 Task: Play online Dominion games.
Action: Mouse moved to (663, 481)
Screenshot: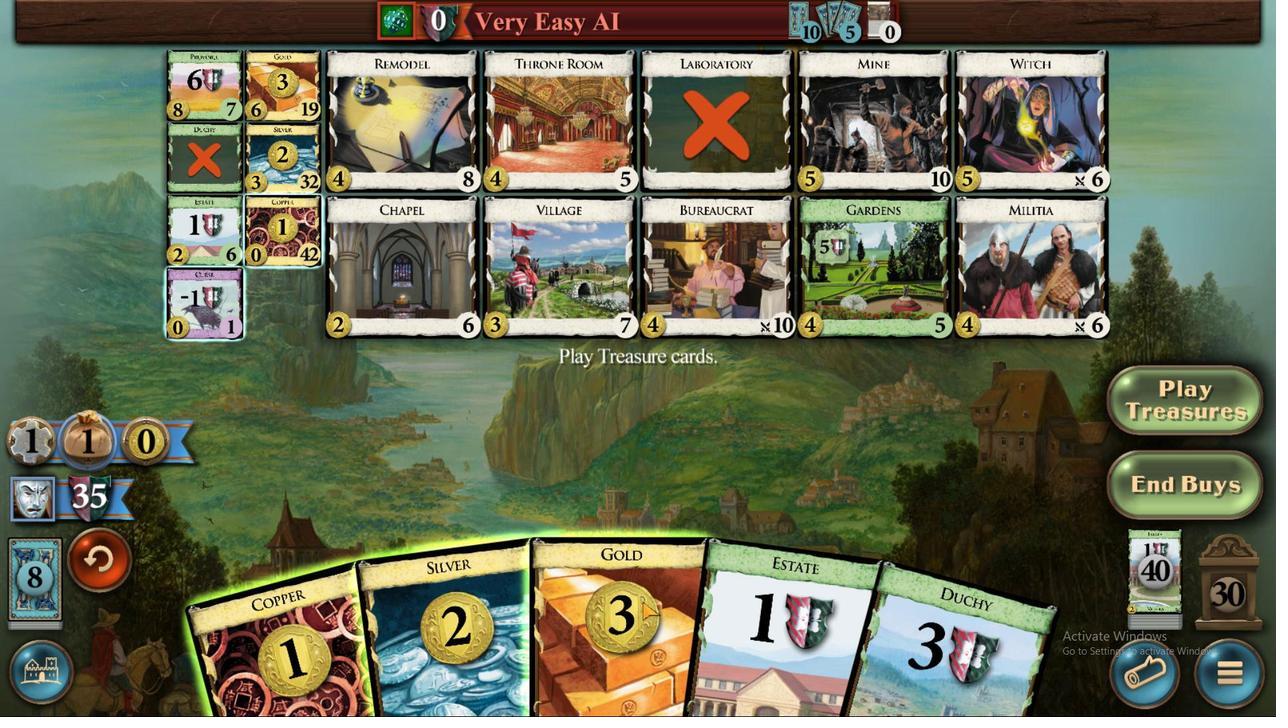 
Action: Mouse pressed left at (663, 481)
Screenshot: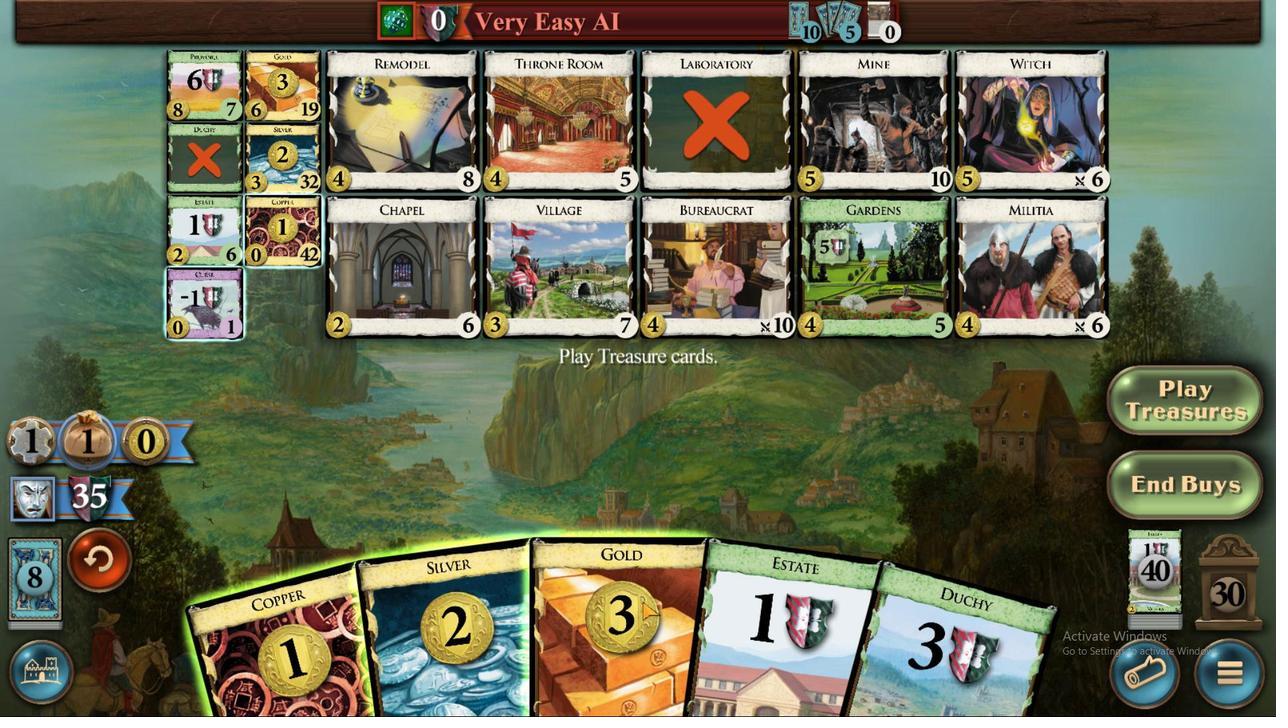 
Action: Mouse moved to (443, 323)
Screenshot: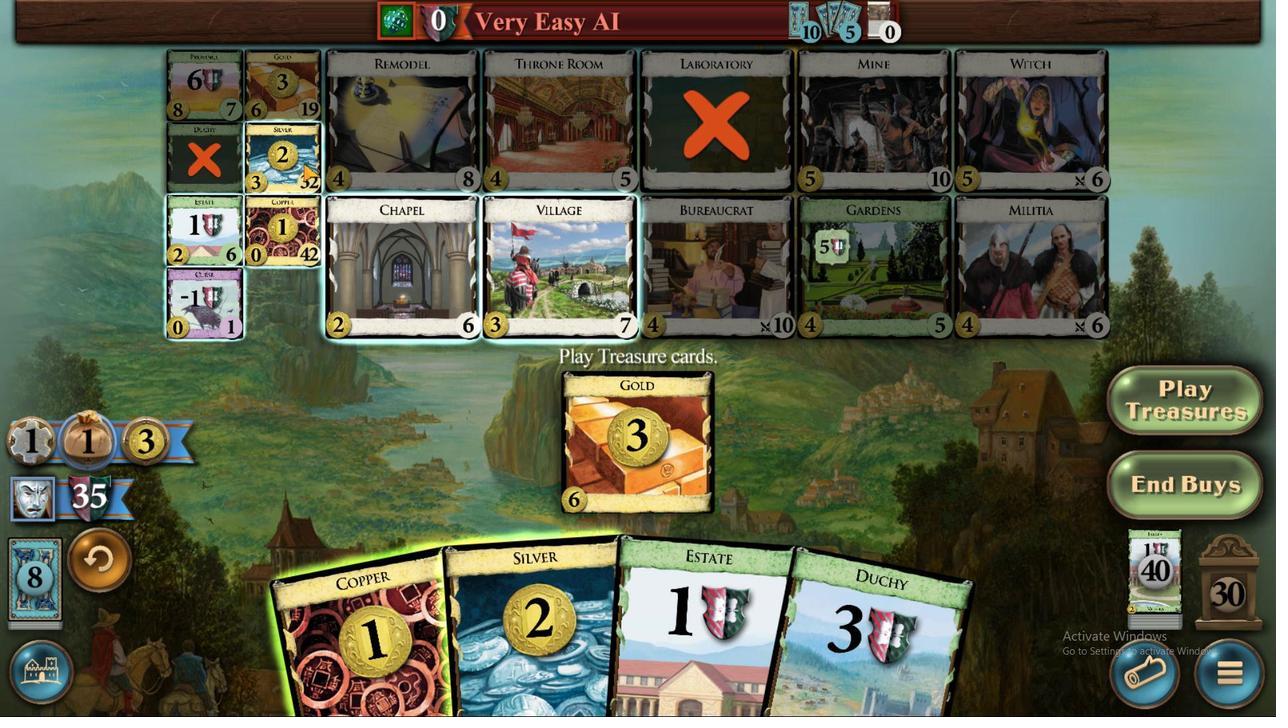
Action: Mouse pressed left at (443, 323)
Screenshot: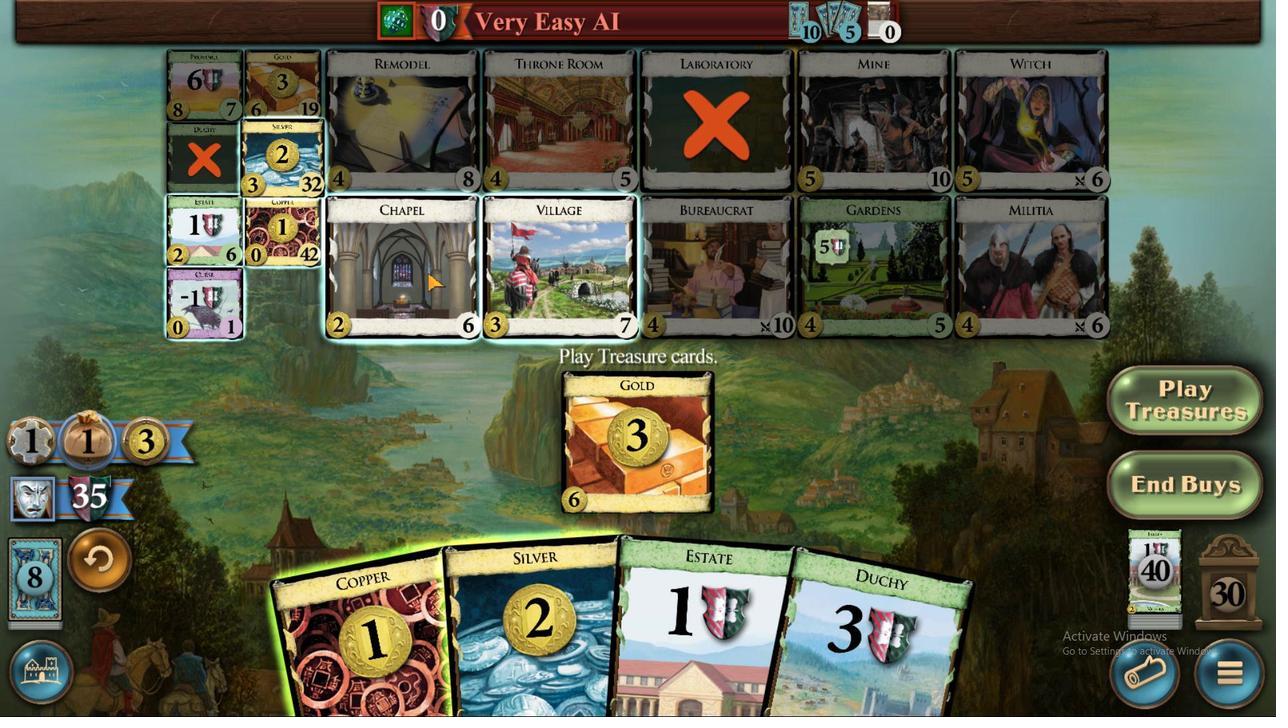 
Action: Mouse moved to (758, 490)
Screenshot: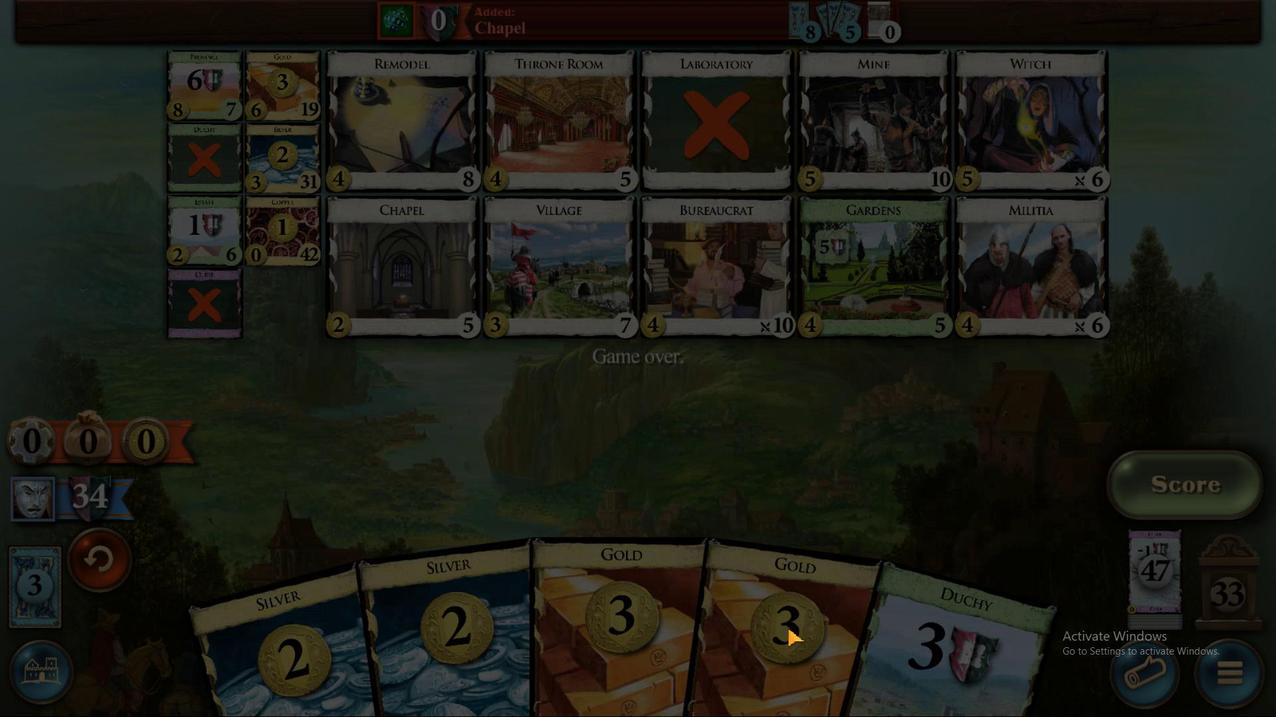 
Action: Mouse pressed left at (758, 490)
Screenshot: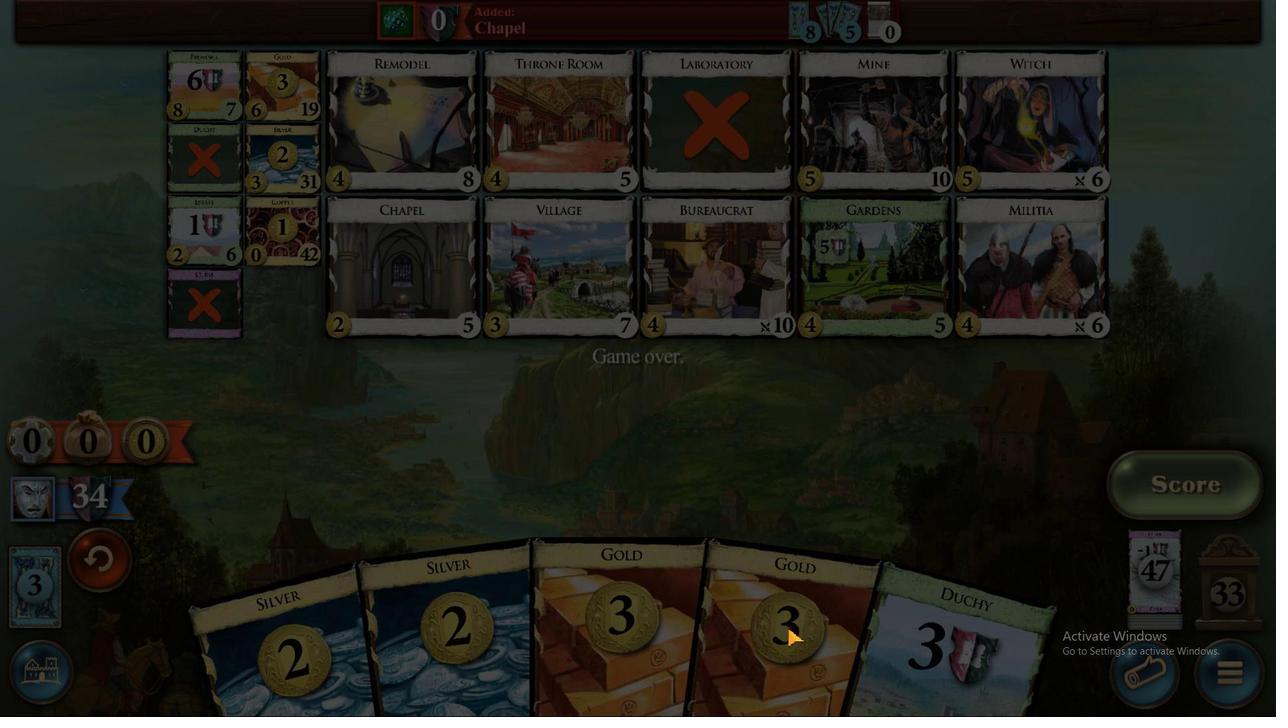 
Action: Mouse moved to (679, 475)
Screenshot: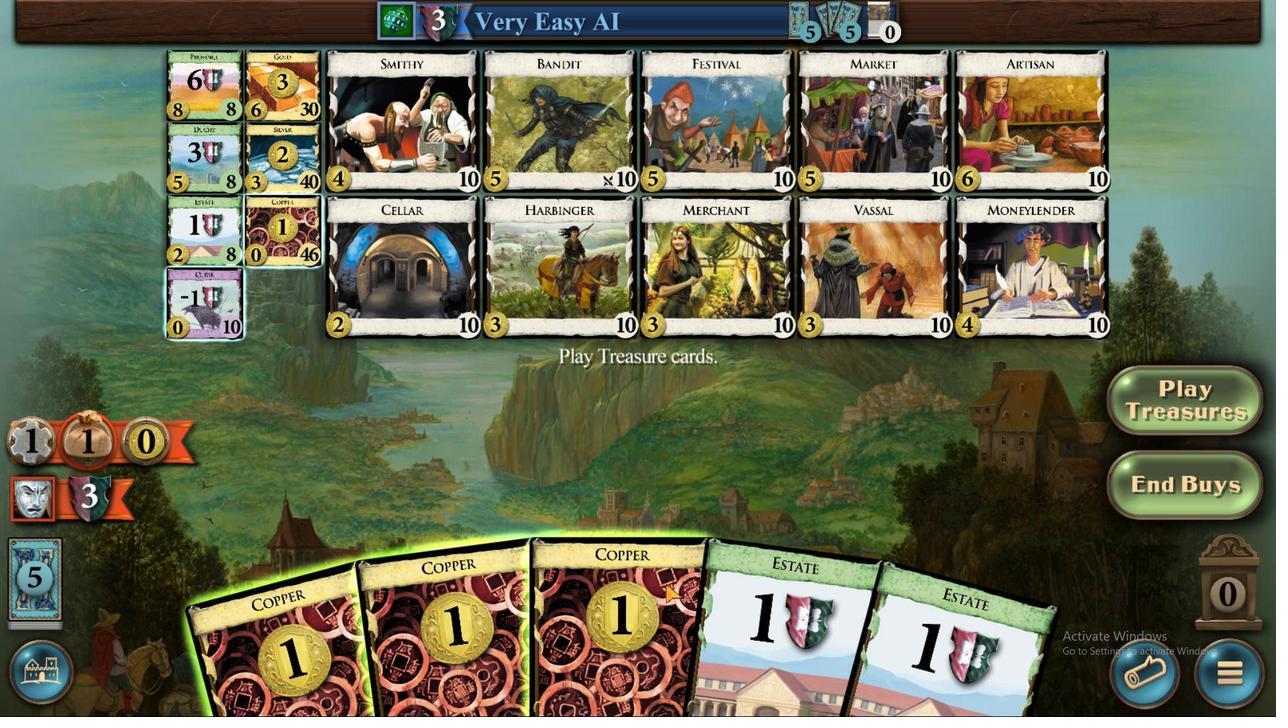 
Action: Mouse pressed left at (679, 475)
Screenshot: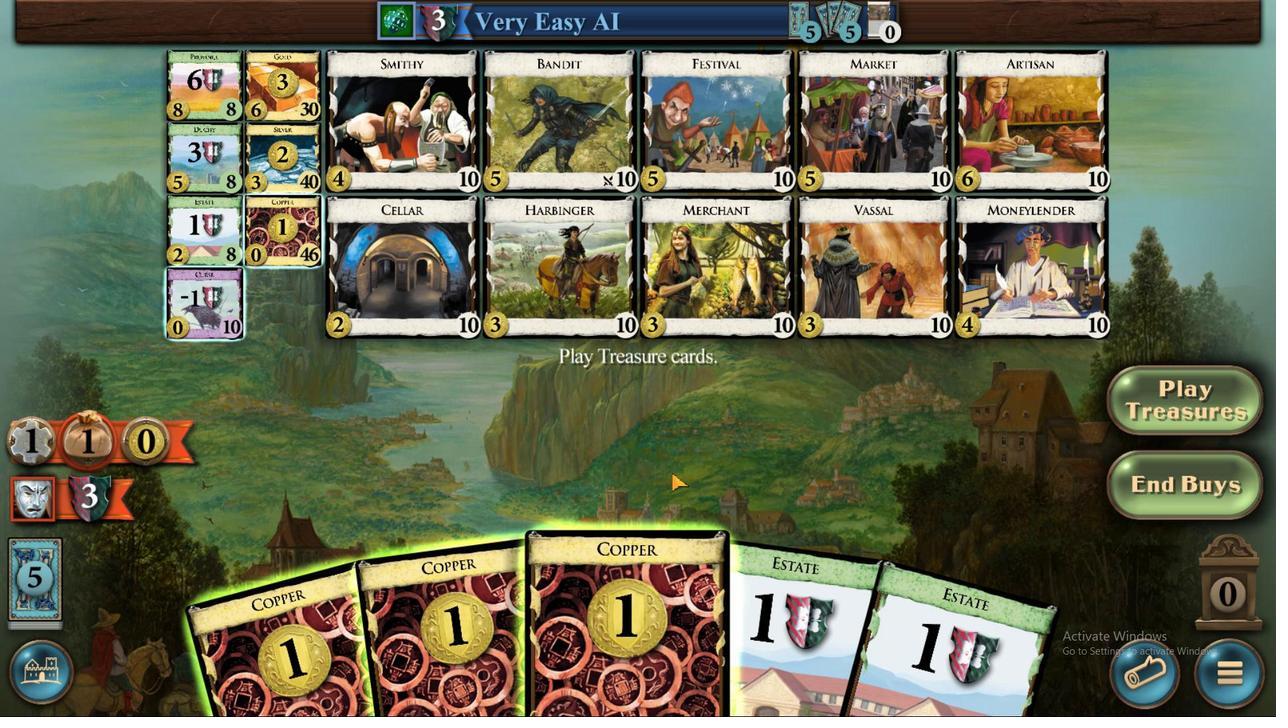 
Action: Mouse moved to (608, 481)
Screenshot: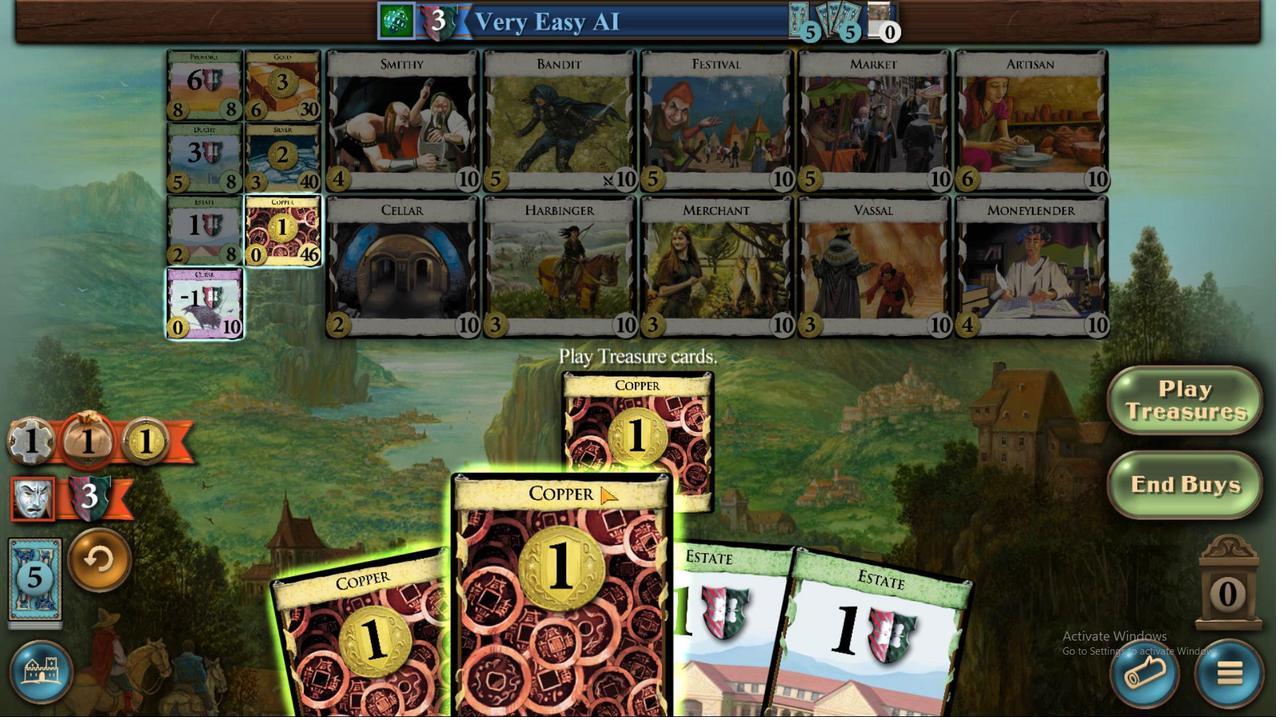 
Action: Mouse pressed left at (608, 481)
Screenshot: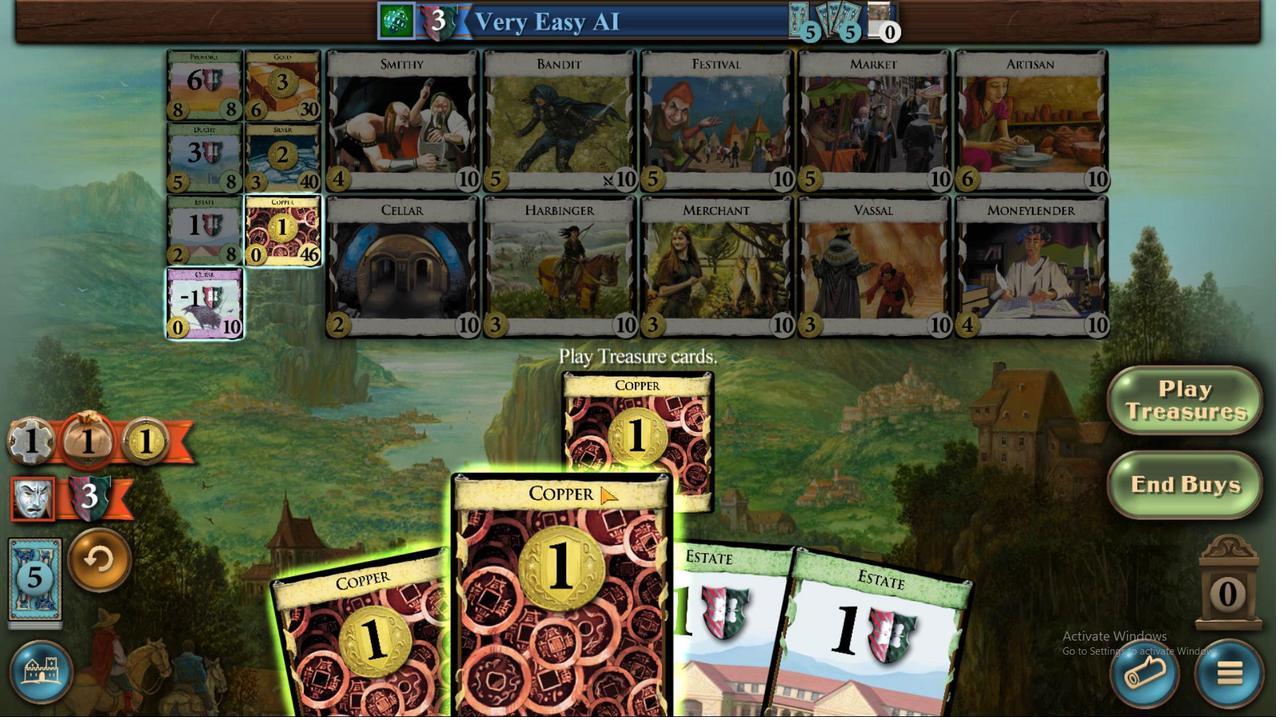
Action: Mouse moved to (569, 482)
Screenshot: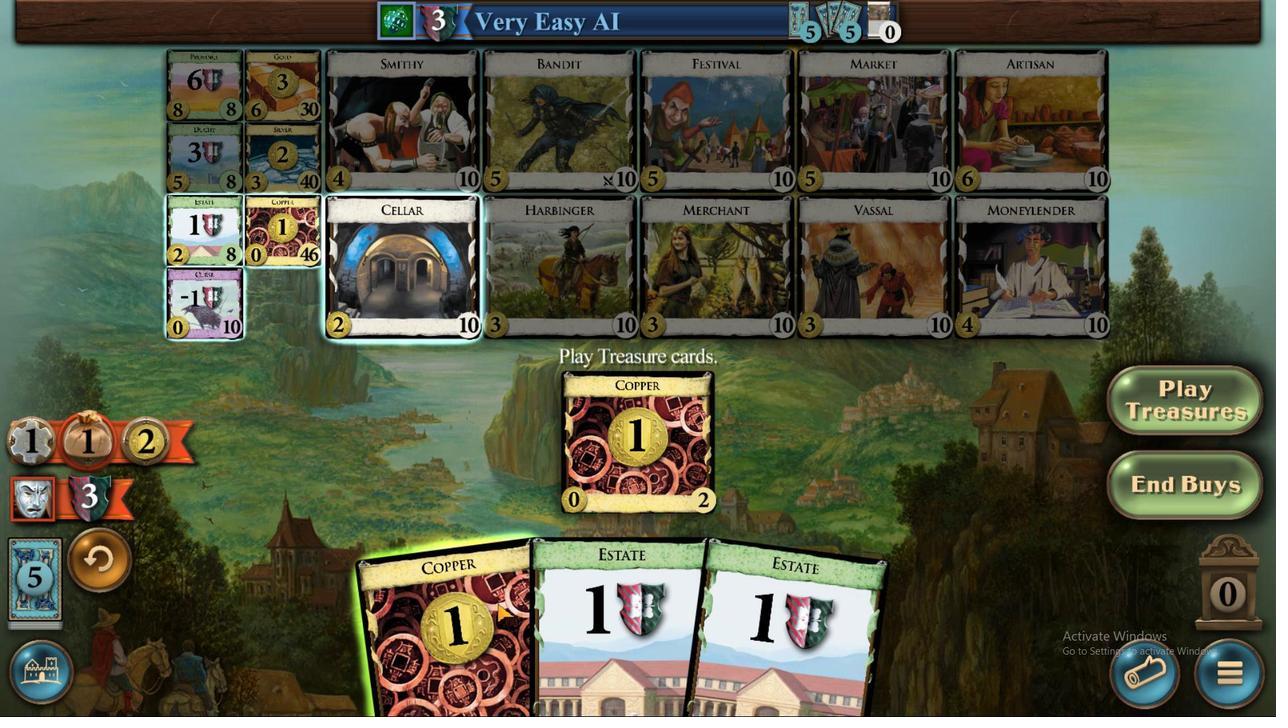 
Action: Mouse pressed left at (569, 482)
Screenshot: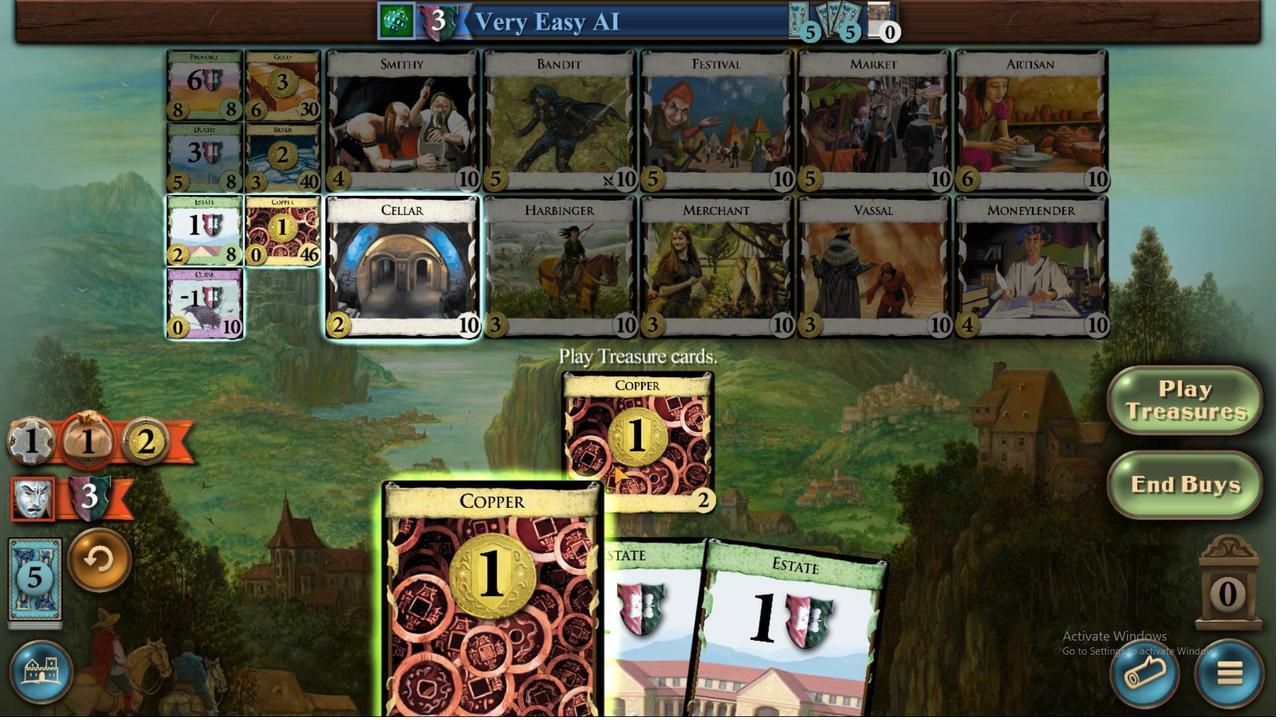 
Action: Mouse moved to (444, 321)
Screenshot: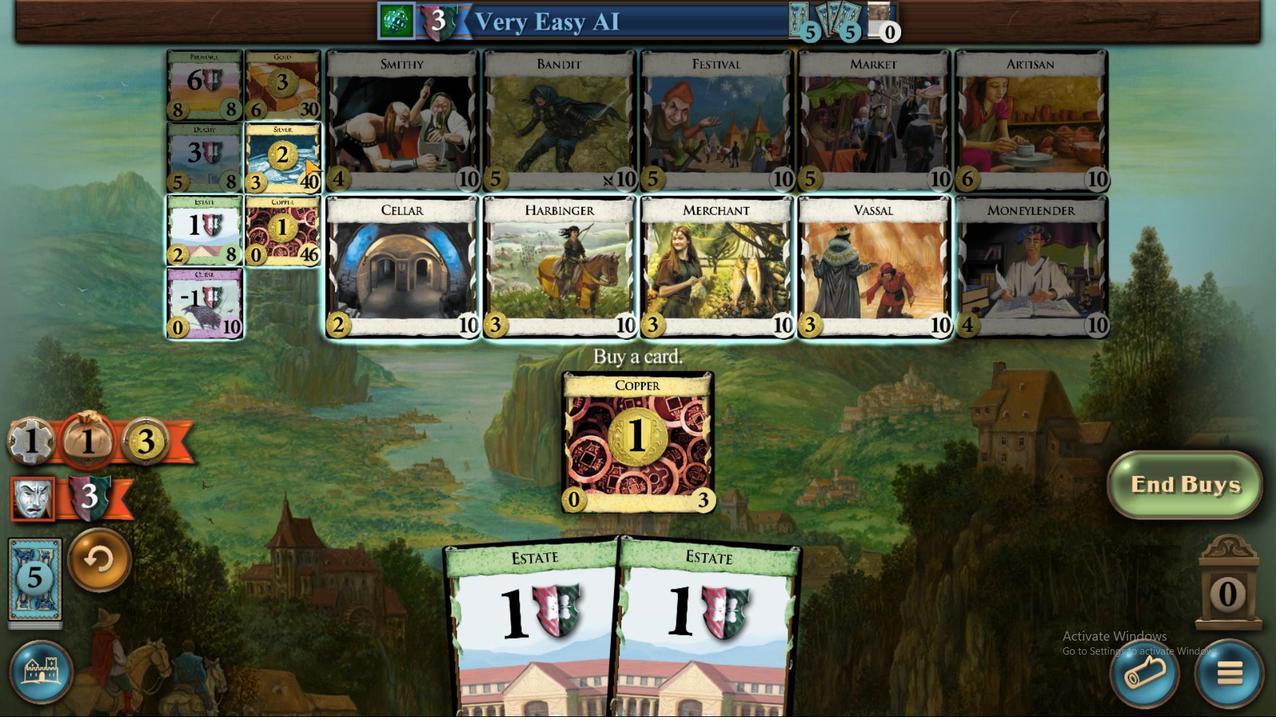 
Action: Mouse pressed left at (444, 321)
Screenshot: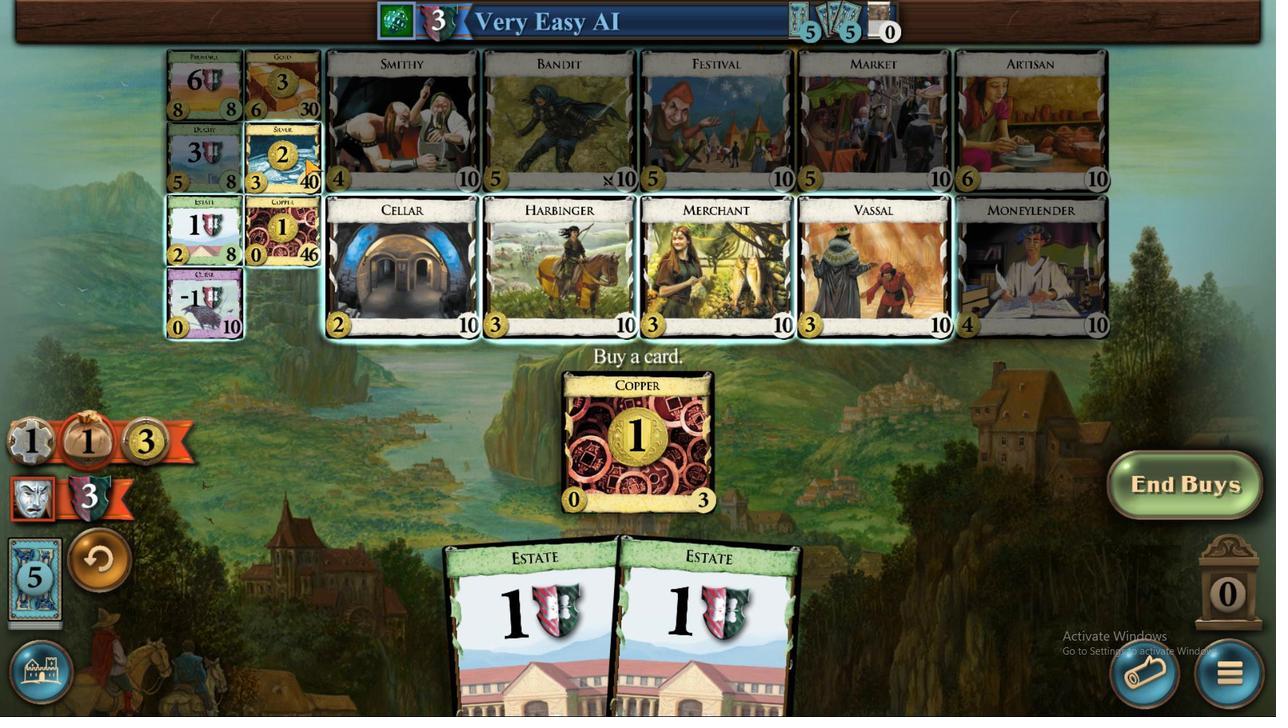 
Action: Mouse moved to (752, 489)
Screenshot: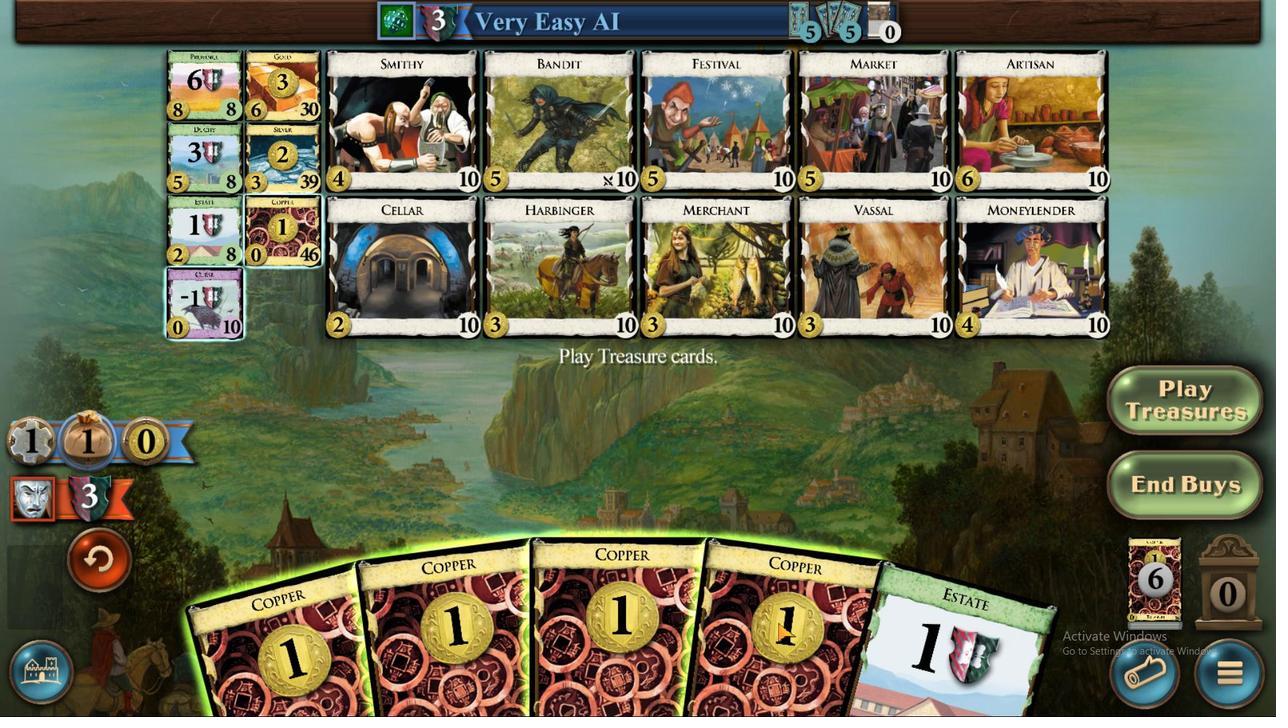 
Action: Mouse pressed left at (752, 489)
Screenshot: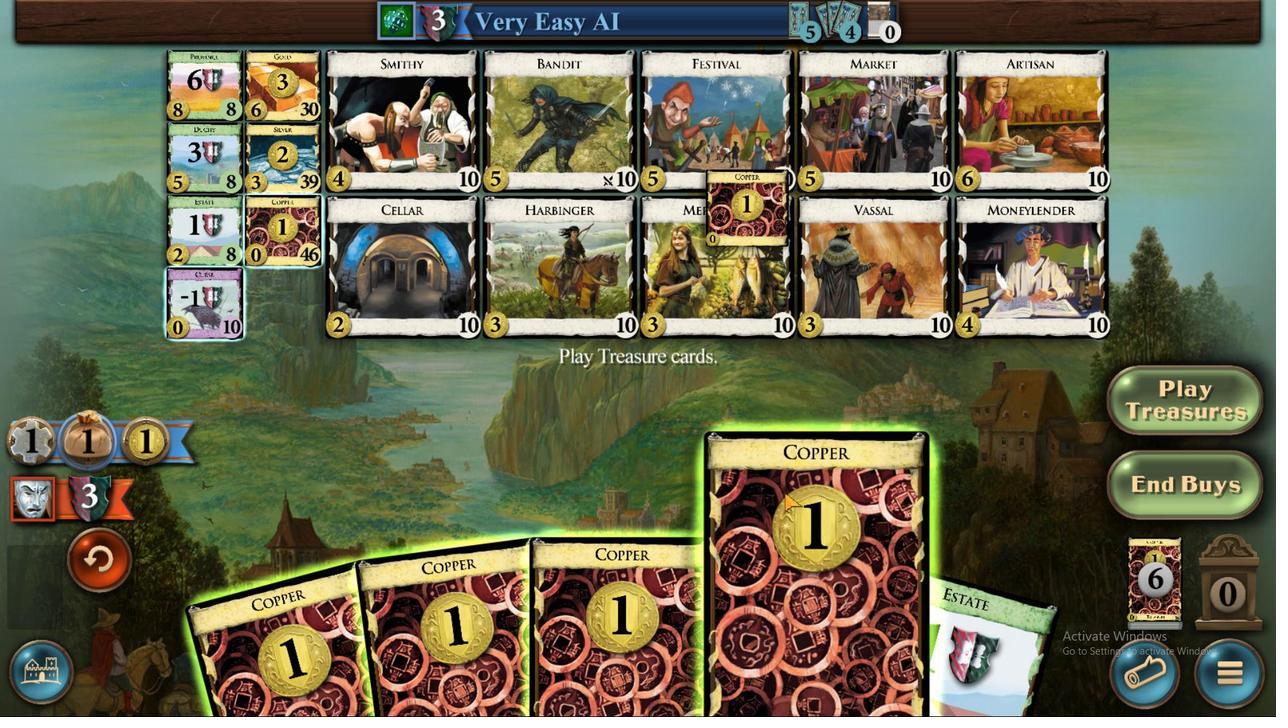 
Action: Mouse moved to (673, 479)
Screenshot: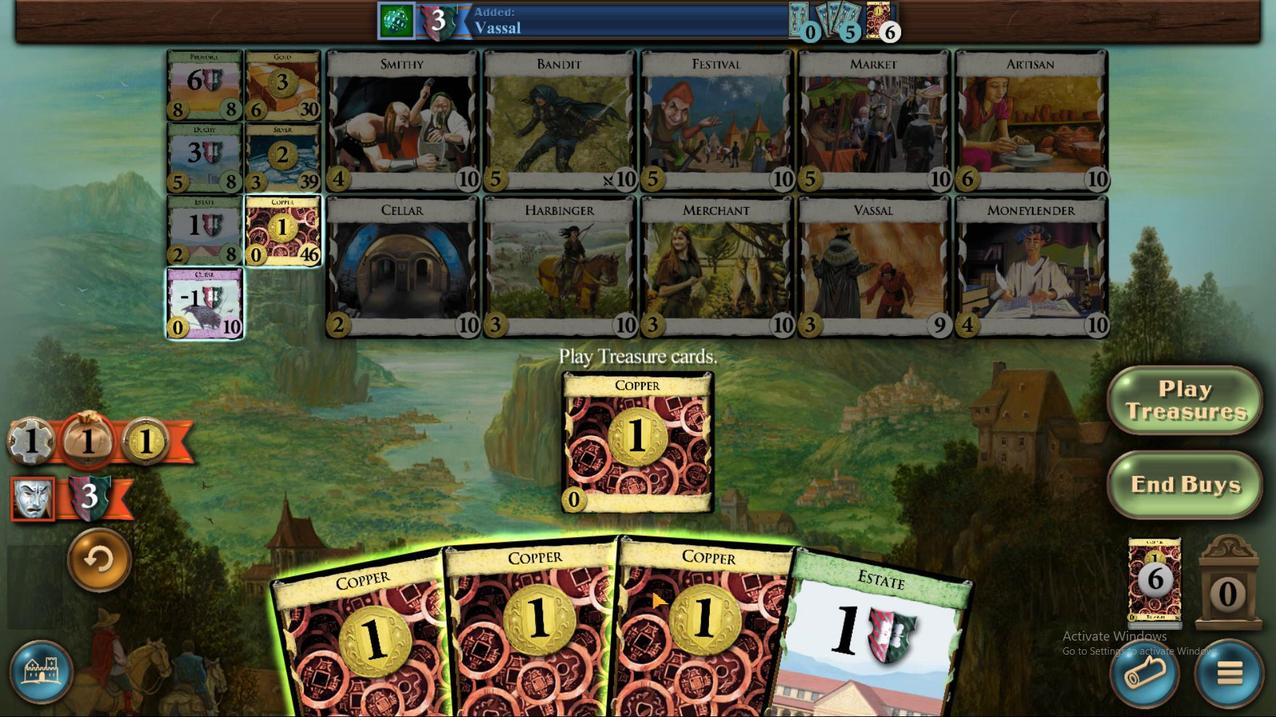 
Action: Mouse pressed left at (673, 479)
Screenshot: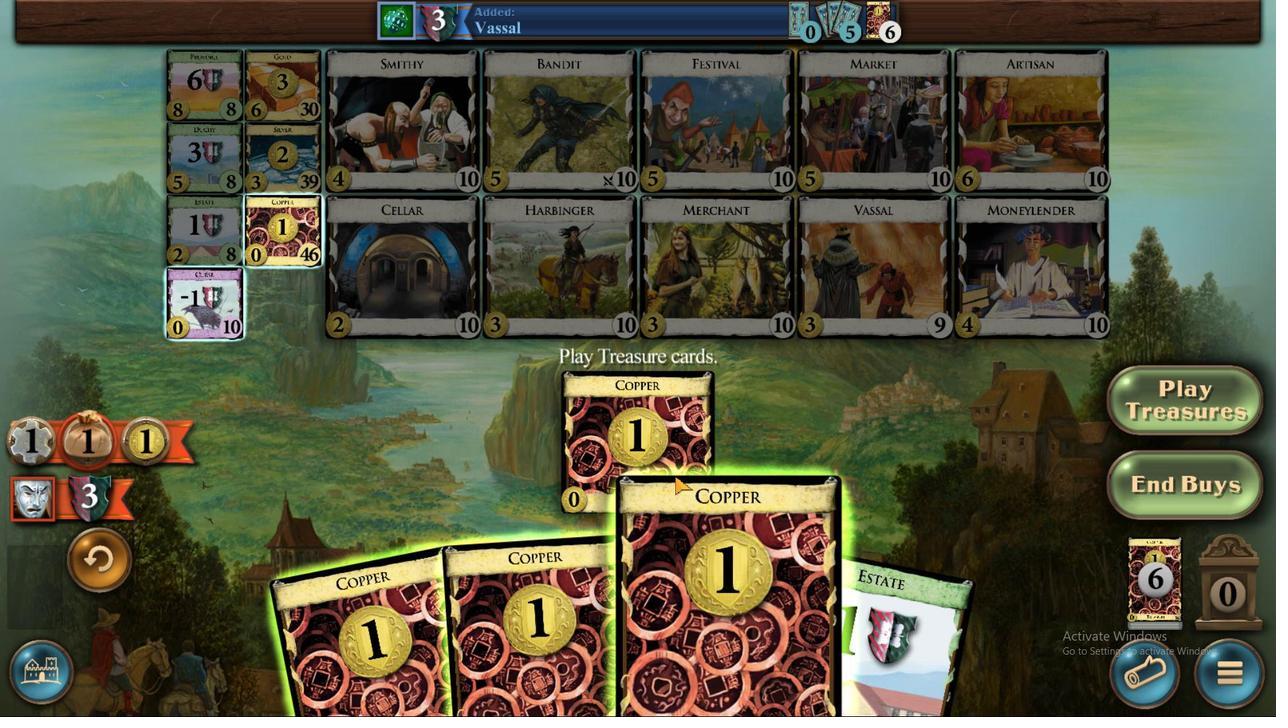 
Action: Mouse moved to (657, 471)
Screenshot: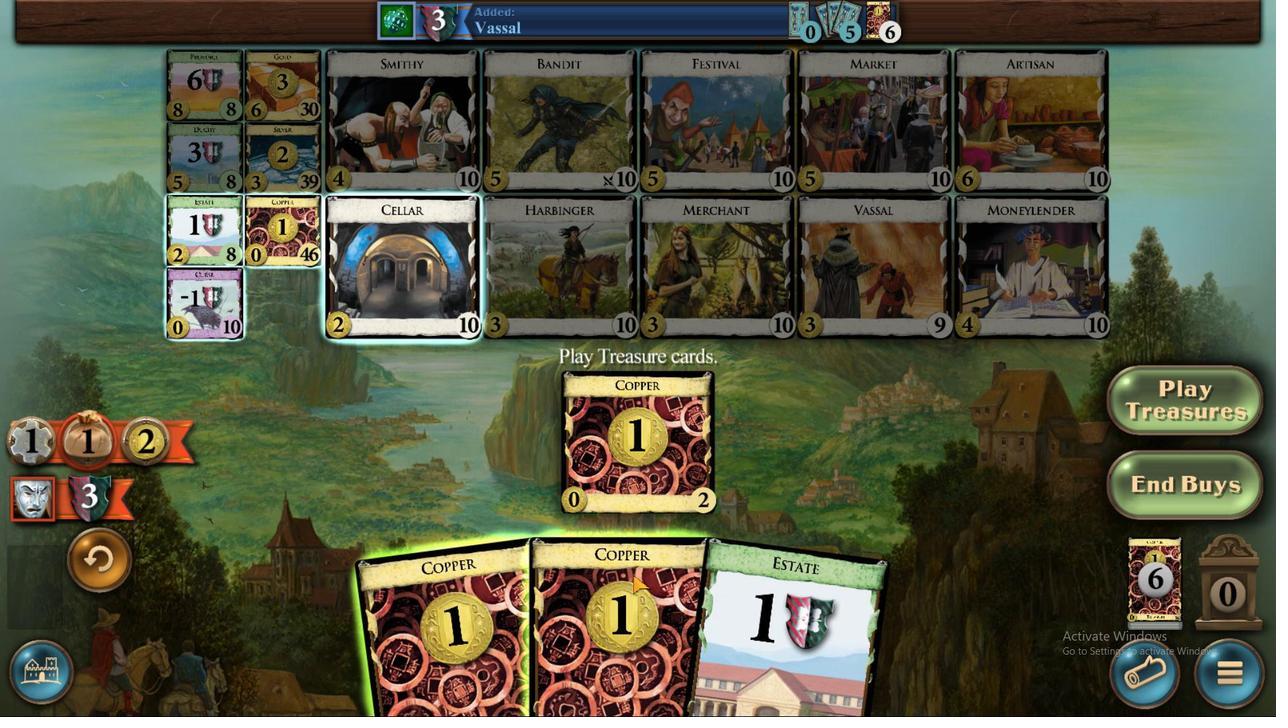 
Action: Mouse pressed left at (657, 471)
Screenshot: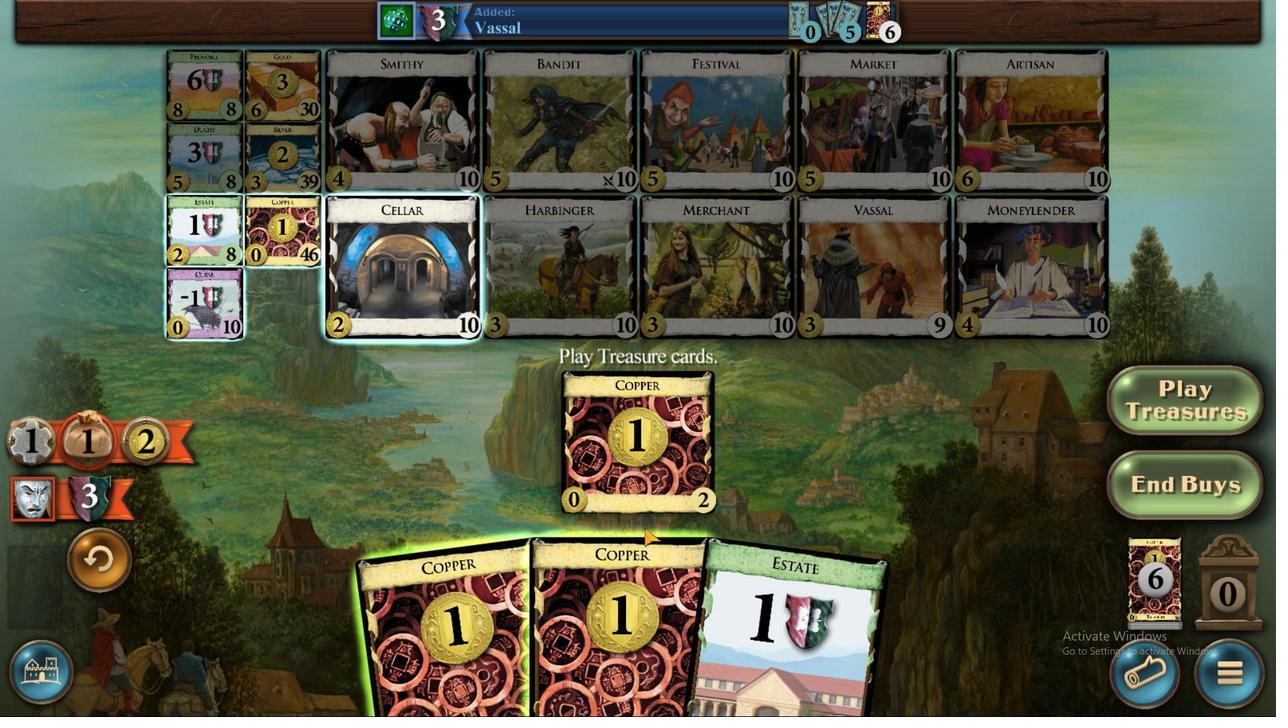 
Action: Mouse moved to (602, 483)
Screenshot: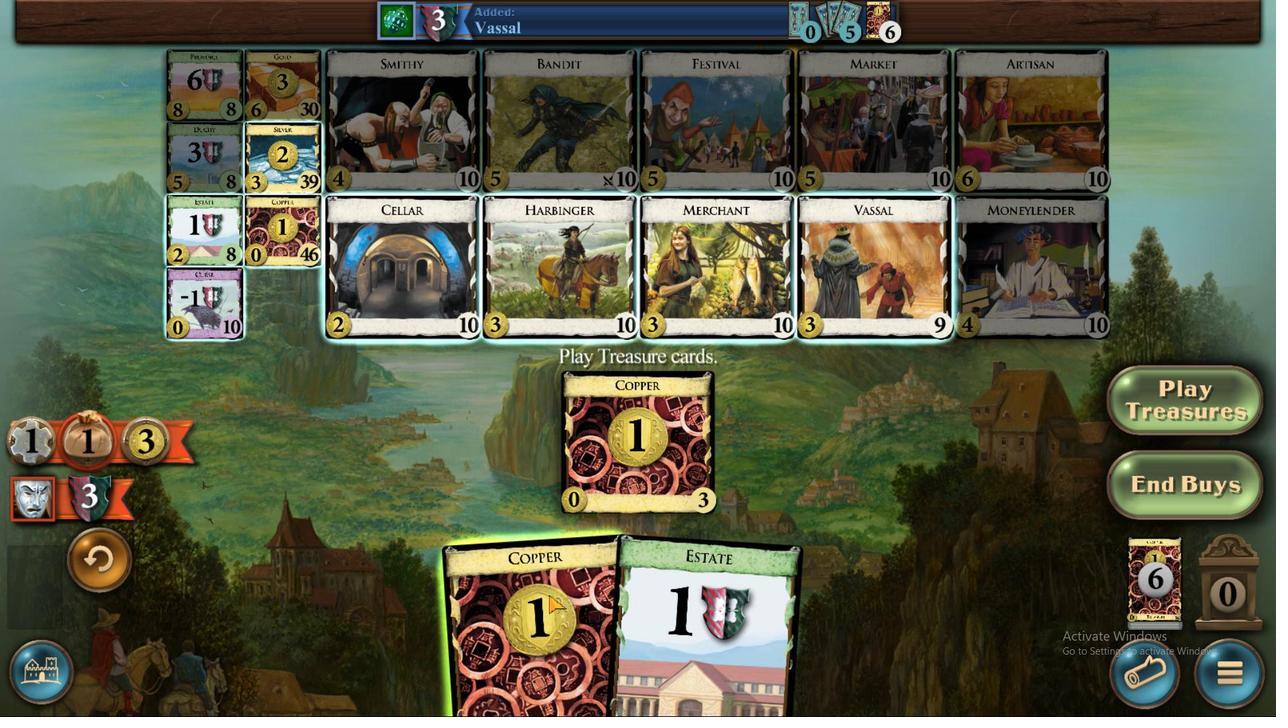 
Action: Mouse pressed left at (602, 483)
Screenshot: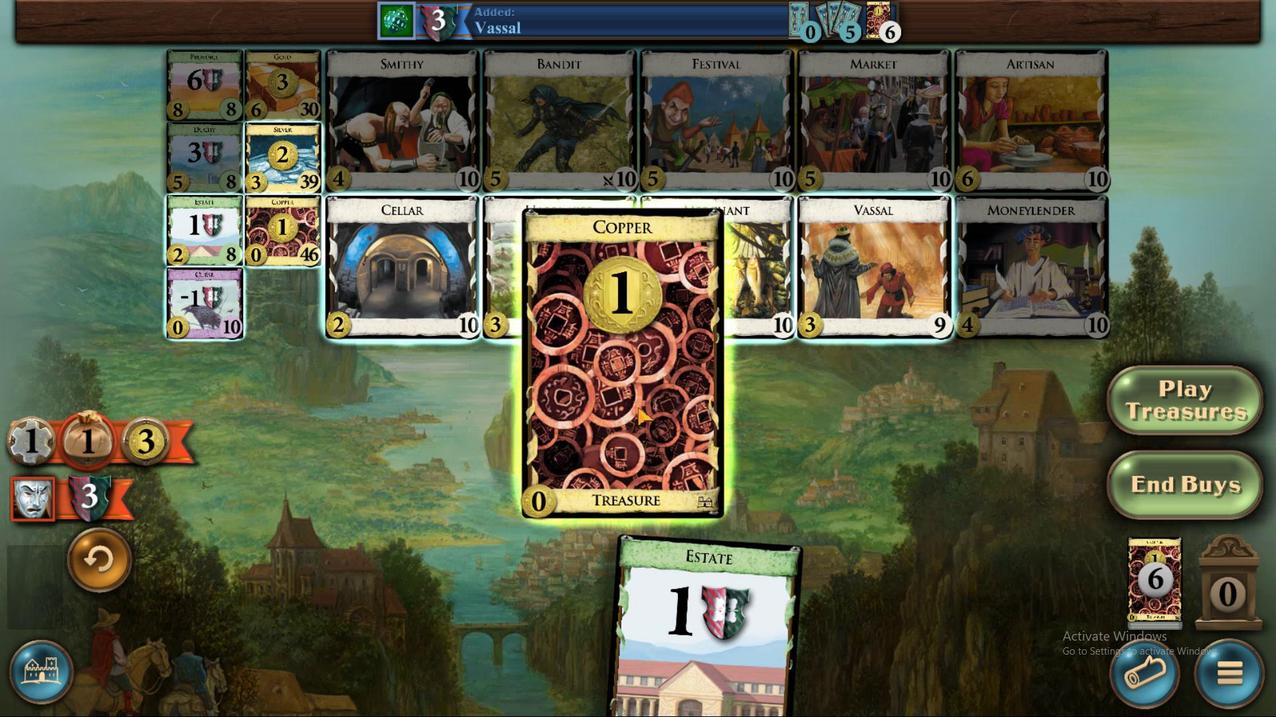 
Action: Mouse moved to (431, 321)
Screenshot: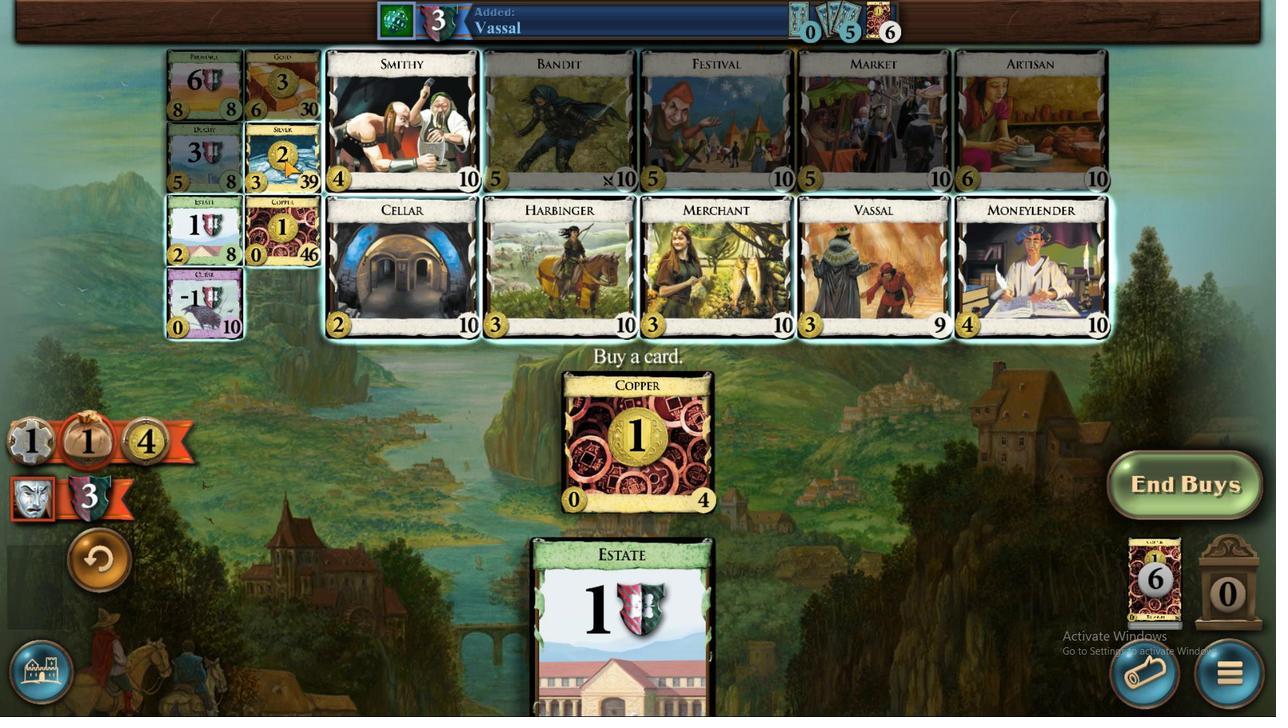 
Action: Mouse pressed left at (431, 321)
Screenshot: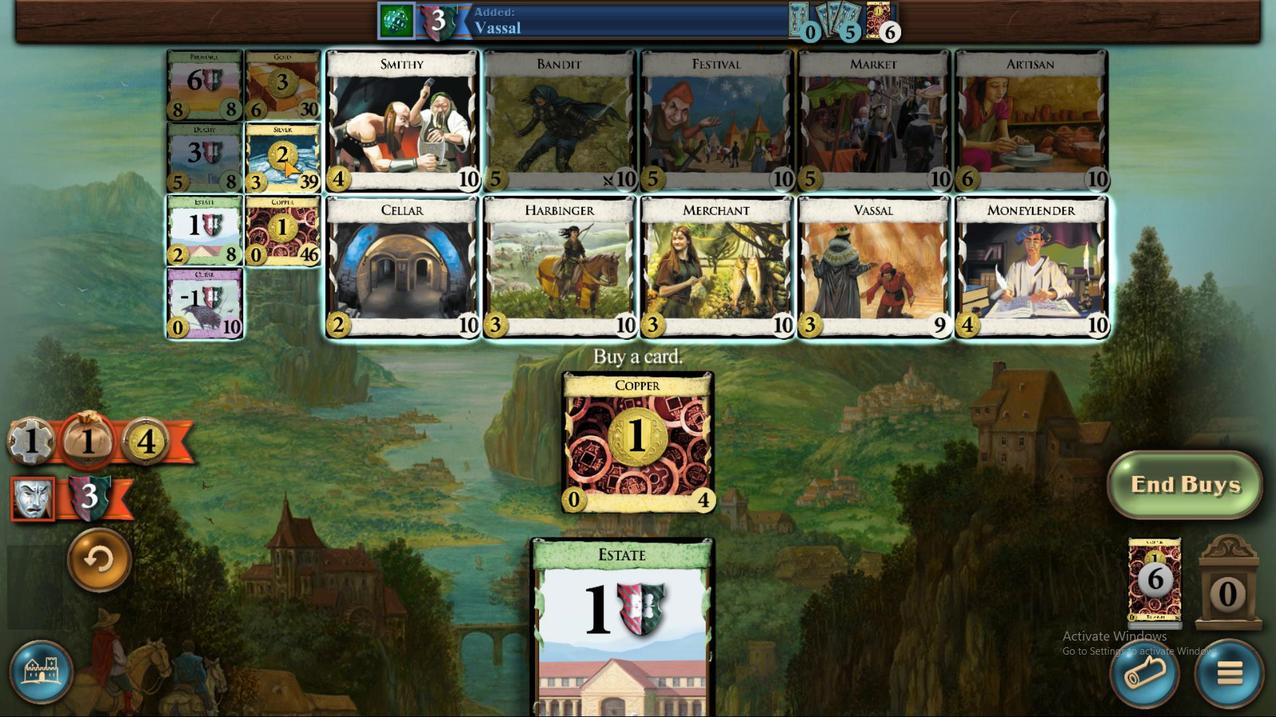 
Action: Mouse moved to (625, 481)
Screenshot: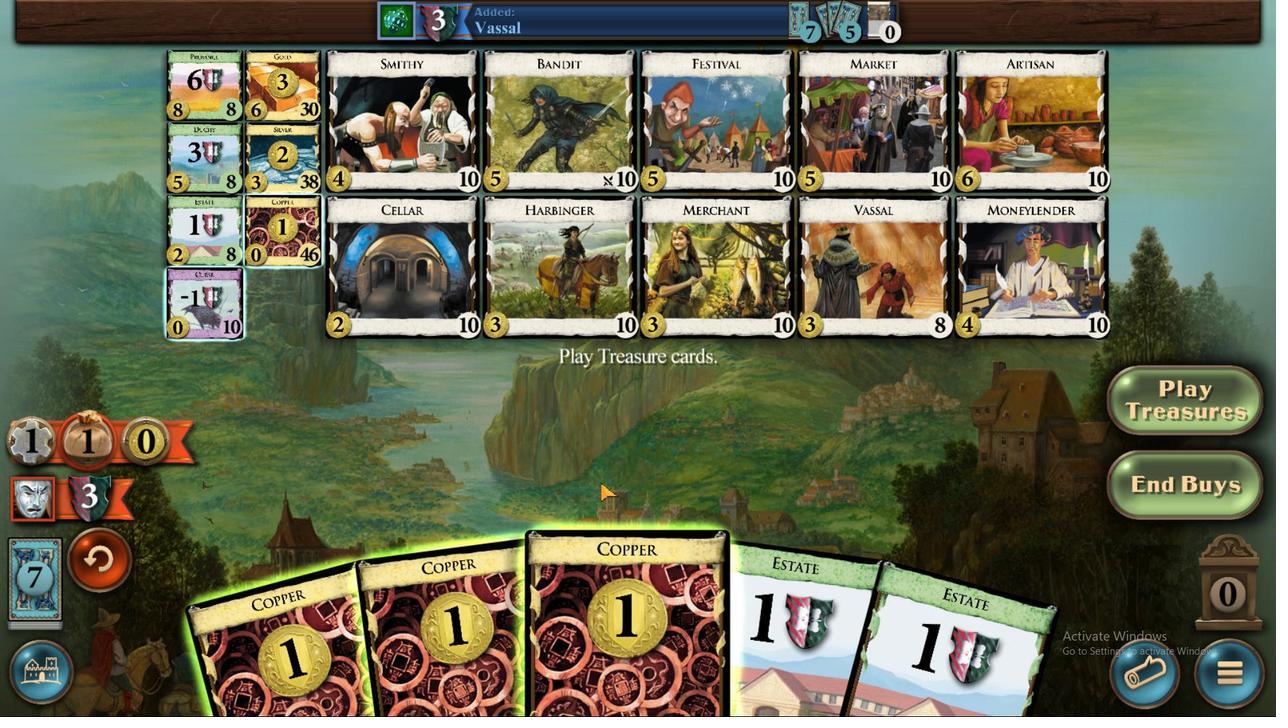 
Action: Mouse pressed left at (625, 481)
Screenshot: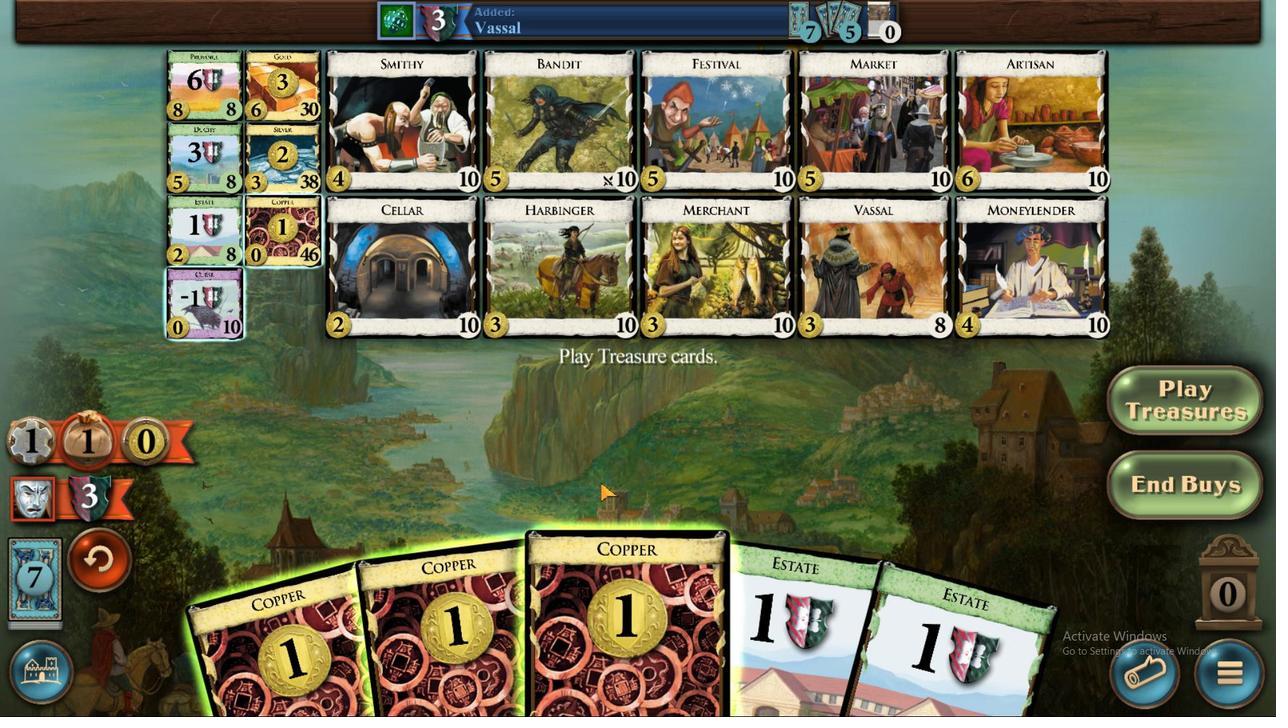 
Action: Mouse moved to (598, 481)
Screenshot: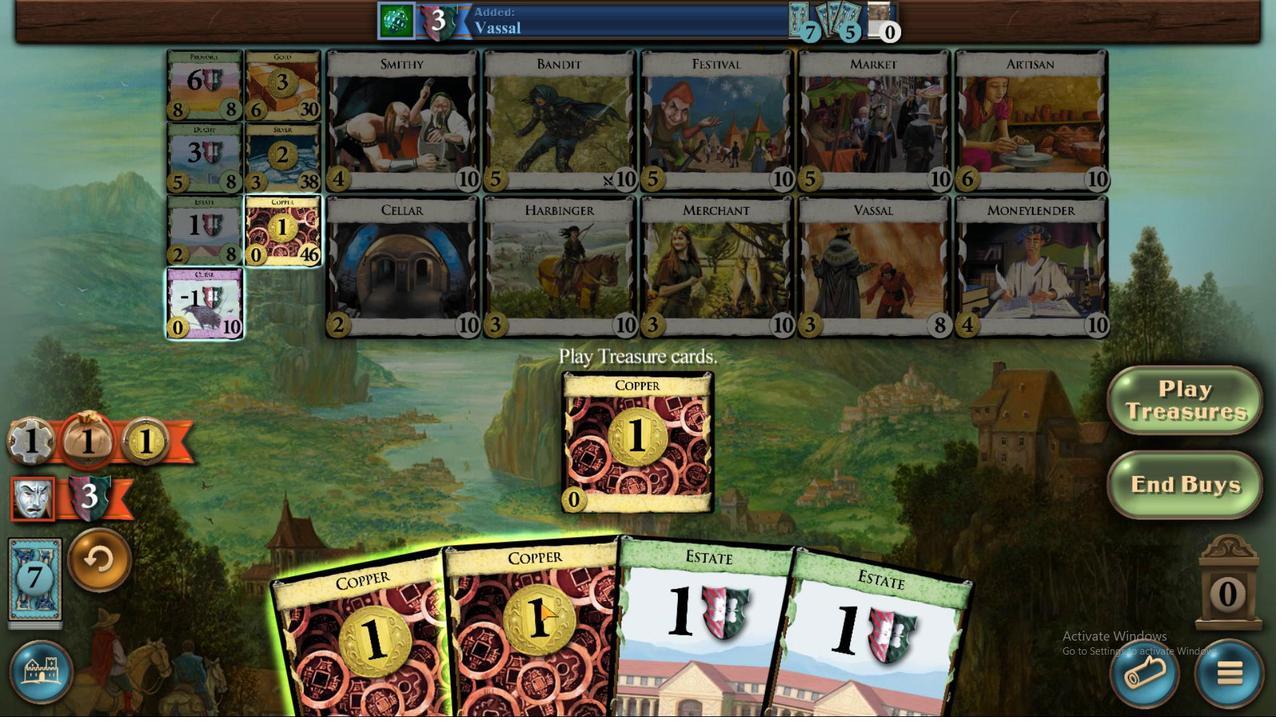 
Action: Mouse pressed left at (598, 481)
Screenshot: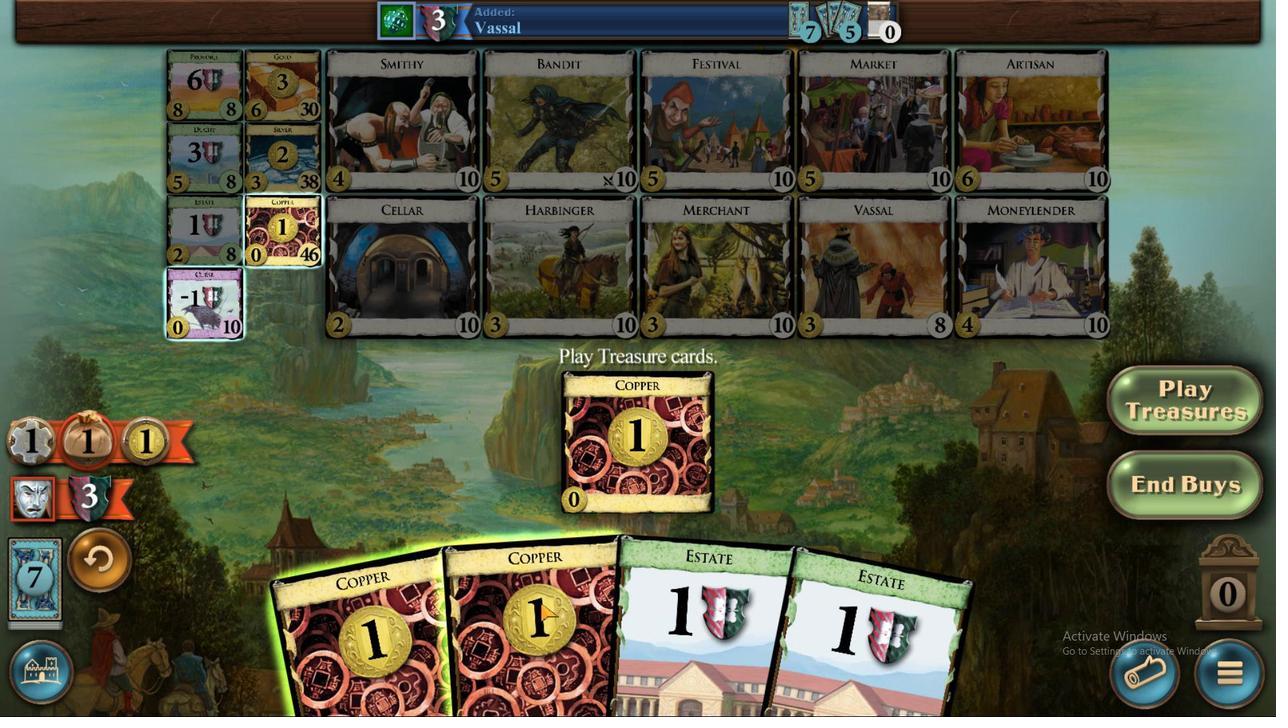 
Action: Mouse moved to (566, 481)
Screenshot: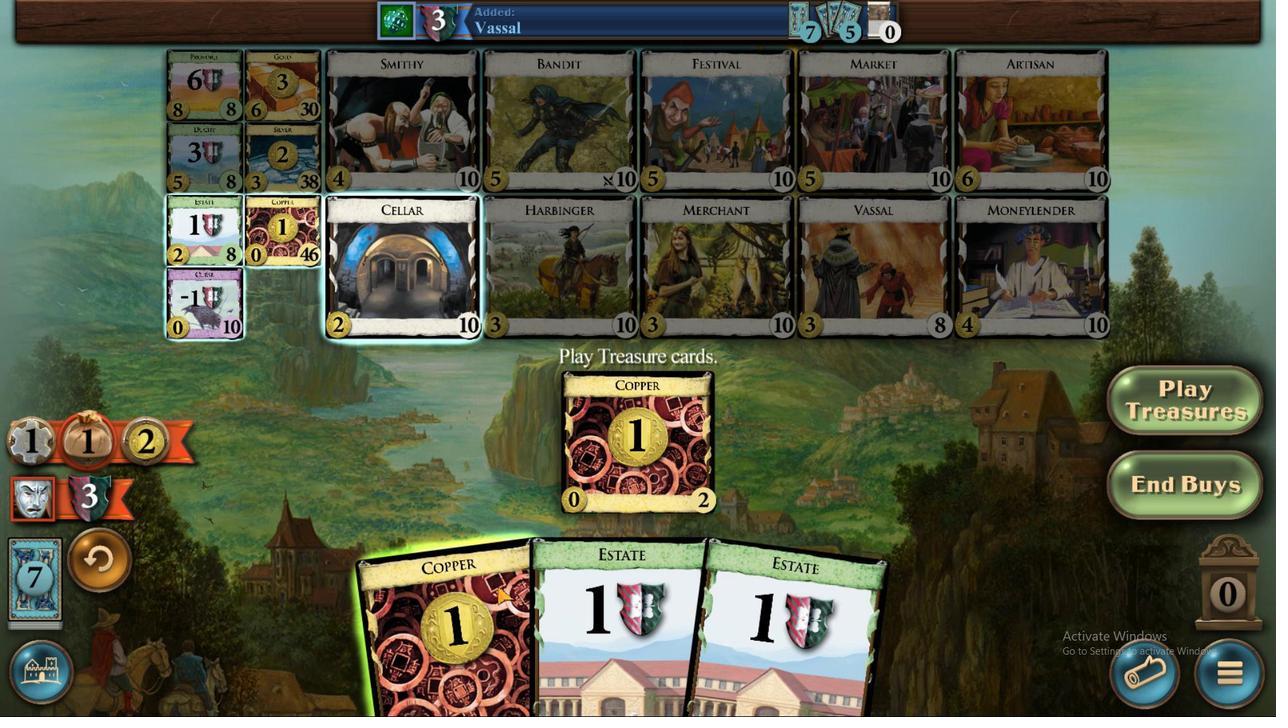 
Action: Mouse pressed left at (566, 481)
Screenshot: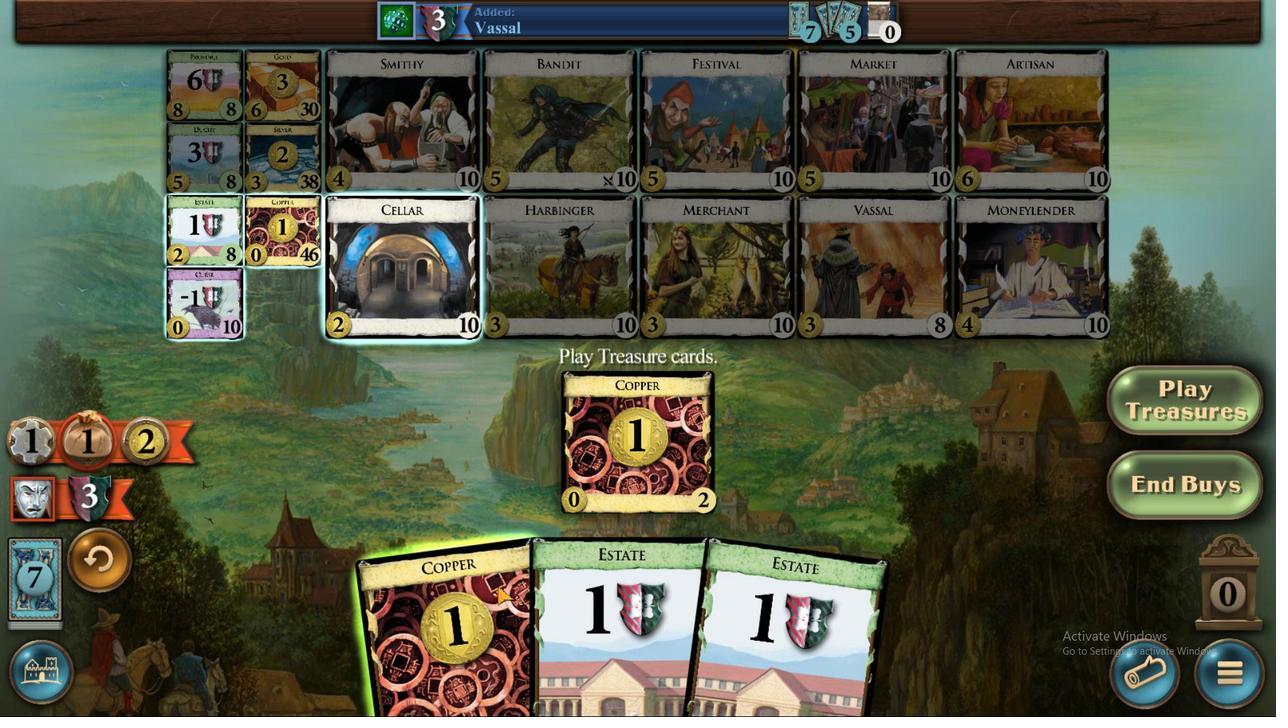 
Action: Mouse moved to (441, 313)
Screenshot: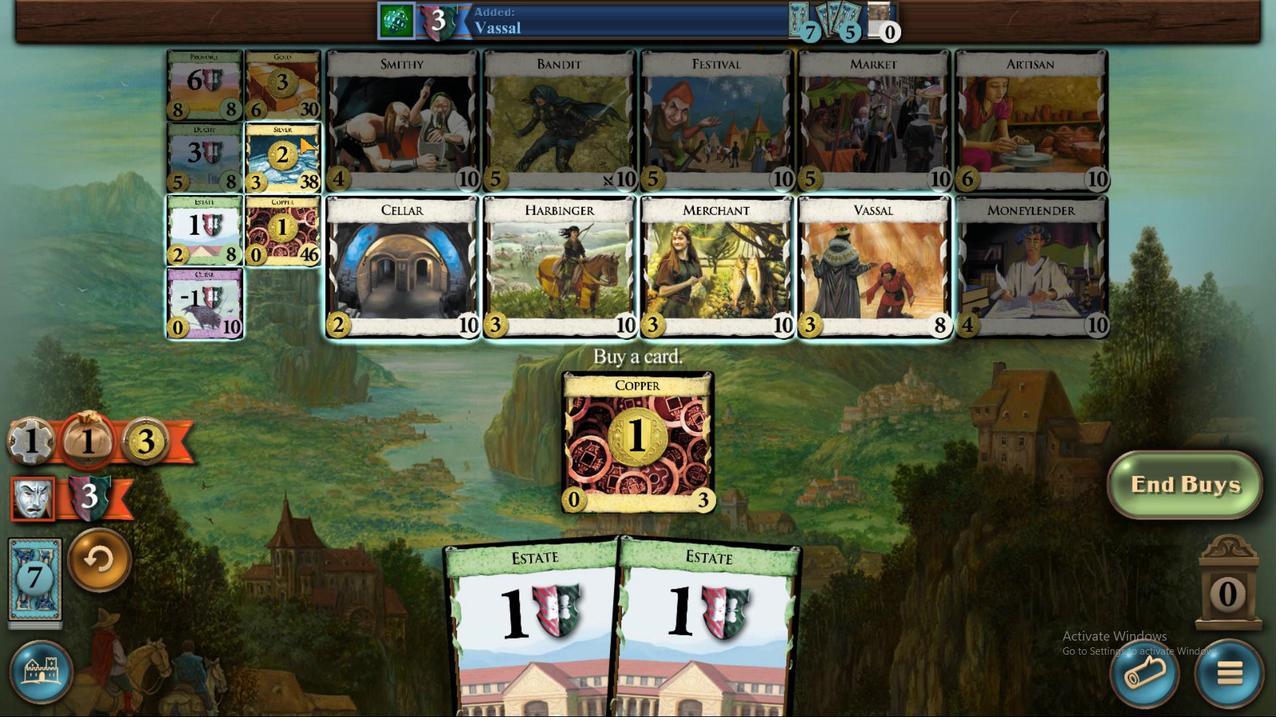 
Action: Mouse pressed left at (441, 313)
Screenshot: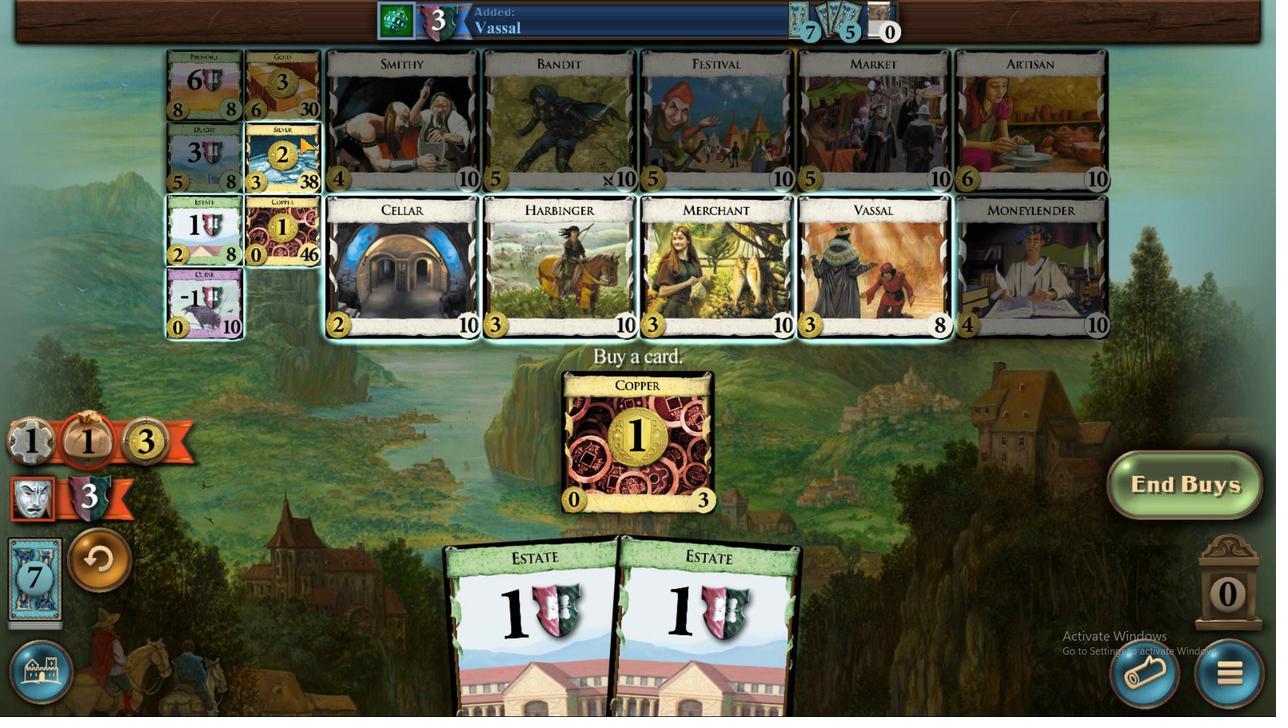 
Action: Mouse moved to (794, 489)
Screenshot: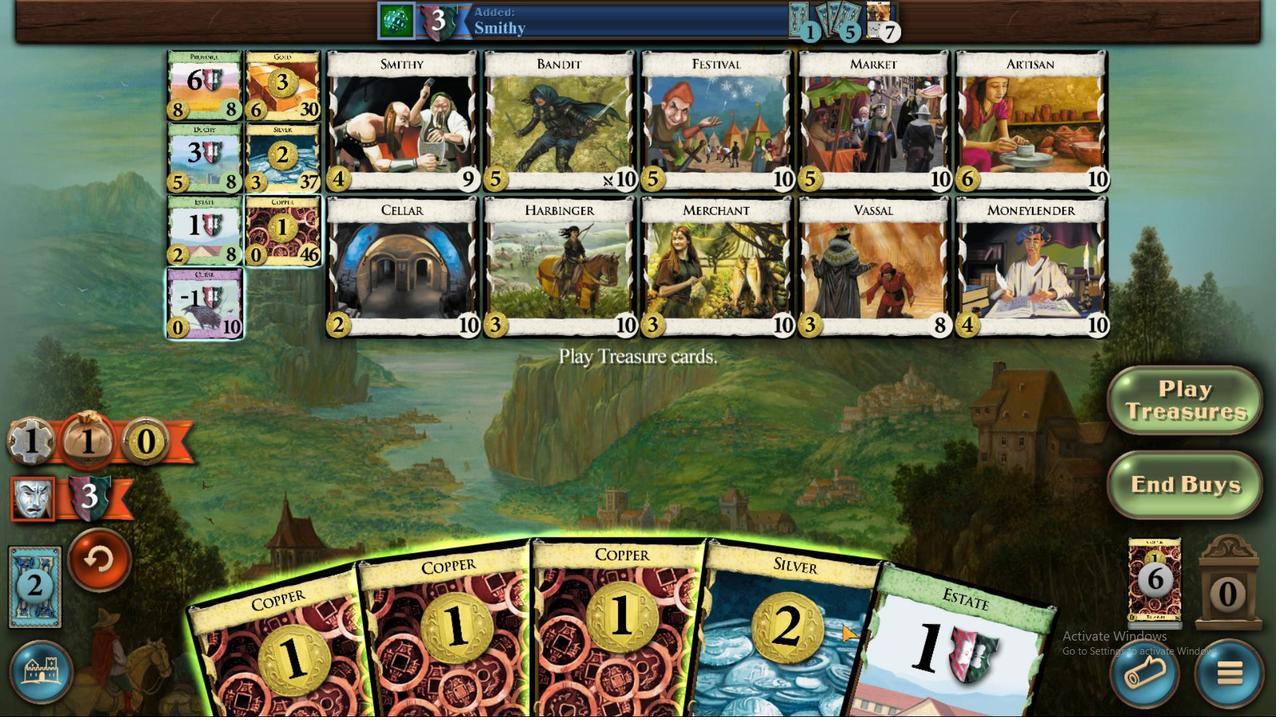 
Action: Mouse pressed left at (794, 489)
Screenshot: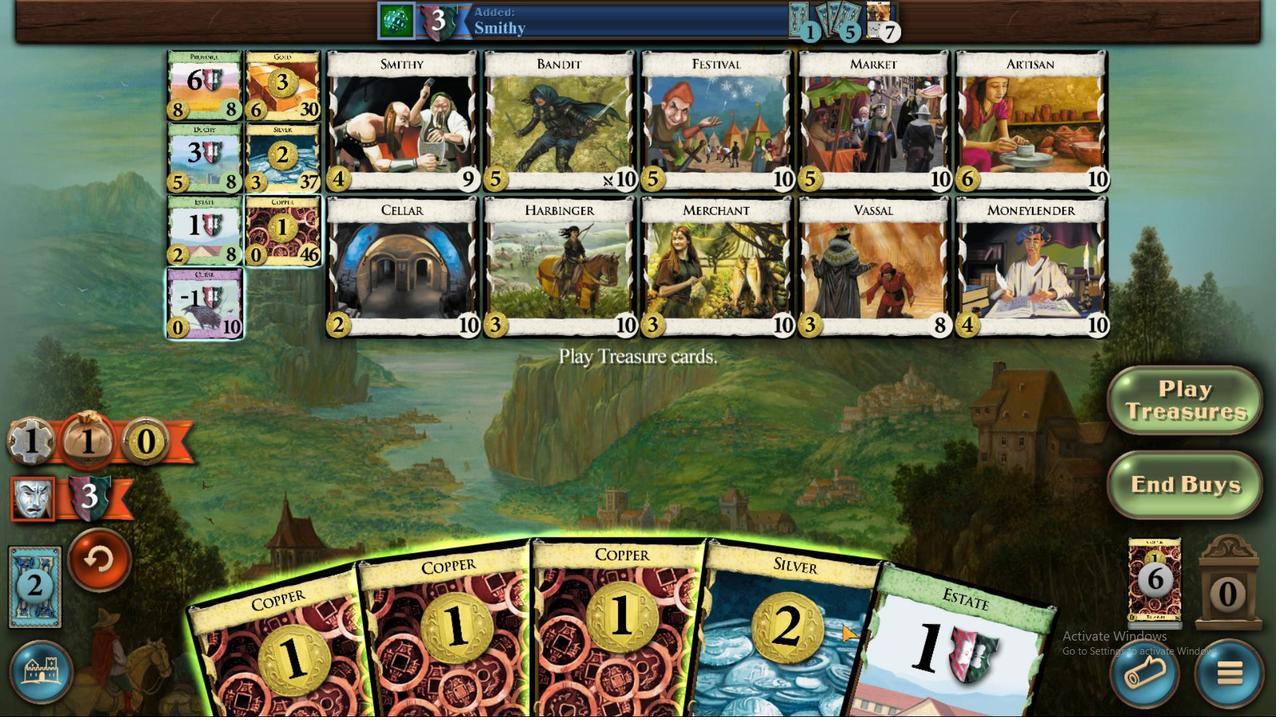 
Action: Mouse moved to (706, 489)
Screenshot: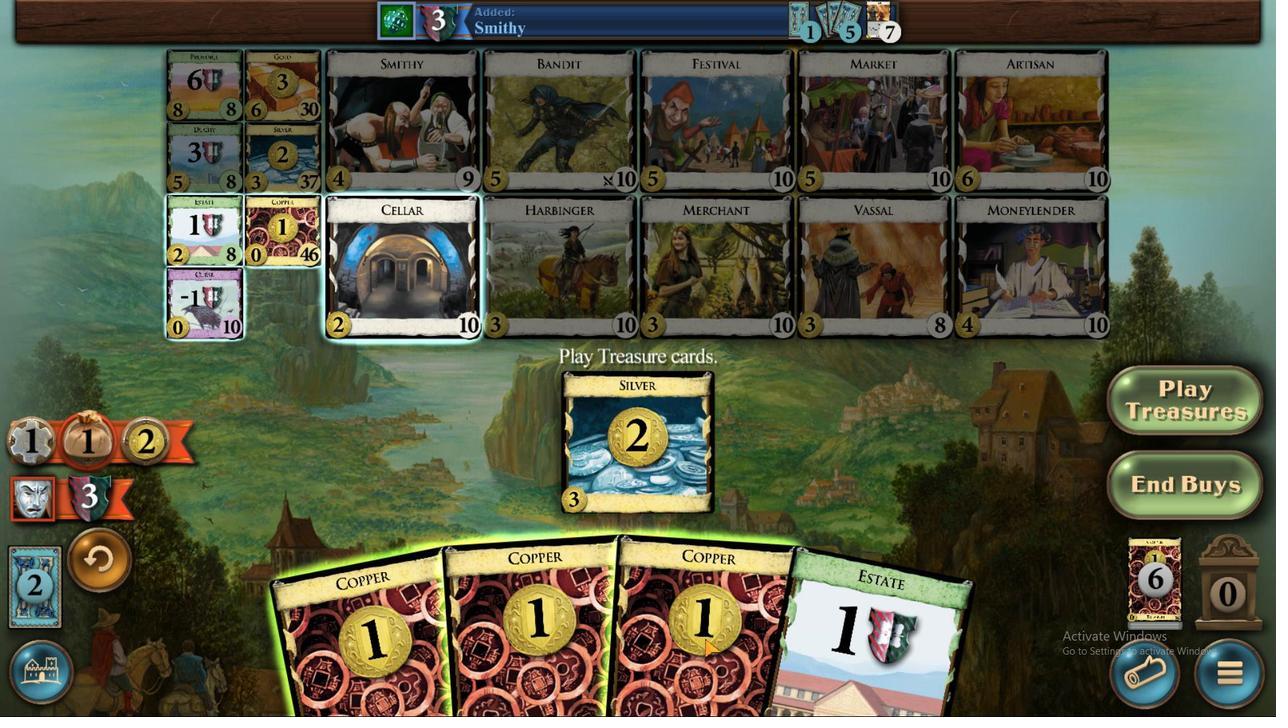
Action: Mouse pressed left at (705, 492)
Screenshot: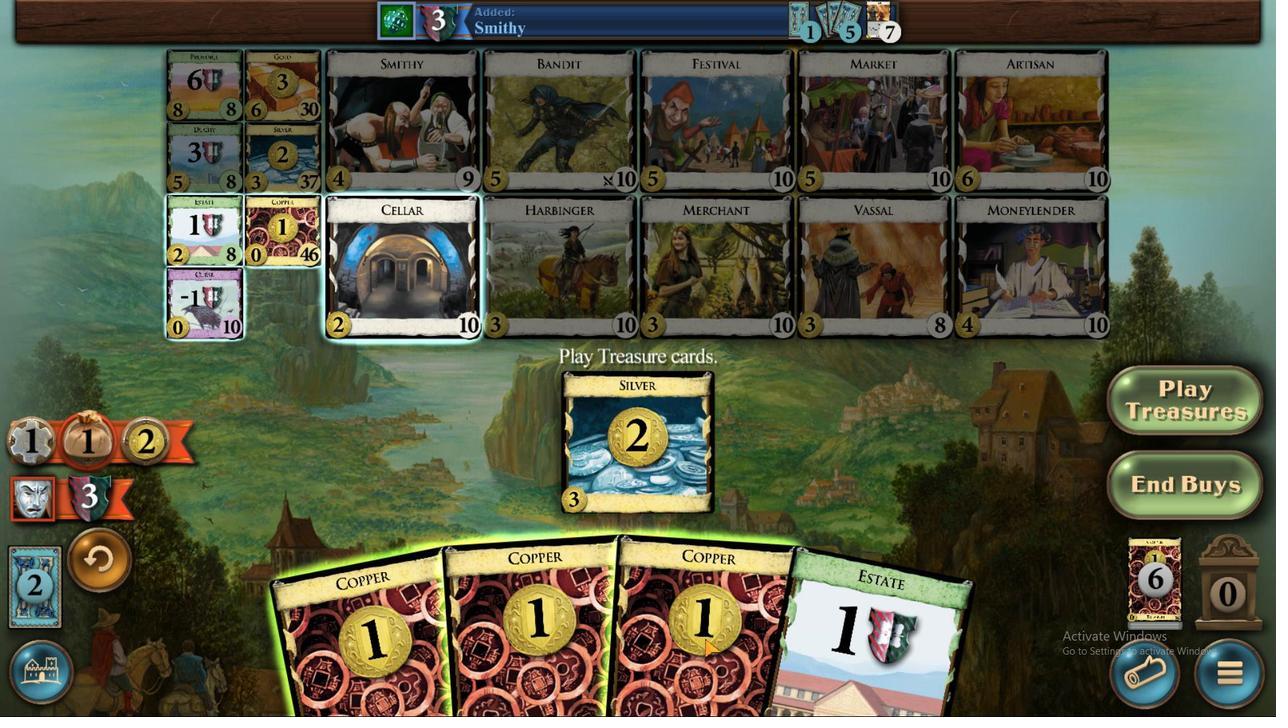 
Action: Mouse moved to (674, 479)
Screenshot: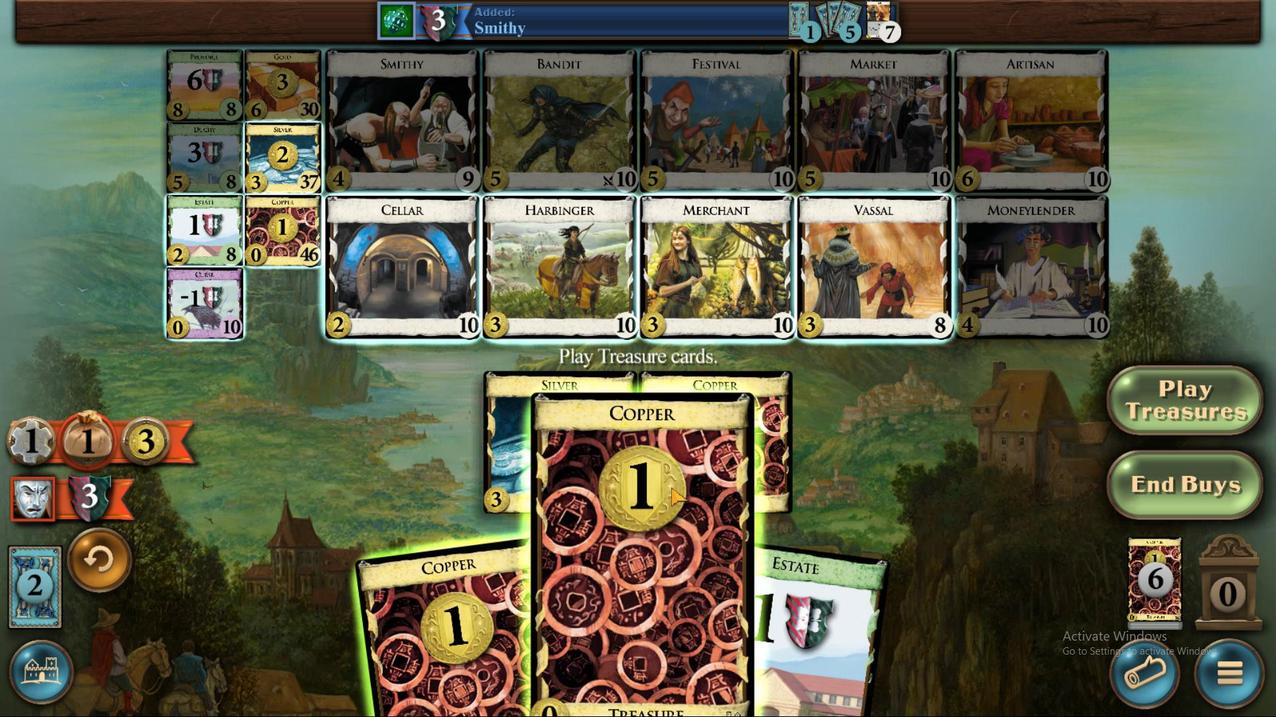 
Action: Mouse pressed left at (674, 479)
Screenshot: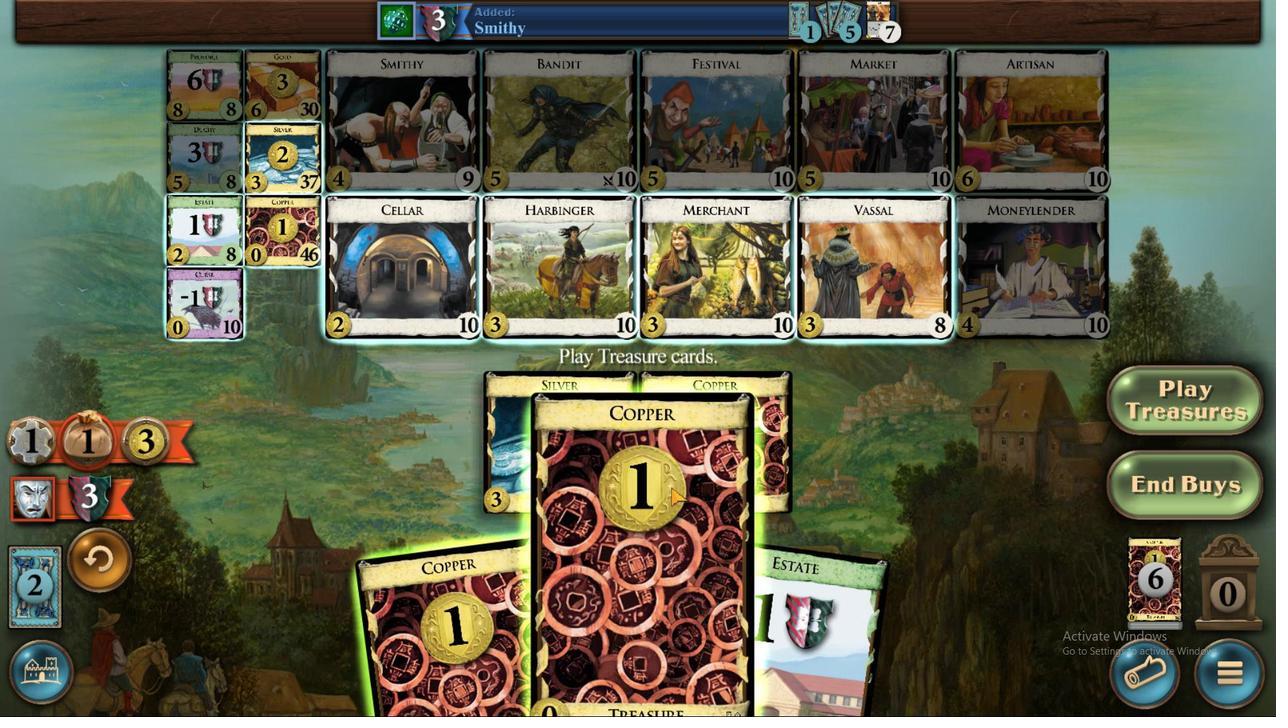 
Action: Mouse moved to (605, 501)
Screenshot: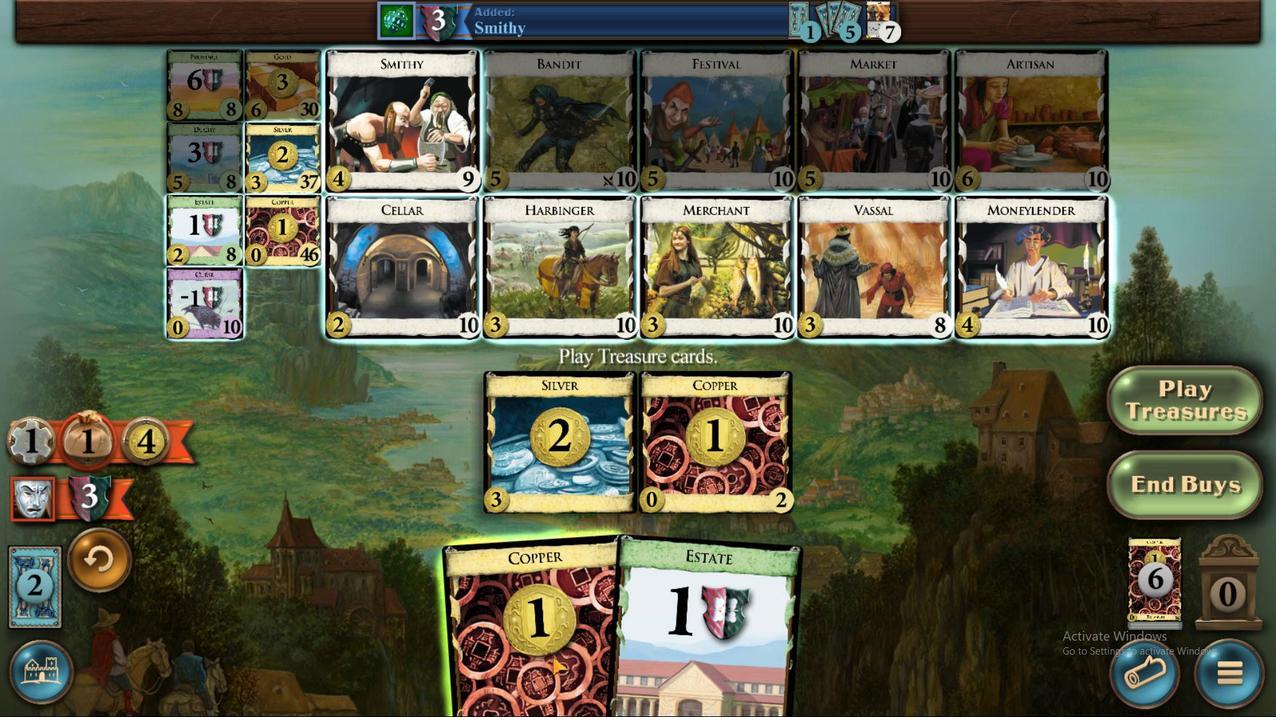 
Action: Mouse pressed left at (605, 501)
Screenshot: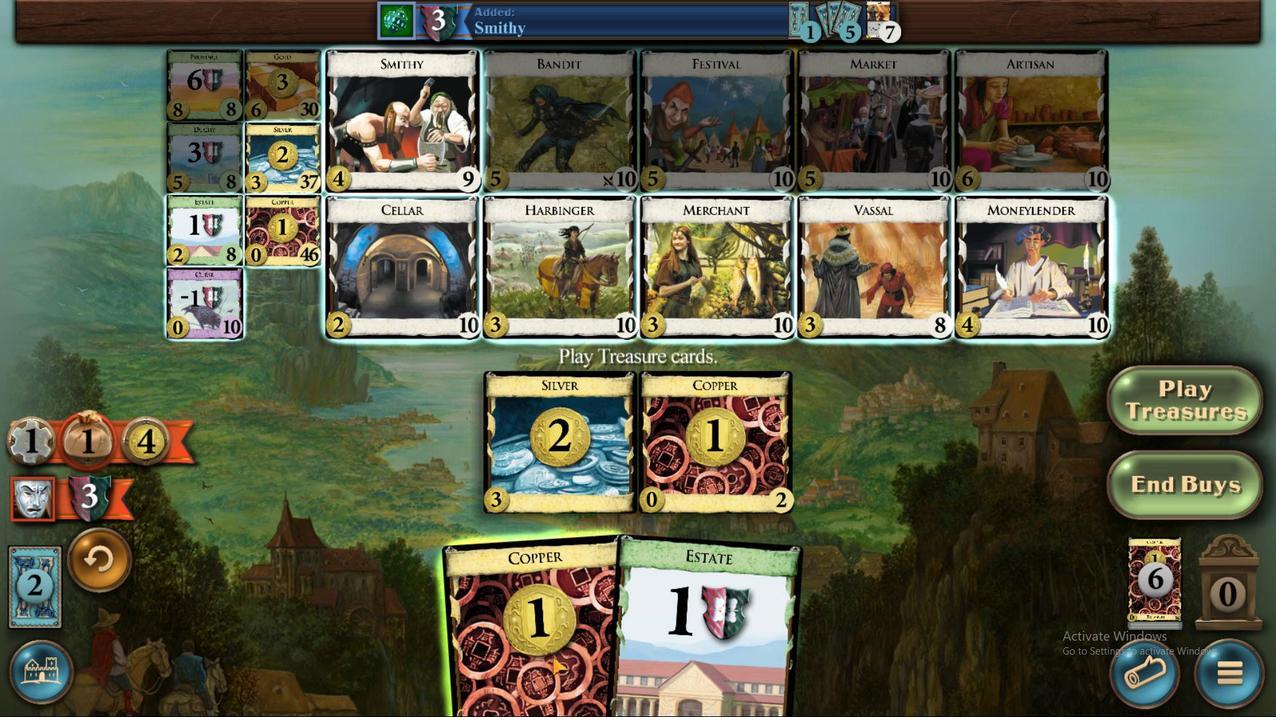 
Action: Mouse moved to (376, 314)
Screenshot: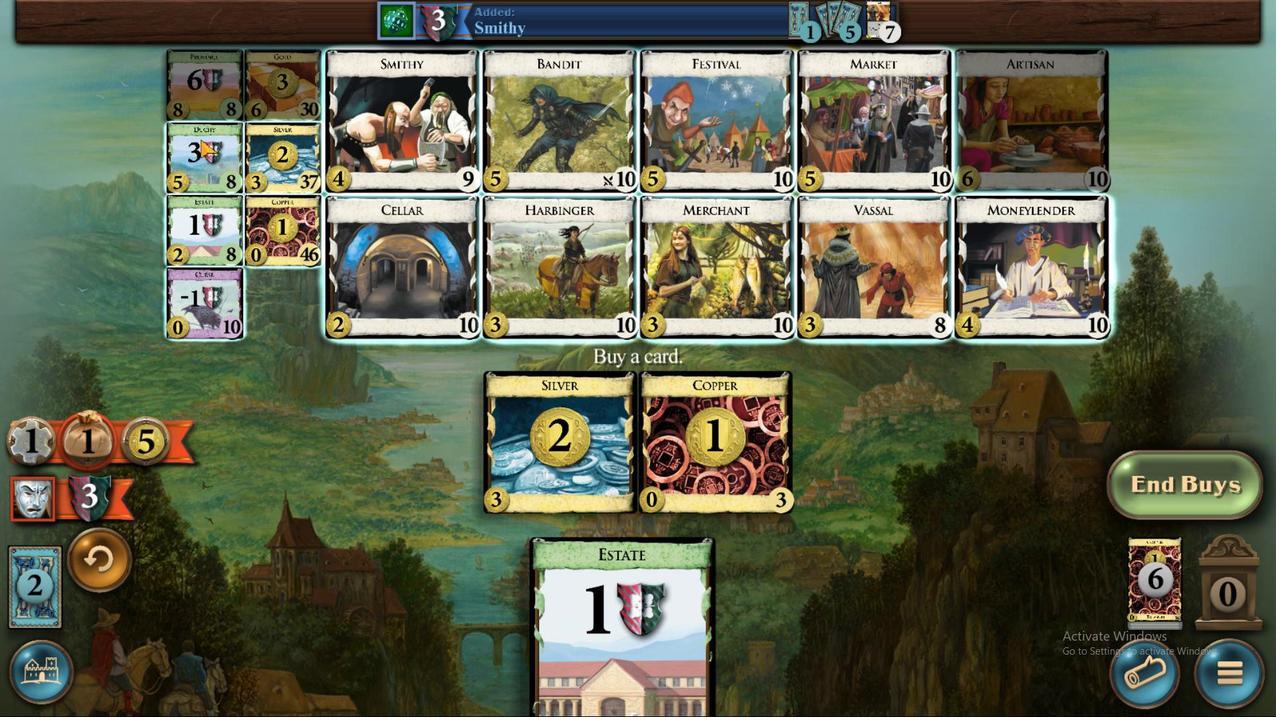 
Action: Mouse pressed left at (376, 314)
Screenshot: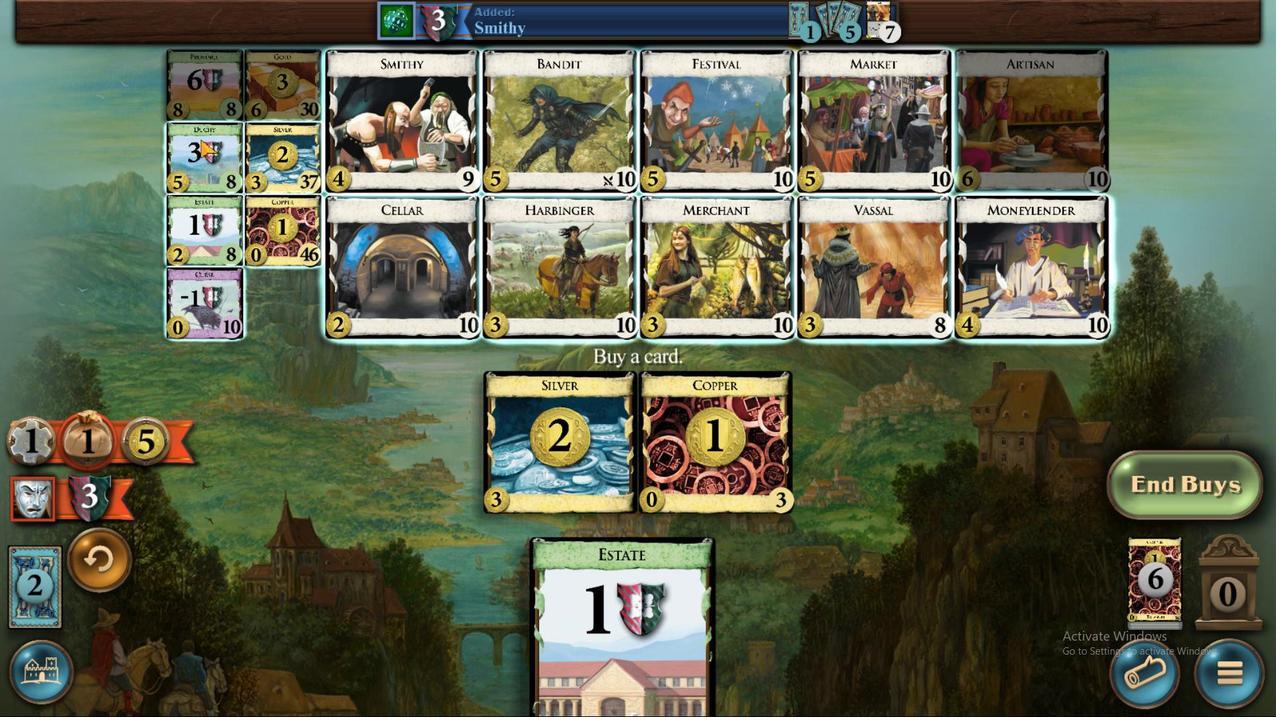 
Action: Mouse moved to (834, 499)
Screenshot: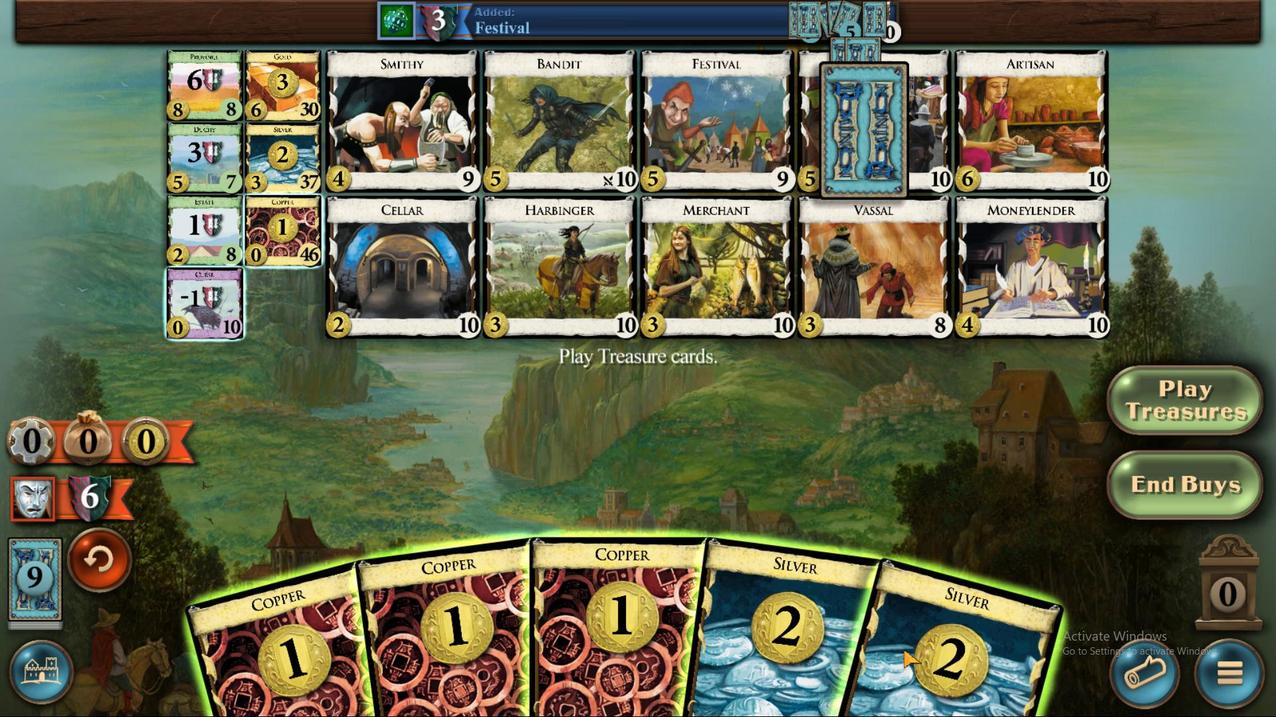 
Action: Mouse pressed left at (834, 499)
Screenshot: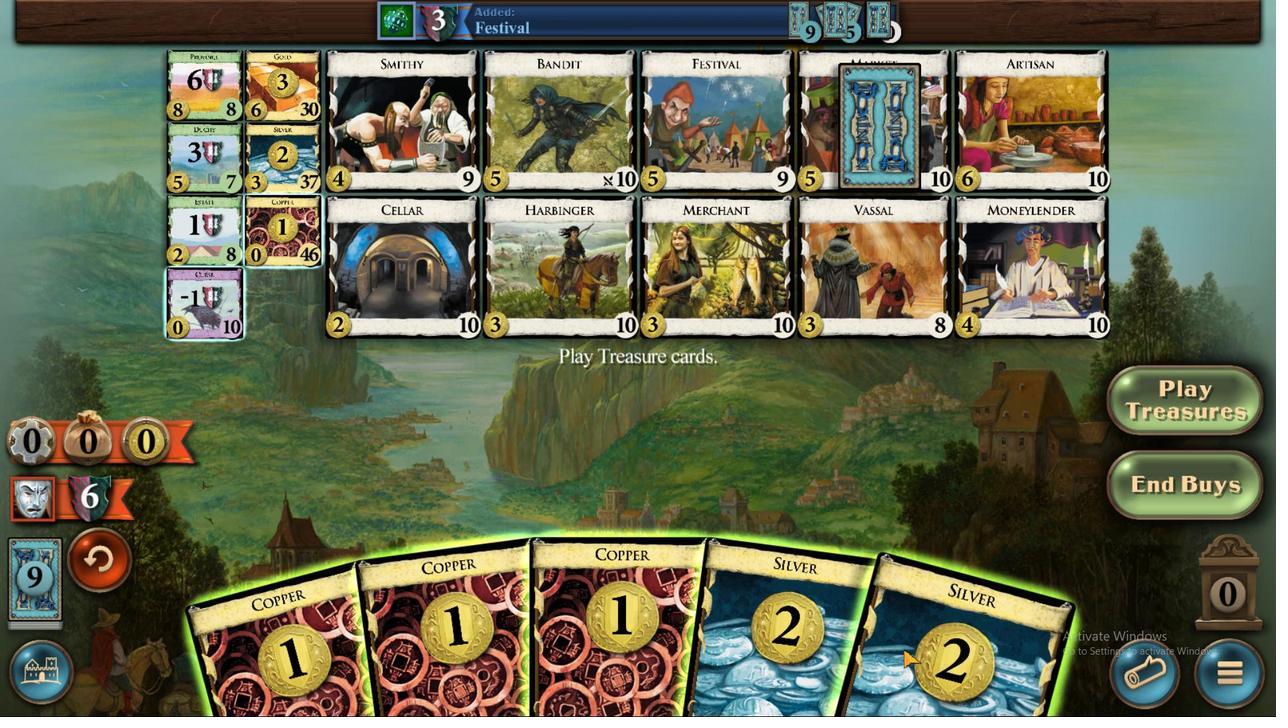
Action: Mouse moved to (784, 485)
Screenshot: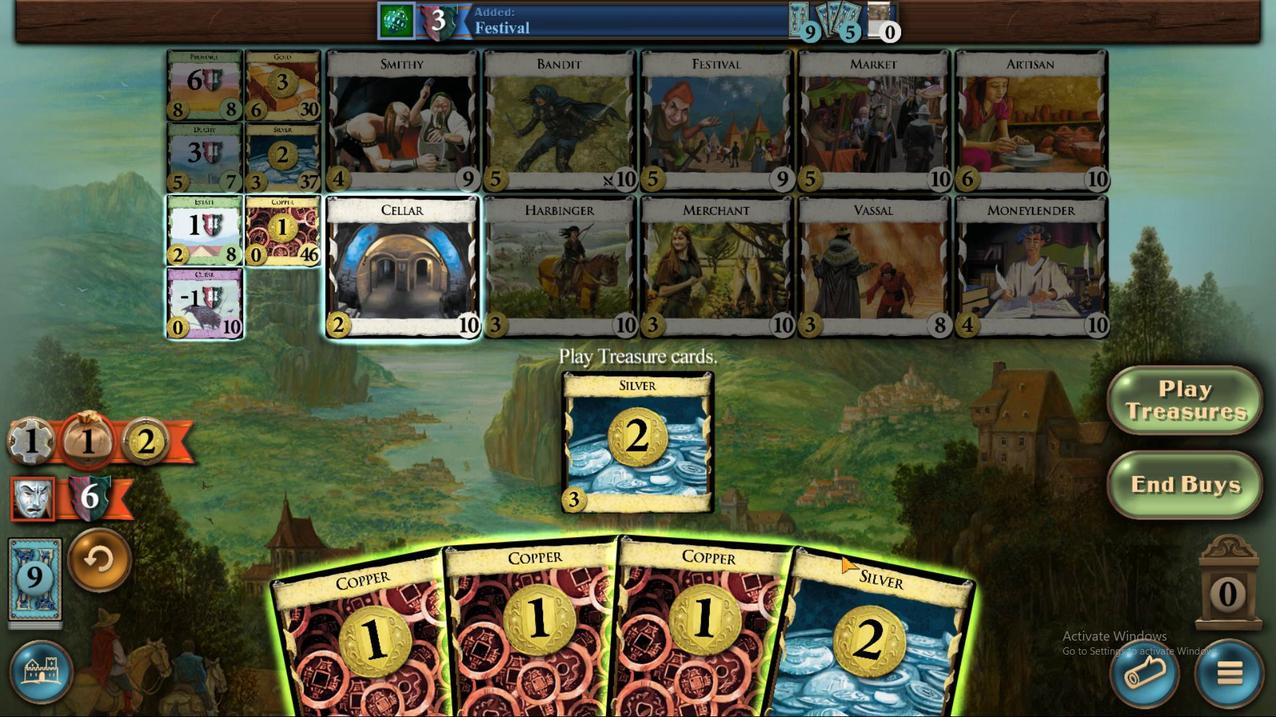 
Action: Mouse pressed left at (784, 485)
Screenshot: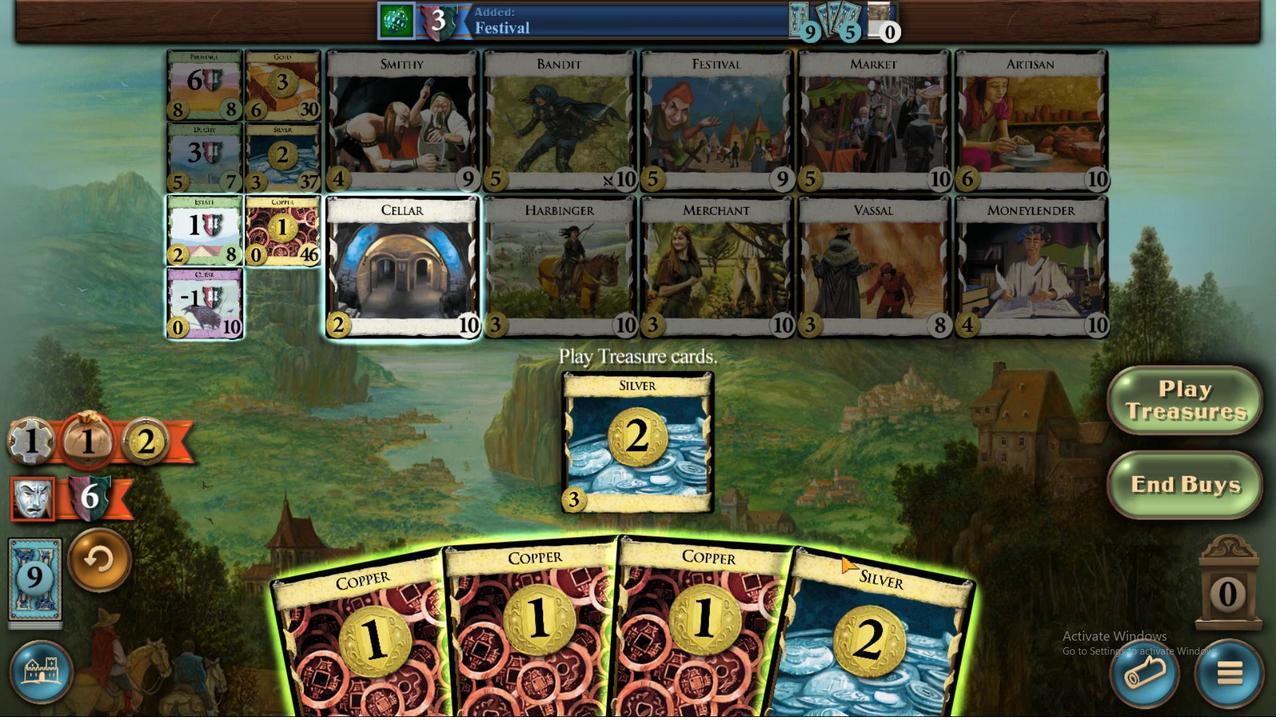 
Action: Mouse moved to (751, 474)
Screenshot: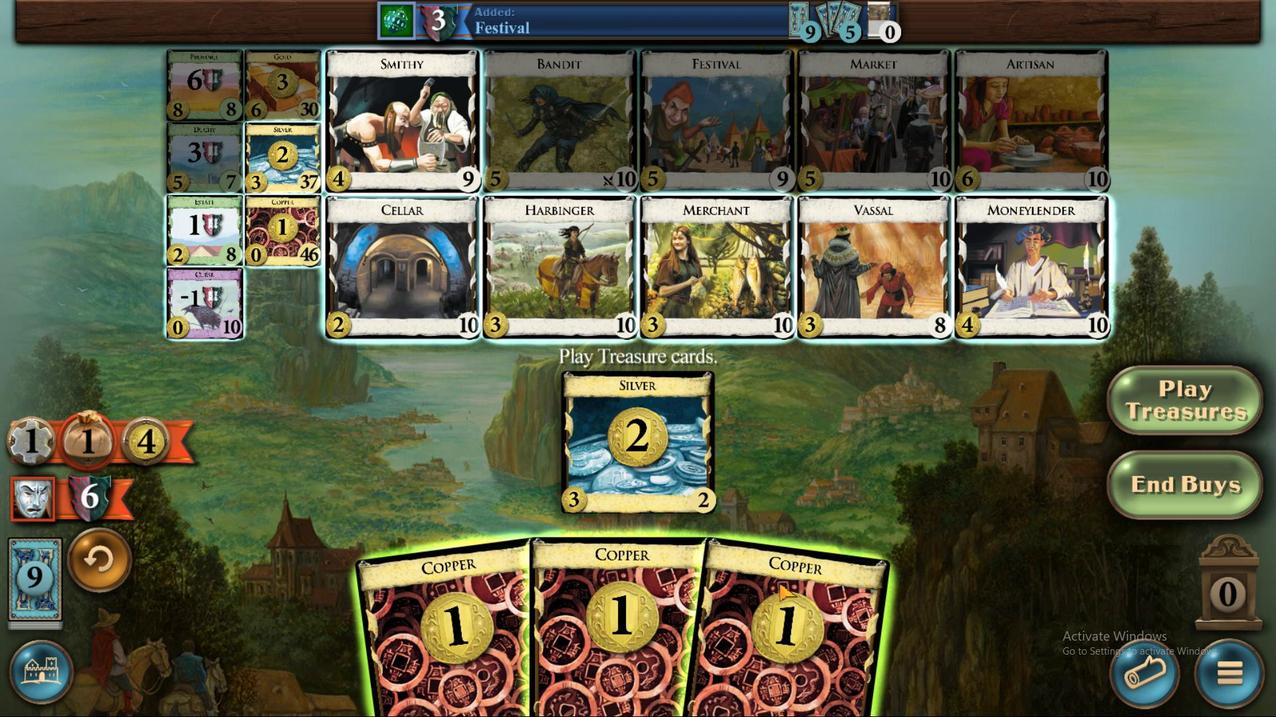 
Action: Mouse pressed left at (751, 474)
Screenshot: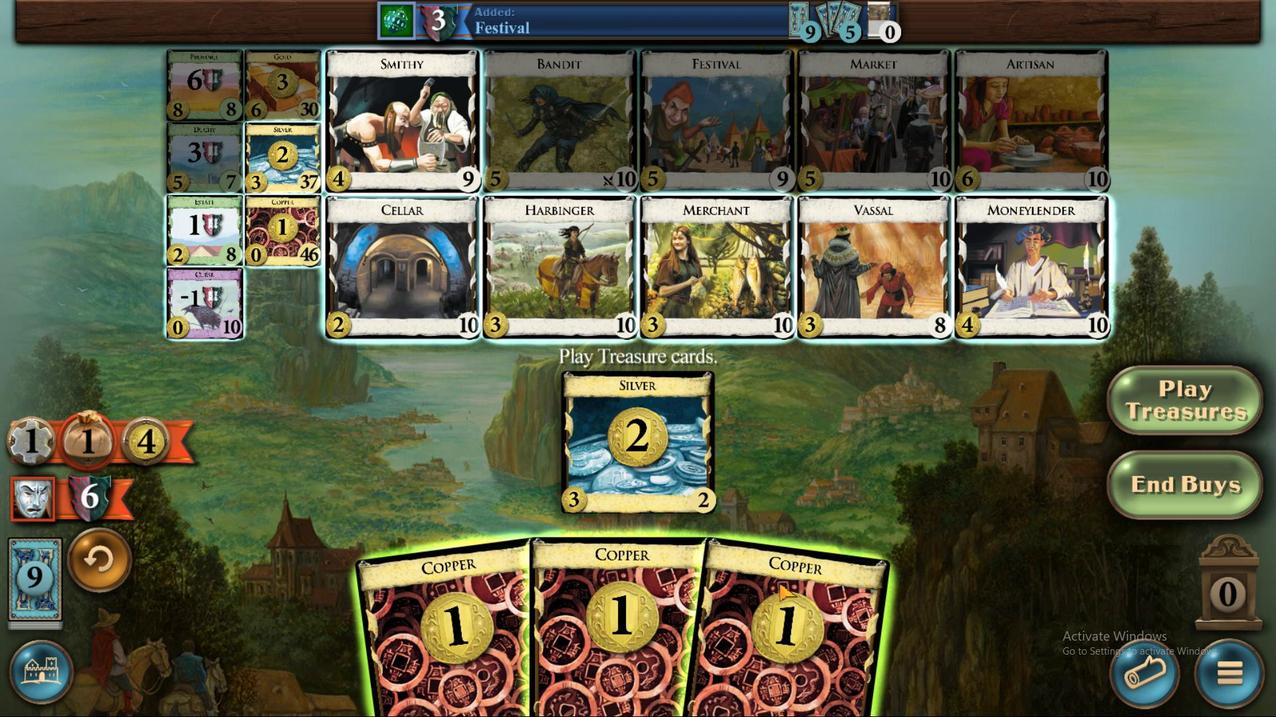 
Action: Mouse moved to (735, 485)
Screenshot: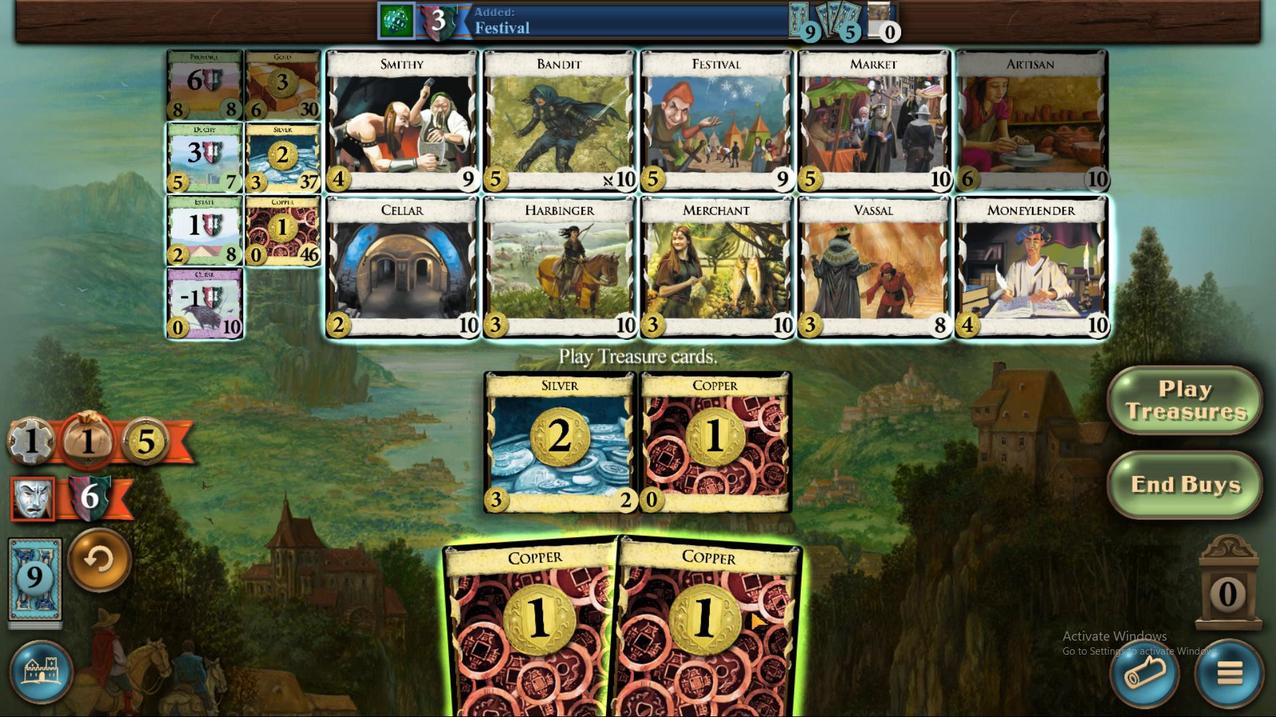 
Action: Mouse pressed left at (735, 485)
Screenshot: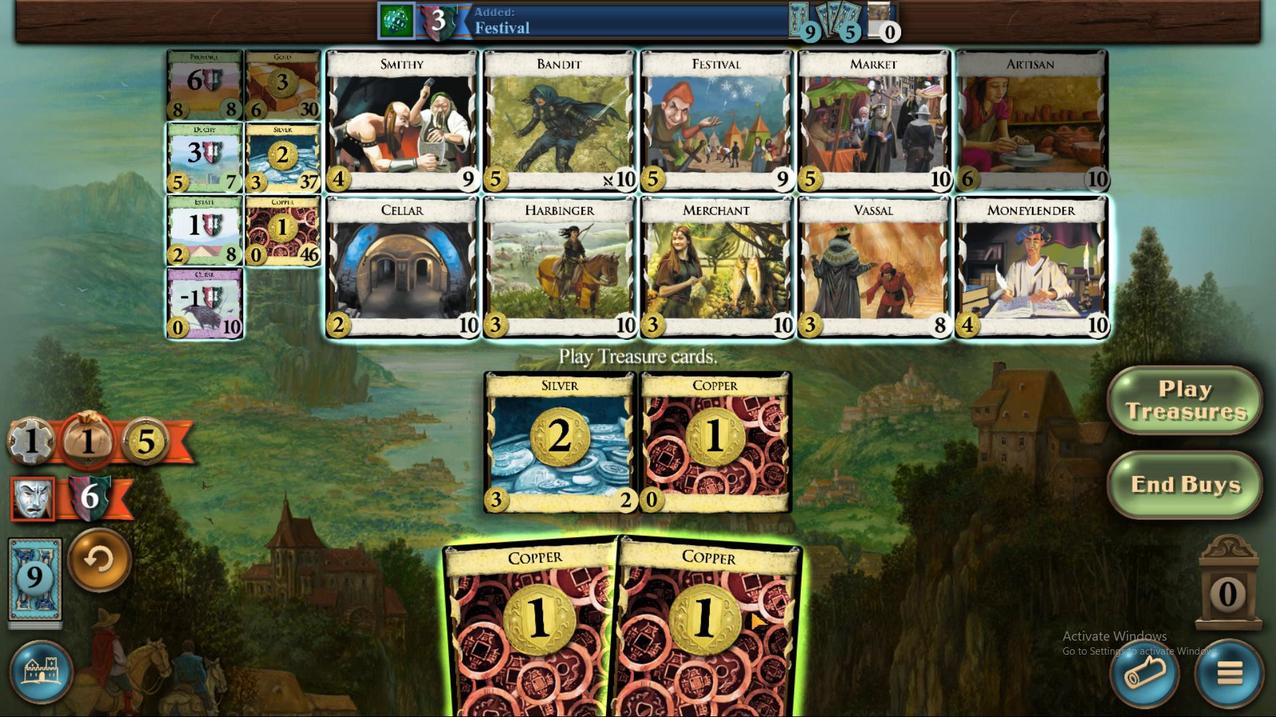 
Action: Mouse moved to (431, 293)
Screenshot: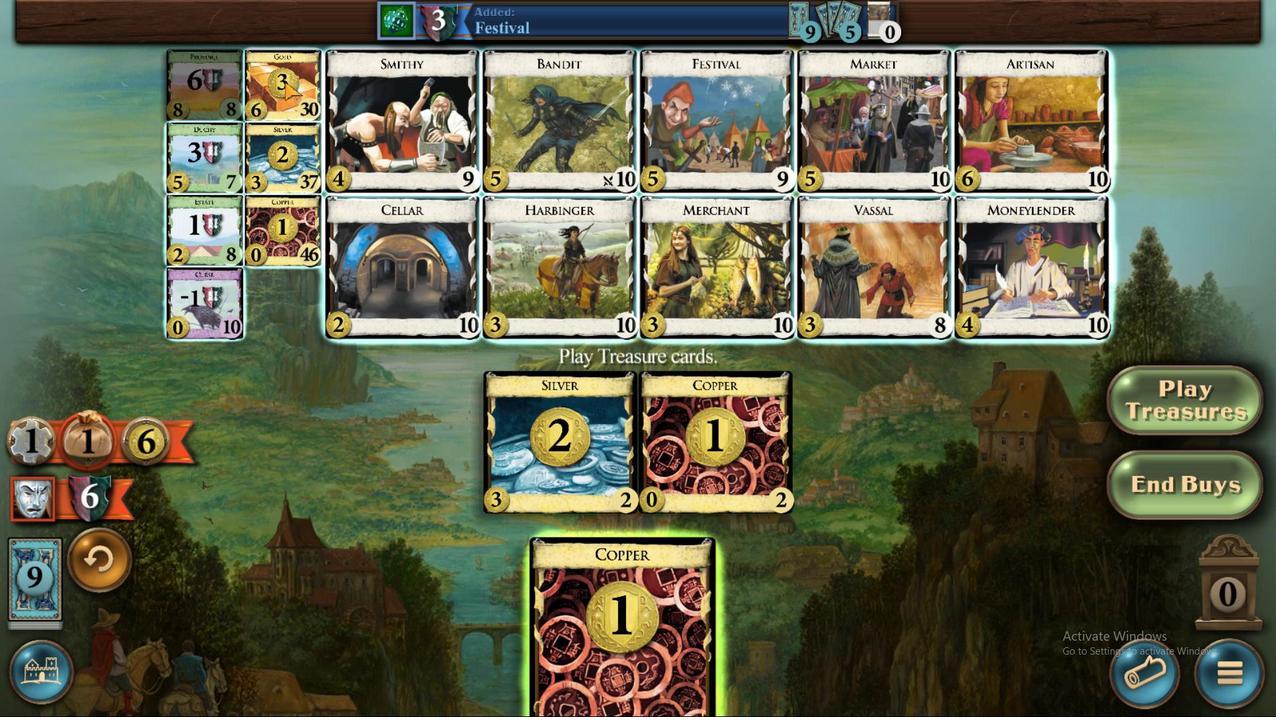 
Action: Mouse pressed left at (431, 293)
Screenshot: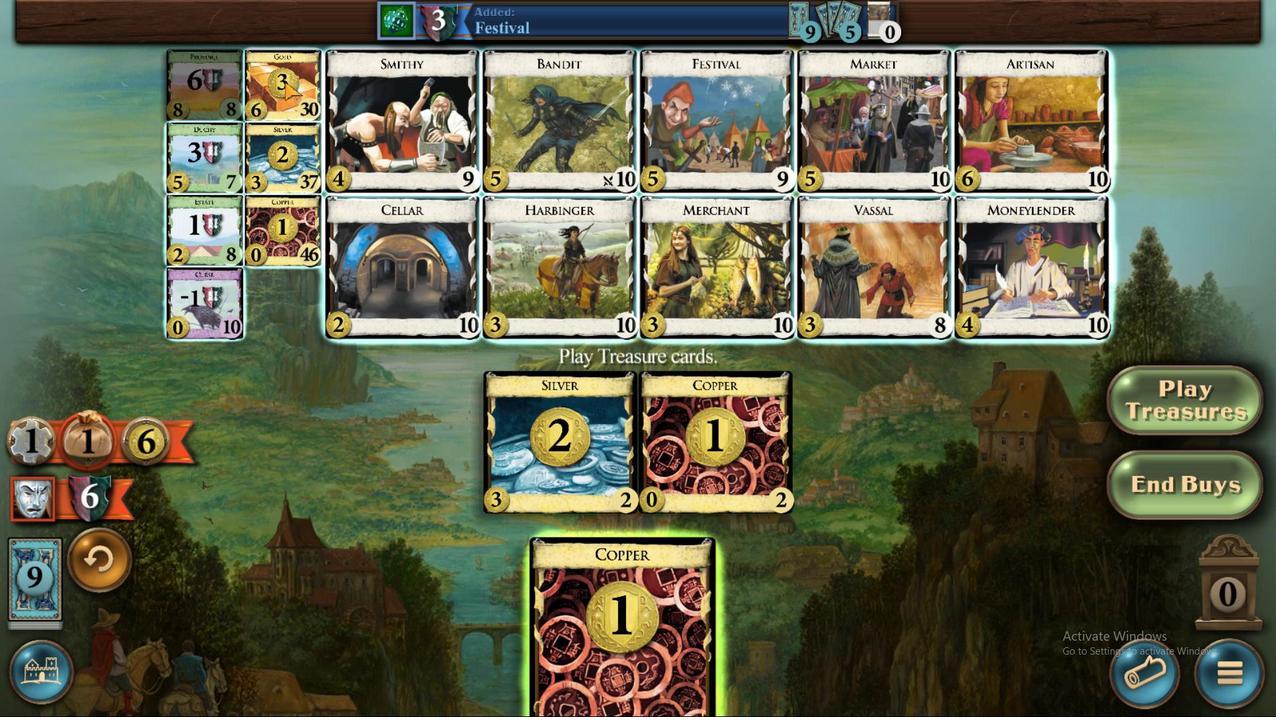 
Action: Mouse moved to (539, 503)
Screenshot: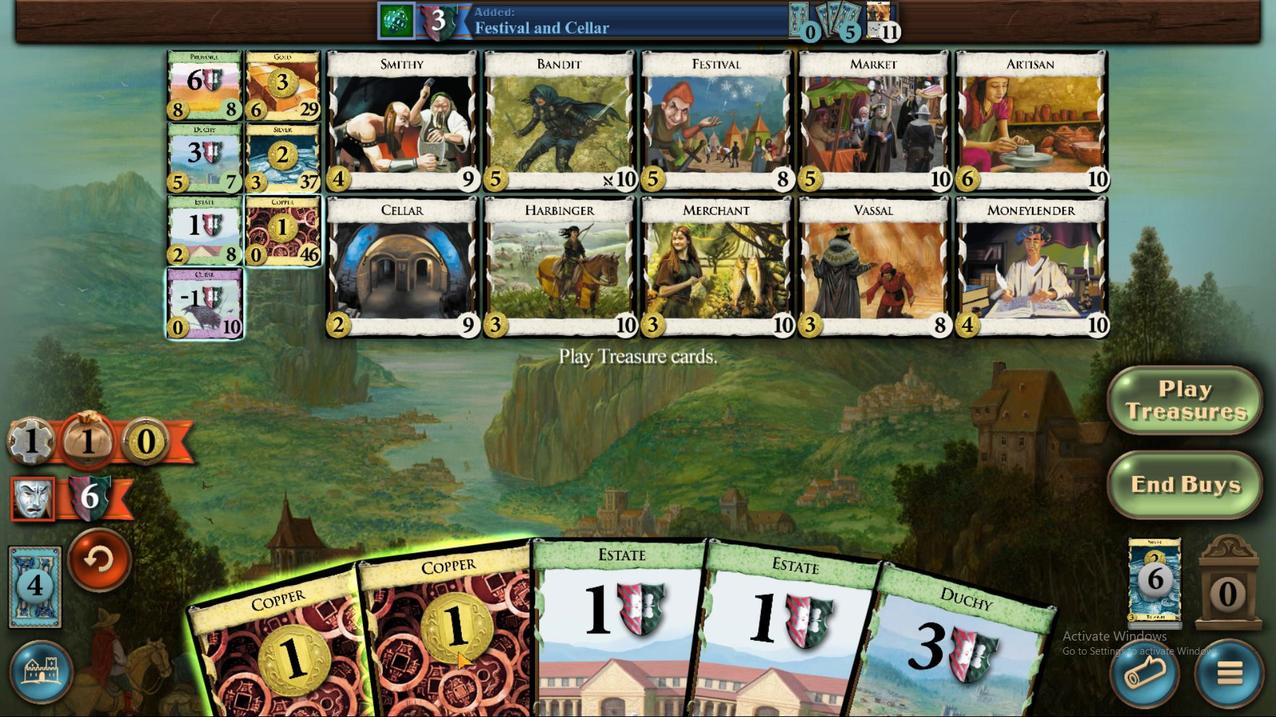 
Action: Mouse pressed left at (539, 503)
Screenshot: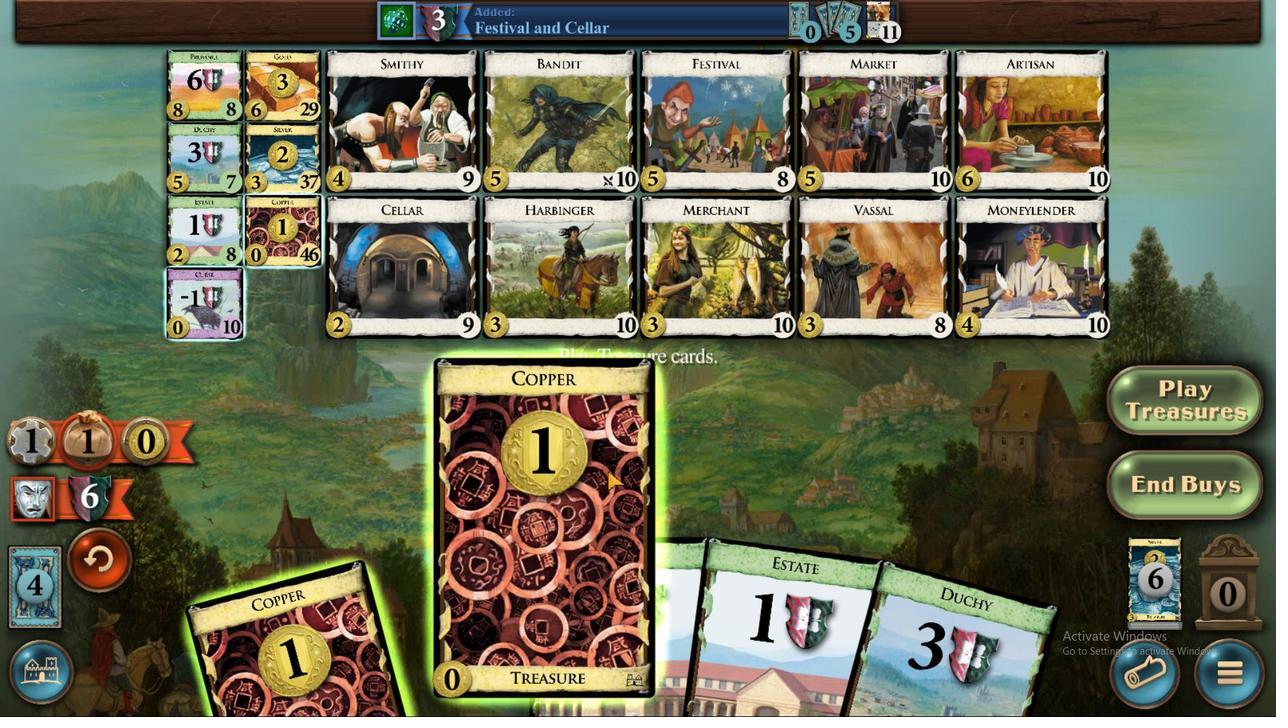 
Action: Mouse moved to (517, 490)
Screenshot: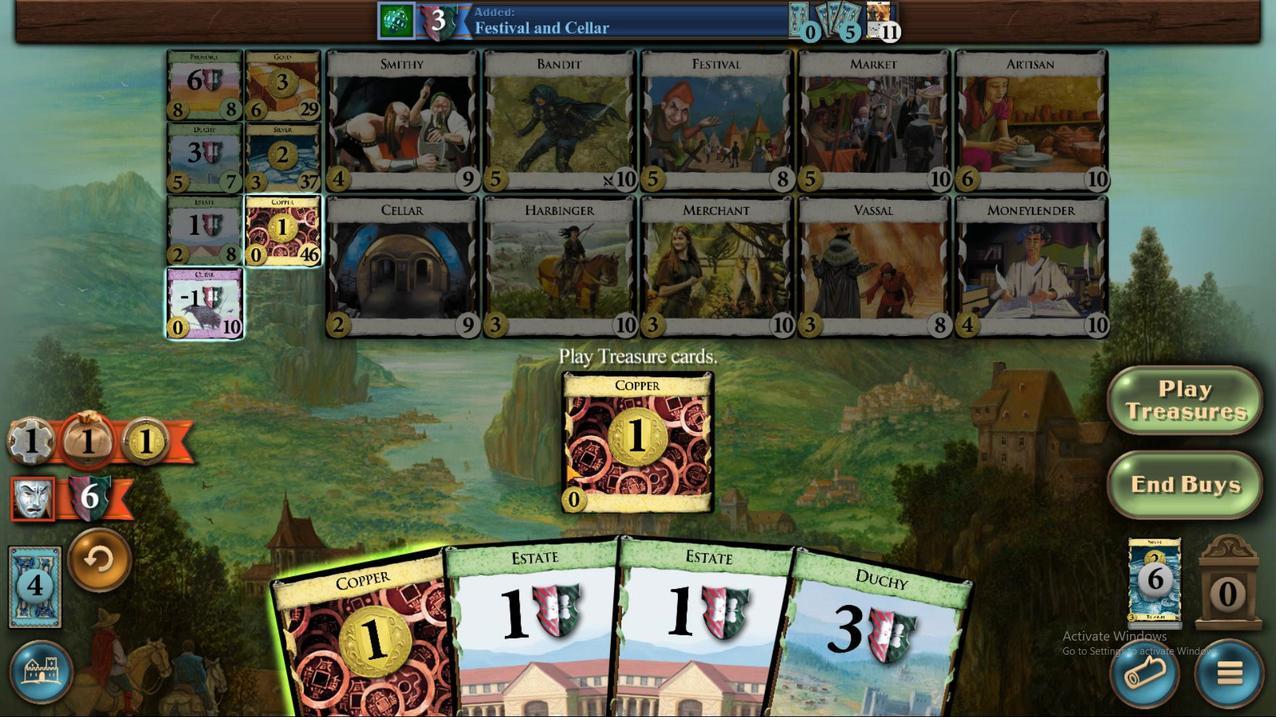 
Action: Mouse pressed left at (517, 490)
Screenshot: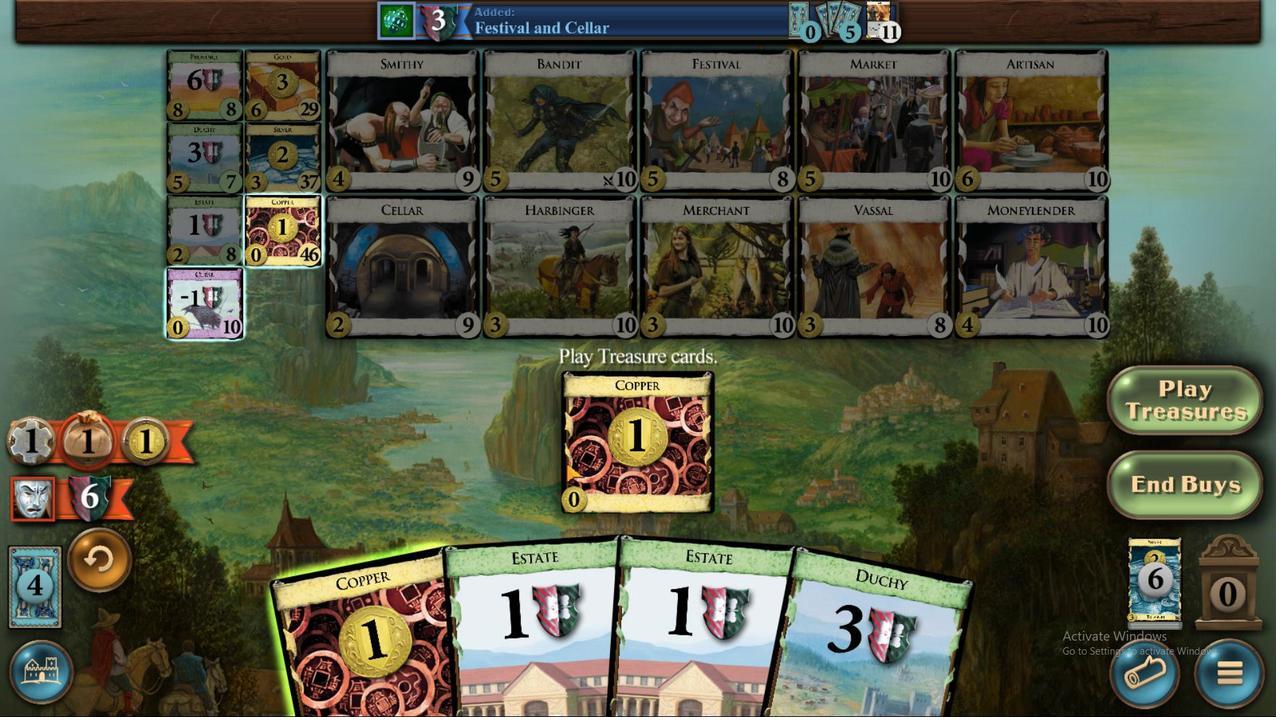 
Action: Mouse moved to (421, 348)
Screenshot: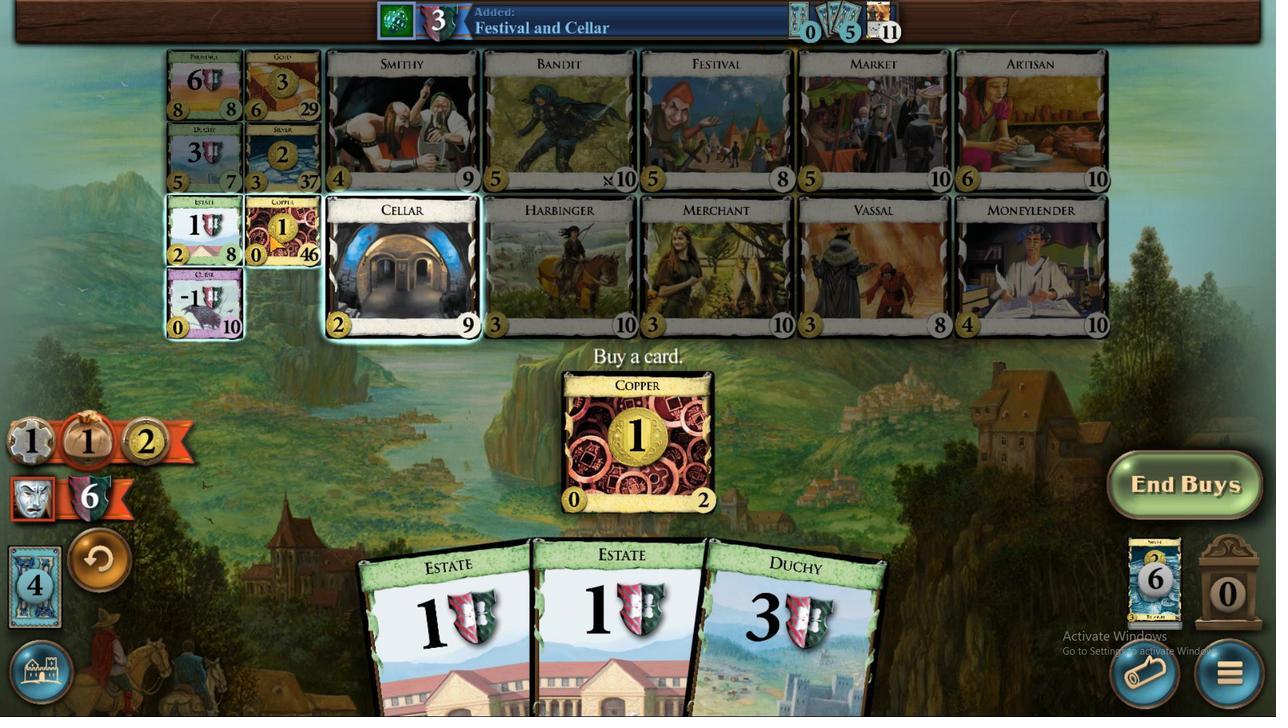 
Action: Mouse pressed left at (421, 348)
Screenshot: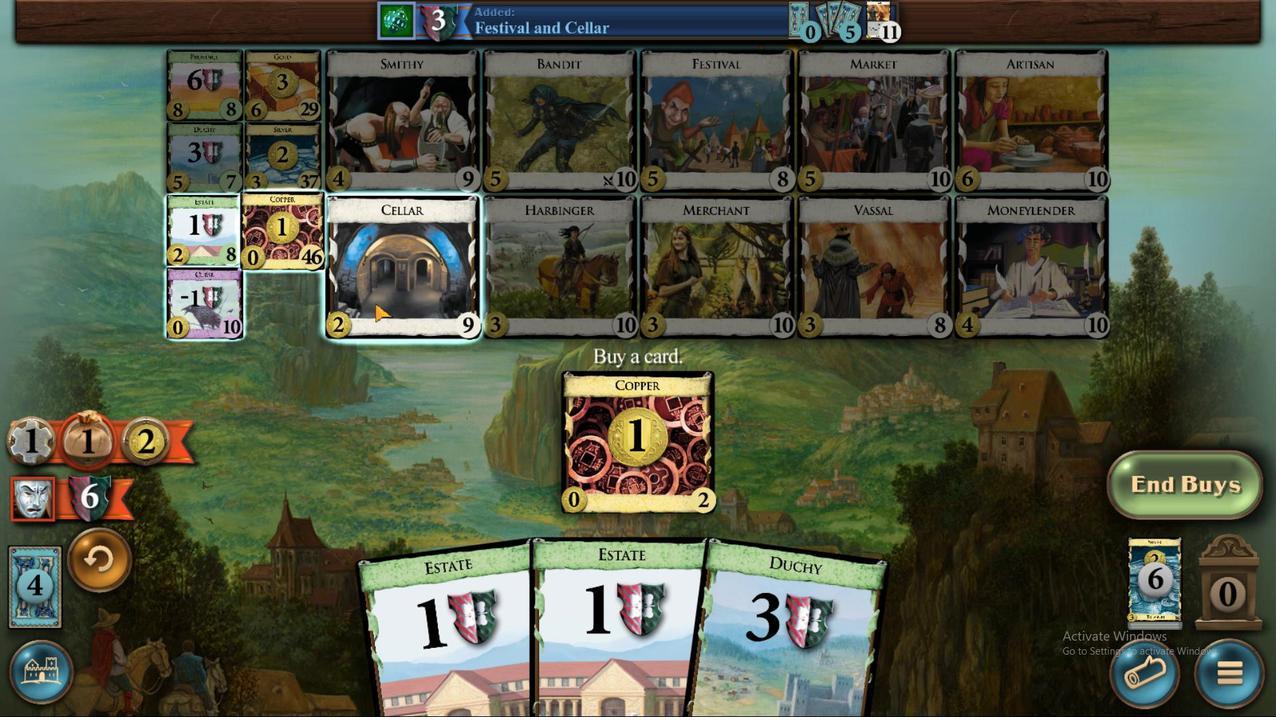 
Action: Mouse moved to (610, 459)
Screenshot: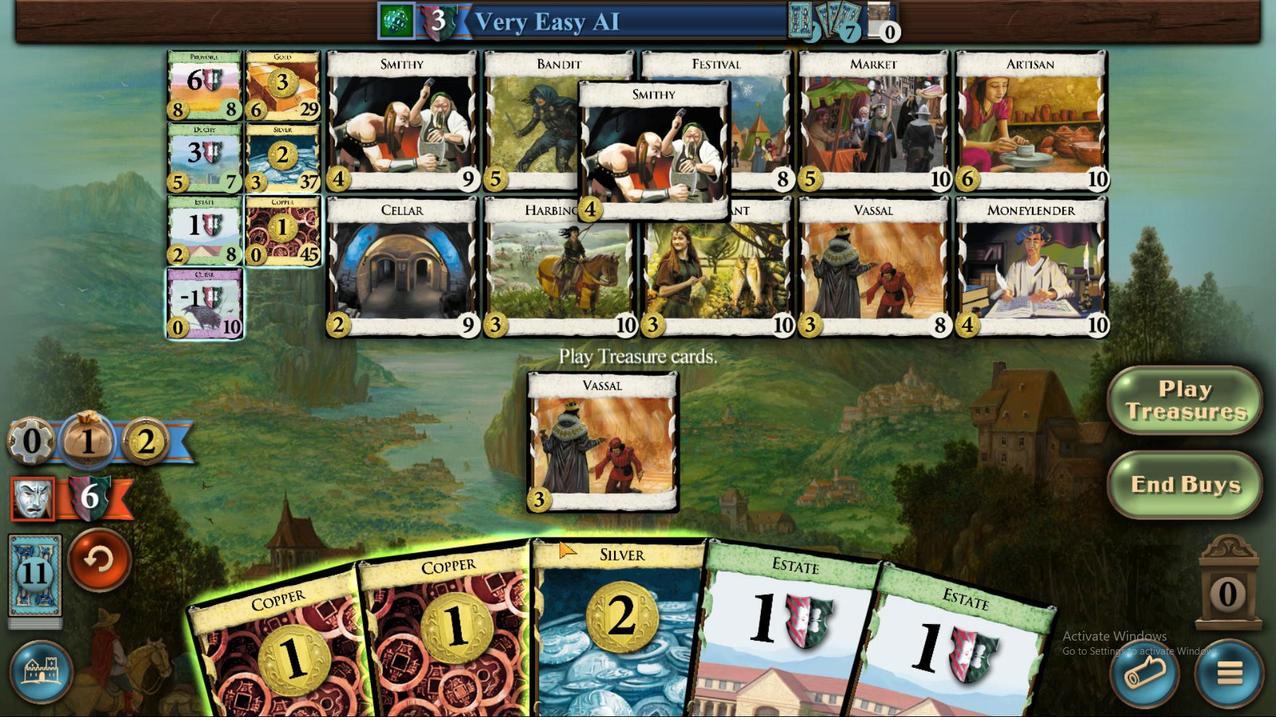 
Action: Mouse pressed left at (610, 459)
Screenshot: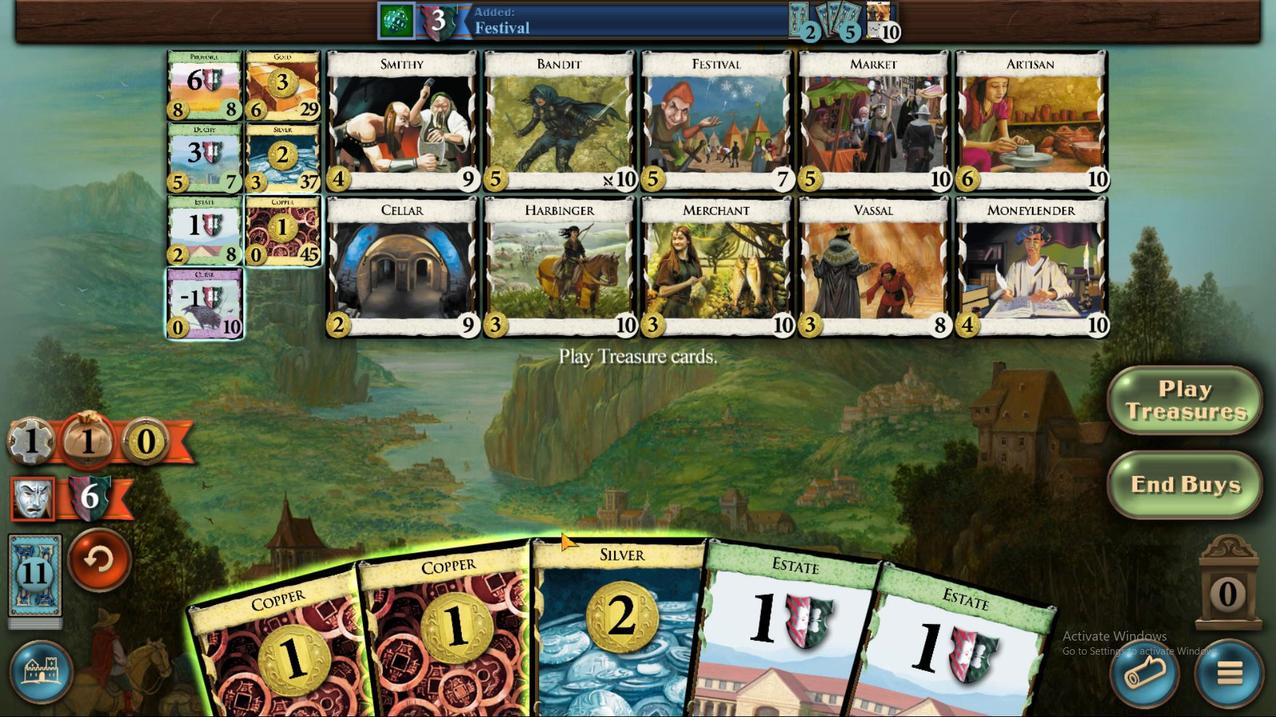 
Action: Mouse moved to (592, 481)
Screenshot: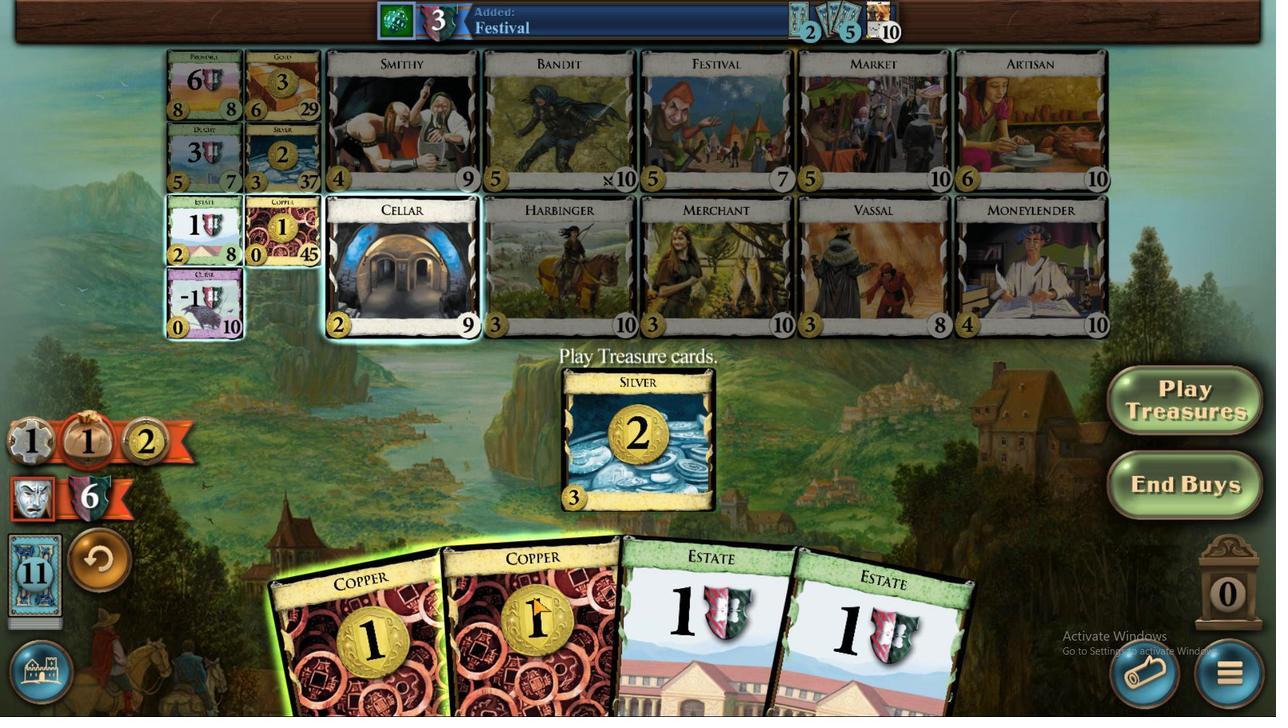 
Action: Mouse pressed left at (592, 481)
Screenshot: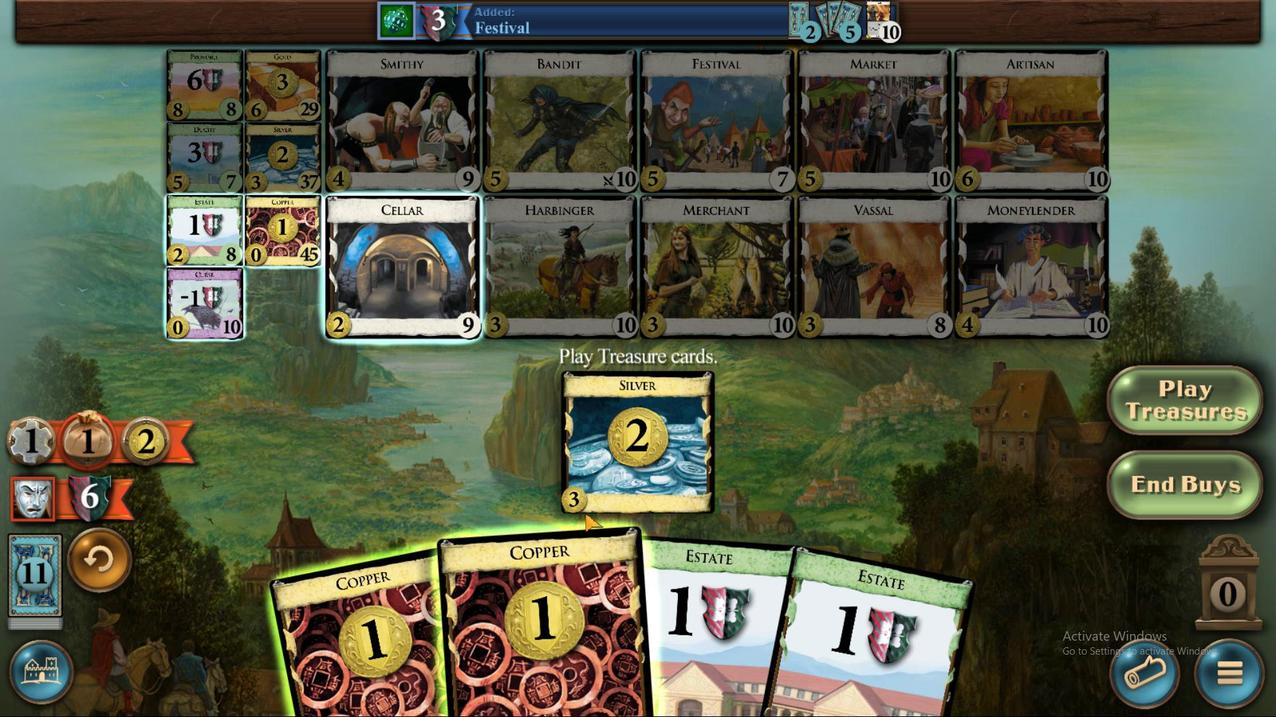 
Action: Mouse moved to (555, 477)
Screenshot: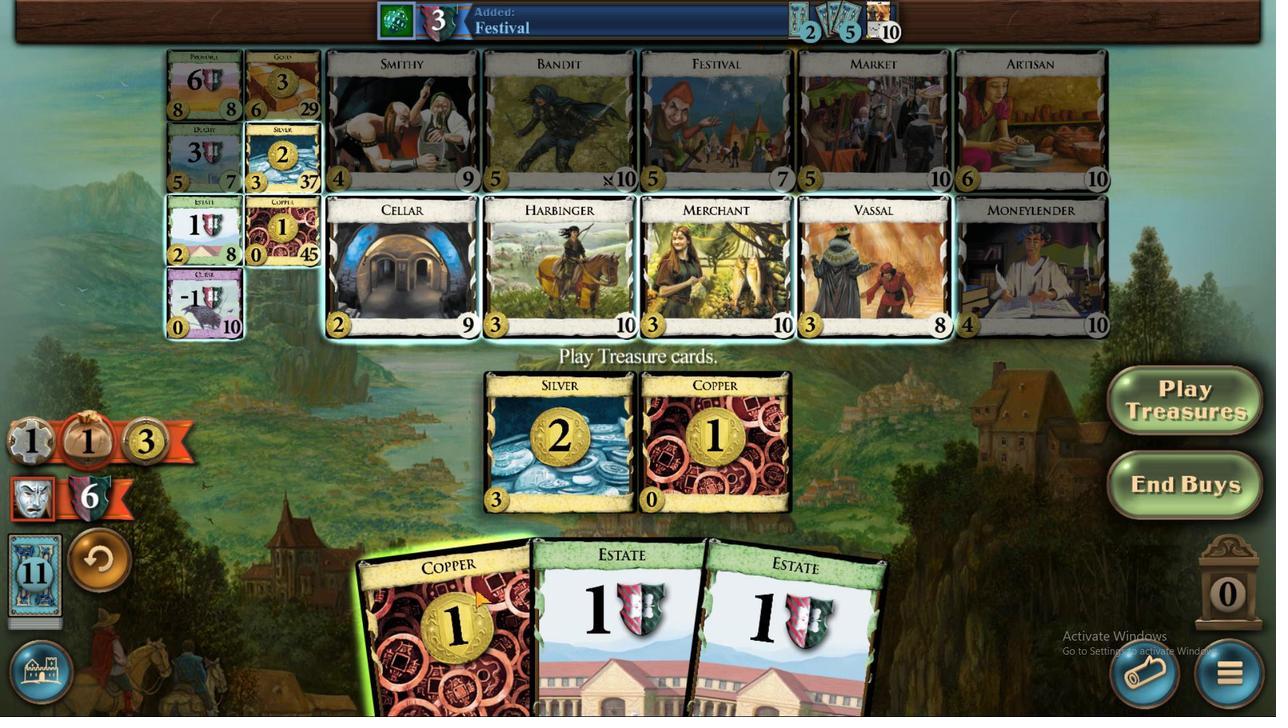 
Action: Mouse pressed left at (555, 477)
Screenshot: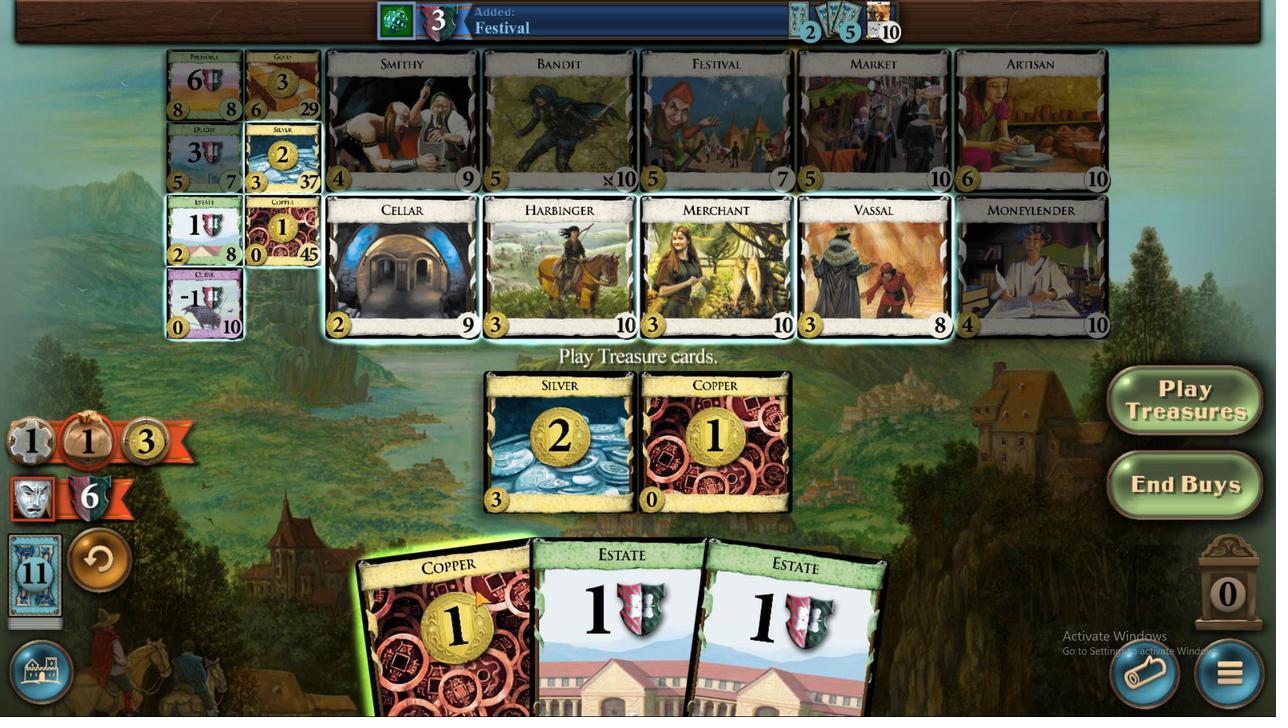 
Action: Mouse moved to (416, 314)
Screenshot: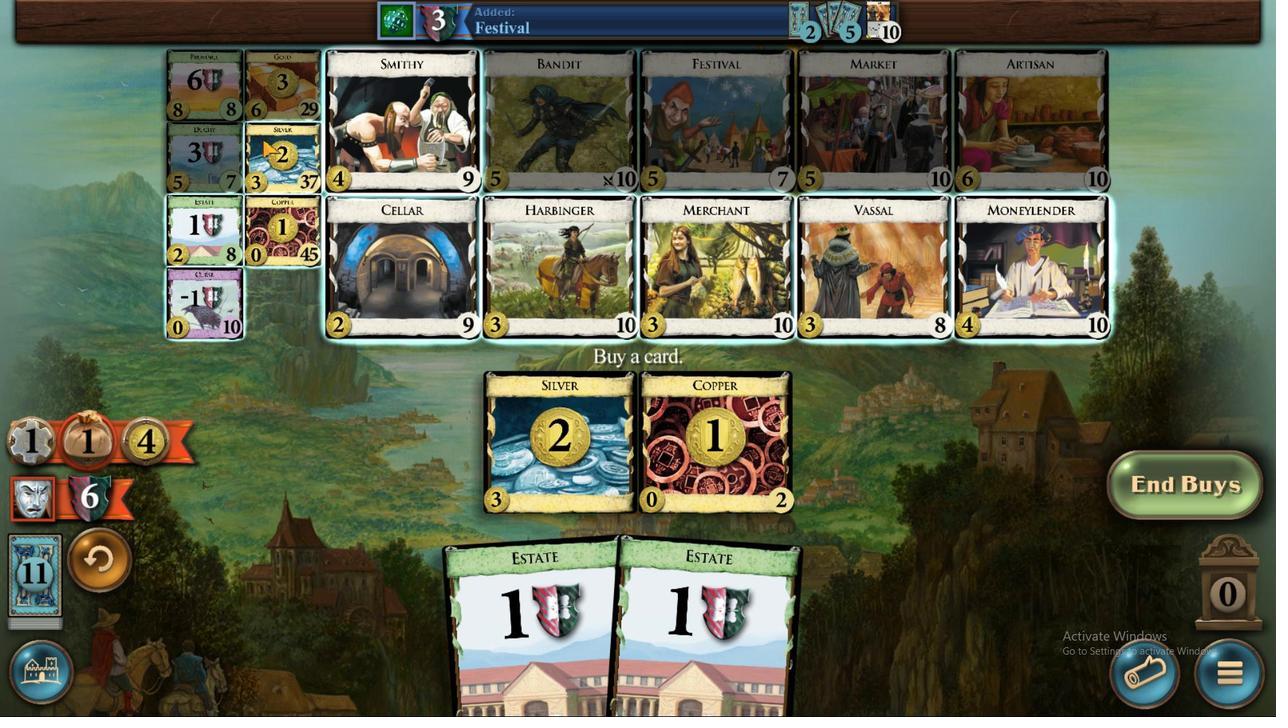 
Action: Mouse pressed left at (416, 314)
Screenshot: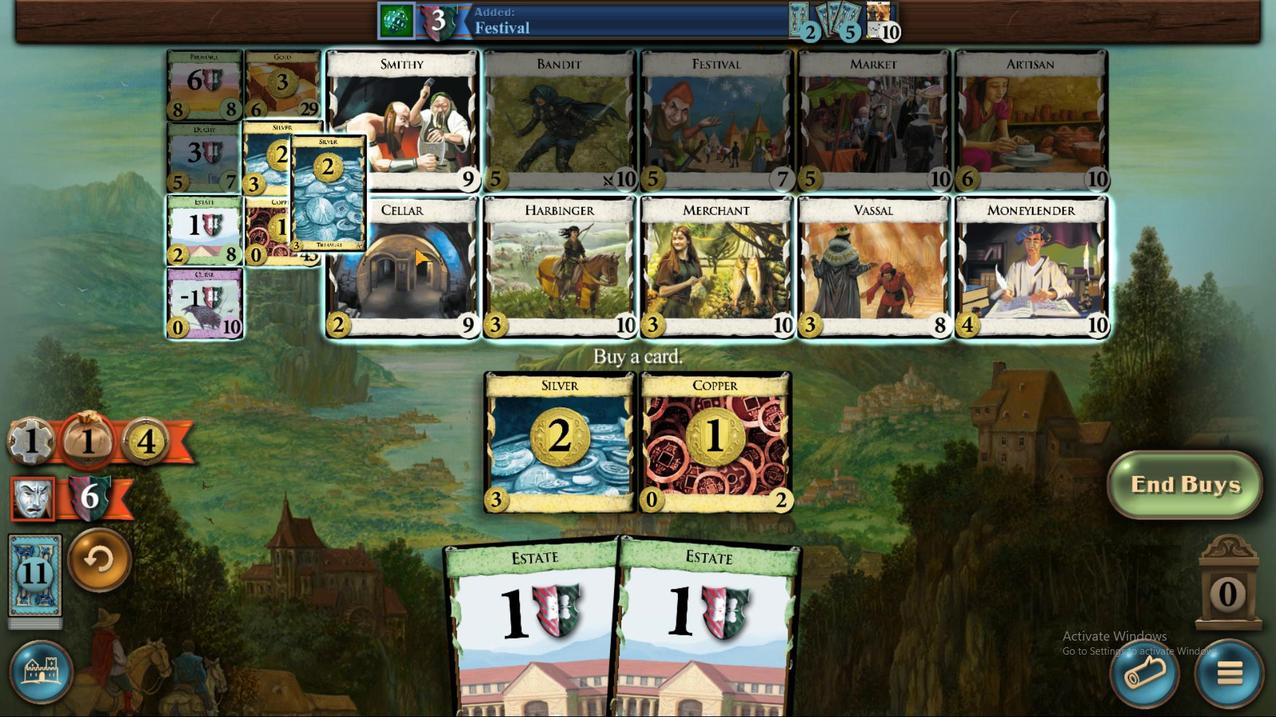
Action: Mouse moved to (867, 498)
Screenshot: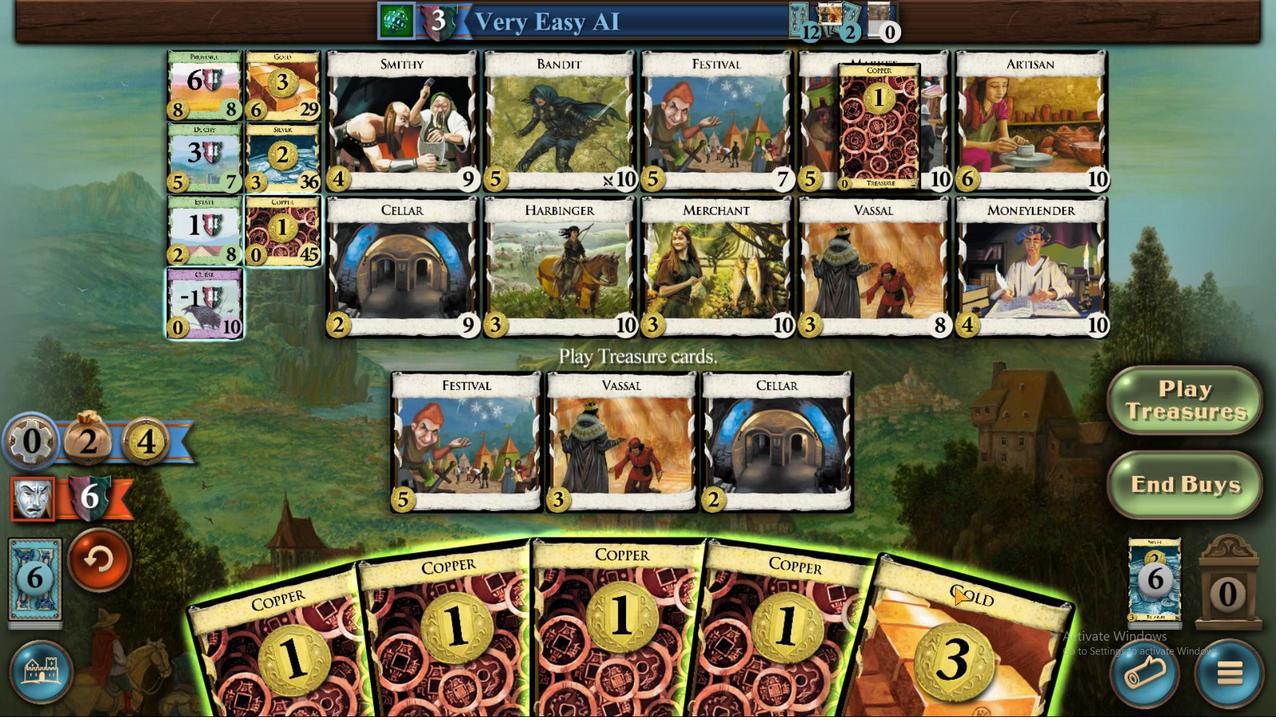 
Action: Mouse pressed left at (867, 498)
Screenshot: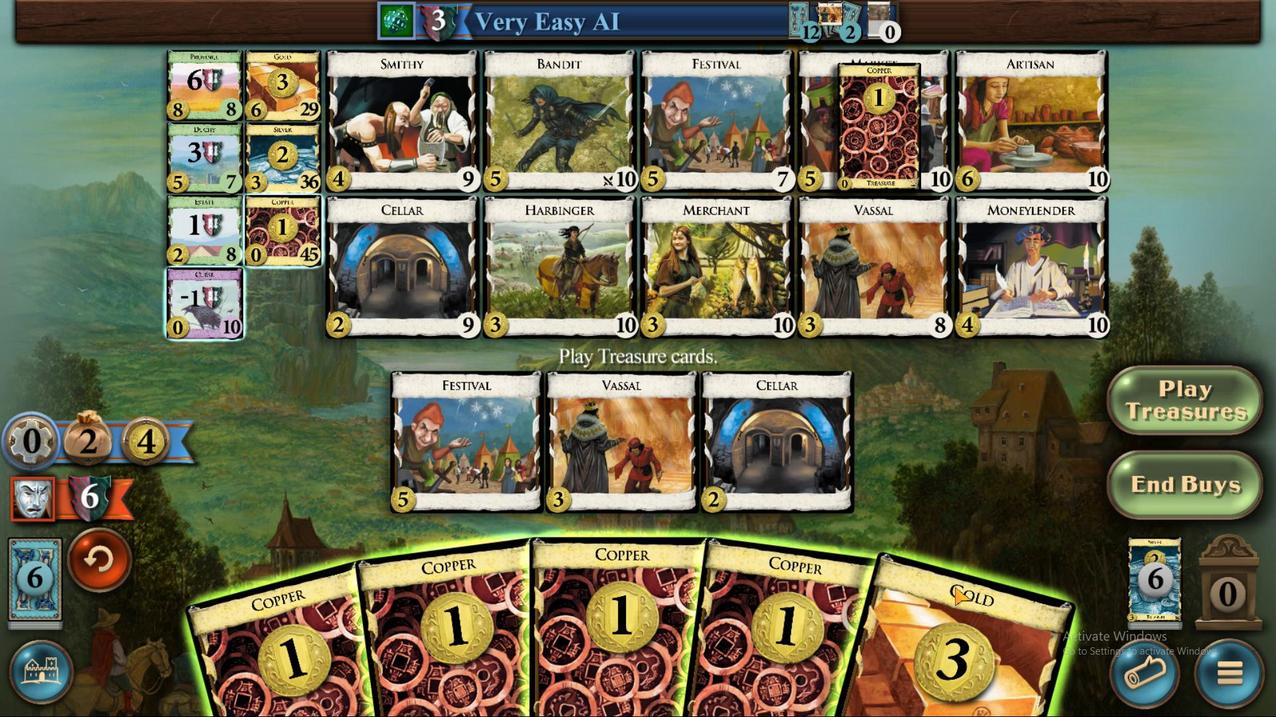 
Action: Mouse moved to (840, 505)
Screenshot: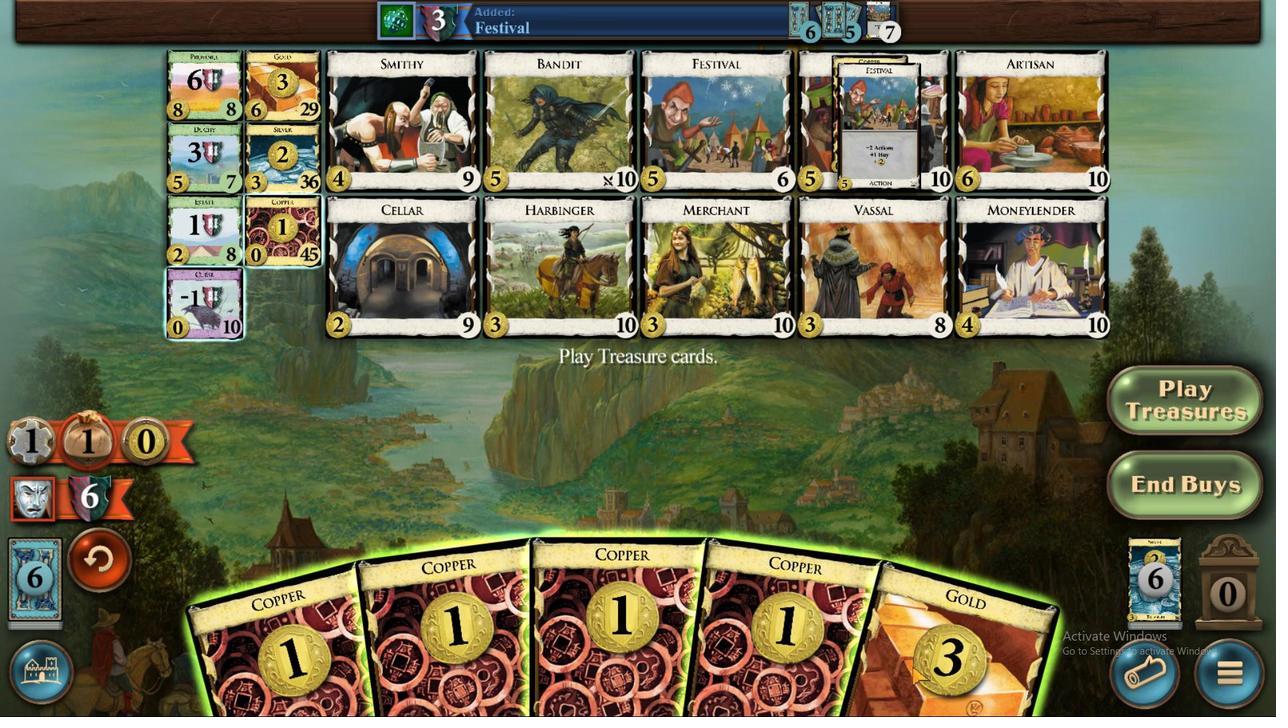 
Action: Mouse pressed left at (840, 505)
Screenshot: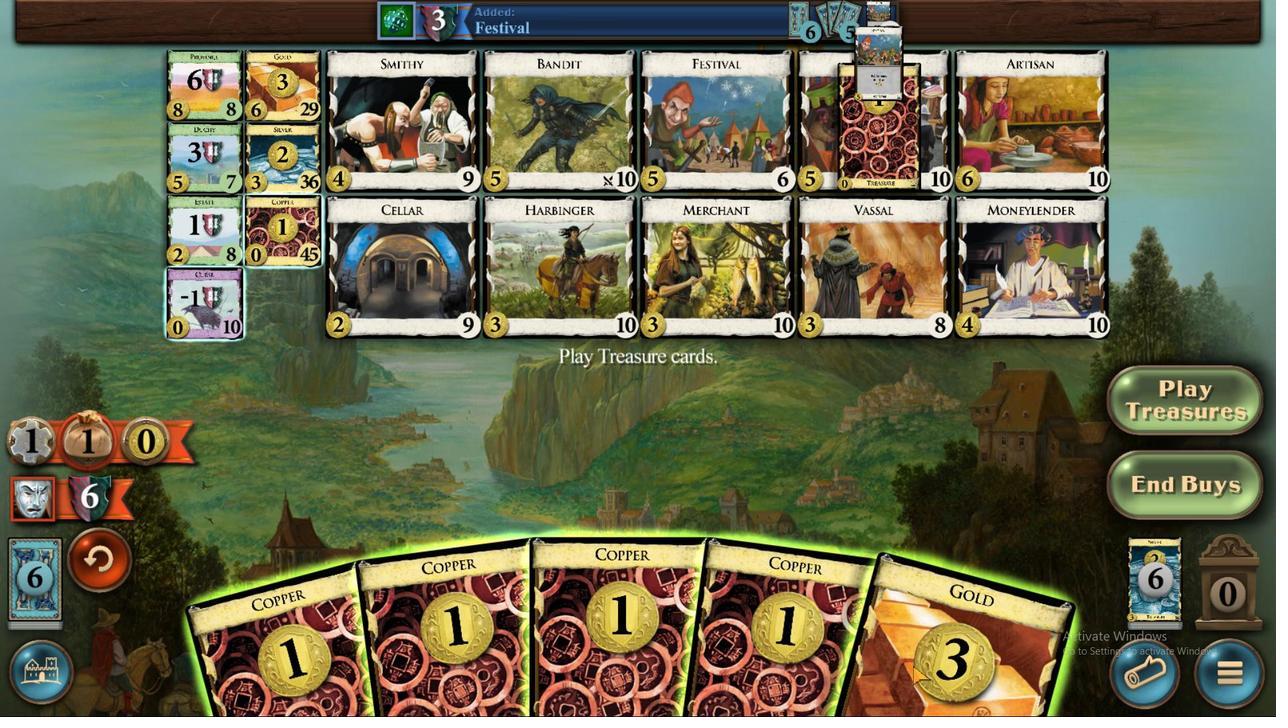 
Action: Mouse moved to (816, 493)
Screenshot: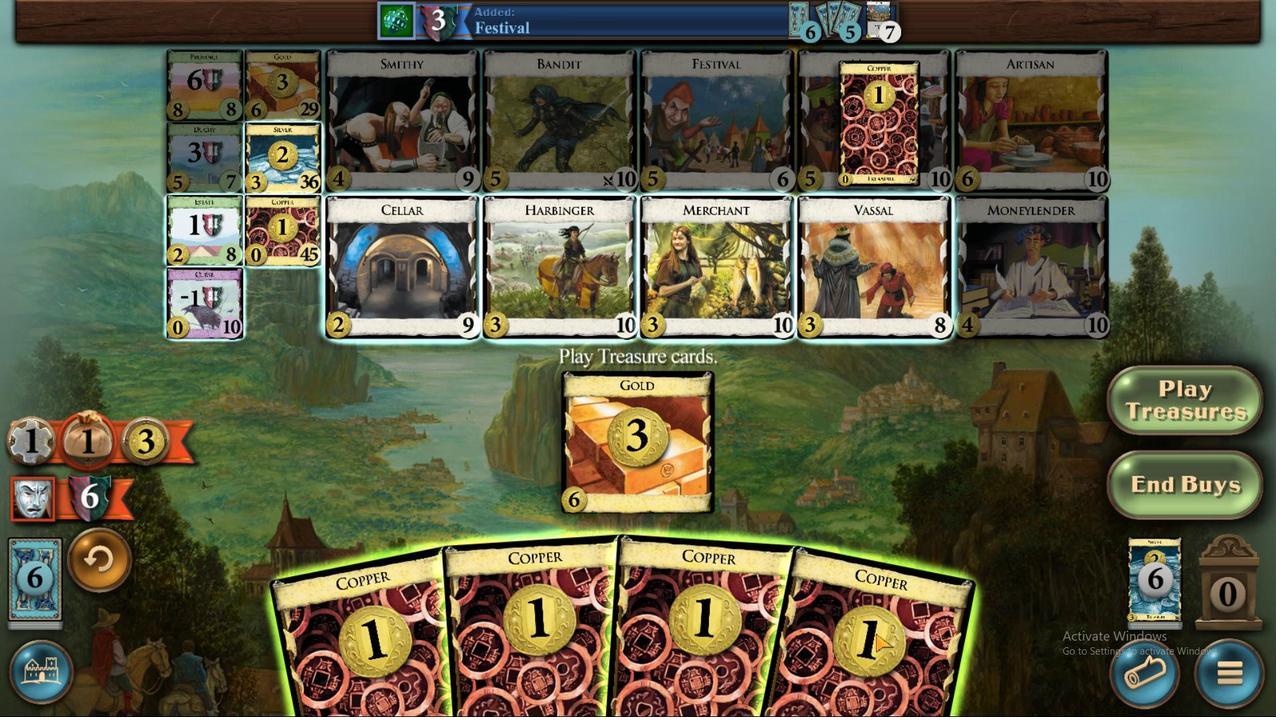 
Action: Mouse pressed left at (816, 493)
Screenshot: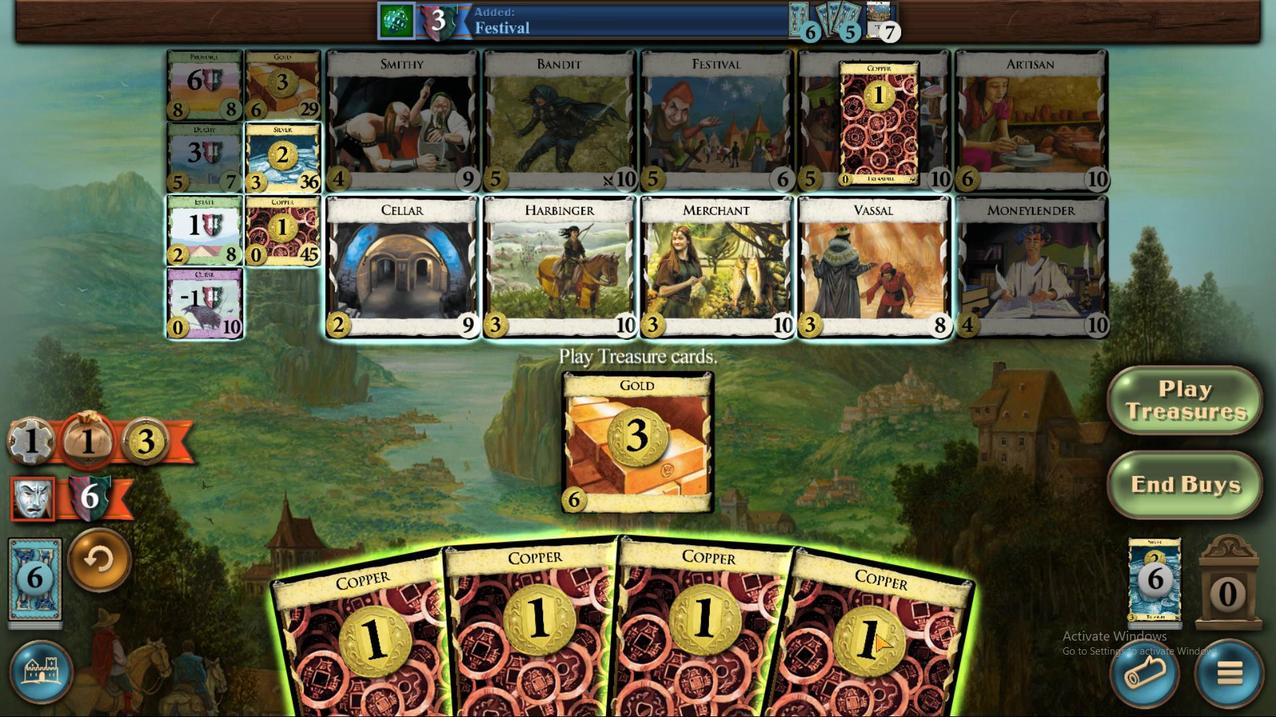 
Action: Mouse moved to (778, 491)
Screenshot: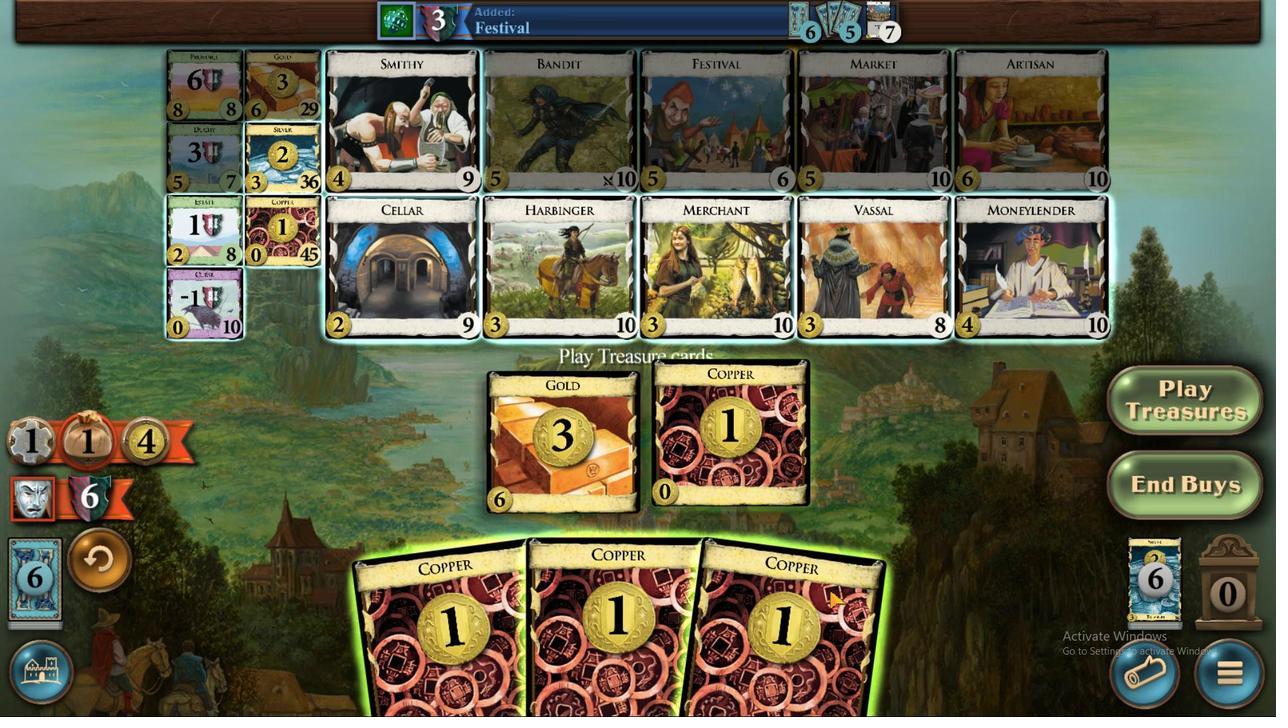 
Action: Mouse pressed left at (778, 491)
Screenshot: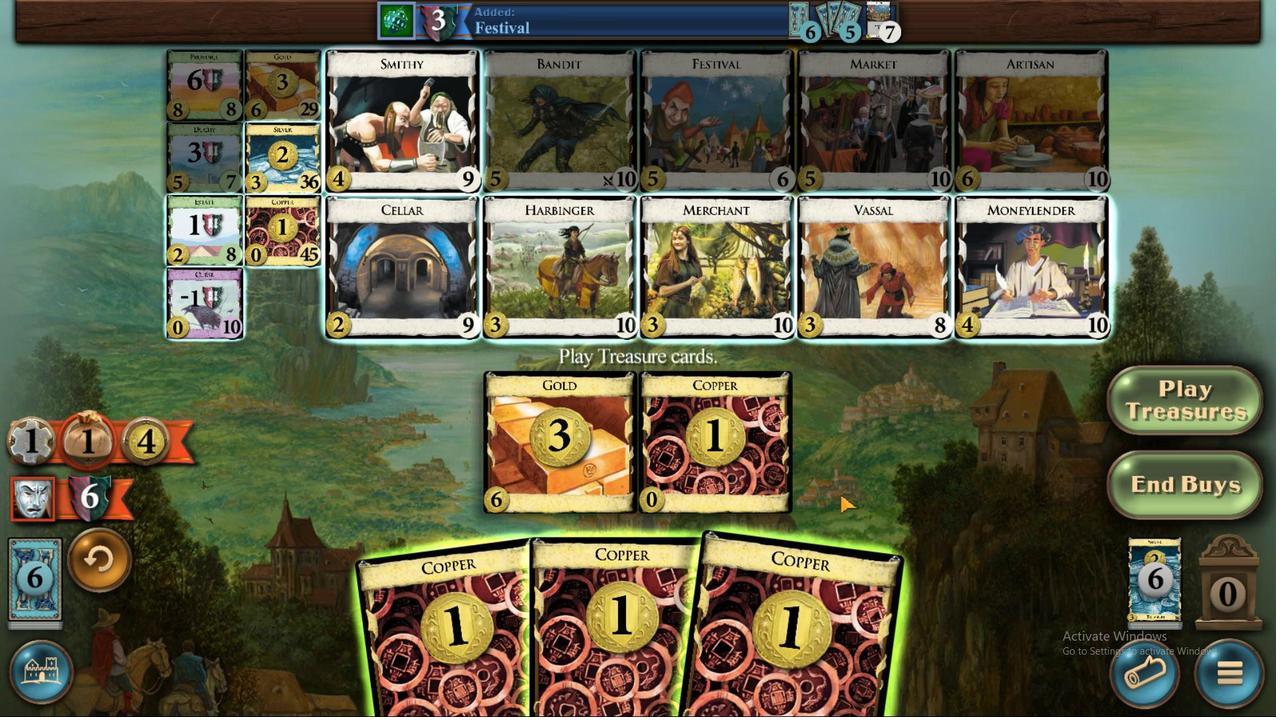 
Action: Mouse moved to (737, 476)
Screenshot: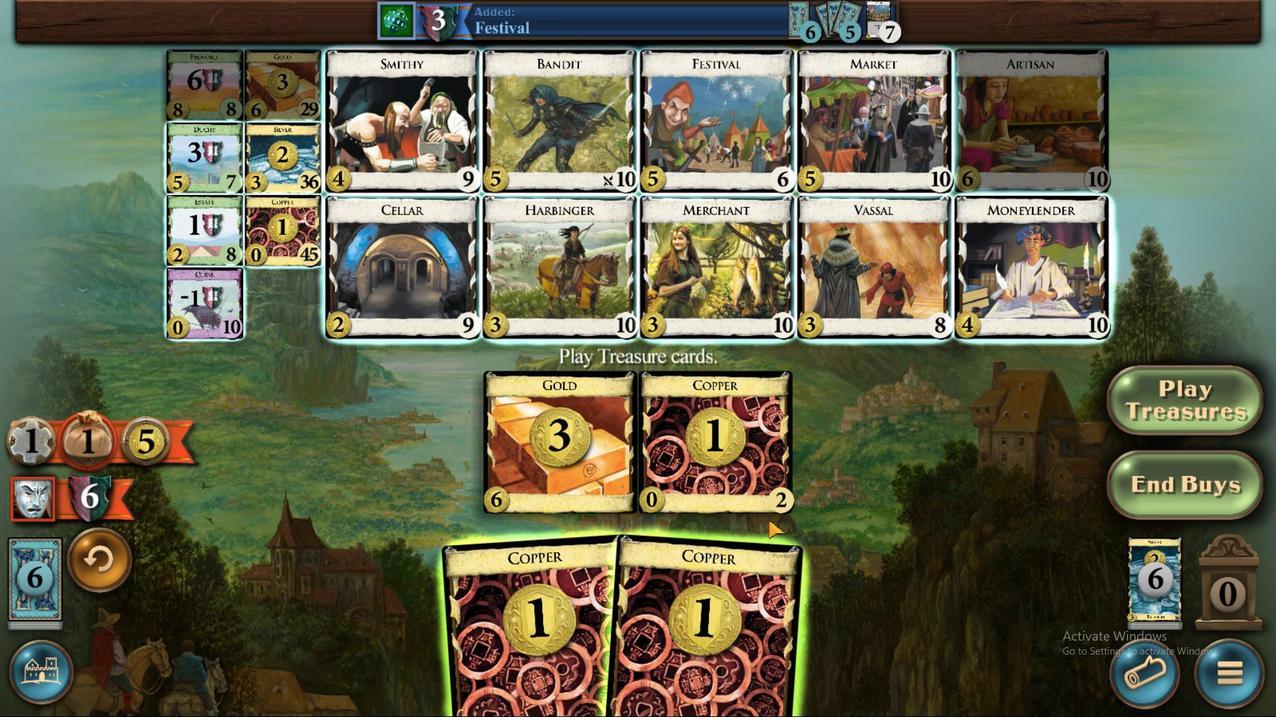 
Action: Mouse pressed left at (737, 477)
Screenshot: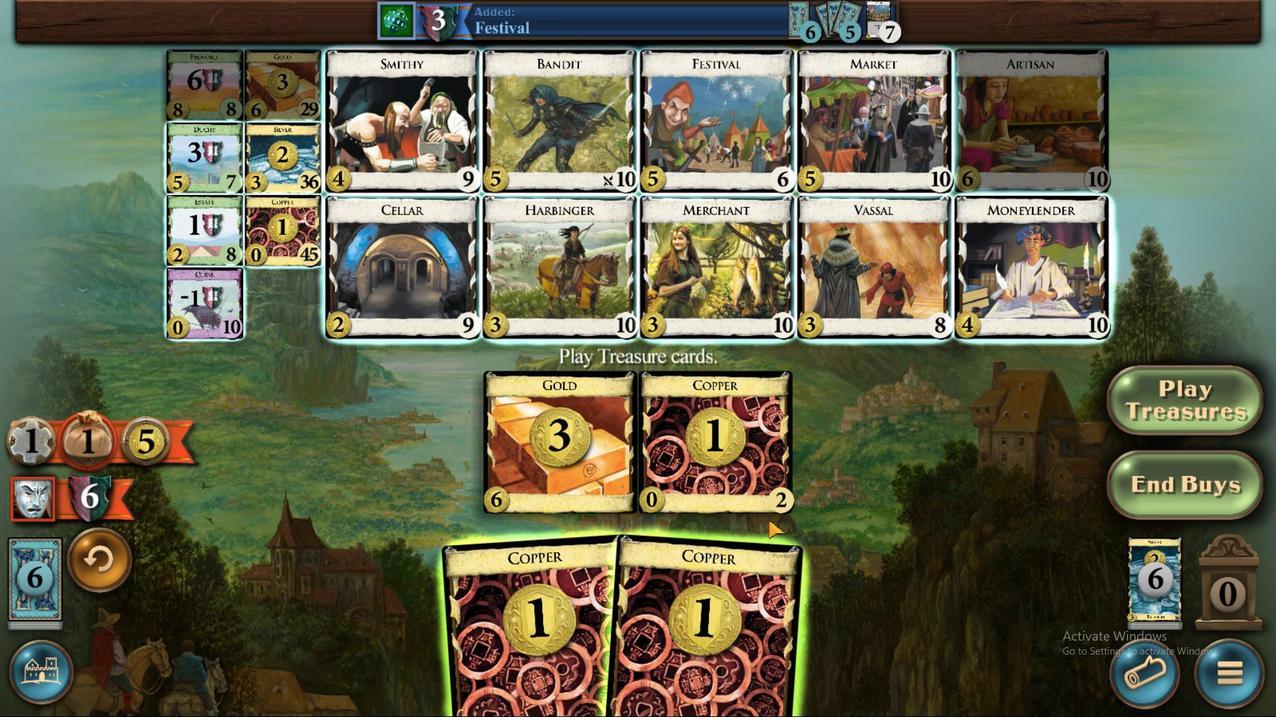 
Action: Mouse moved to (667, 487)
Screenshot: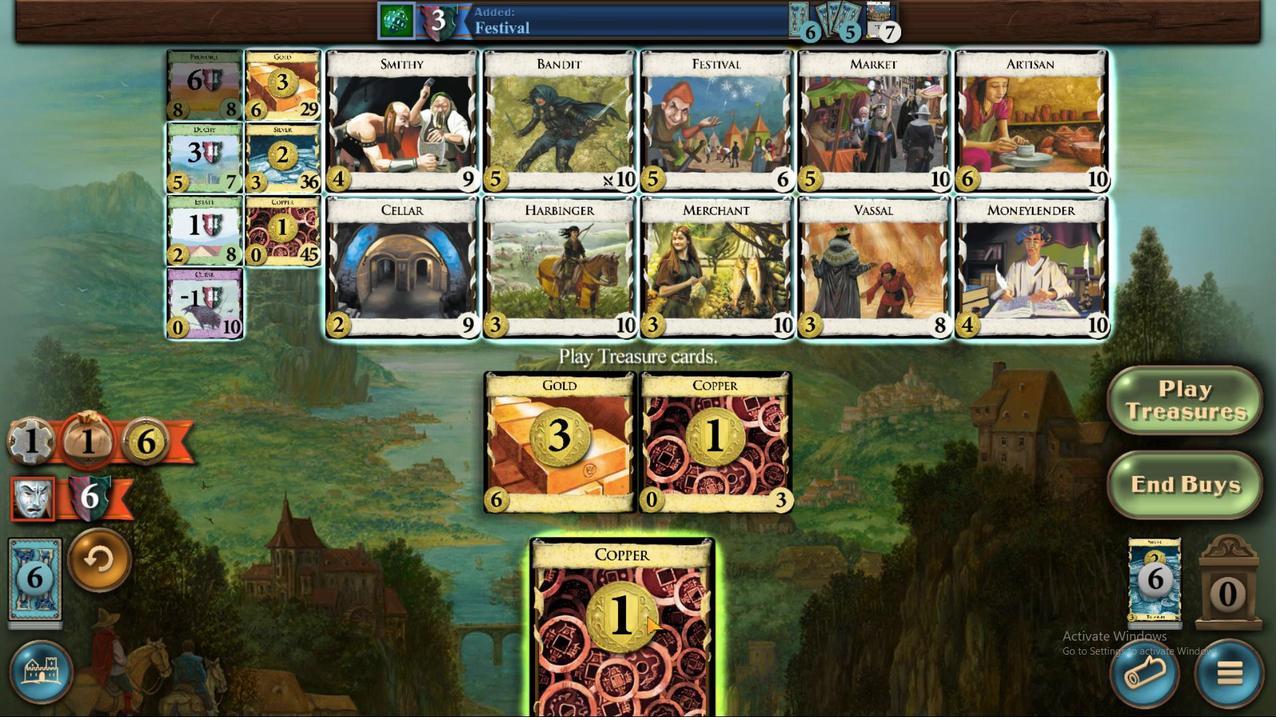
Action: Mouse pressed left at (667, 487)
Screenshot: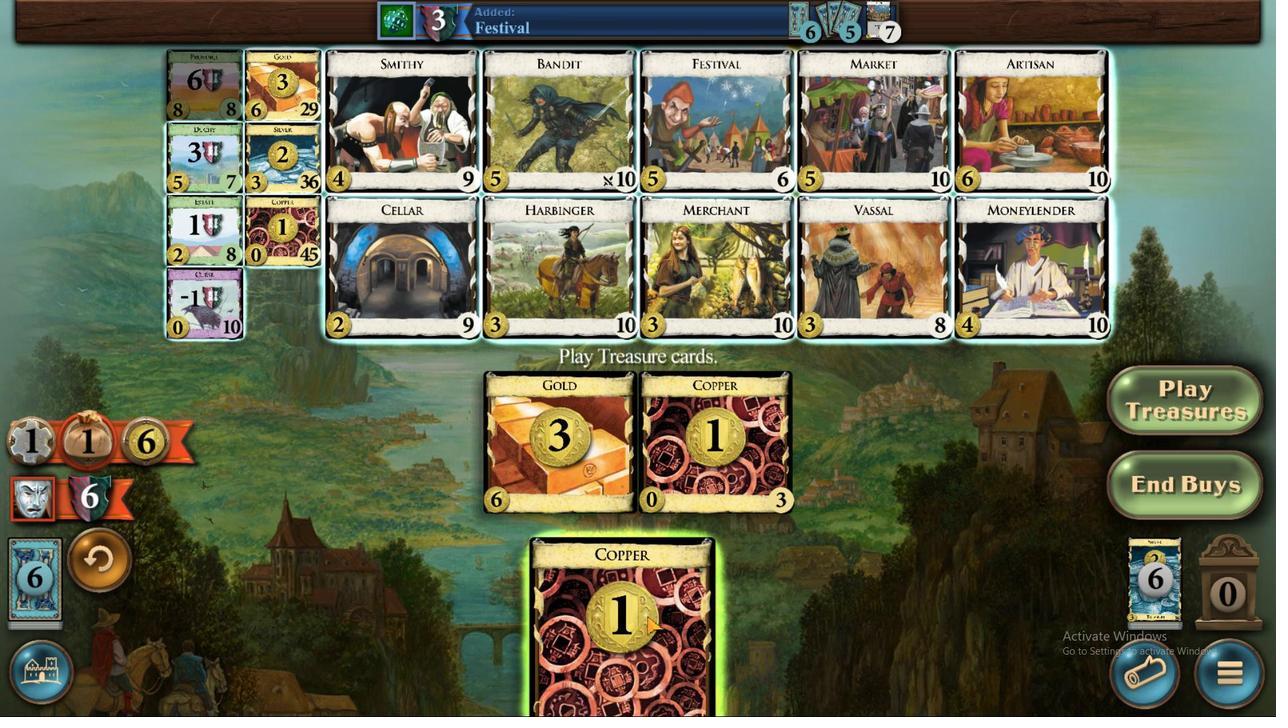 
Action: Mouse moved to (422, 297)
Screenshot: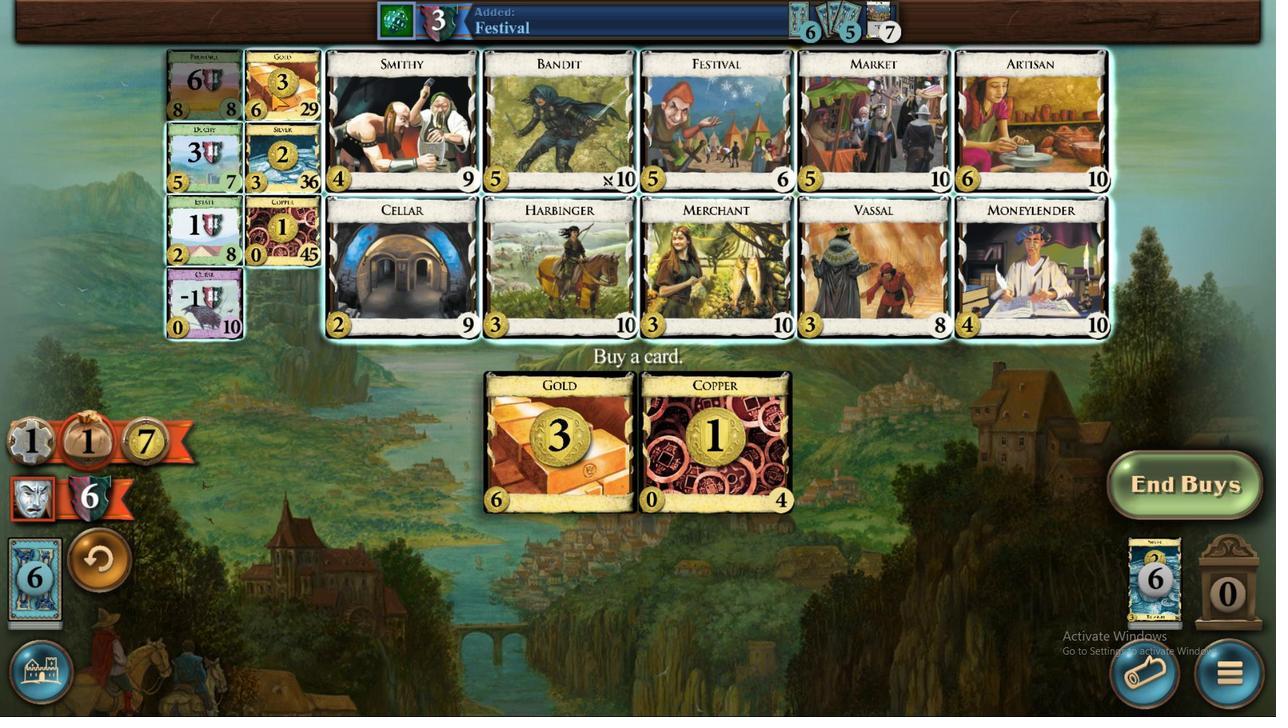 
Action: Mouse pressed left at (422, 297)
Screenshot: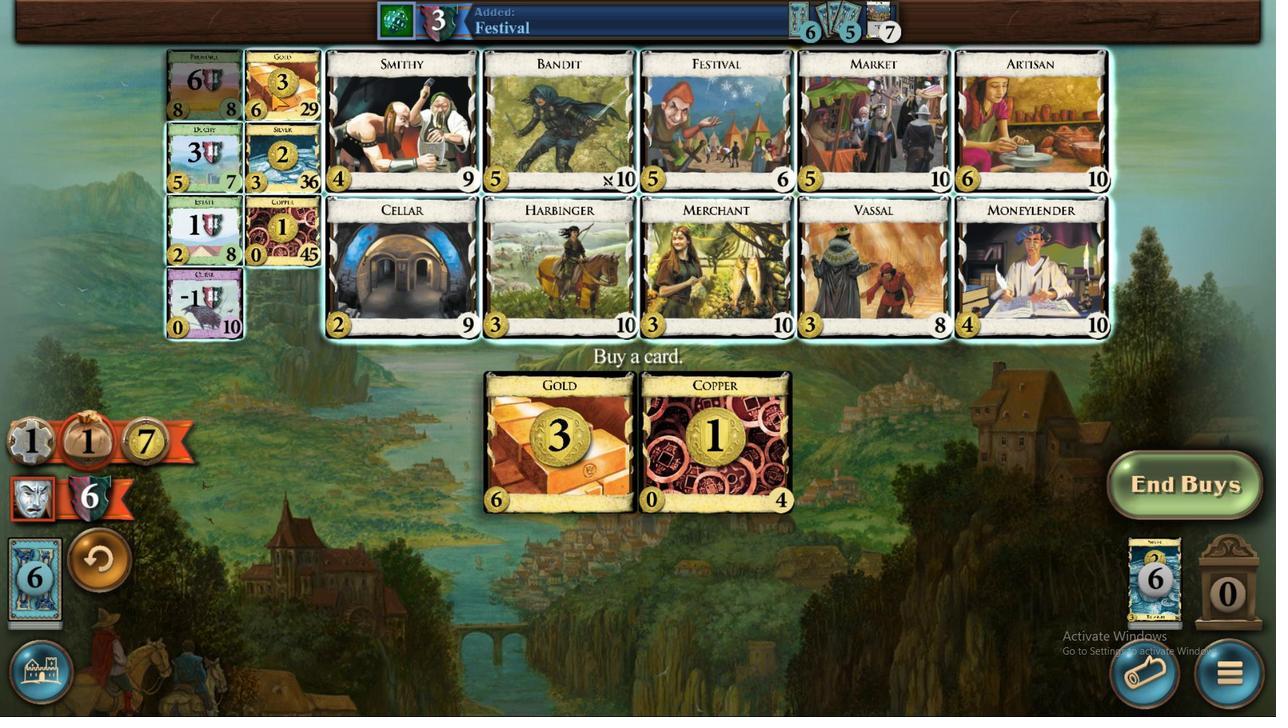 
Action: Mouse moved to (642, 478)
Screenshot: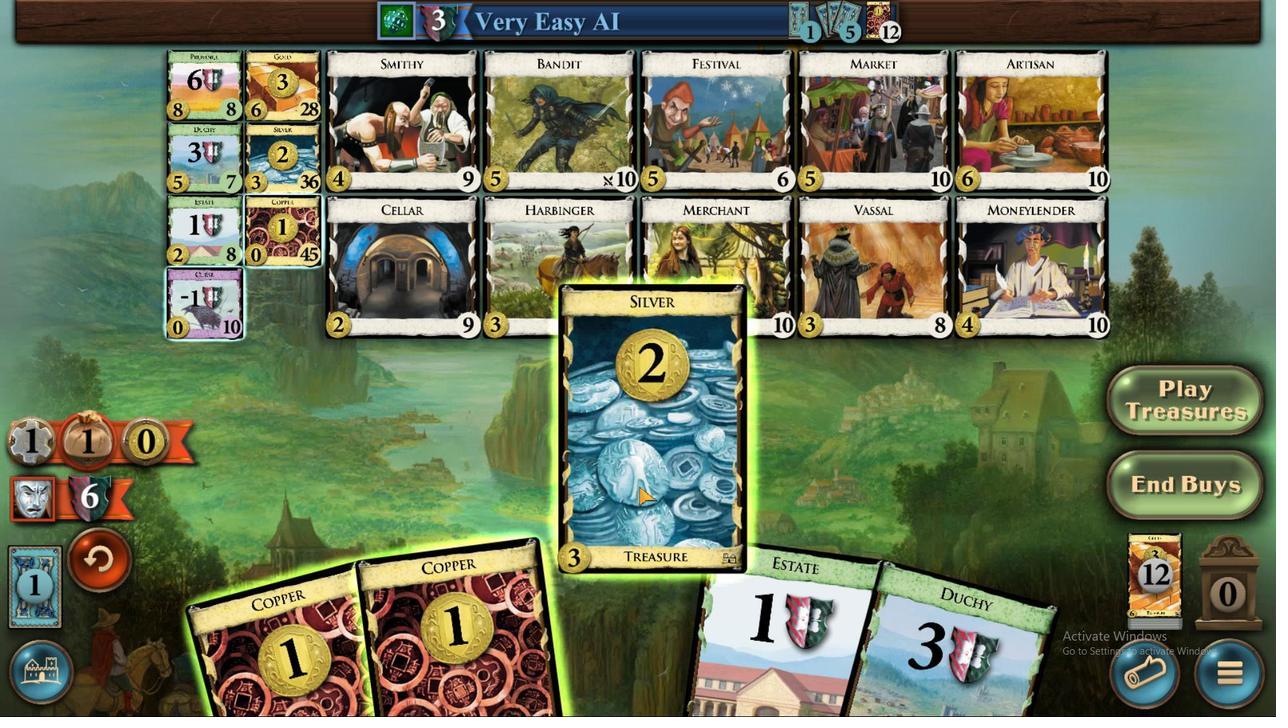 
Action: Mouse pressed left at (638, 486)
Screenshot: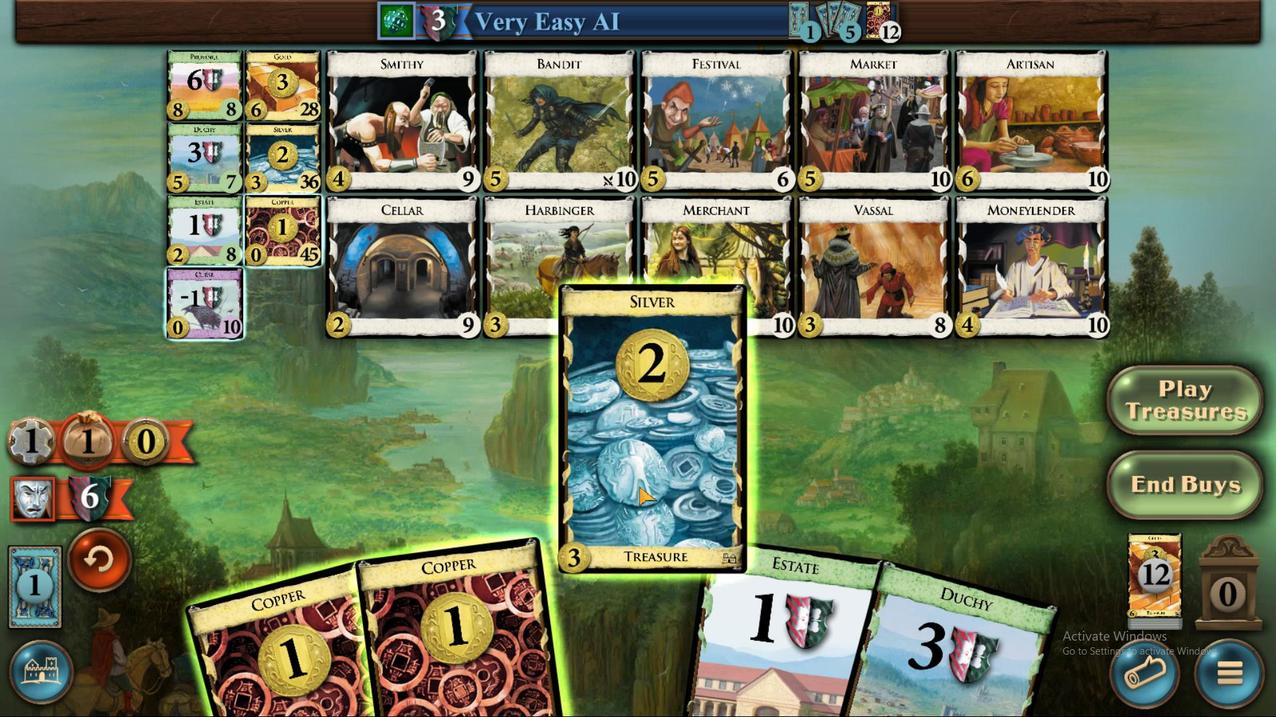 
Action: Mouse moved to (622, 481)
Screenshot: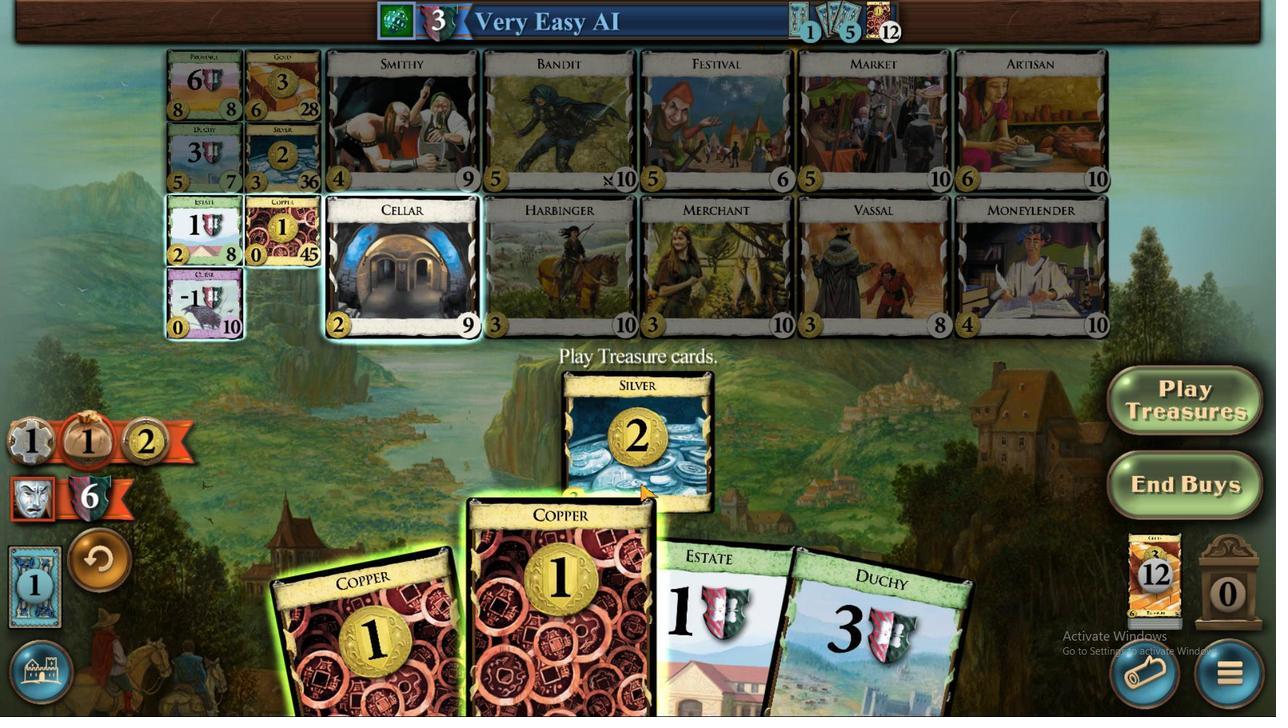 
Action: Mouse pressed left at (614, 484)
Screenshot: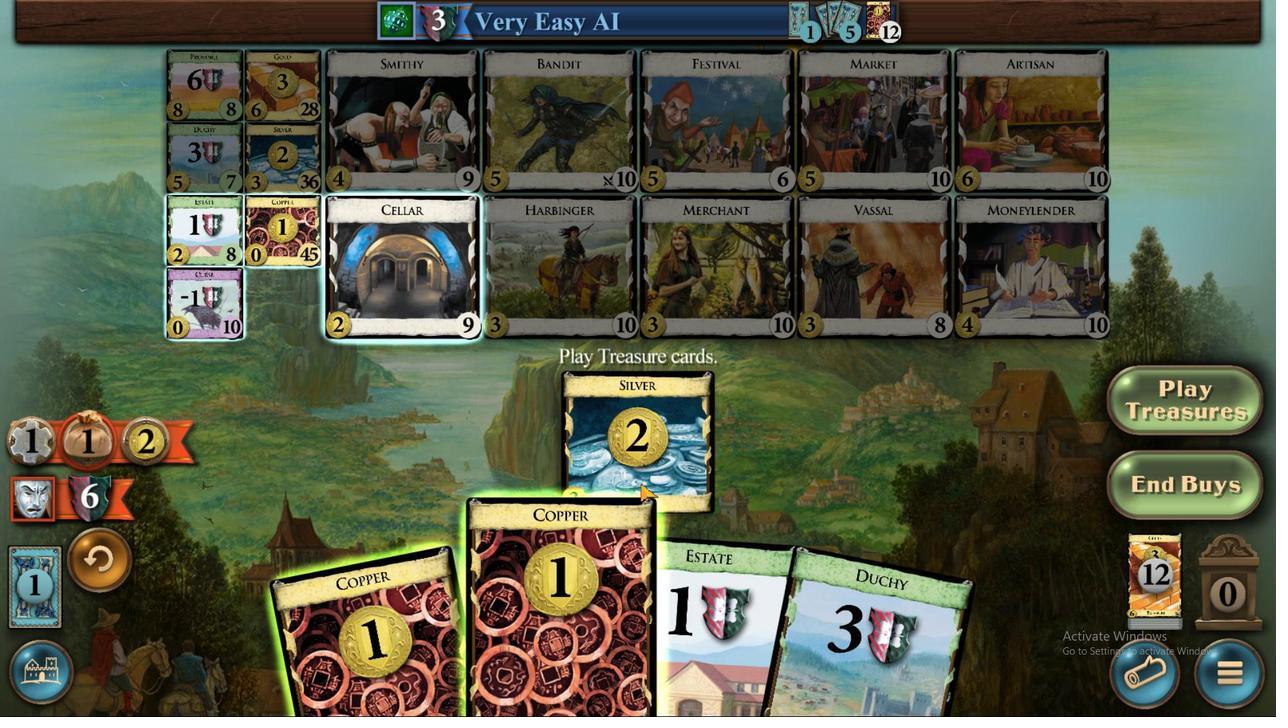 
Action: Mouse moved to (560, 485)
Screenshot: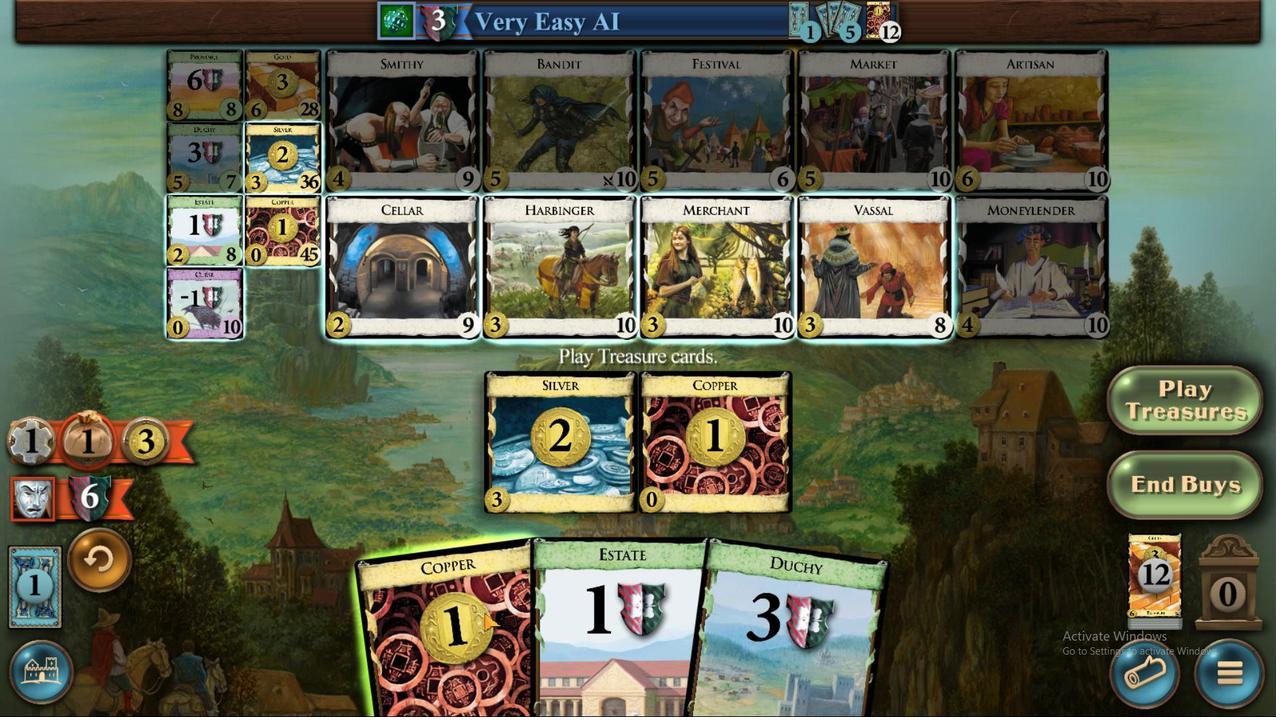 
Action: Mouse pressed left at (560, 485)
Screenshot: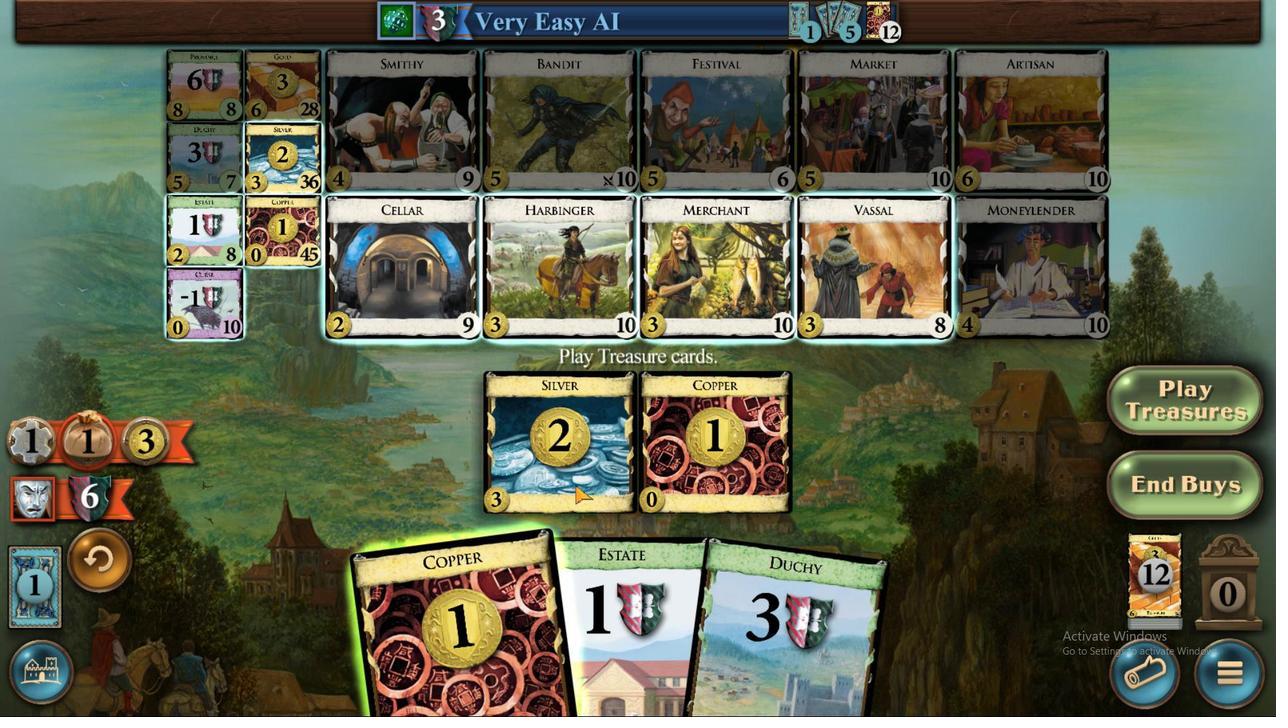 
Action: Mouse moved to (430, 312)
Screenshot: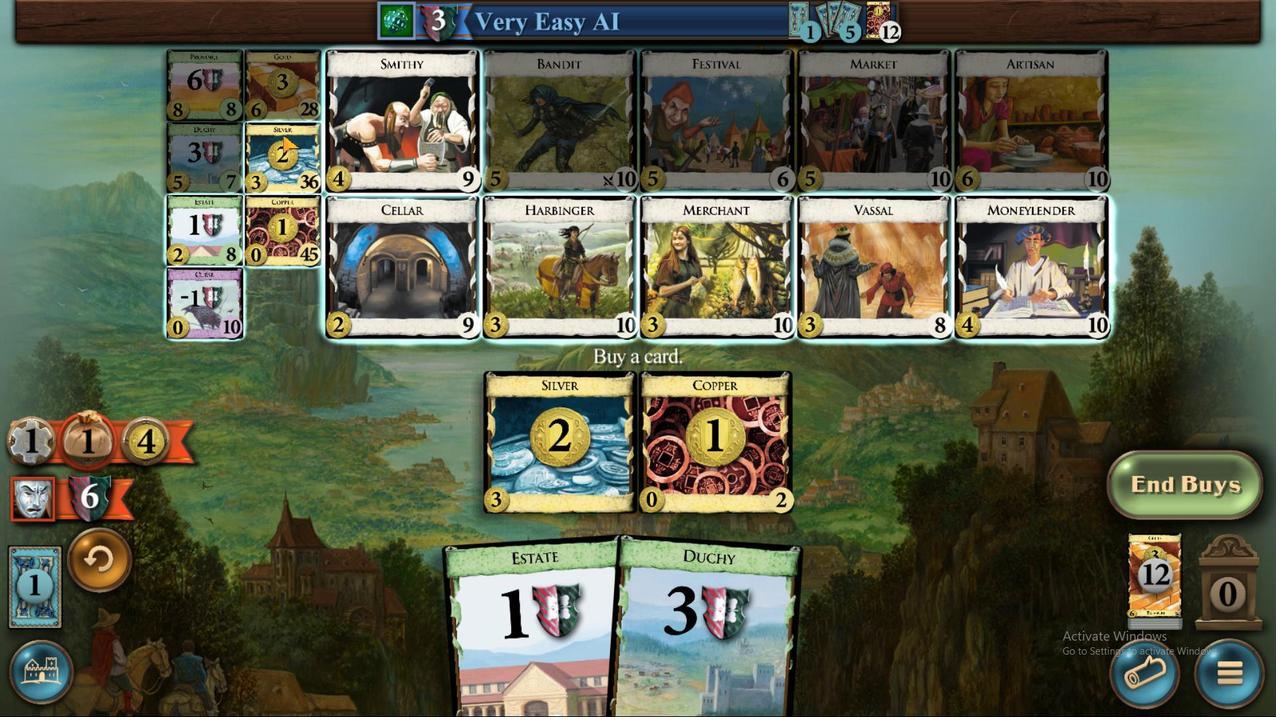 
Action: Mouse pressed left at (430, 312)
Screenshot: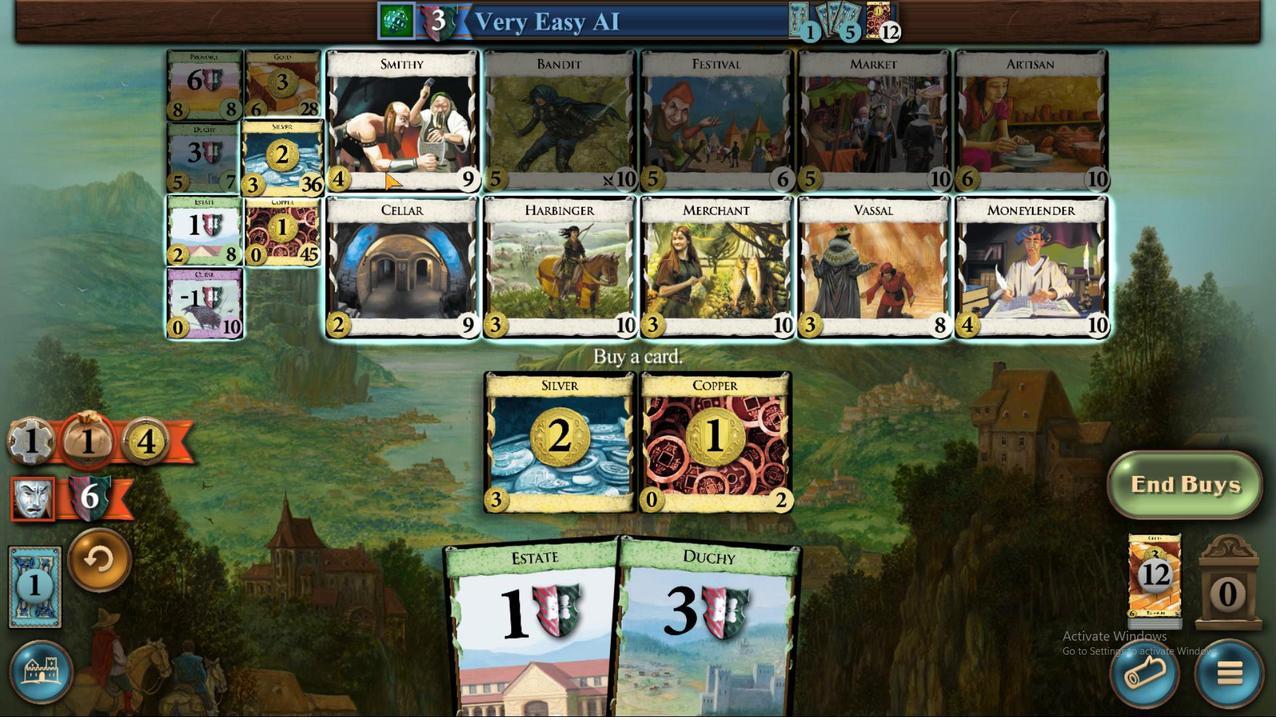 
Action: Mouse moved to (842, 493)
Screenshot: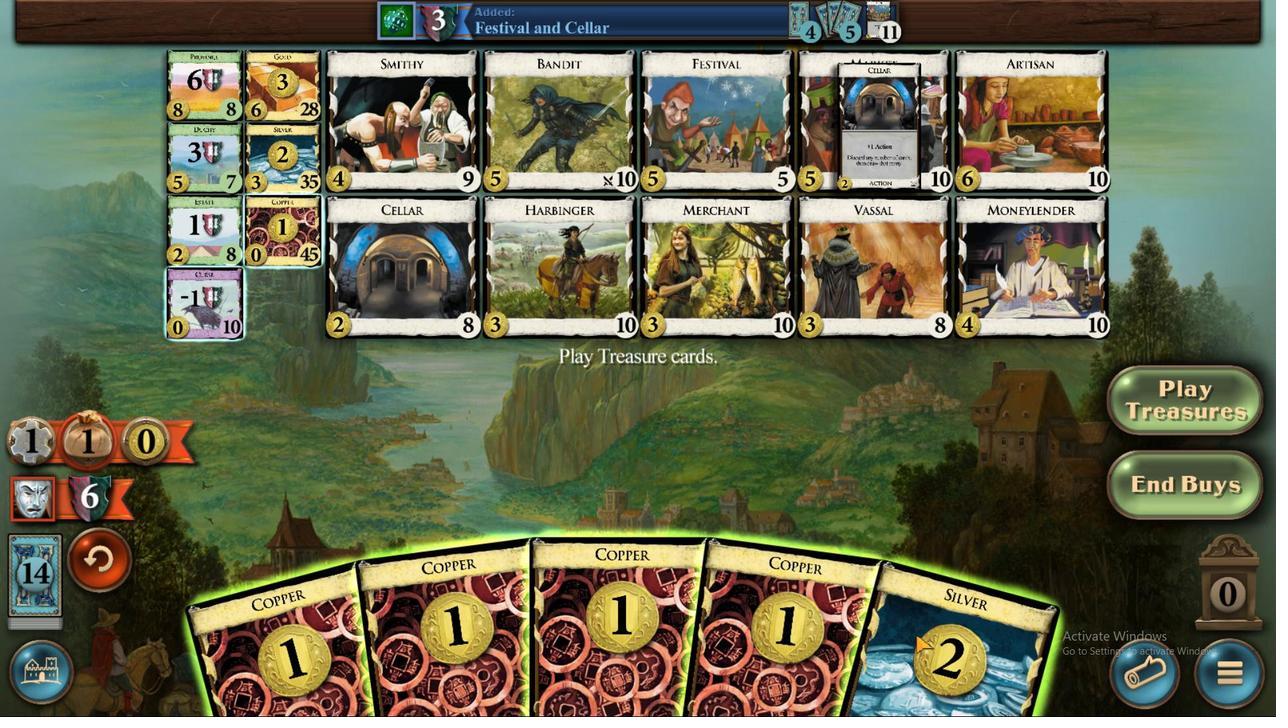 
Action: Mouse pressed left at (842, 493)
Screenshot: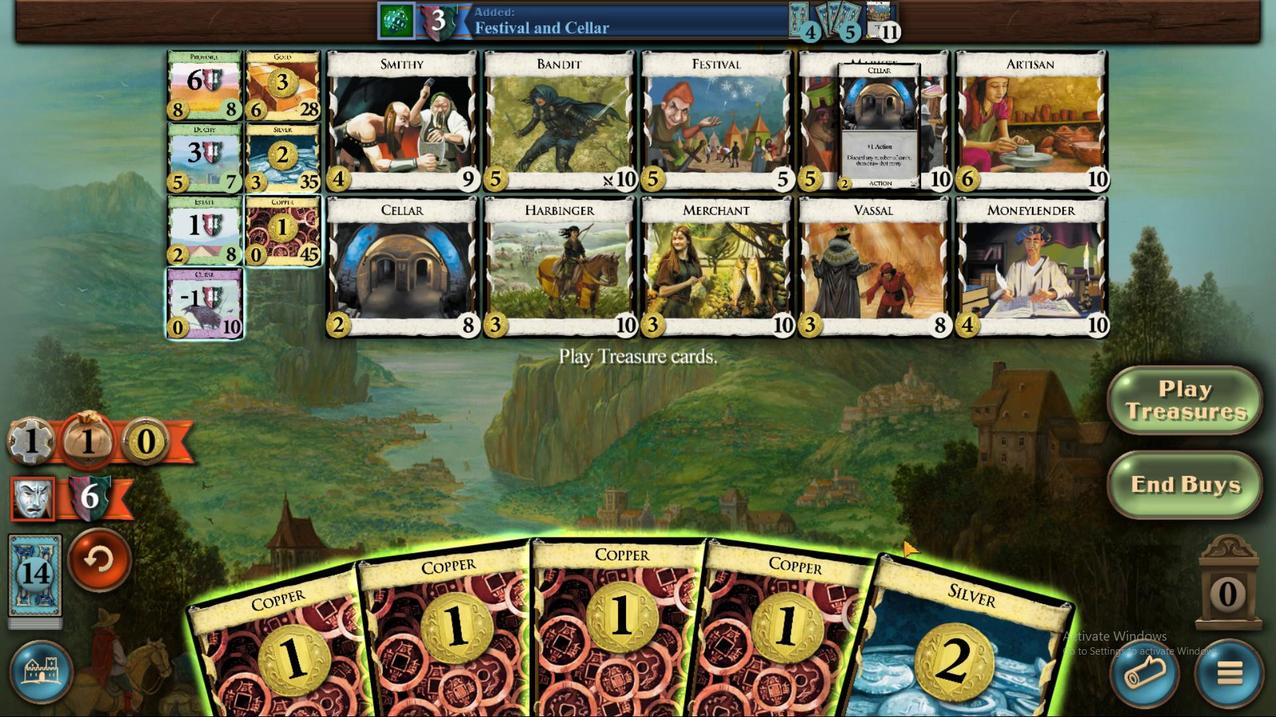 
Action: Mouse moved to (791, 483)
Screenshot: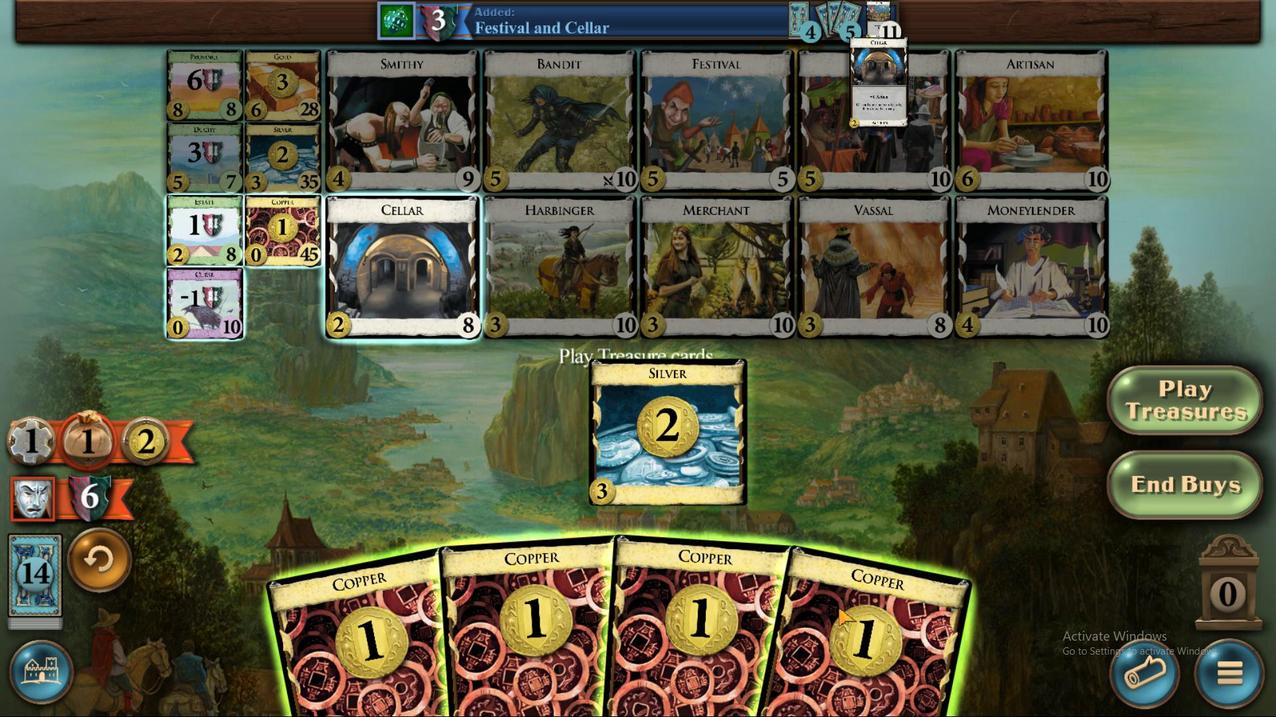 
Action: Mouse pressed left at (791, 483)
Screenshot: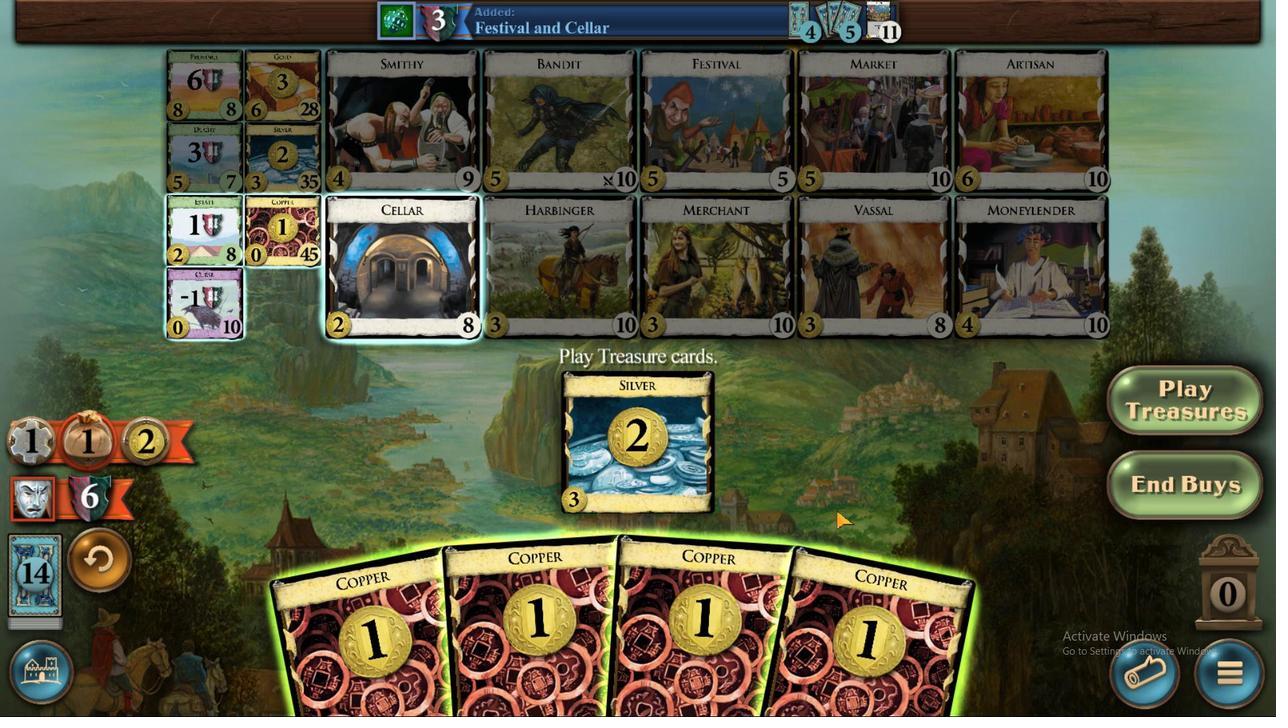 
Action: Mouse moved to (773, 479)
Screenshot: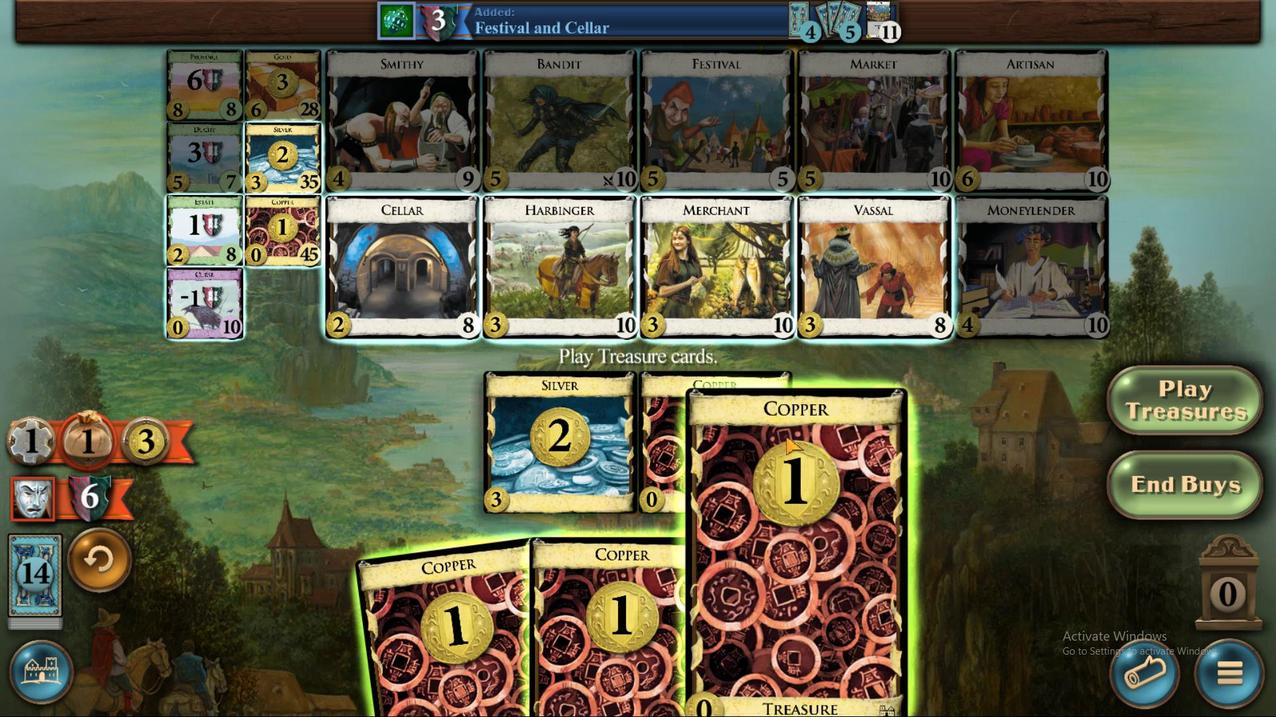 
Action: Mouse pressed left at (773, 479)
Screenshot: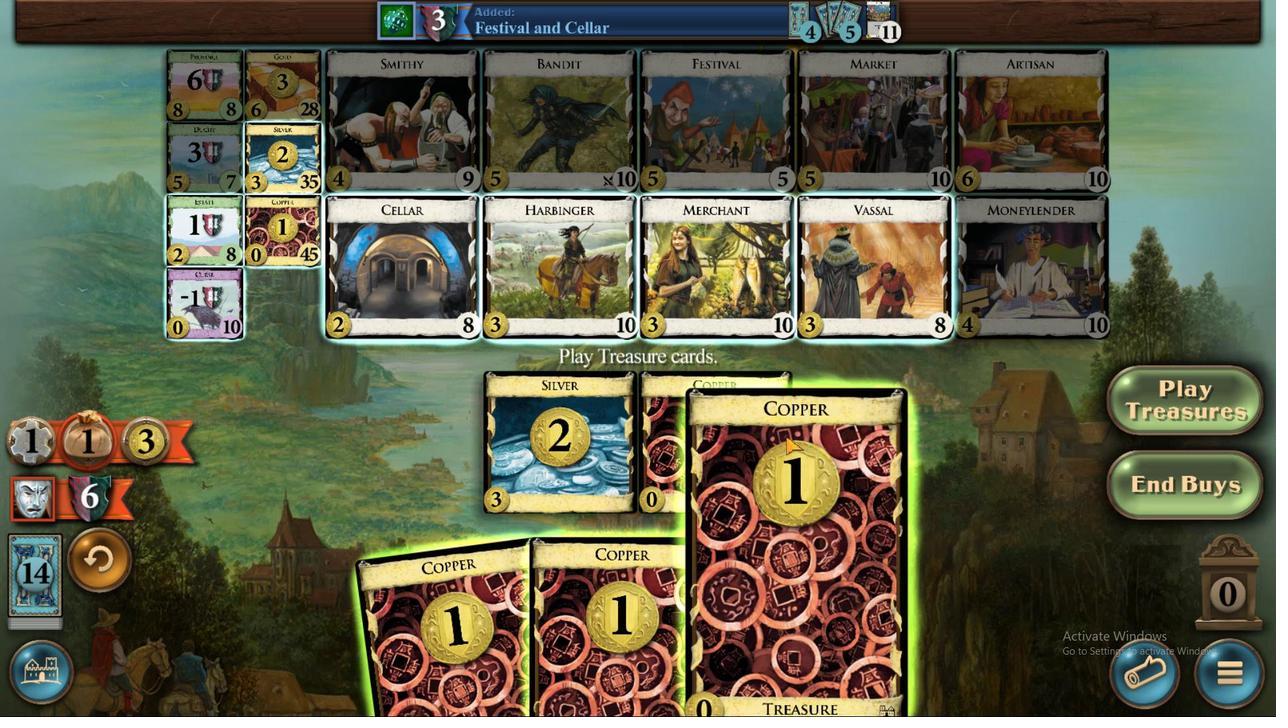 
Action: Mouse moved to (715, 488)
Screenshot: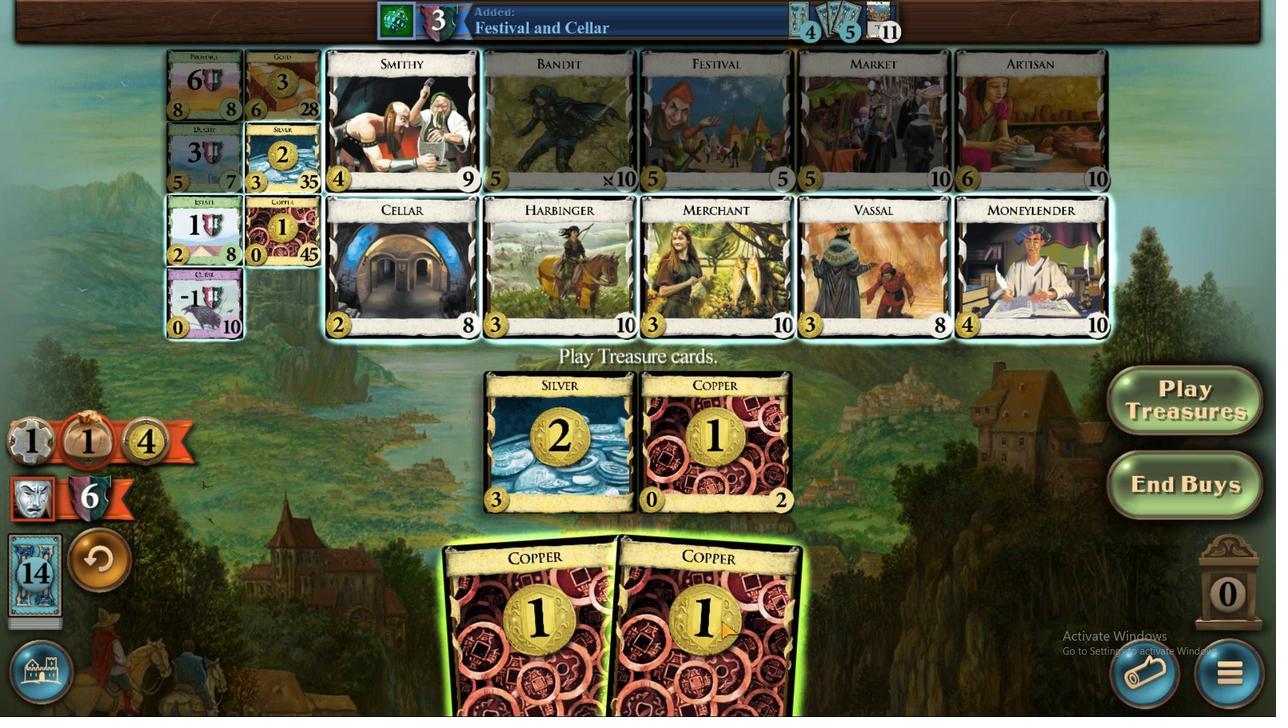 
Action: Mouse pressed left at (715, 488)
Screenshot: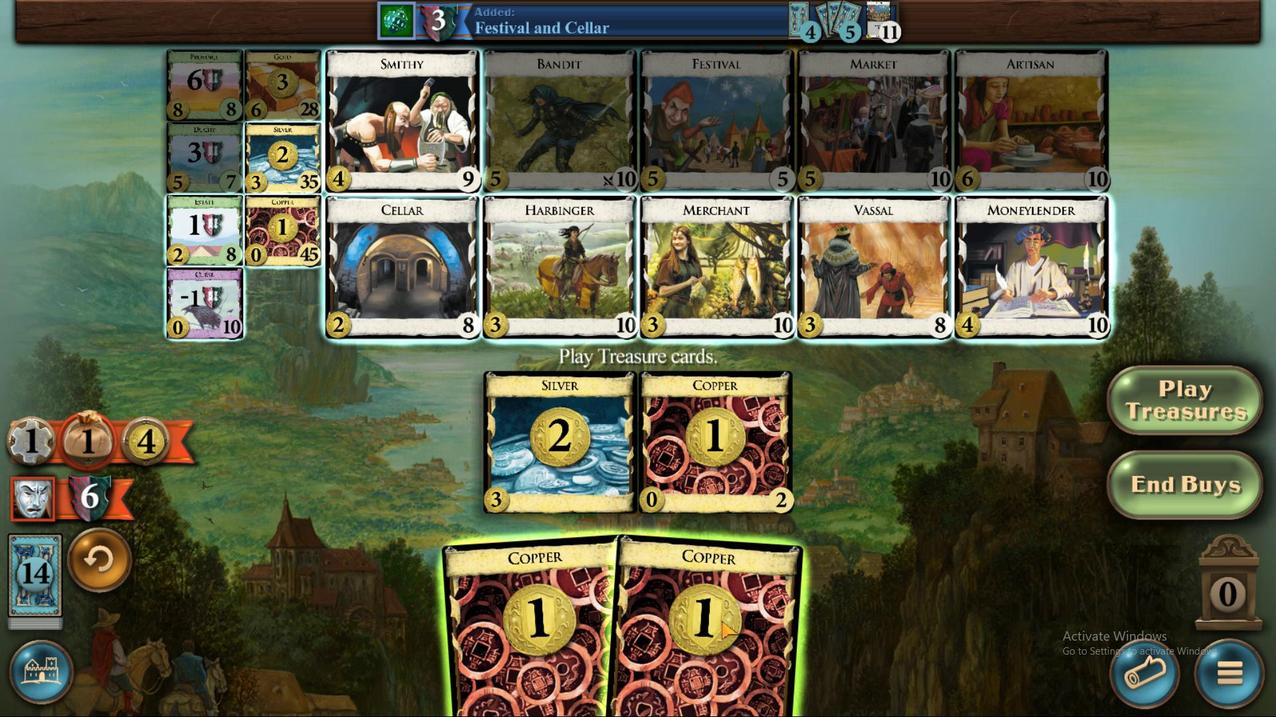 
Action: Mouse moved to (655, 439)
Screenshot: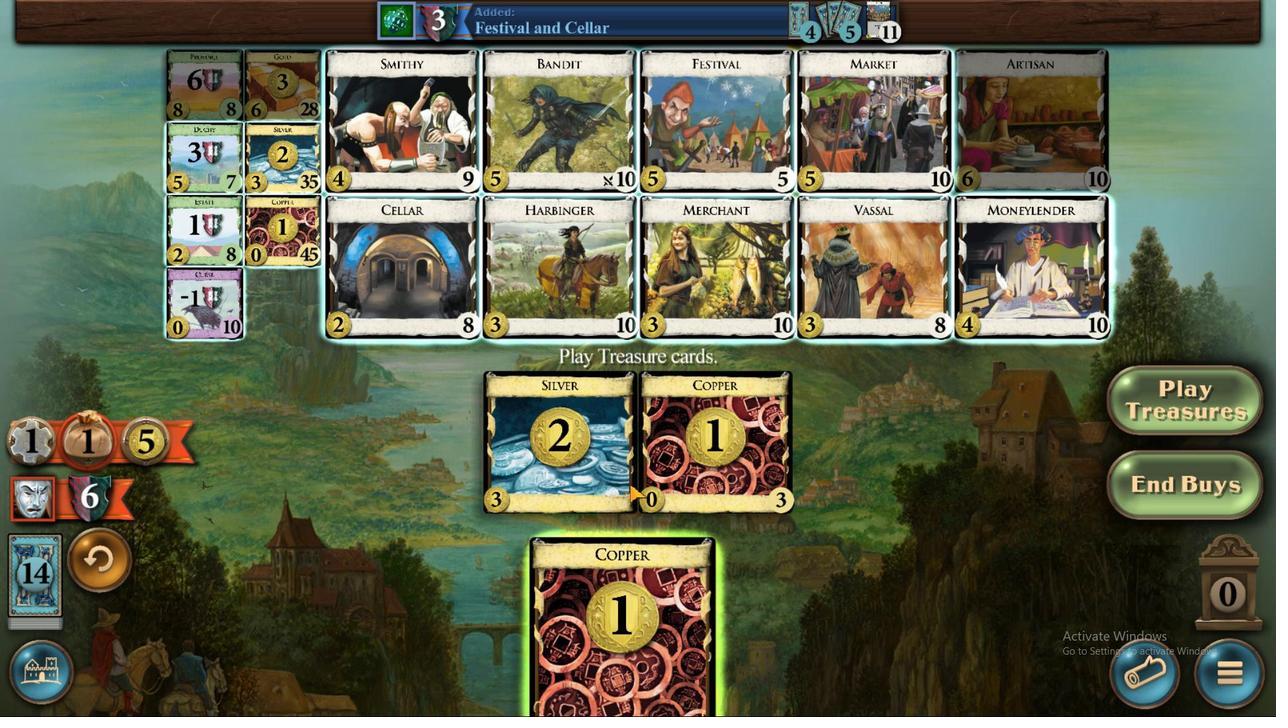 
Action: Mouse pressed left at (630, 489)
Screenshot: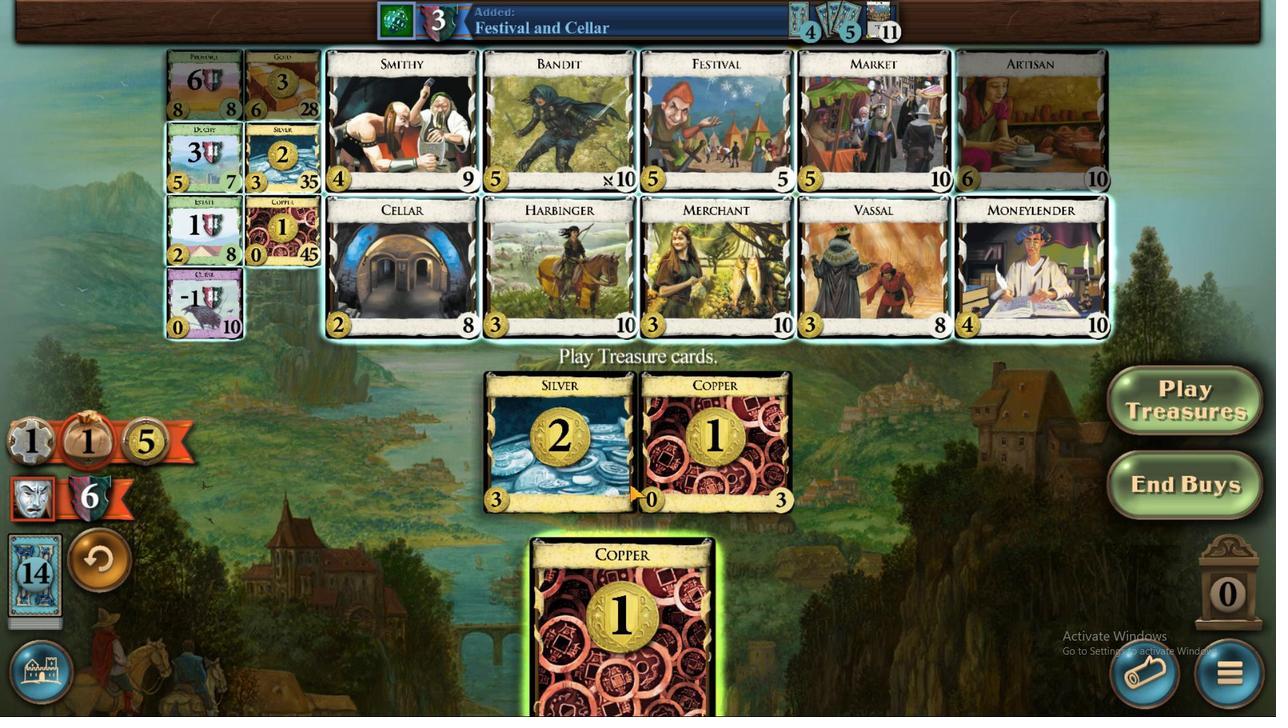 
Action: Mouse moved to (857, 467)
Screenshot: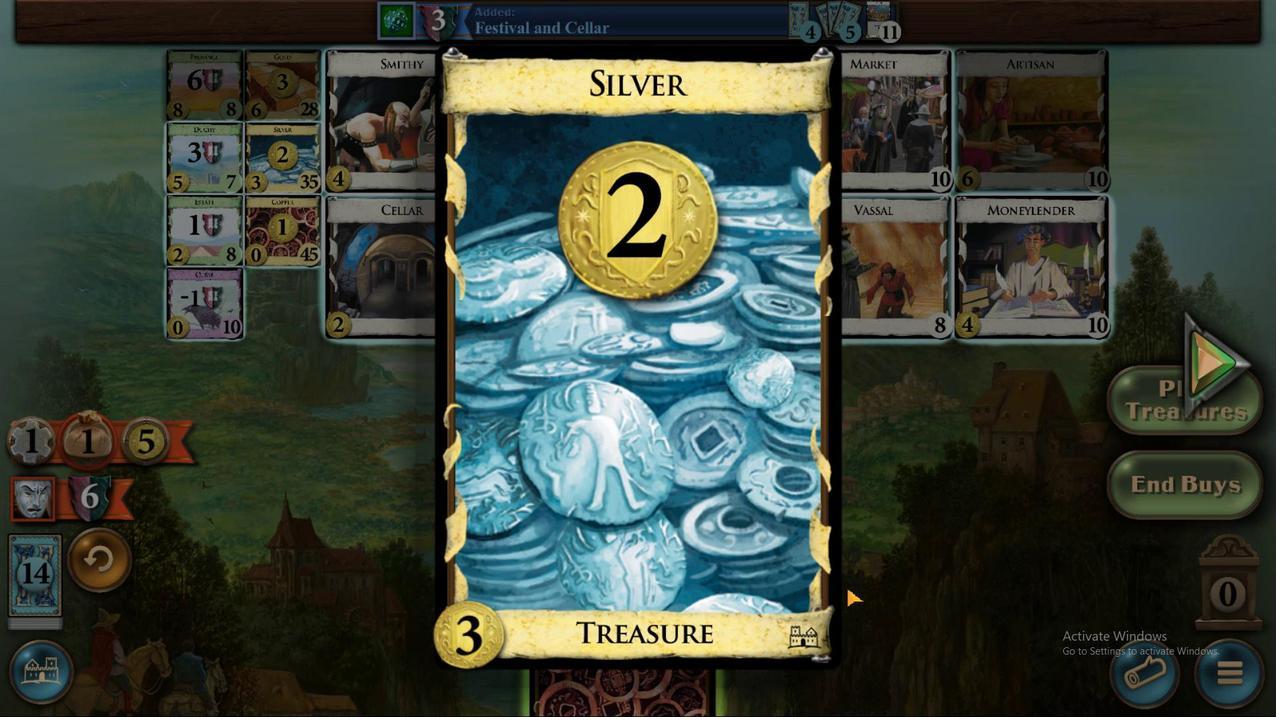 
Action: Mouse pressed left at (857, 467)
Screenshot: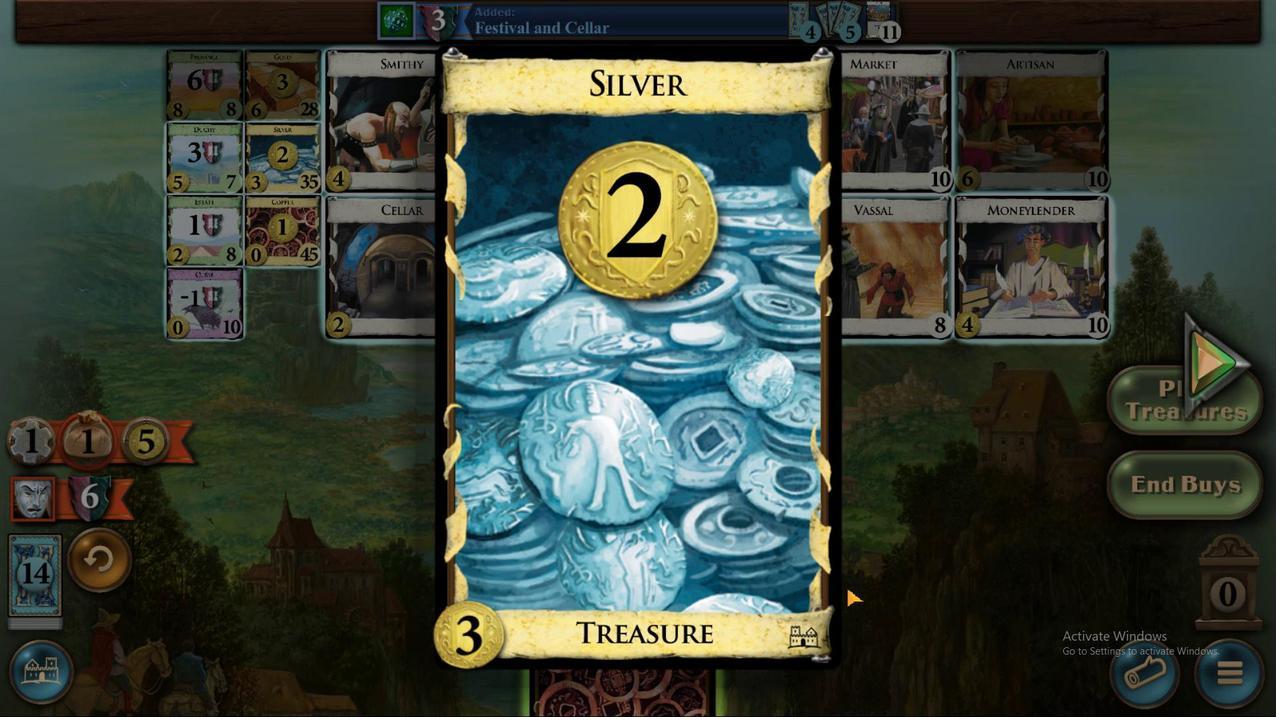 
Action: Mouse moved to (681, 497)
Screenshot: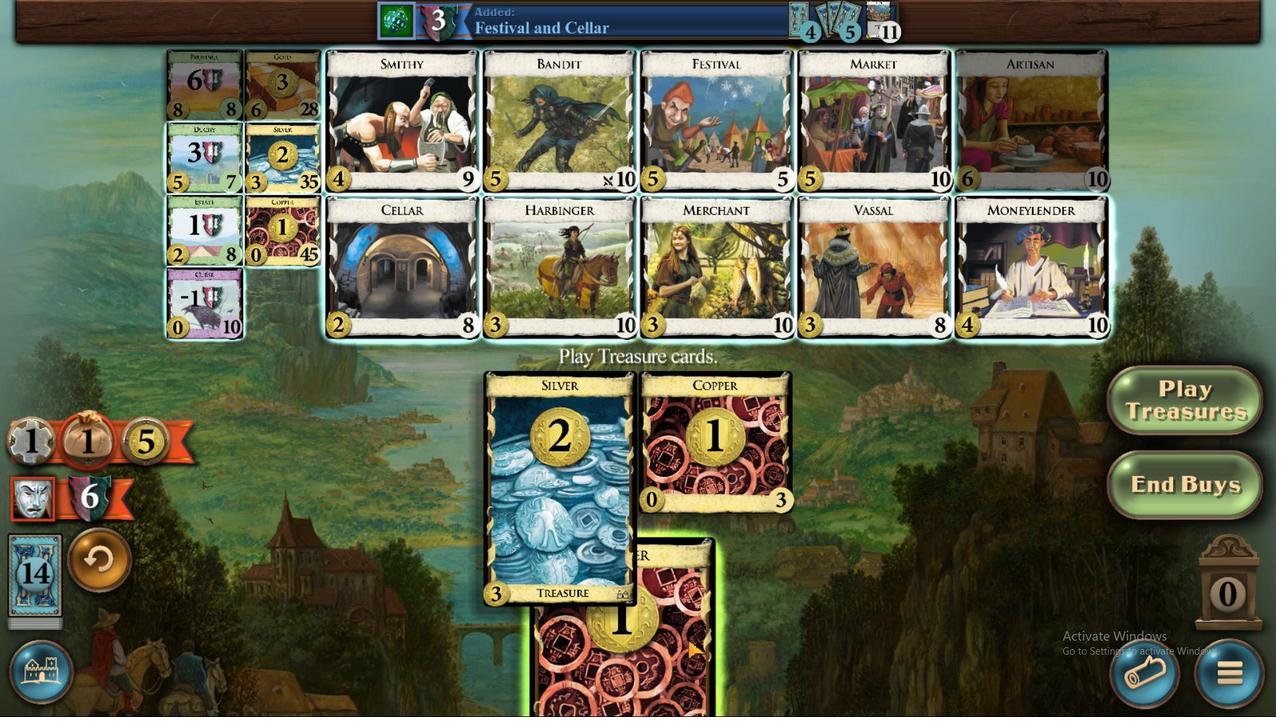 
Action: Mouse pressed left at (681, 497)
Screenshot: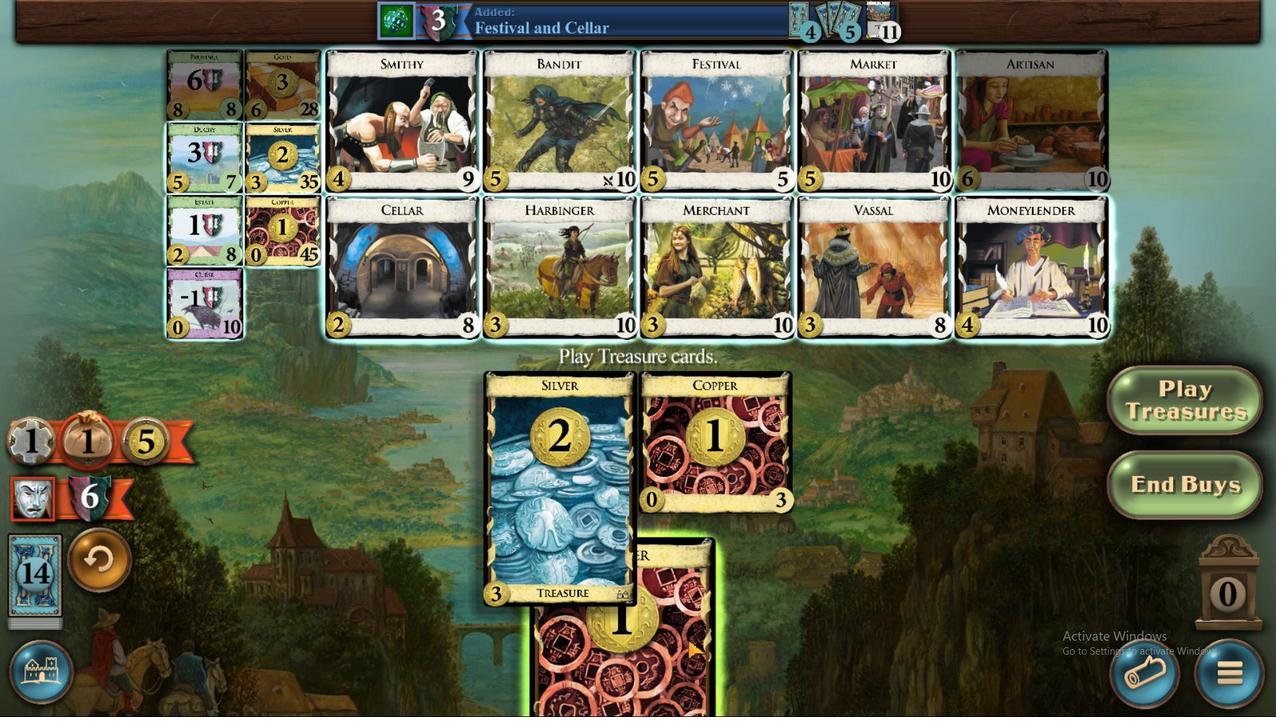 
Action: Mouse moved to (422, 293)
Screenshot: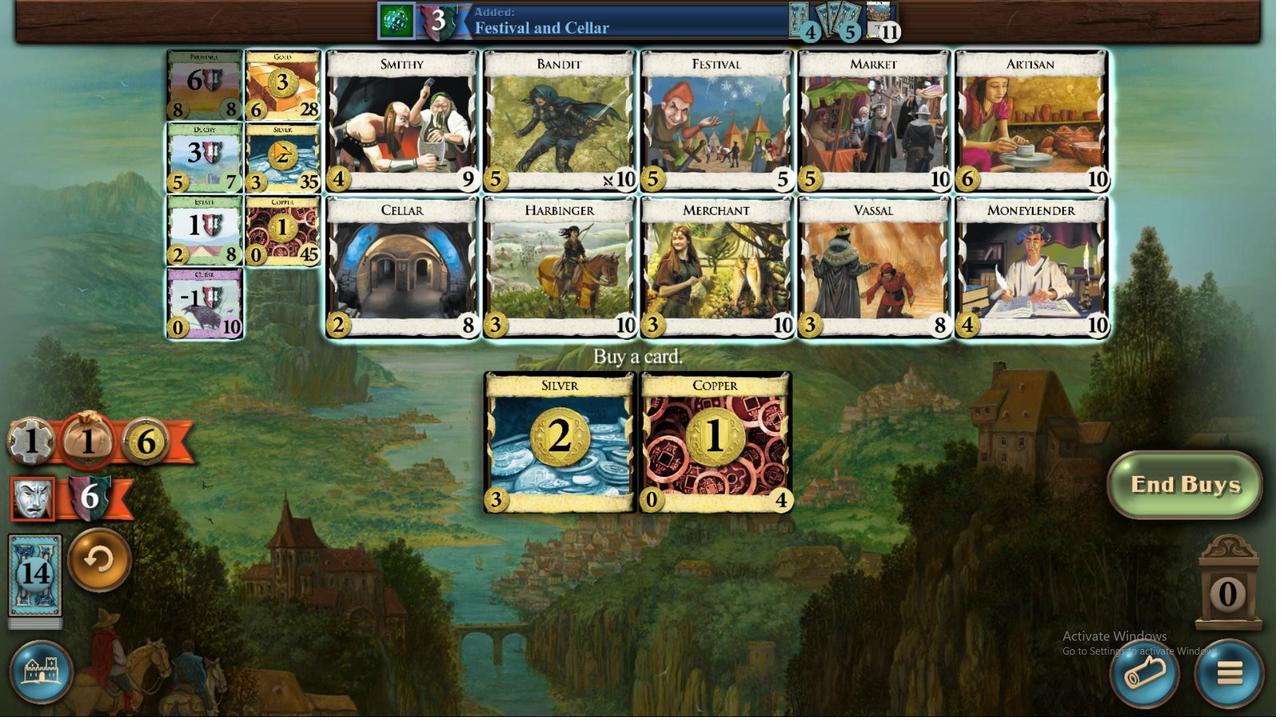 
Action: Mouse pressed left at (422, 293)
Screenshot: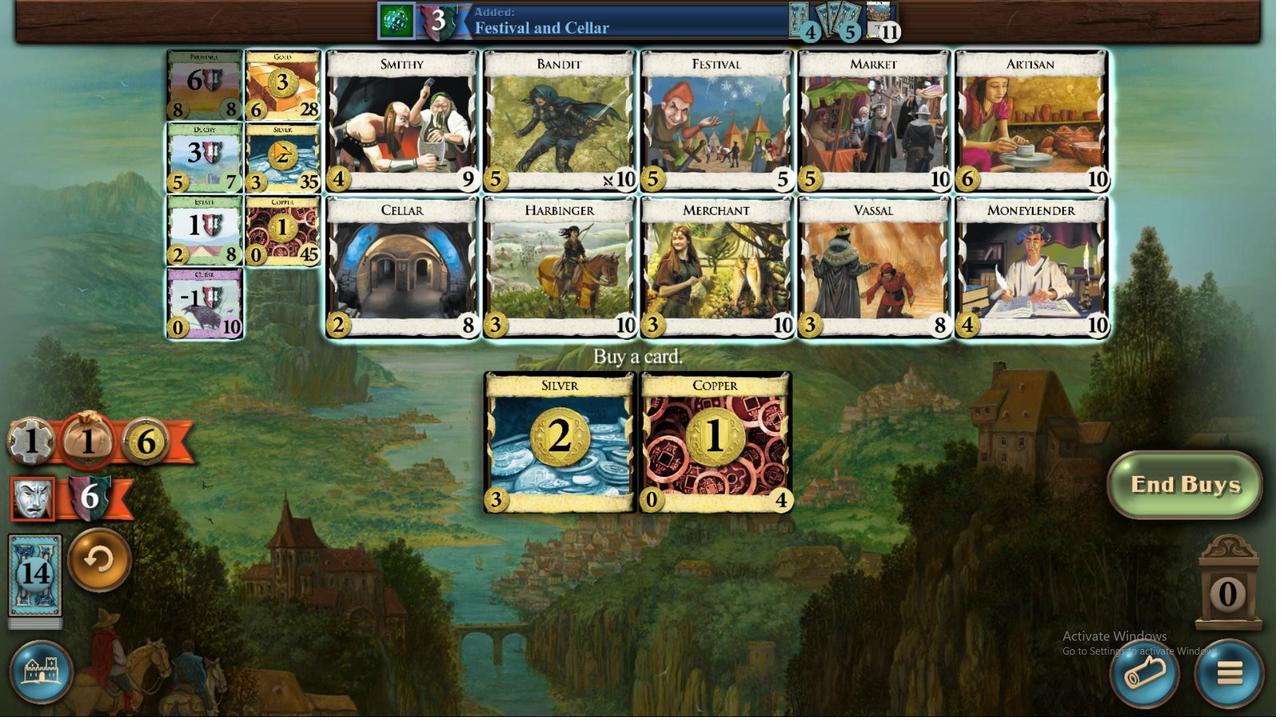 
Action: Mouse moved to (614, 489)
Screenshot: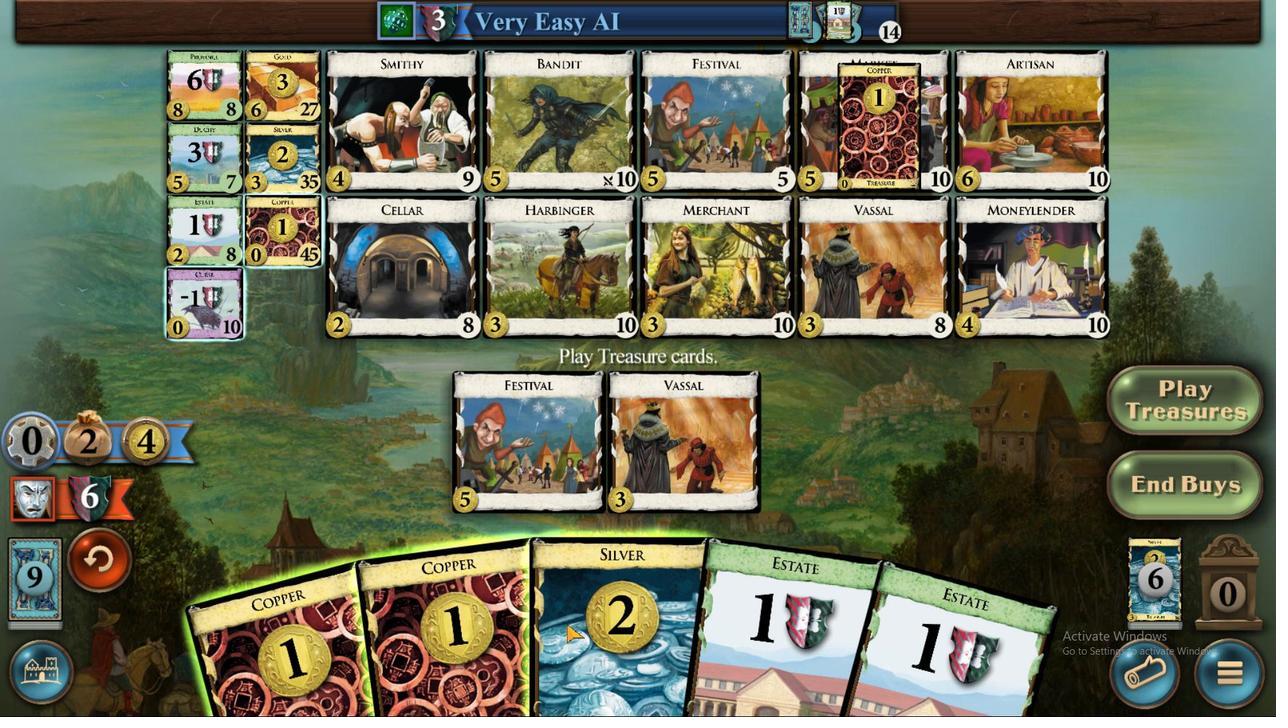 
Action: Mouse pressed left at (614, 489)
Screenshot: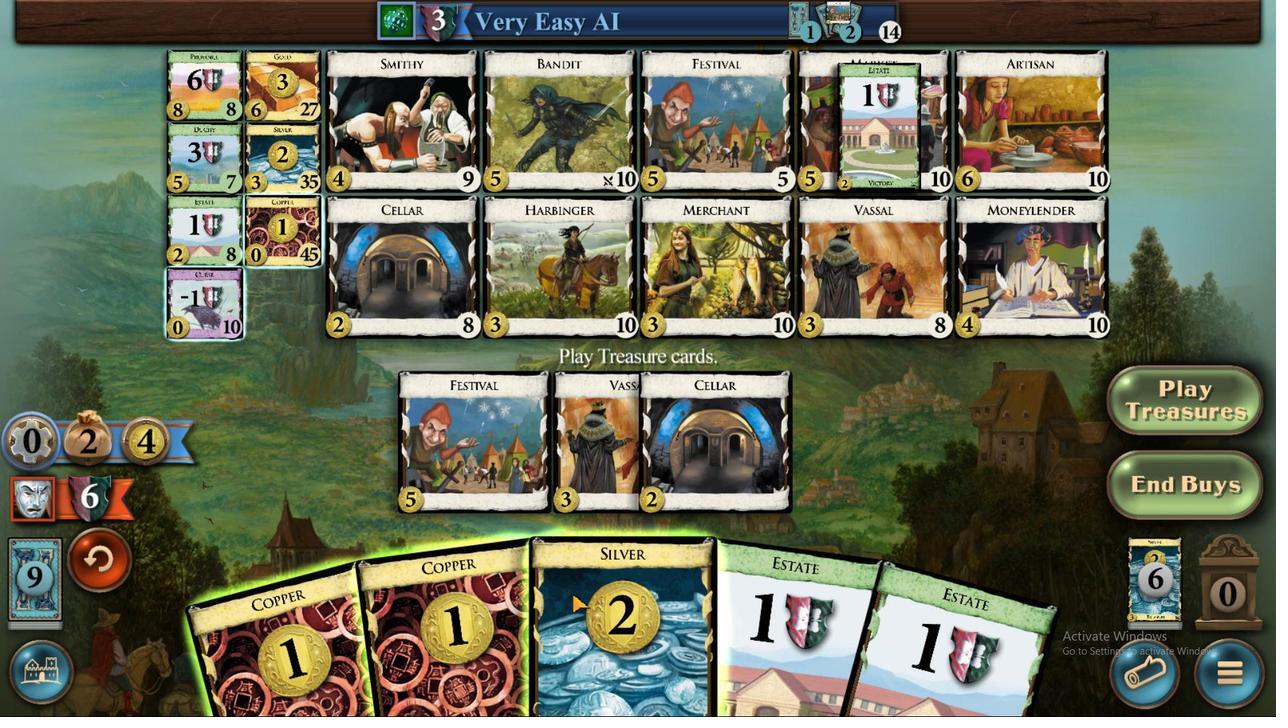 
Action: Mouse moved to (562, 492)
Screenshot: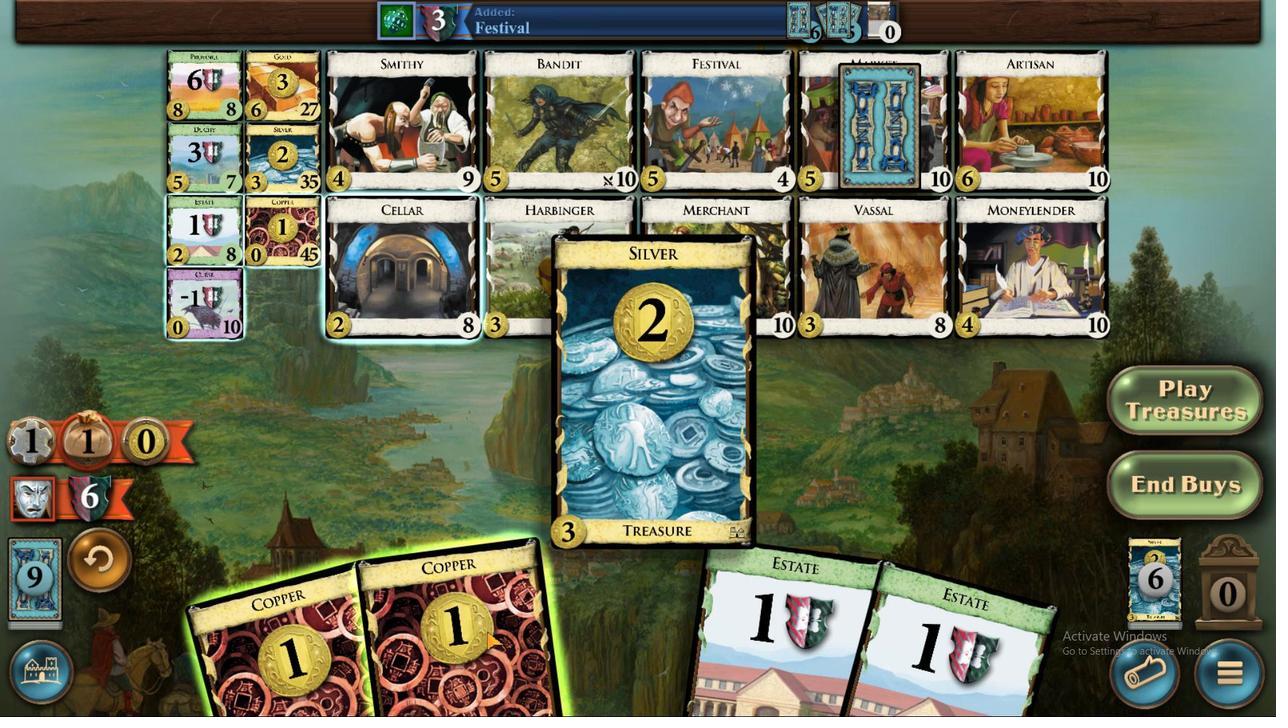 
Action: Mouse pressed left at (562, 492)
Screenshot: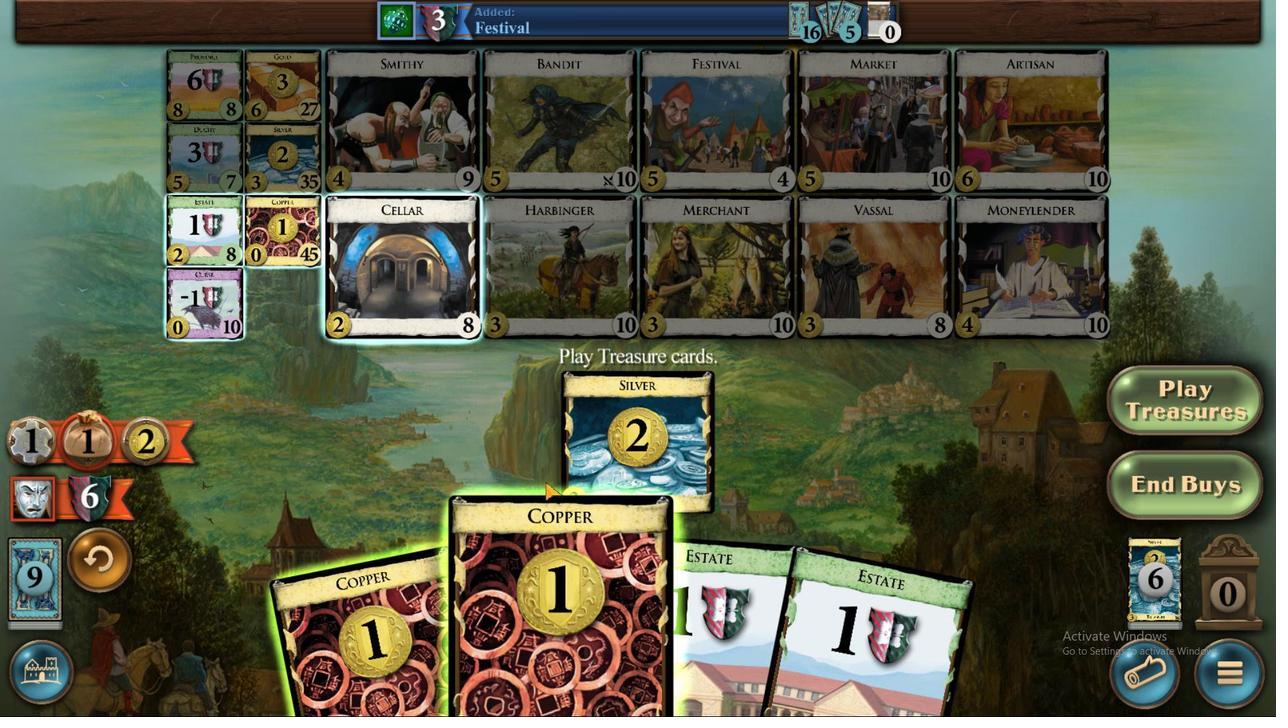 
Action: Mouse moved to (427, 315)
Screenshot: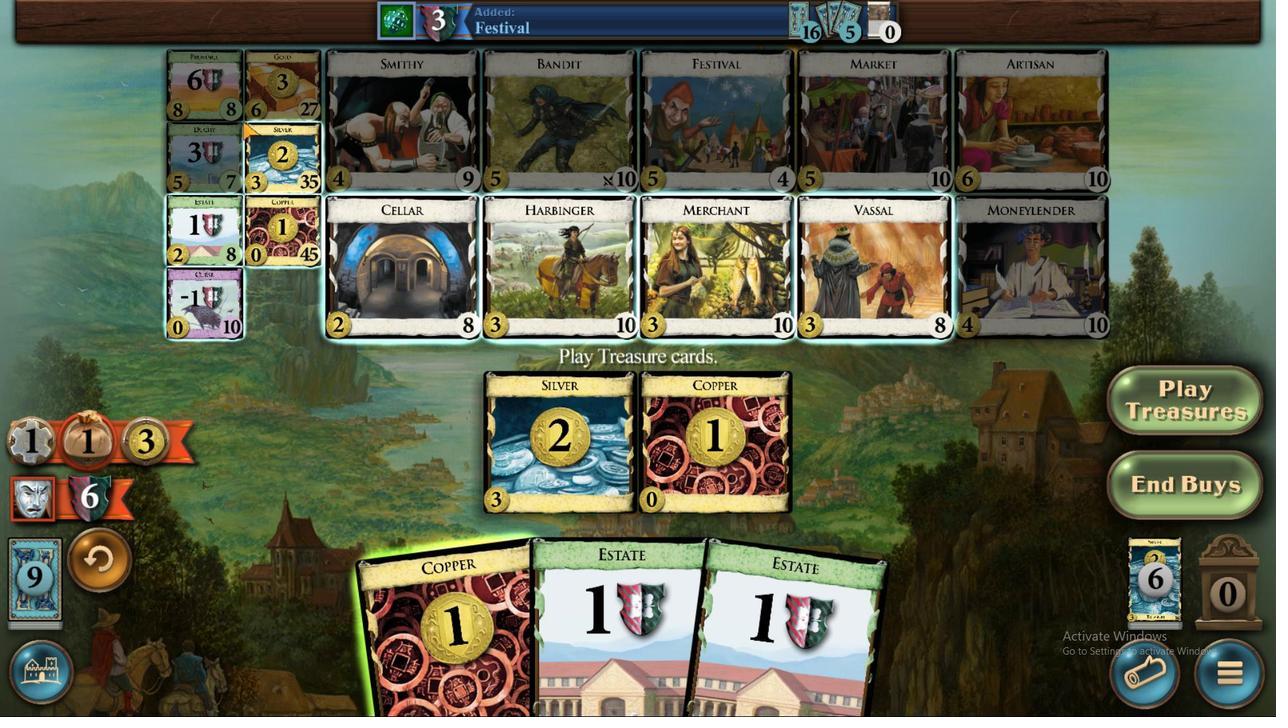 
Action: Mouse pressed left at (427, 315)
Screenshot: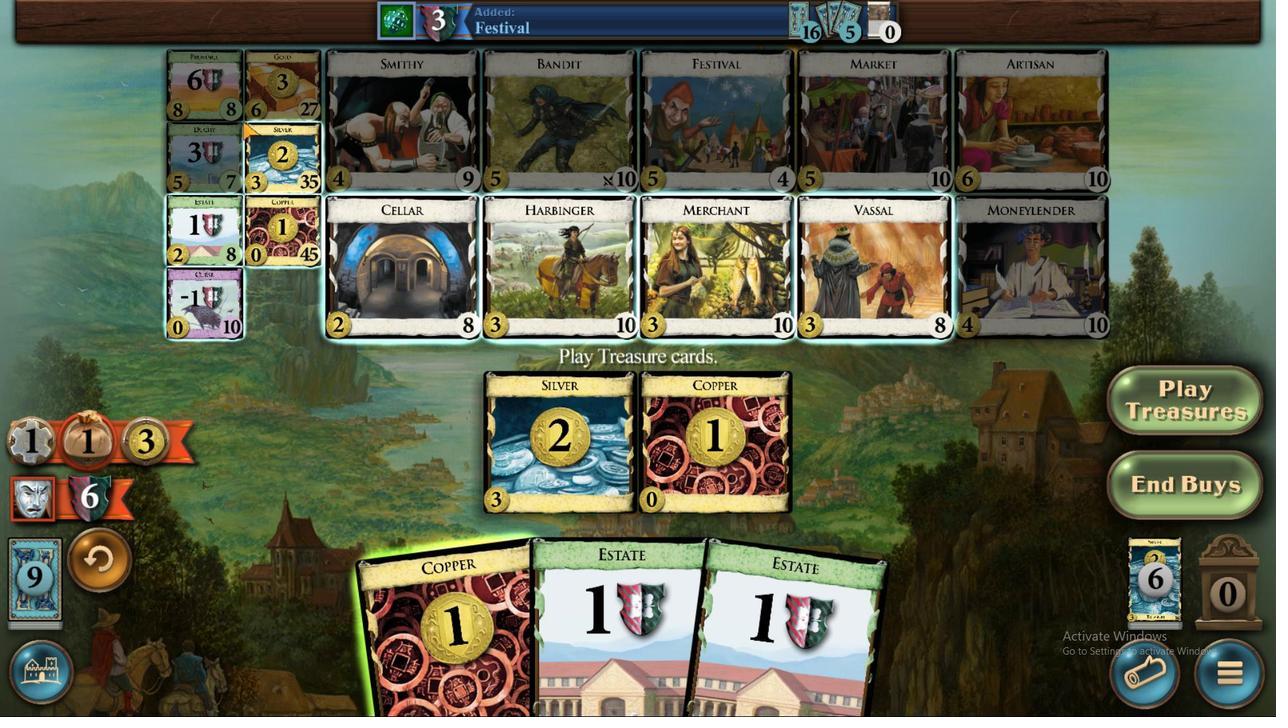 
Action: Mouse moved to (633, 498)
Screenshot: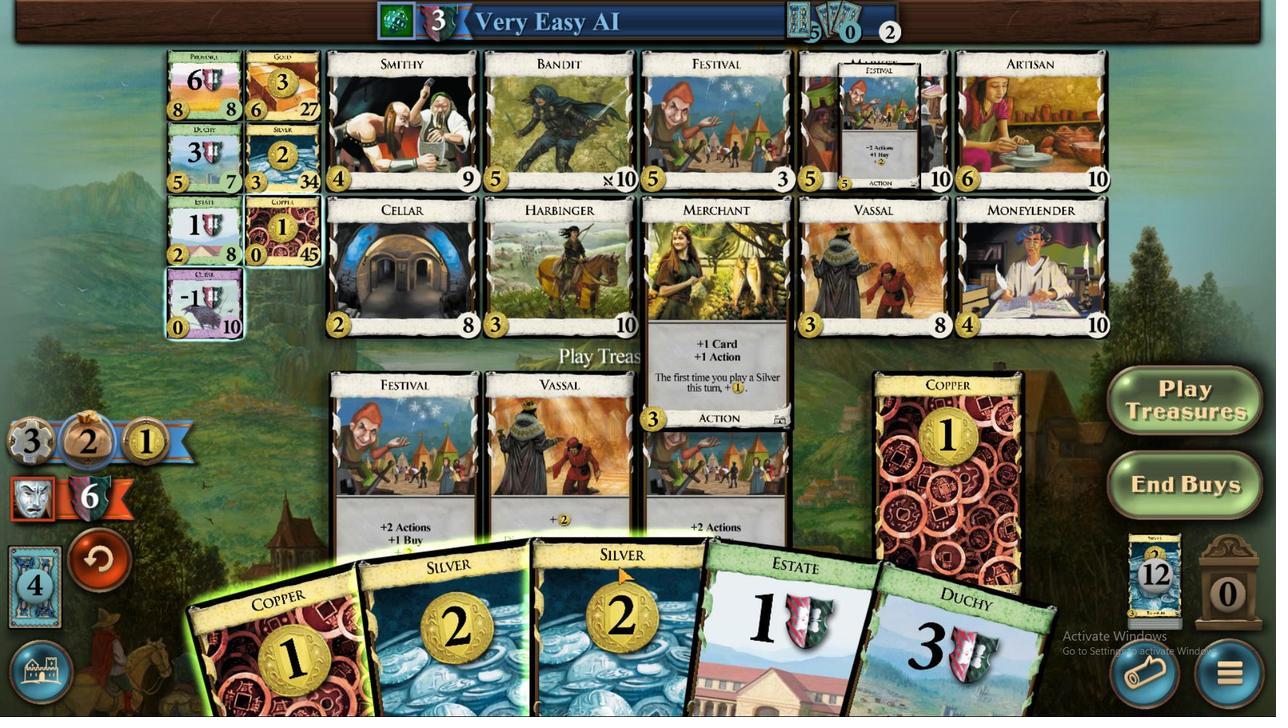 
Action: Mouse pressed left at (633, 498)
Screenshot: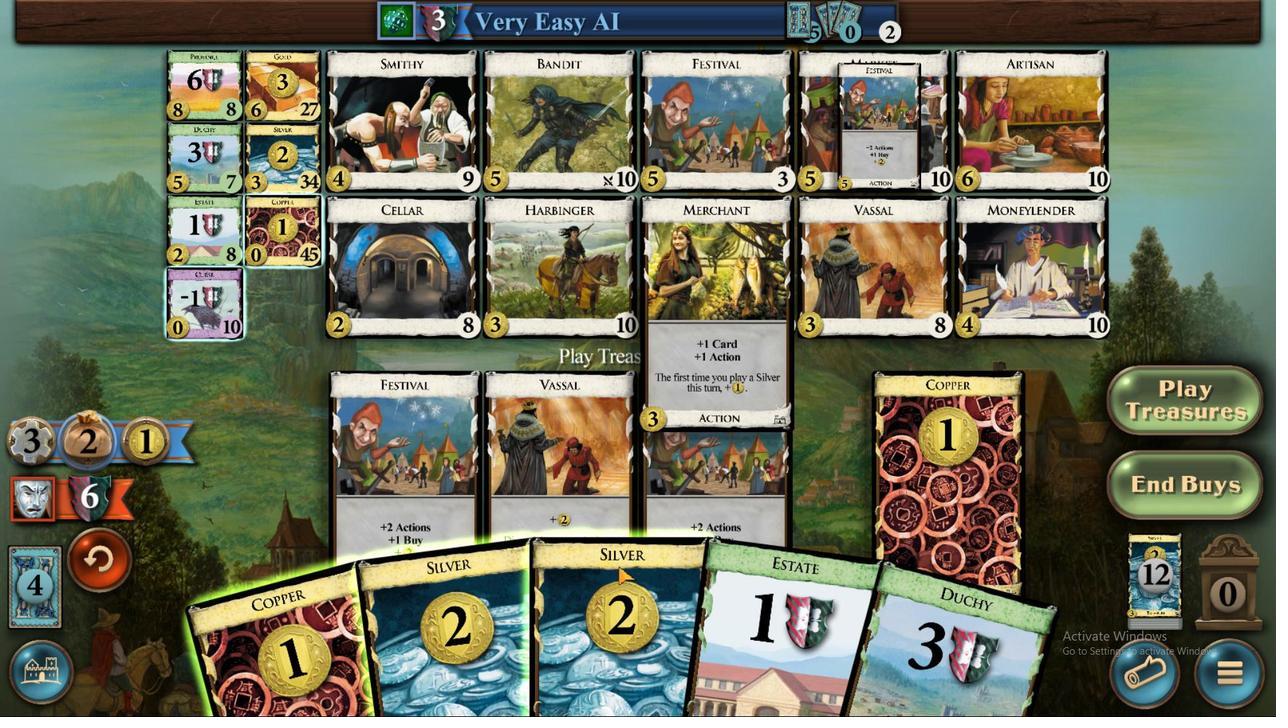 
Action: Mouse moved to (570, 490)
Screenshot: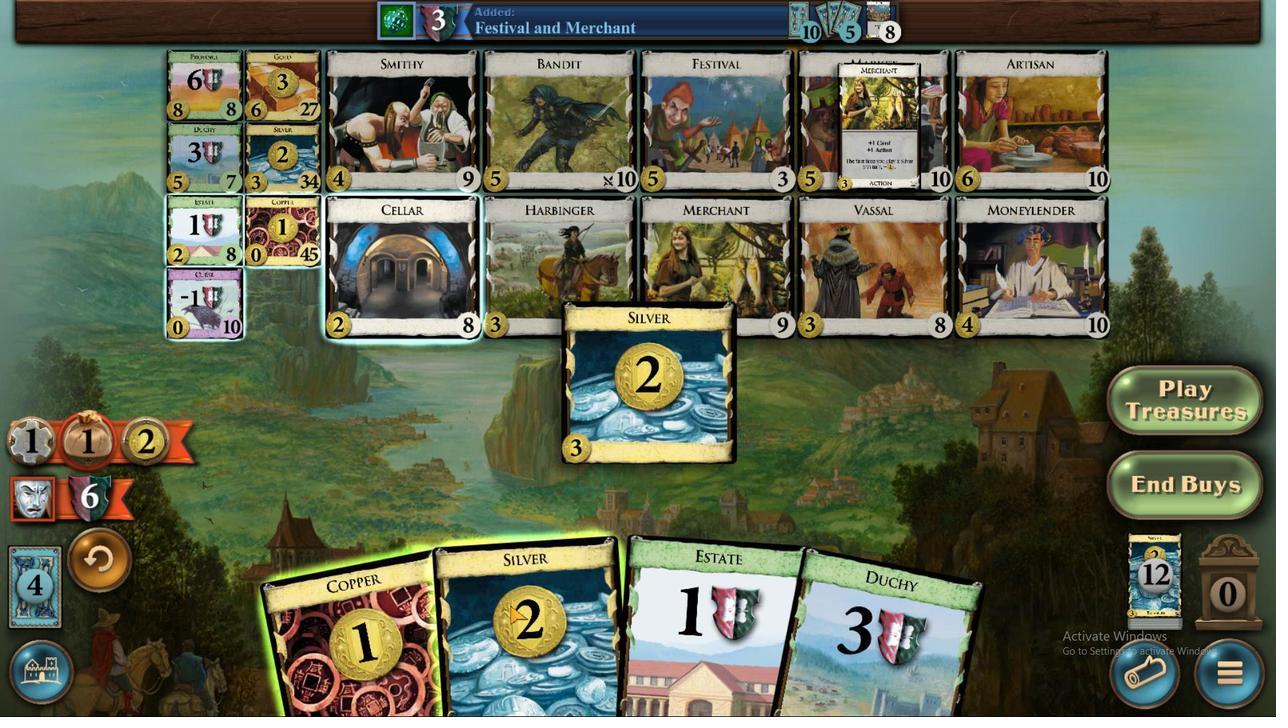 
Action: Mouse pressed left at (570, 490)
Screenshot: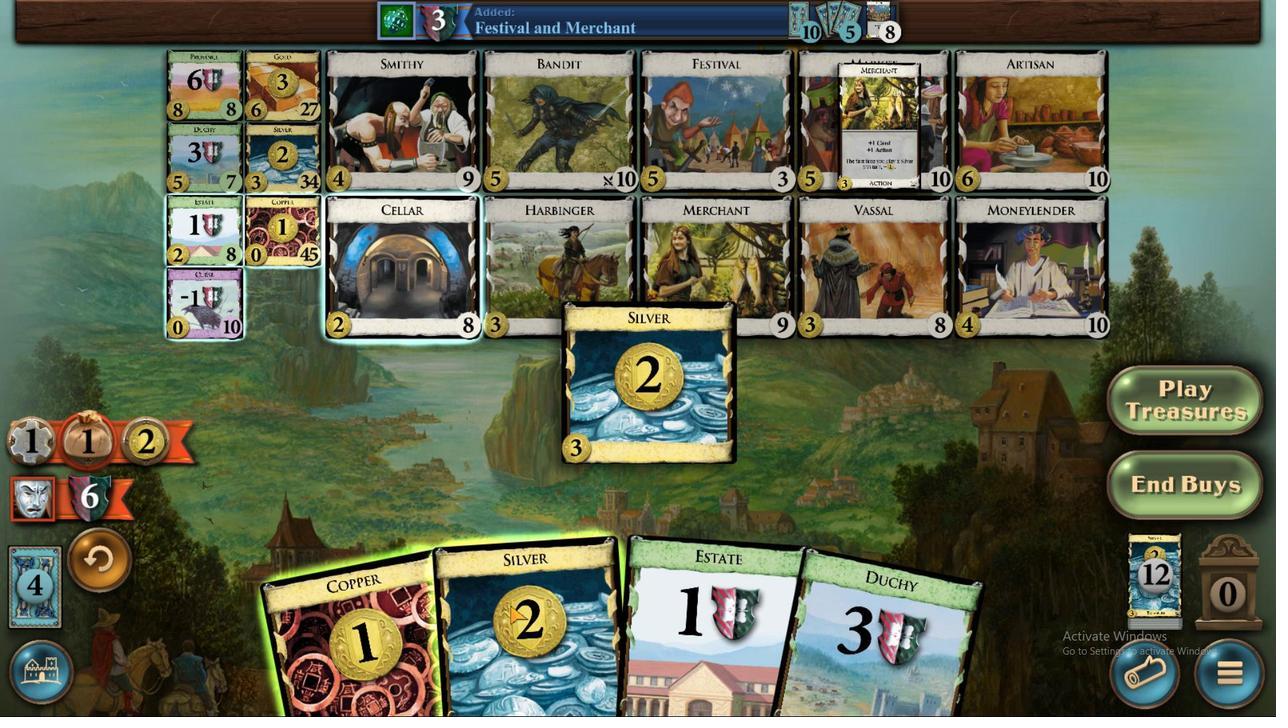 
Action: Mouse moved to (537, 486)
Screenshot: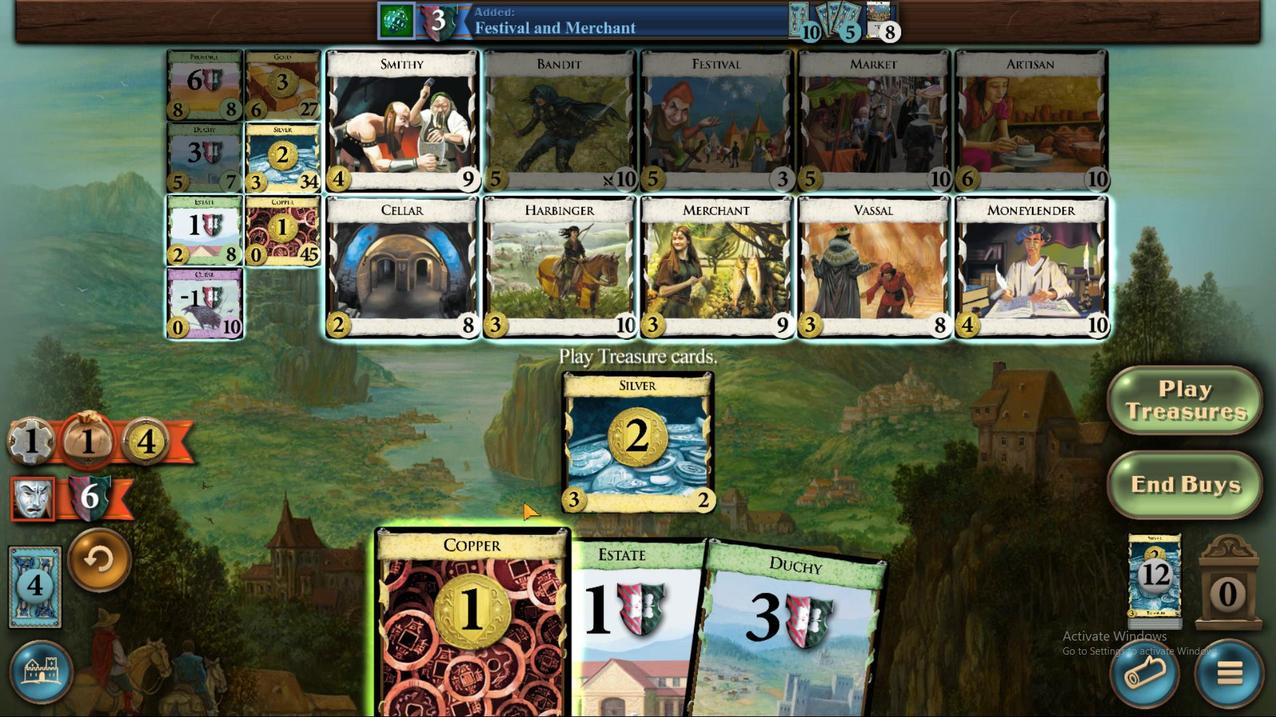 
Action: Mouse pressed left at (535, 487)
Screenshot: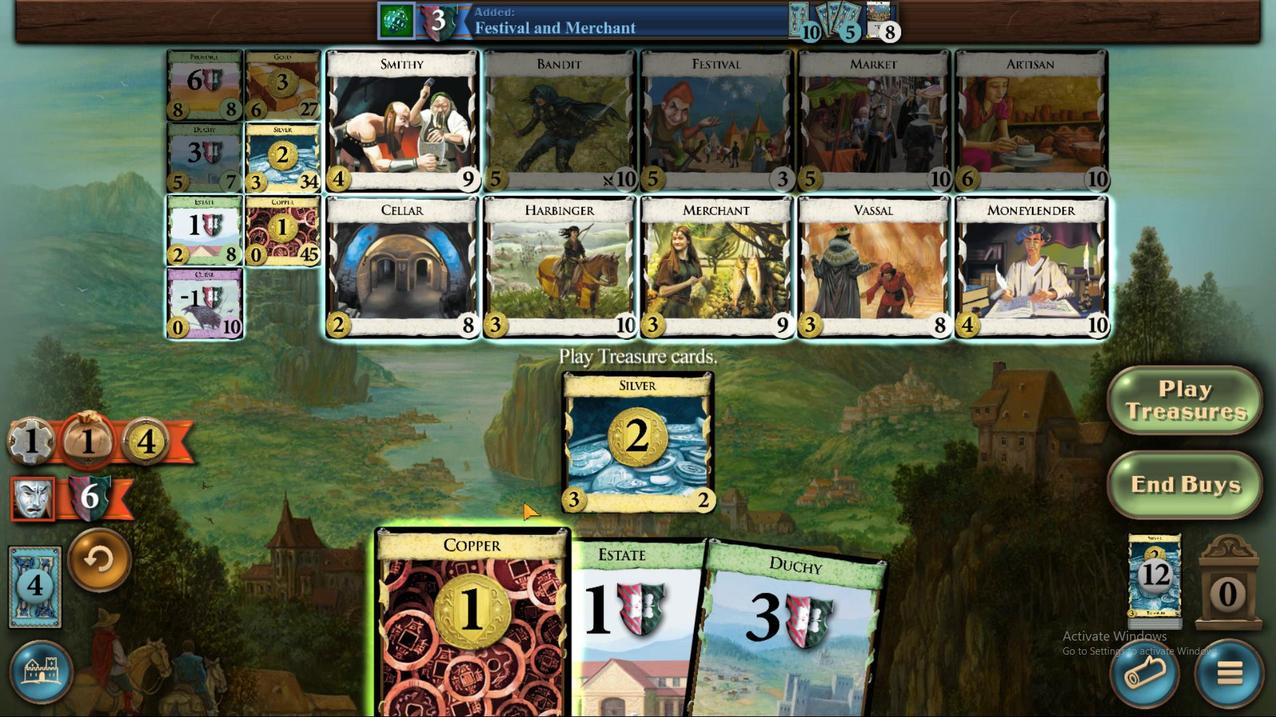 
Action: Mouse moved to (387, 315)
Screenshot: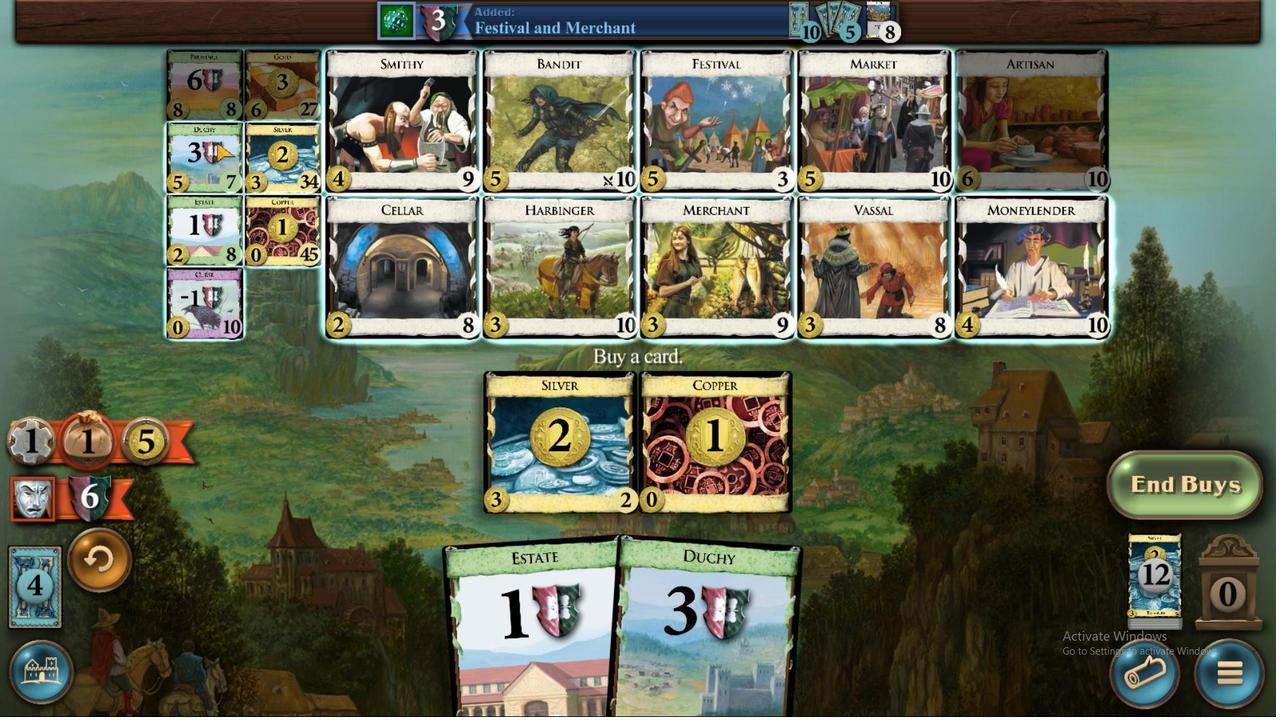 
Action: Mouse pressed left at (387, 315)
Screenshot: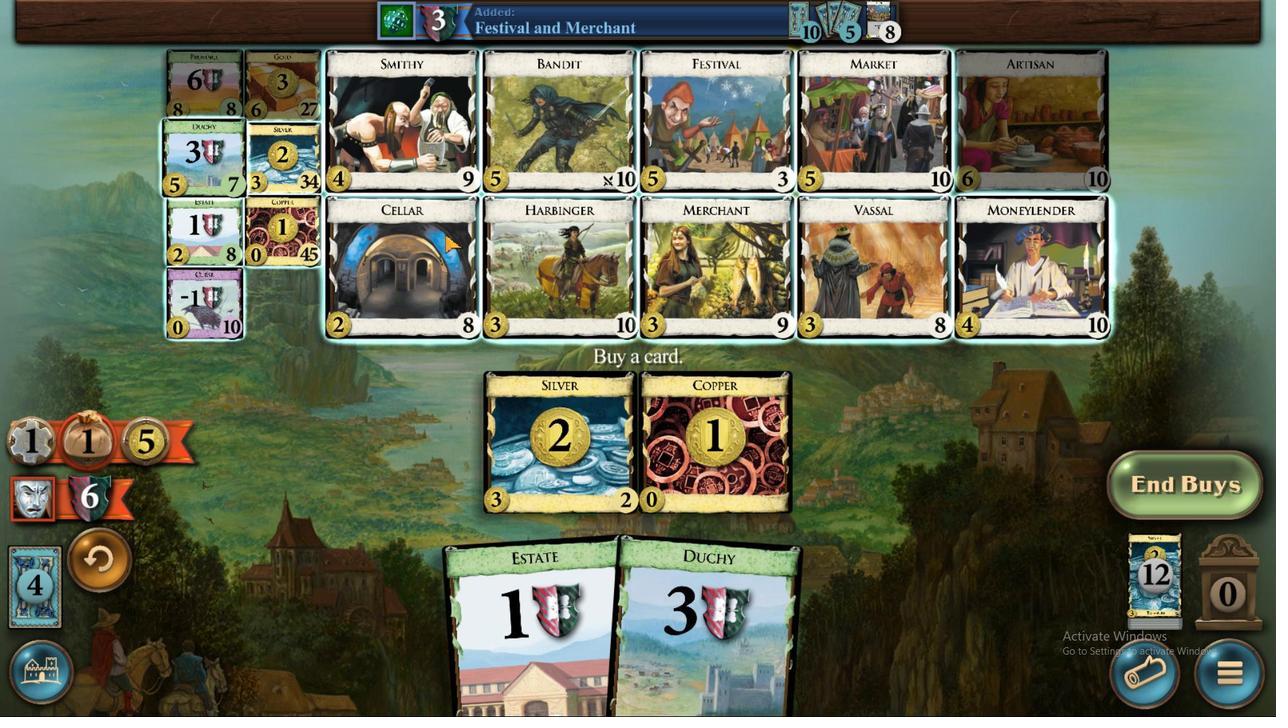 
Action: Mouse moved to (755, 488)
Screenshot: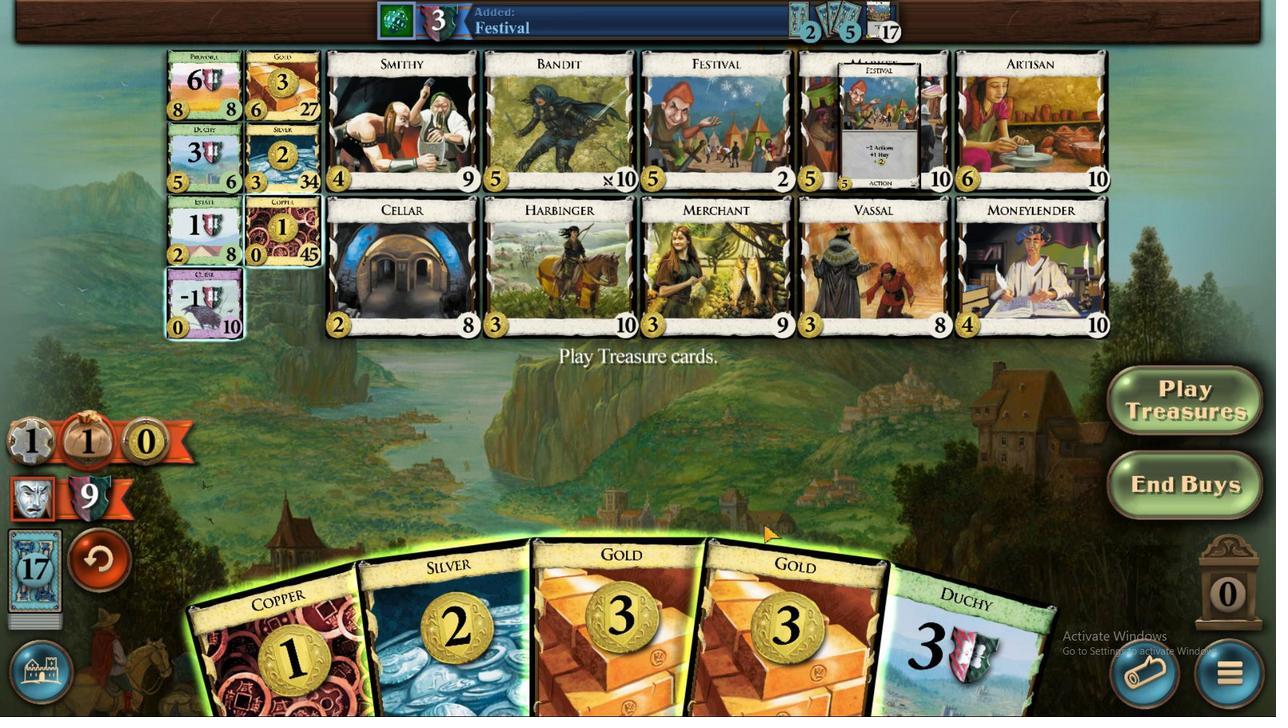 
Action: Mouse pressed left at (757, 489)
Screenshot: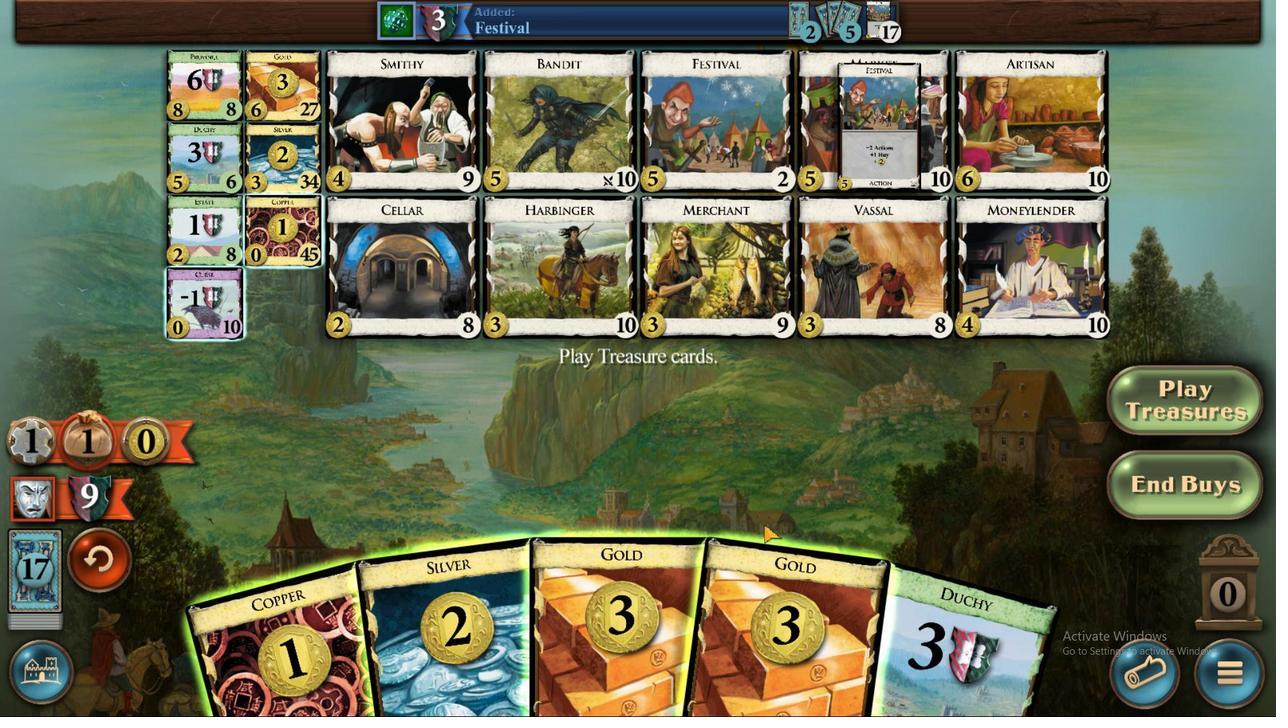 
Action: Mouse moved to (697, 467)
Screenshot: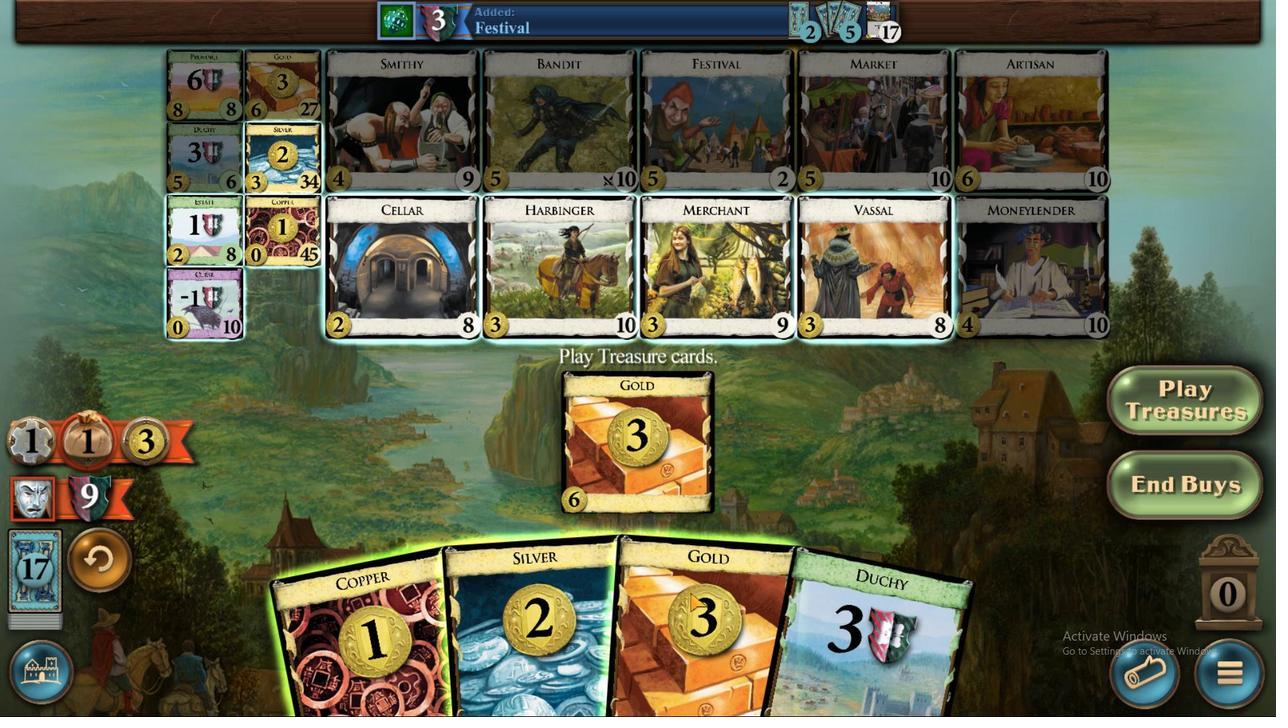 
Action: Mouse pressed left at (695, 478)
Screenshot: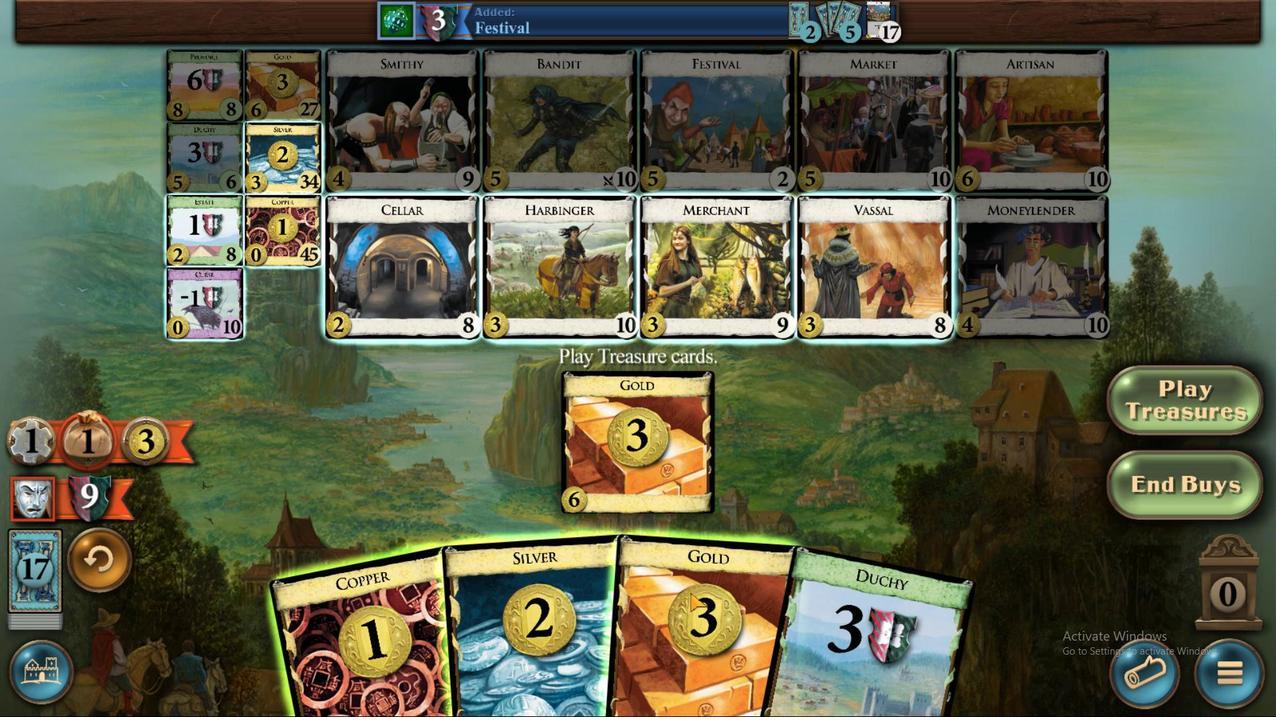 
Action: Mouse moved to (659, 475)
Screenshot: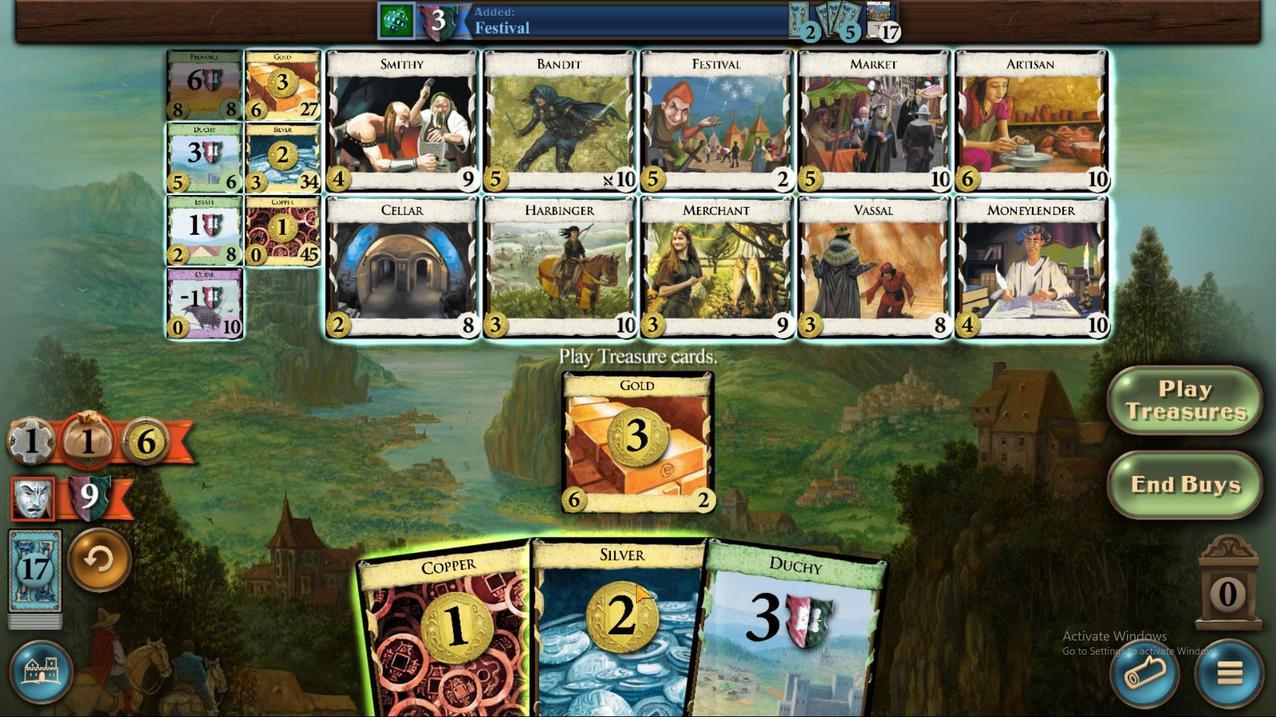 
Action: Mouse pressed left at (659, 475)
Screenshot: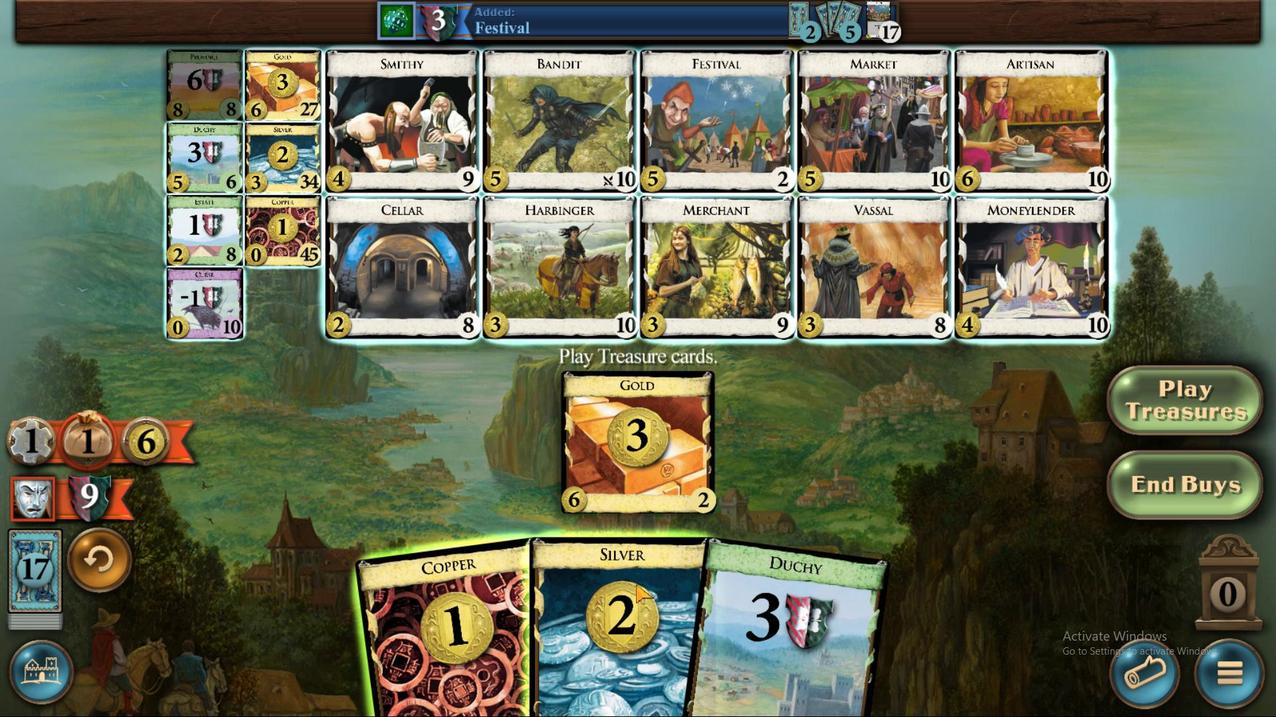 
Action: Mouse moved to (451, 304)
Screenshot: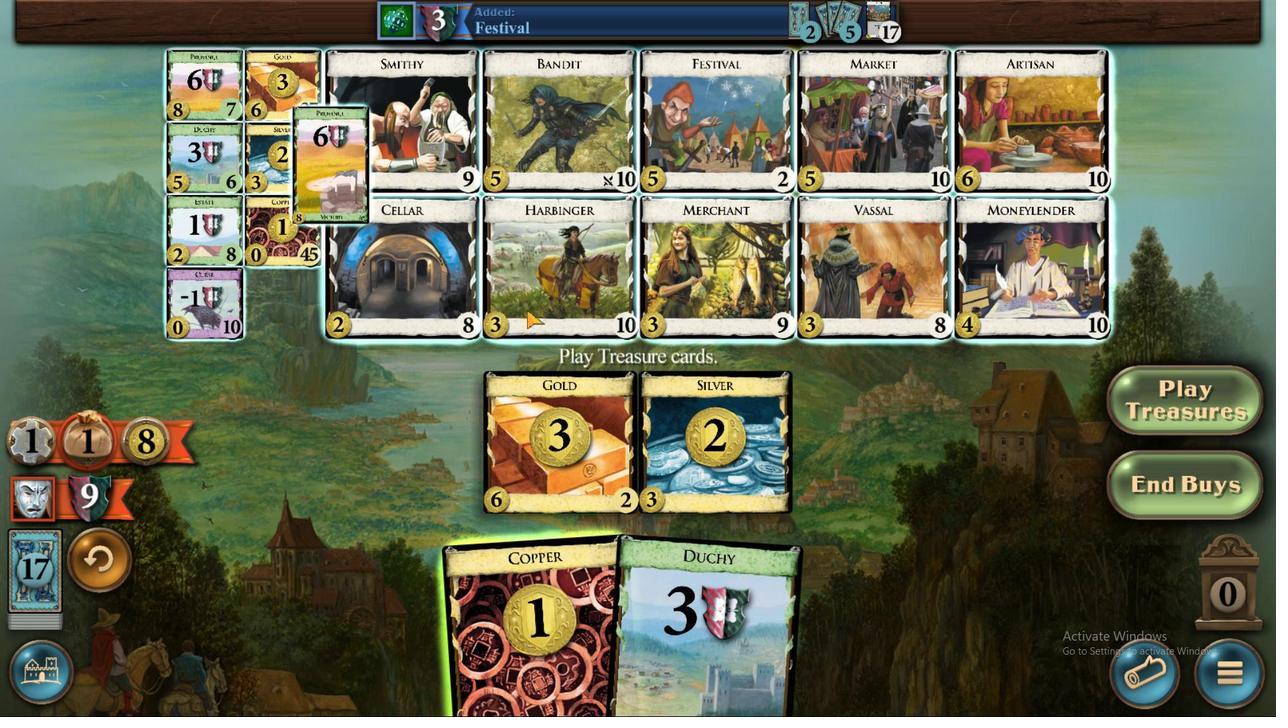
Action: Mouse pressed left at (388, 293)
Screenshot: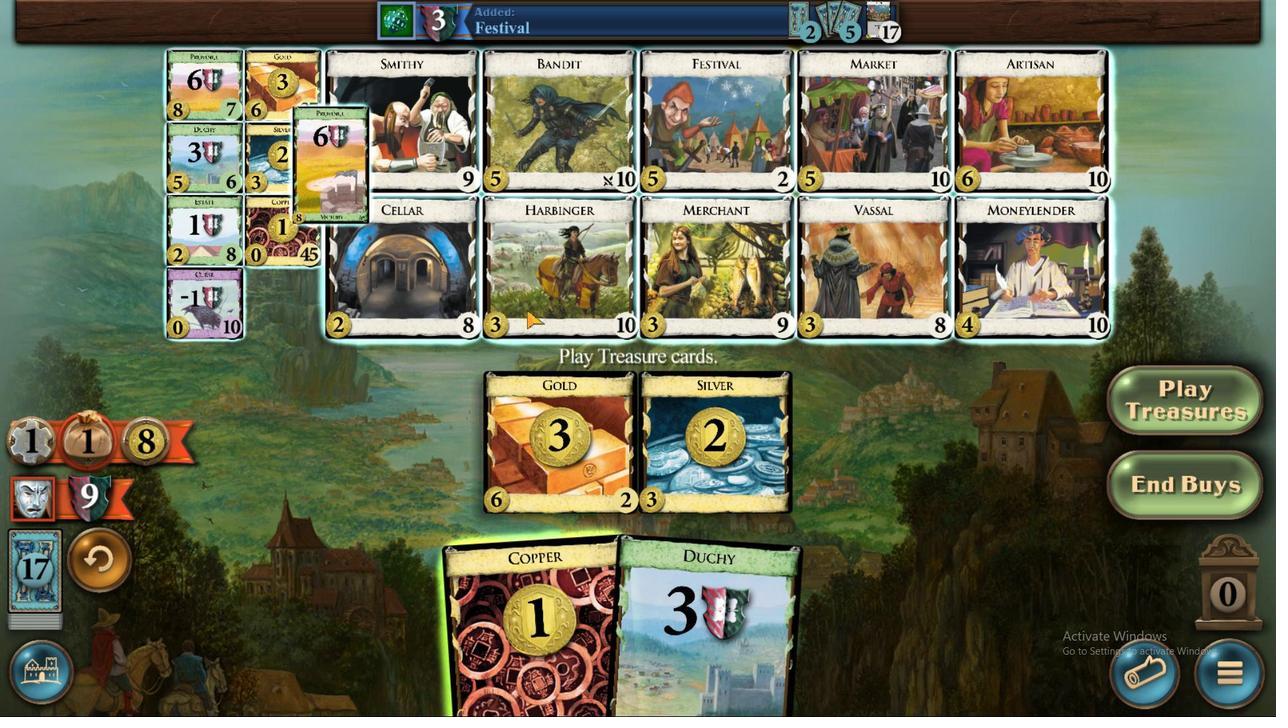 
Action: Mouse moved to (632, 404)
Screenshot: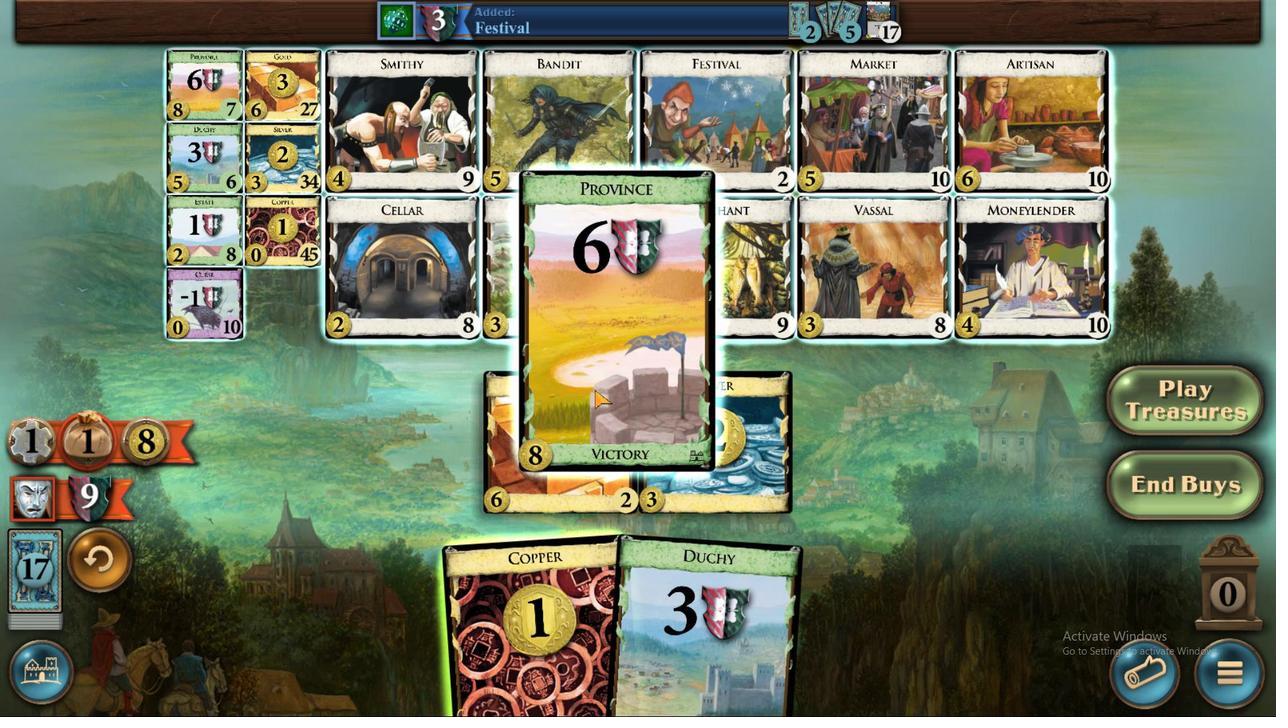 
Action: Mouse pressed left at (632, 404)
Screenshot: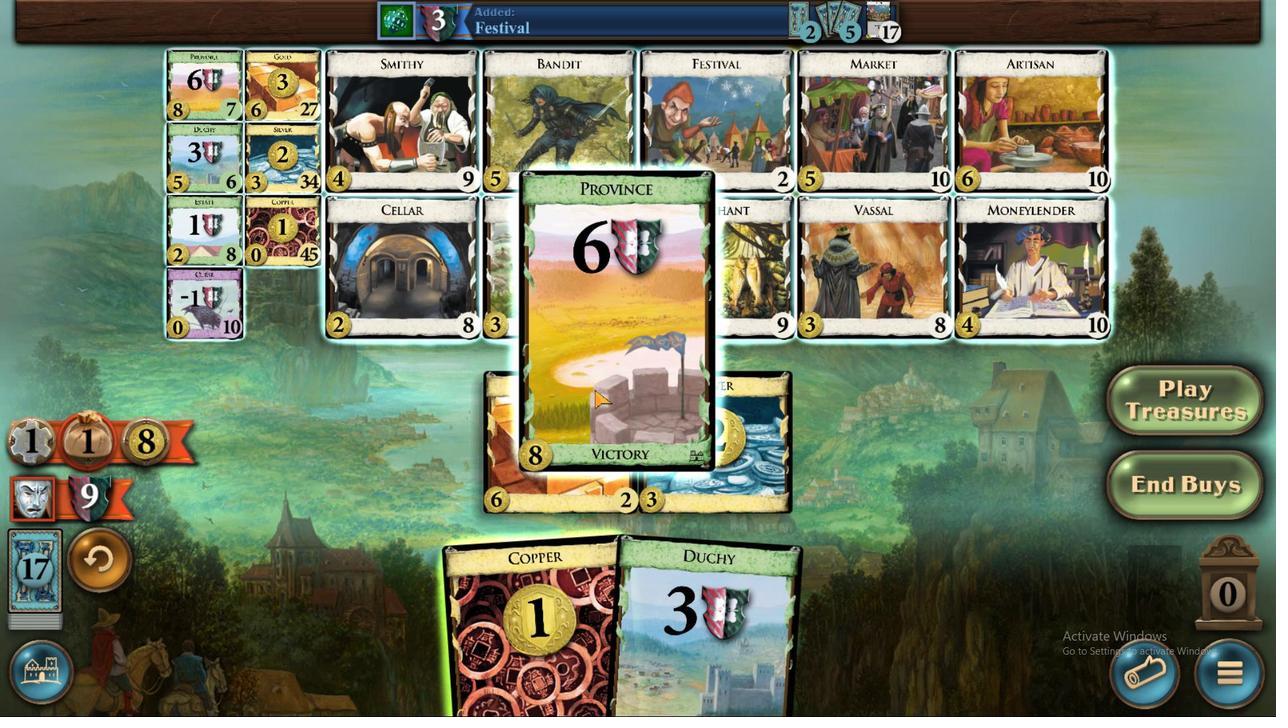 
Action: Mouse moved to (753, 487)
Screenshot: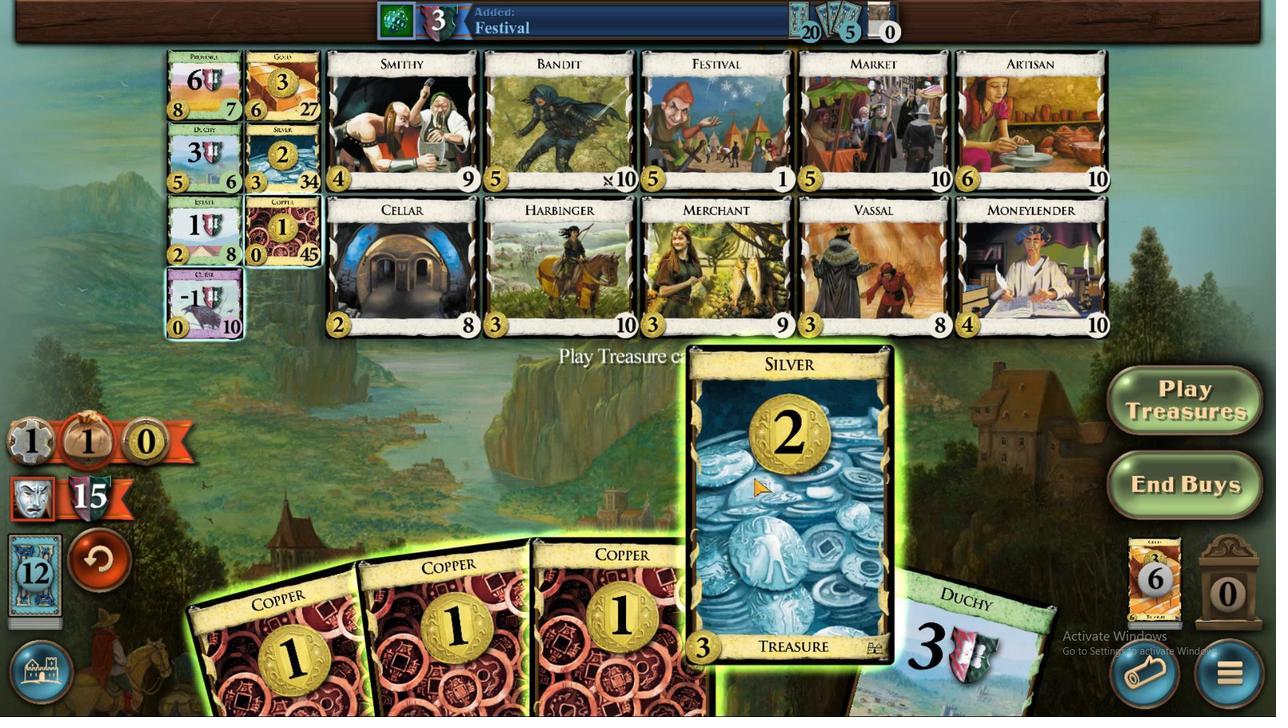 
Action: Mouse pressed left at (753, 487)
Screenshot: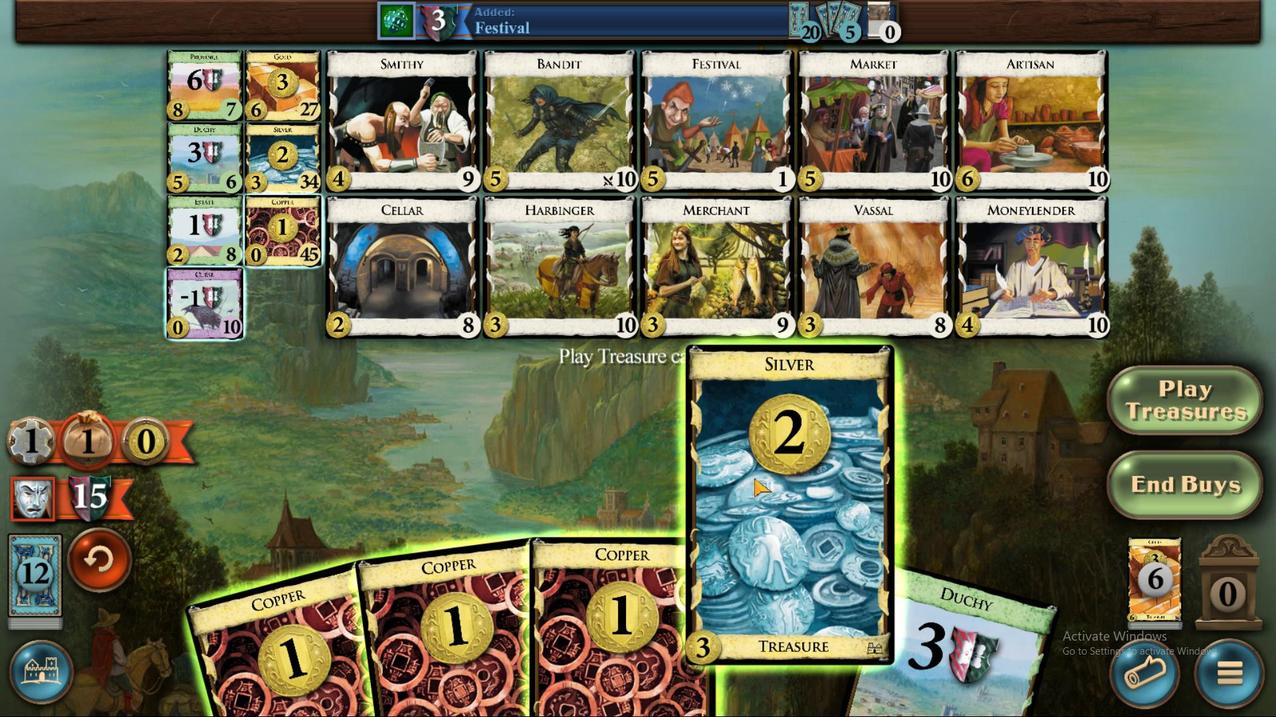 
Action: Mouse moved to (694, 487)
Screenshot: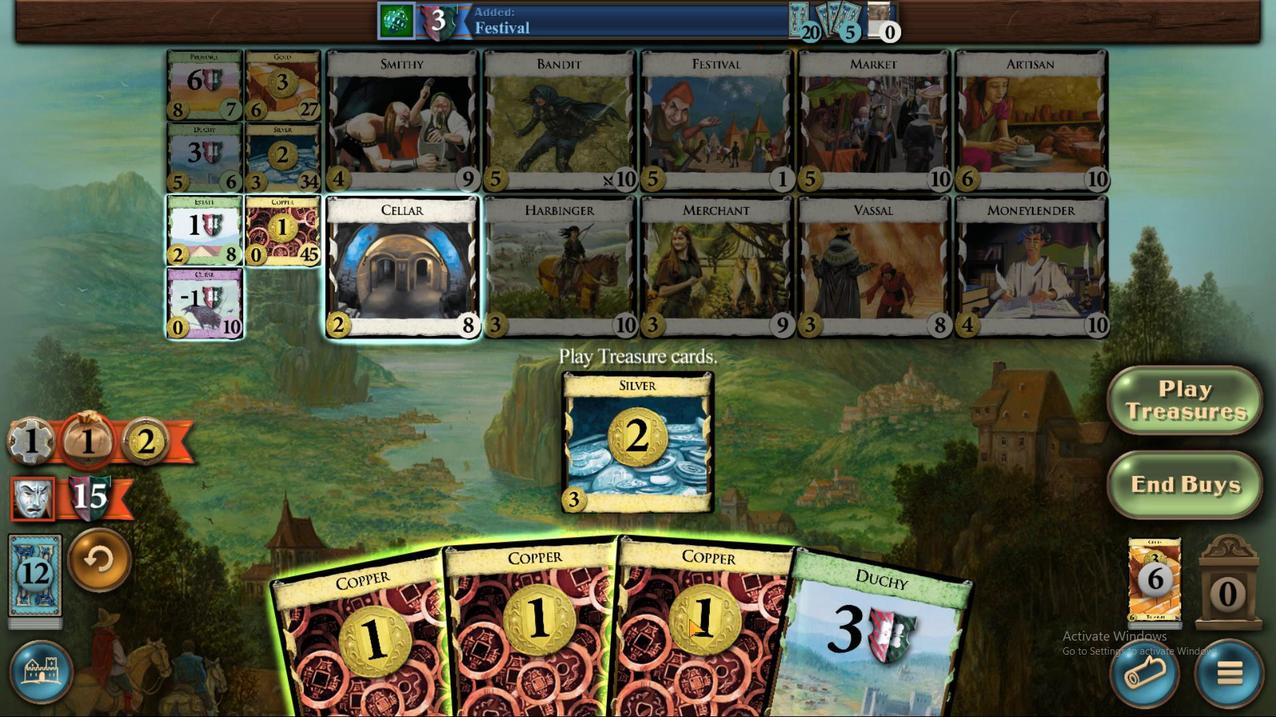 
Action: Mouse pressed left at (694, 487)
Screenshot: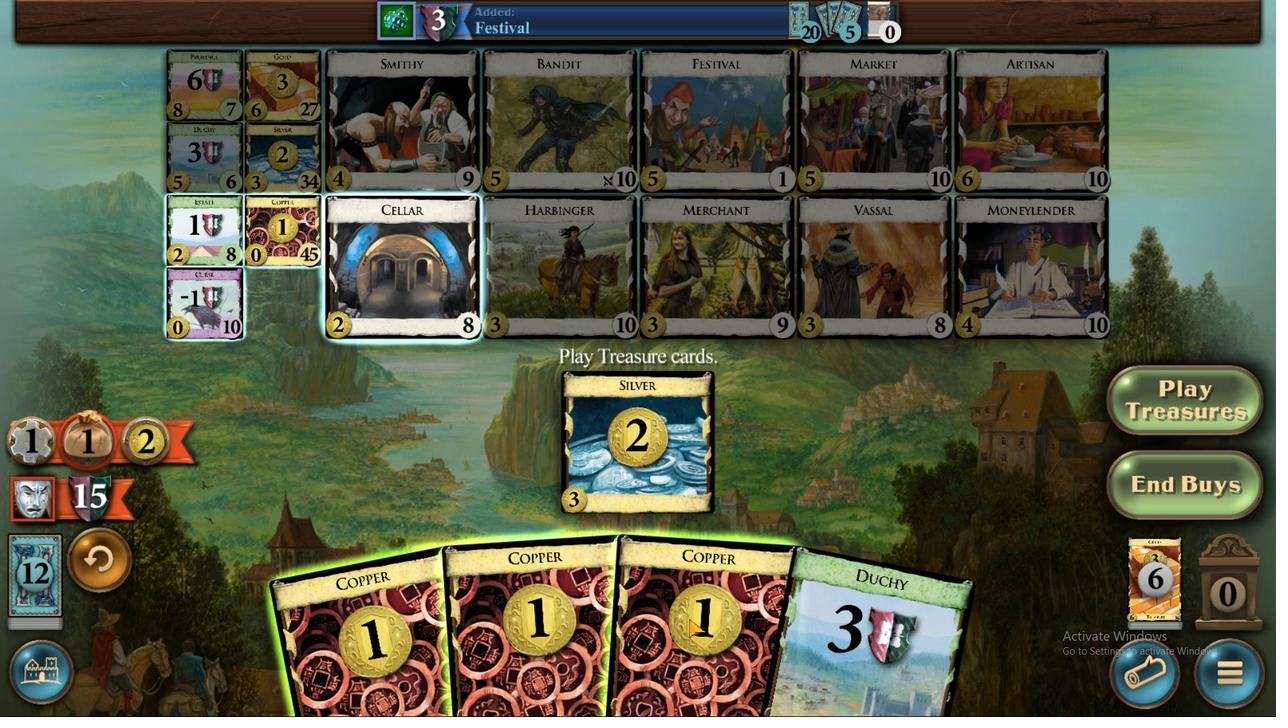 
Action: Mouse moved to (667, 480)
Screenshot: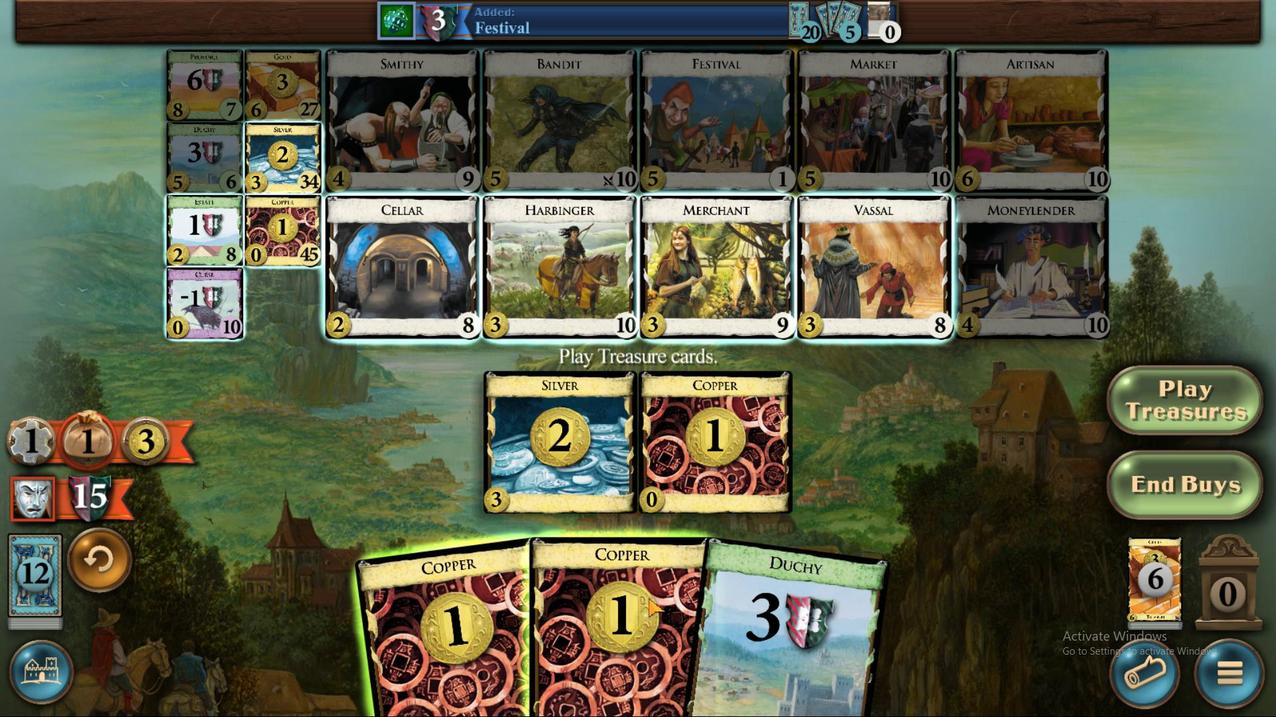 
Action: Mouse pressed left at (667, 480)
Screenshot: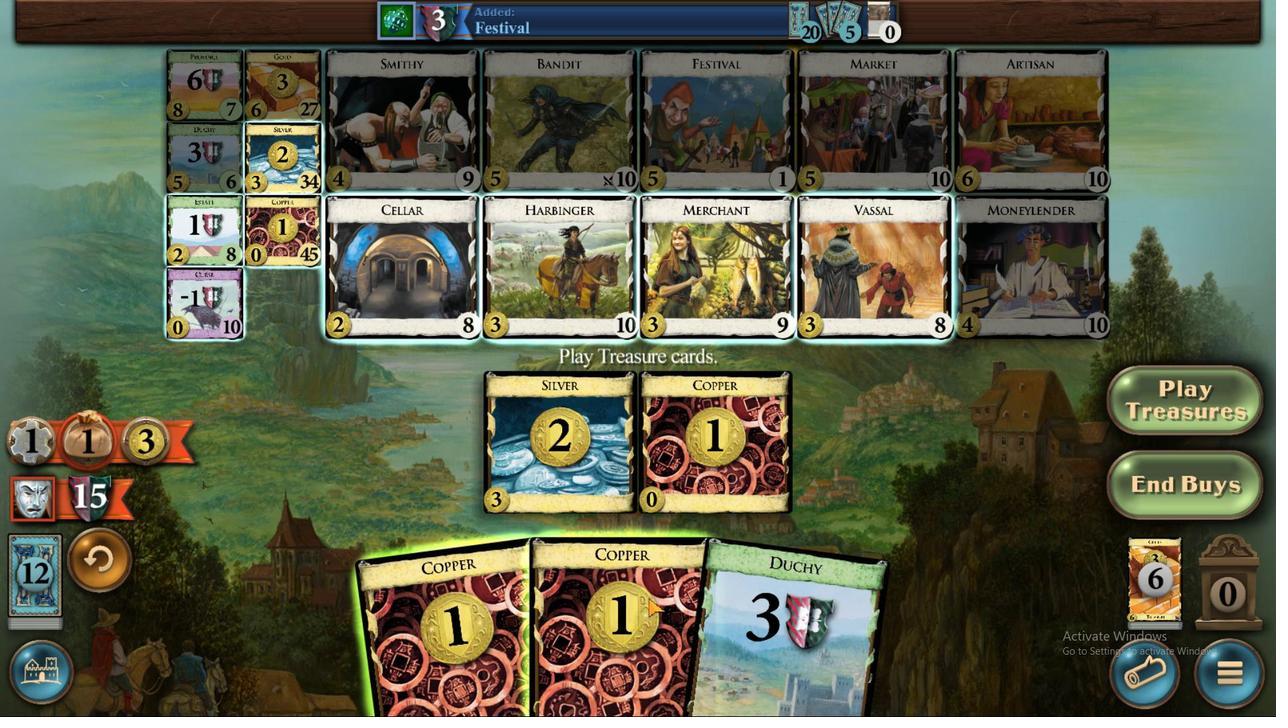 
Action: Mouse moved to (614, 478)
Screenshot: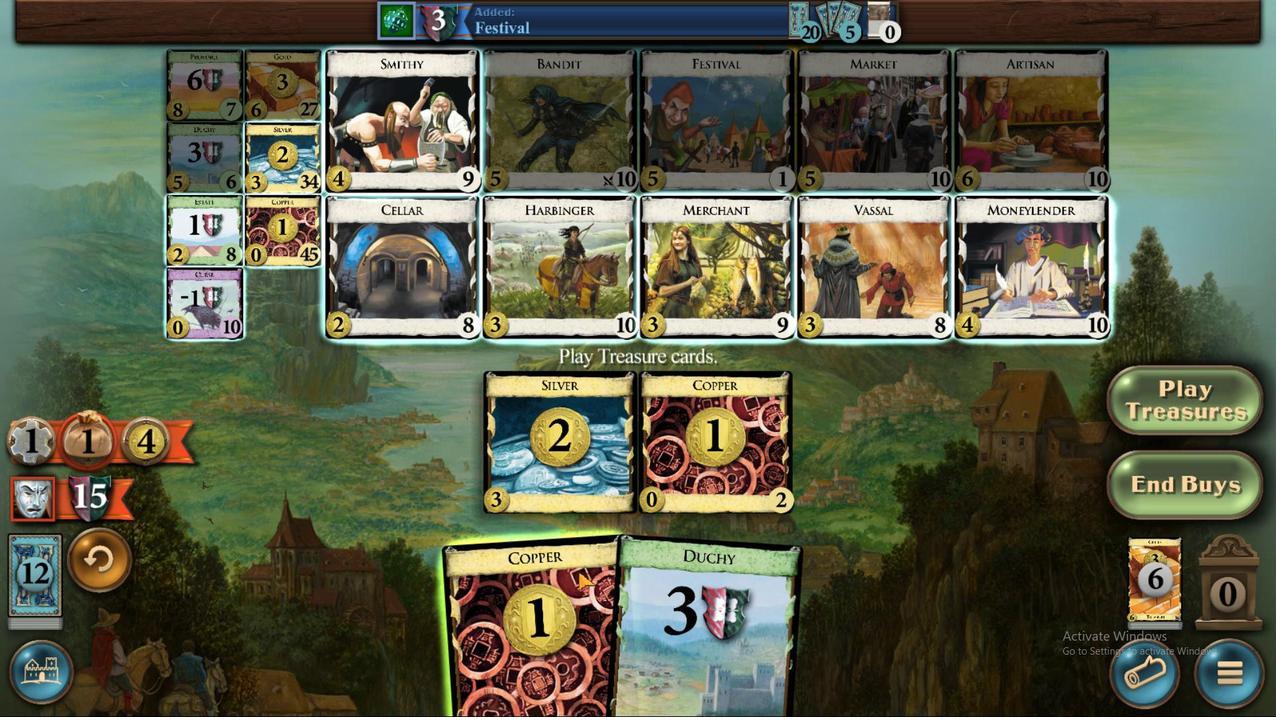 
Action: Mouse pressed left at (614, 478)
Screenshot: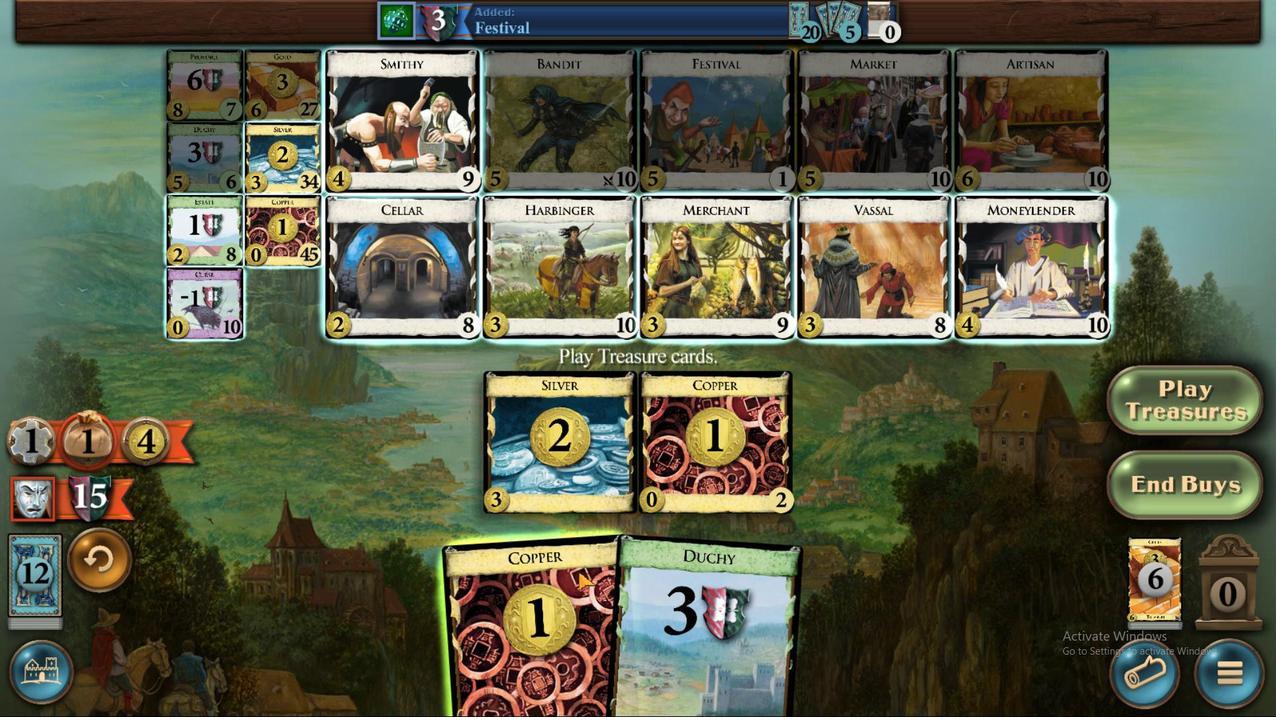 
Action: Mouse moved to (388, 317)
Screenshot: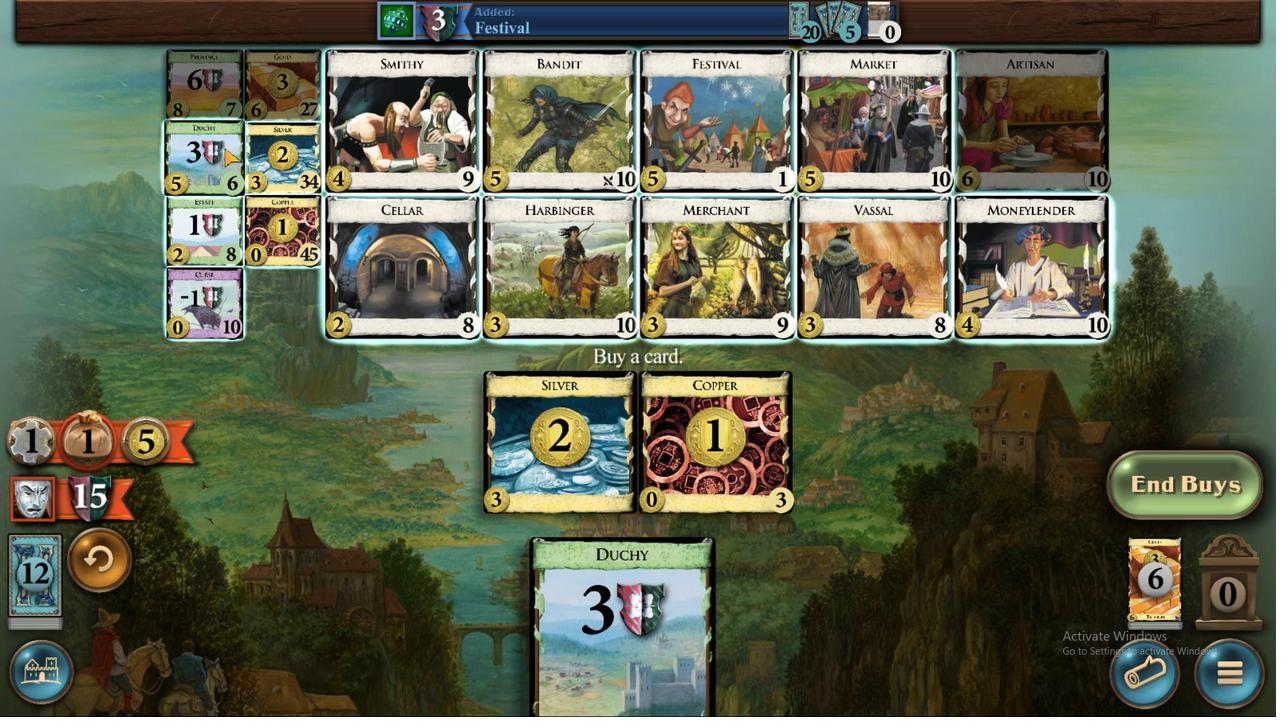 
Action: Mouse pressed left at (388, 317)
Screenshot: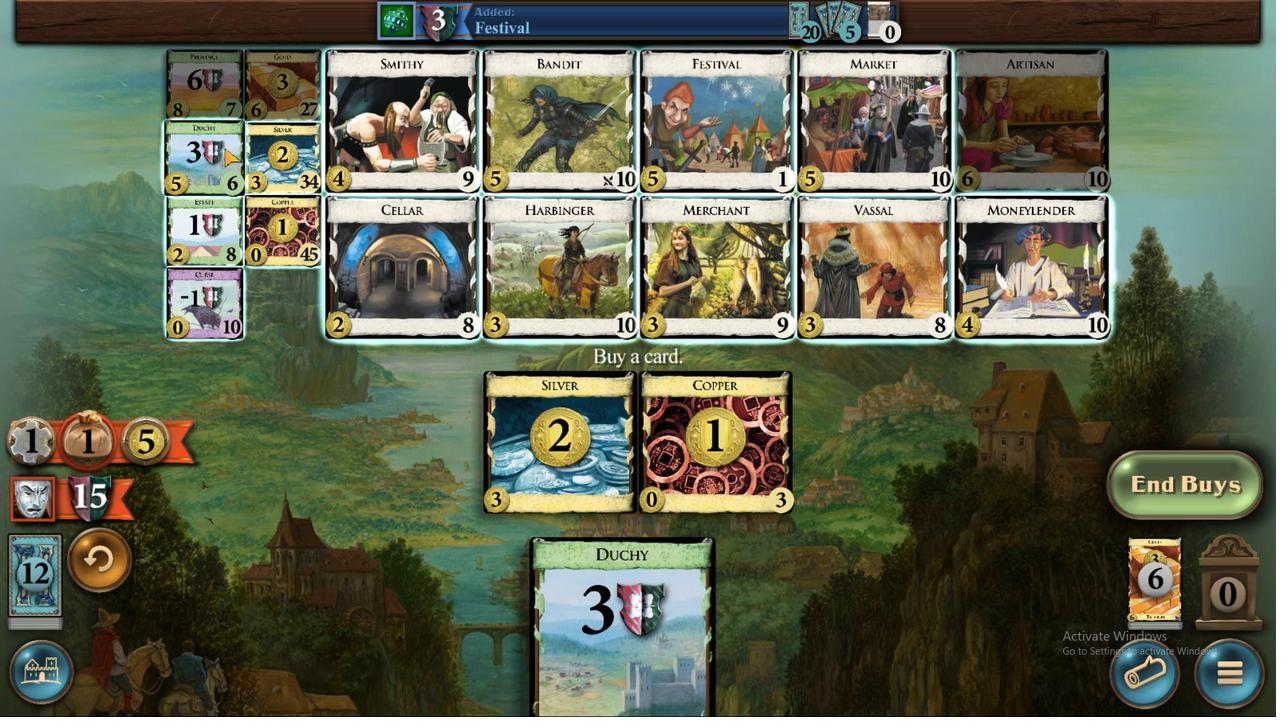 
Action: Mouse moved to (595, 410)
Screenshot: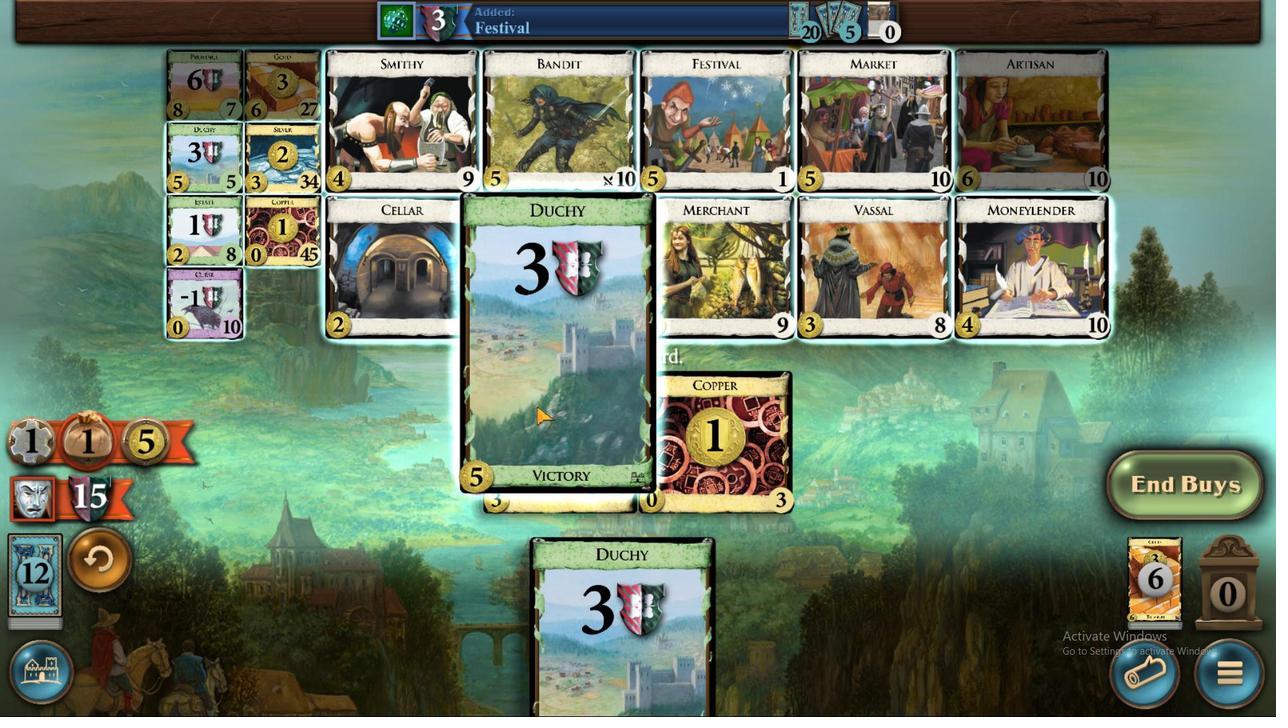 
Action: Mouse pressed left at (595, 410)
Screenshot: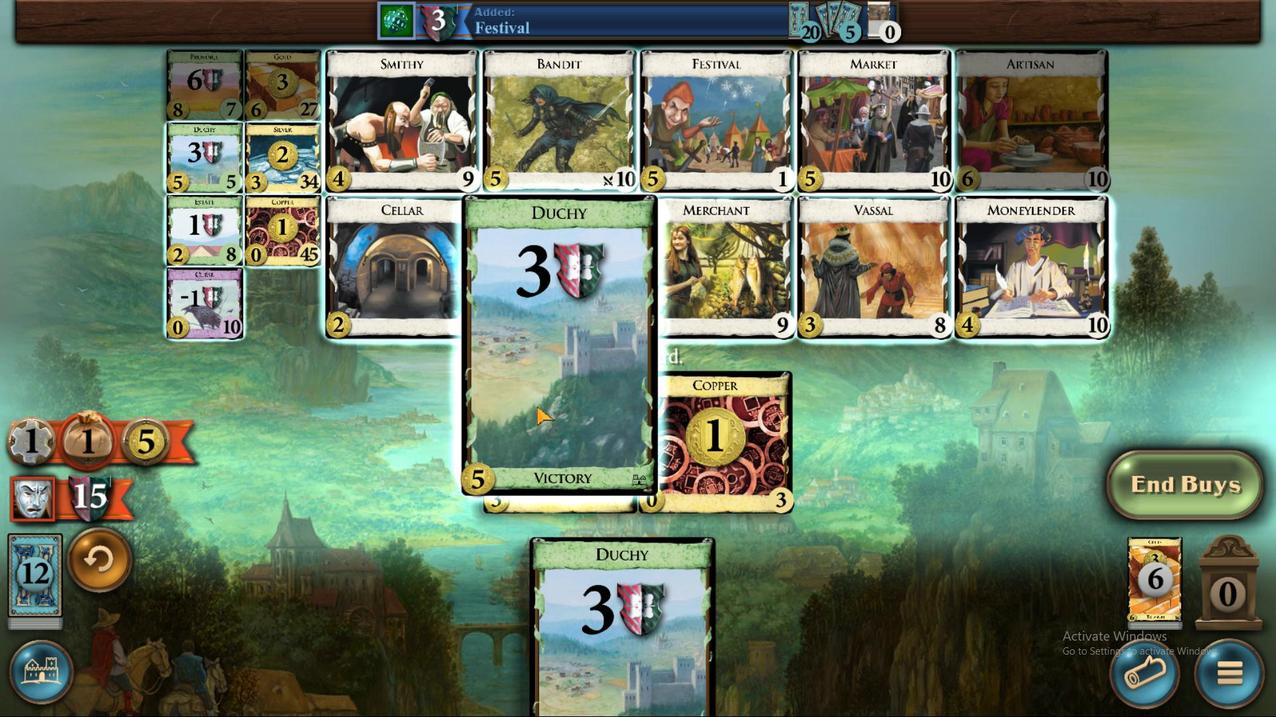
Action: Mouse moved to (853, 496)
Screenshot: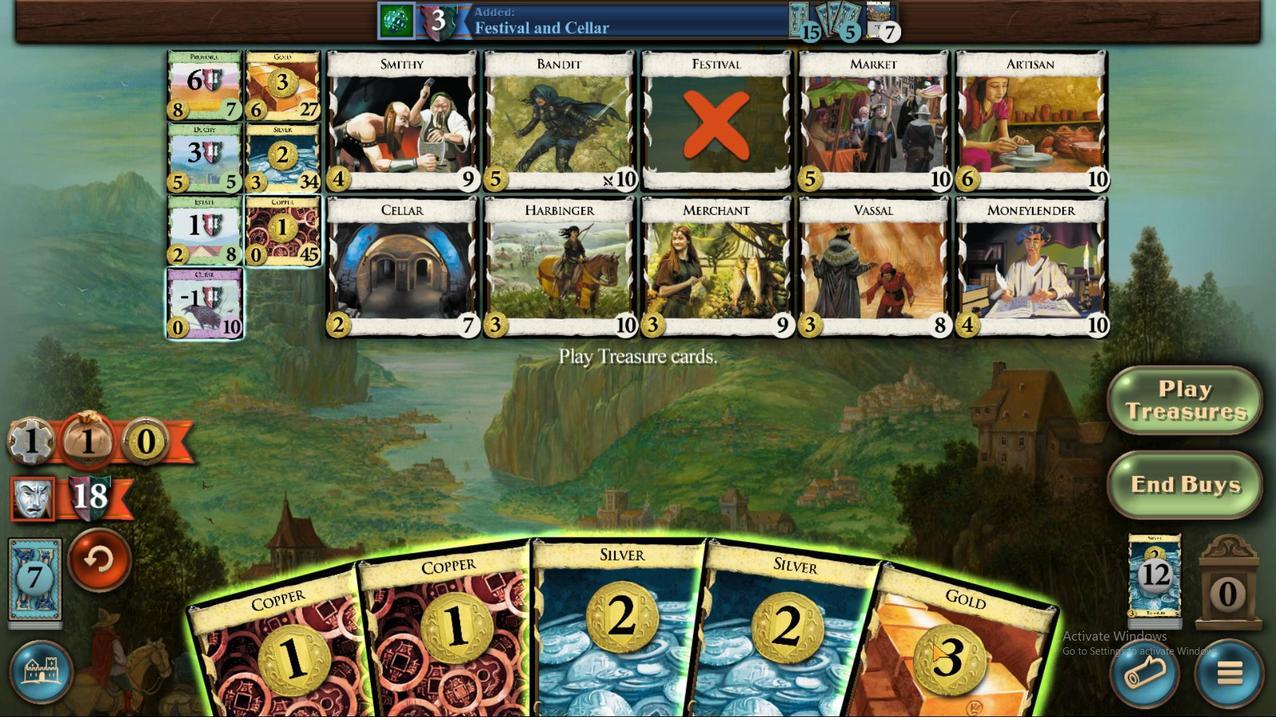 
Action: Mouse pressed left at (853, 496)
Screenshot: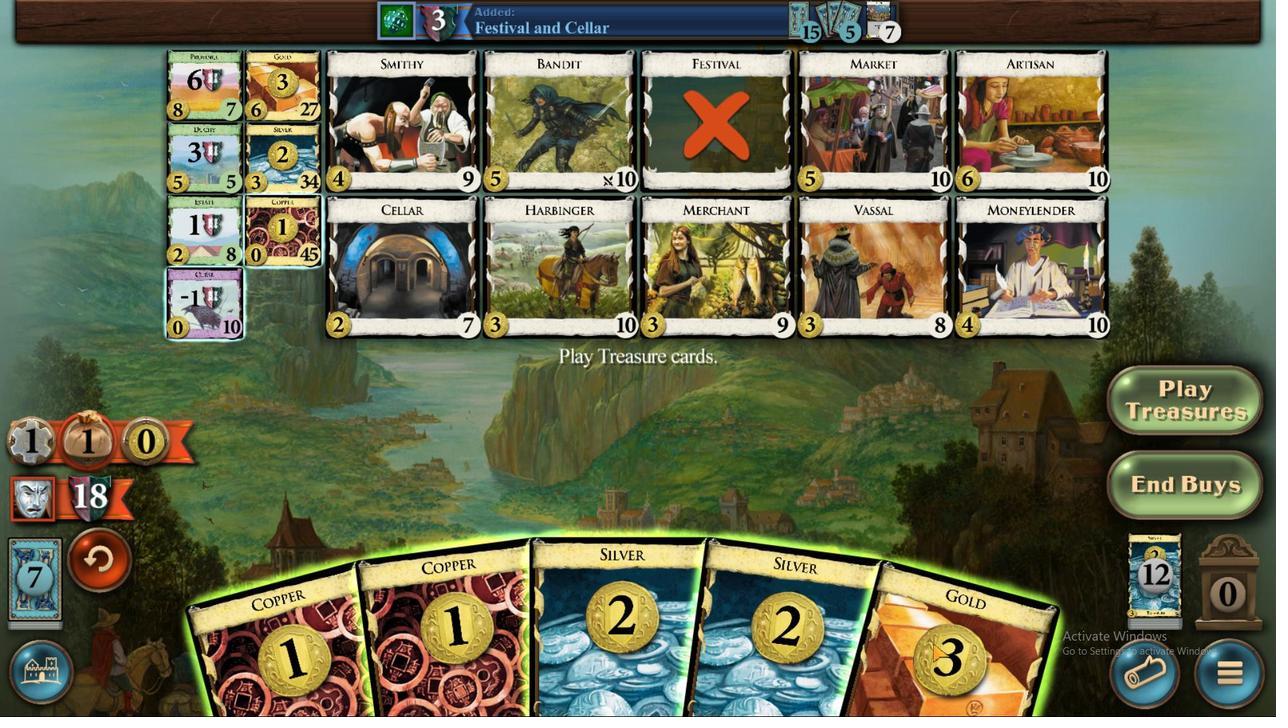 
Action: Mouse moved to (779, 485)
Screenshot: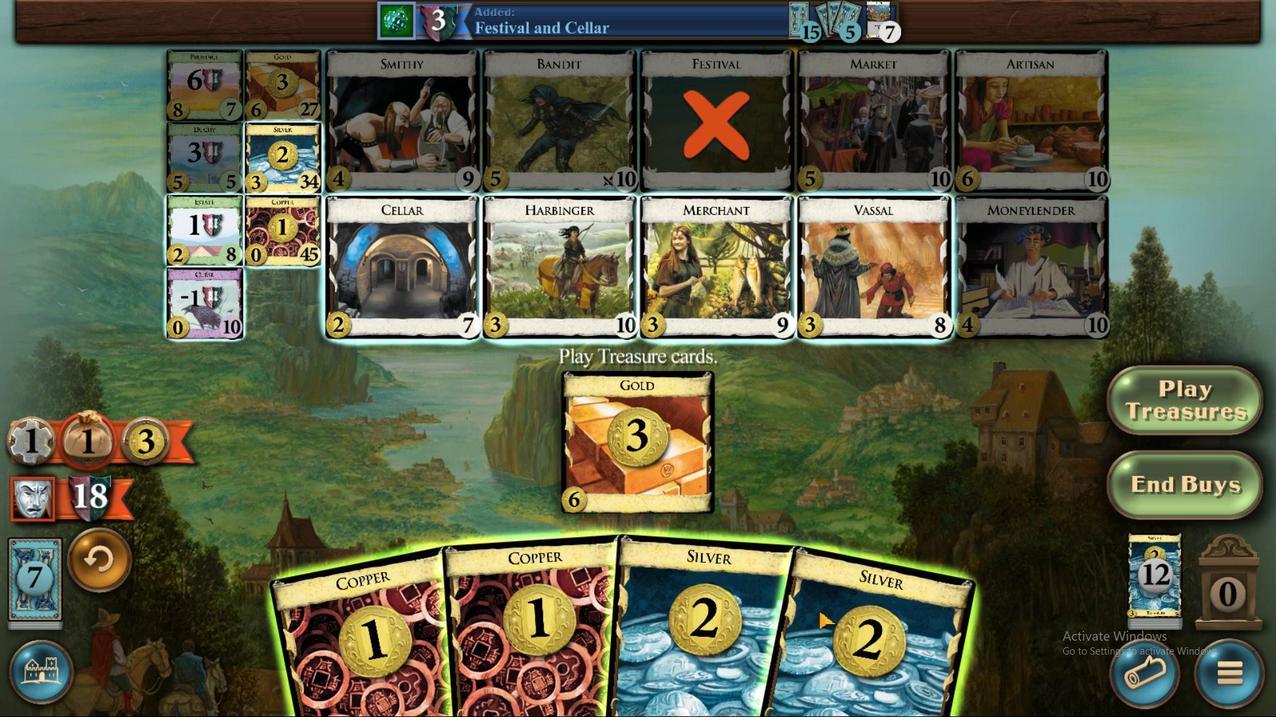 
Action: Mouse pressed left at (779, 485)
Screenshot: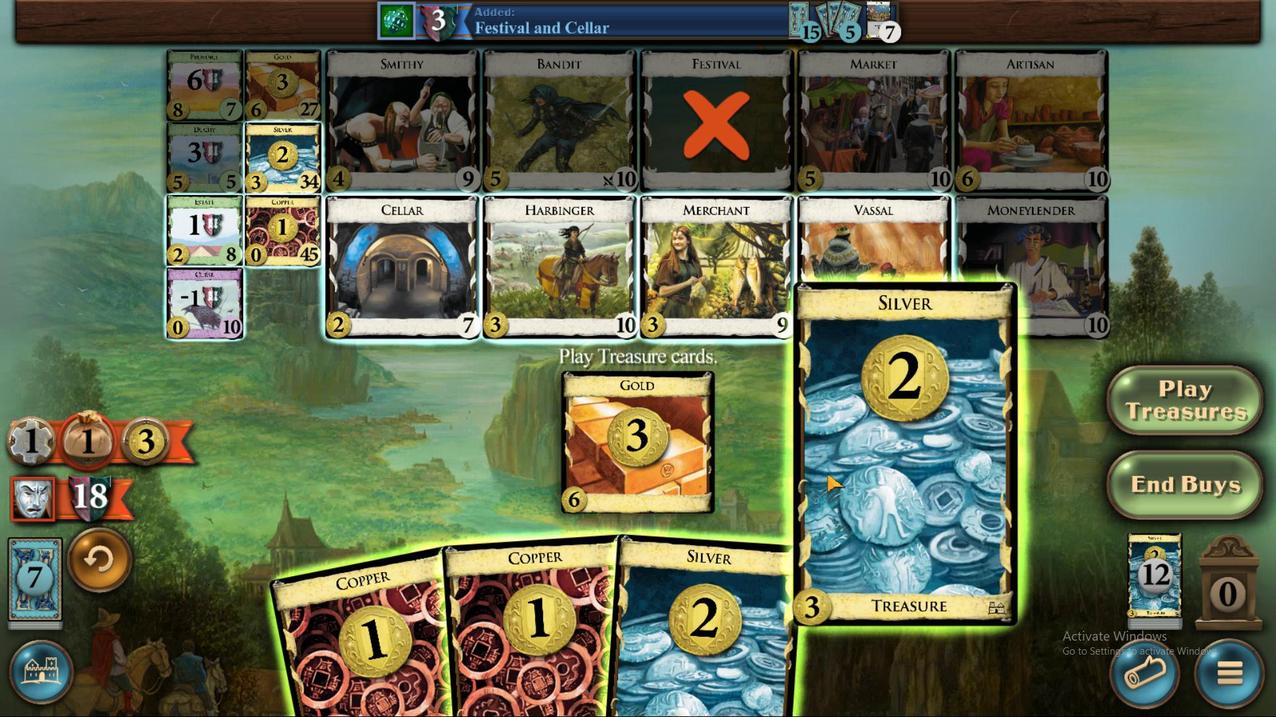 
Action: Mouse moved to (764, 481)
Screenshot: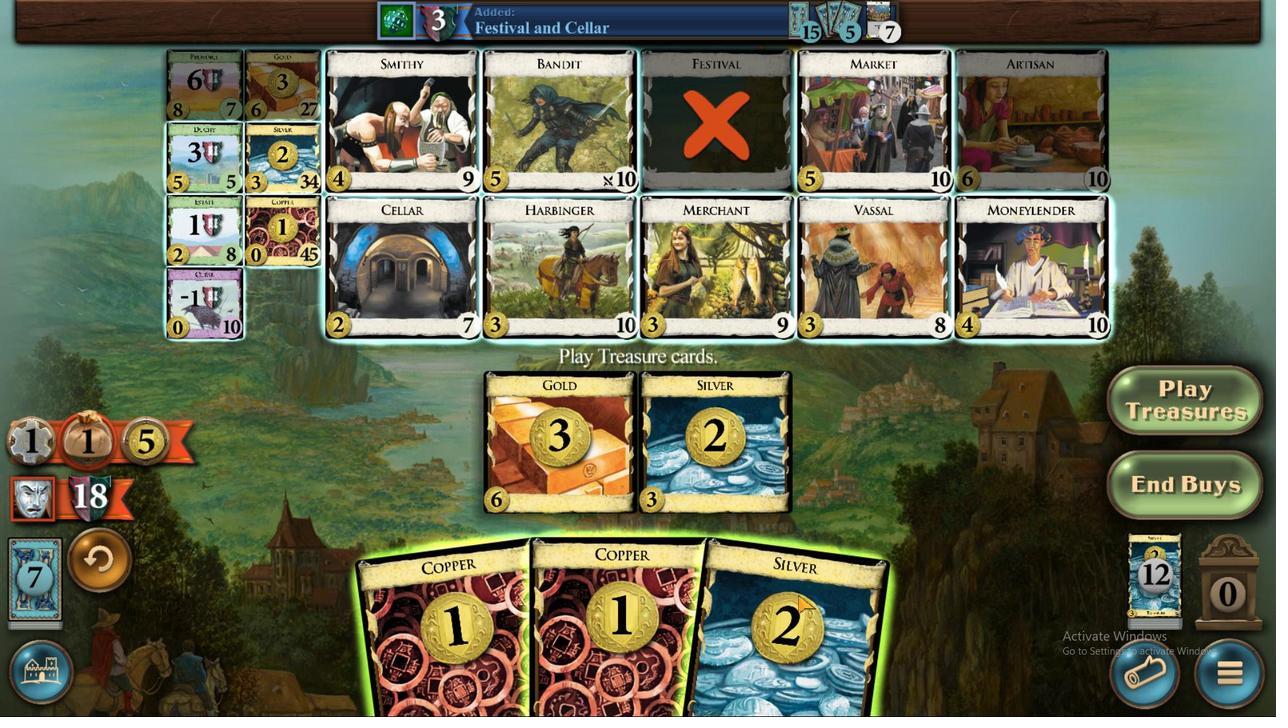 
Action: Mouse pressed left at (764, 481)
Screenshot: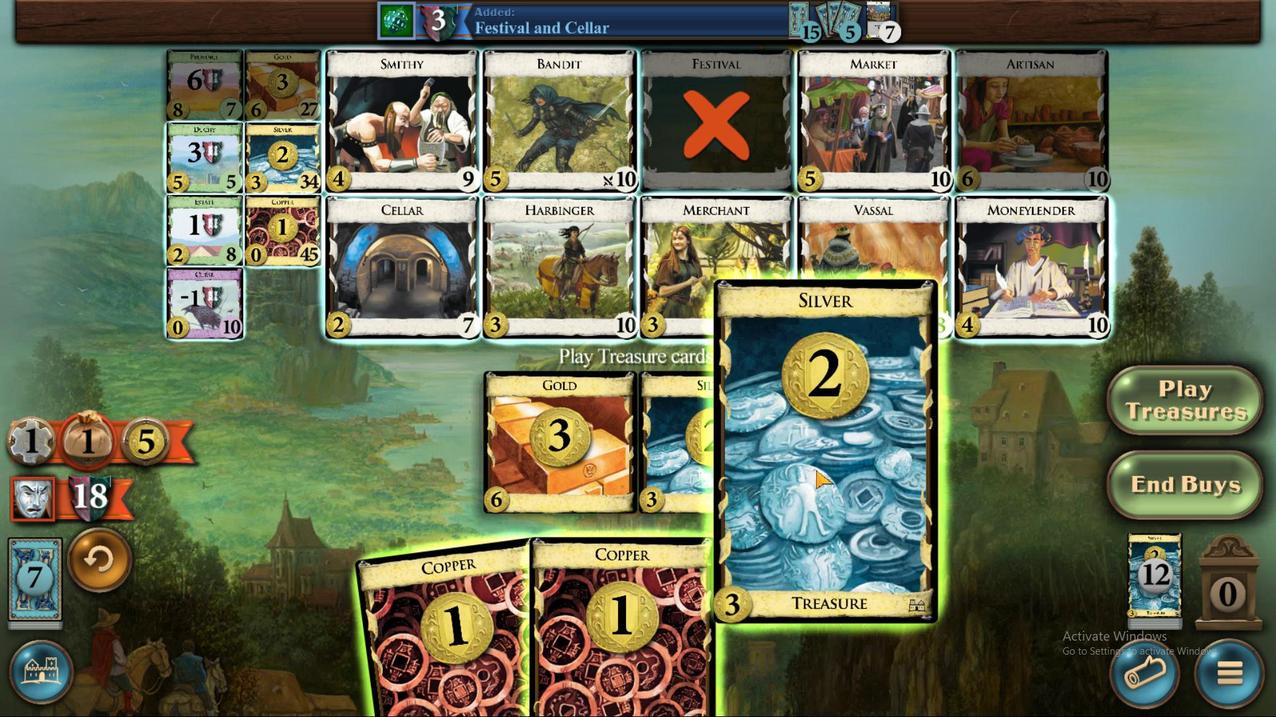 
Action: Mouse moved to (745, 481)
Screenshot: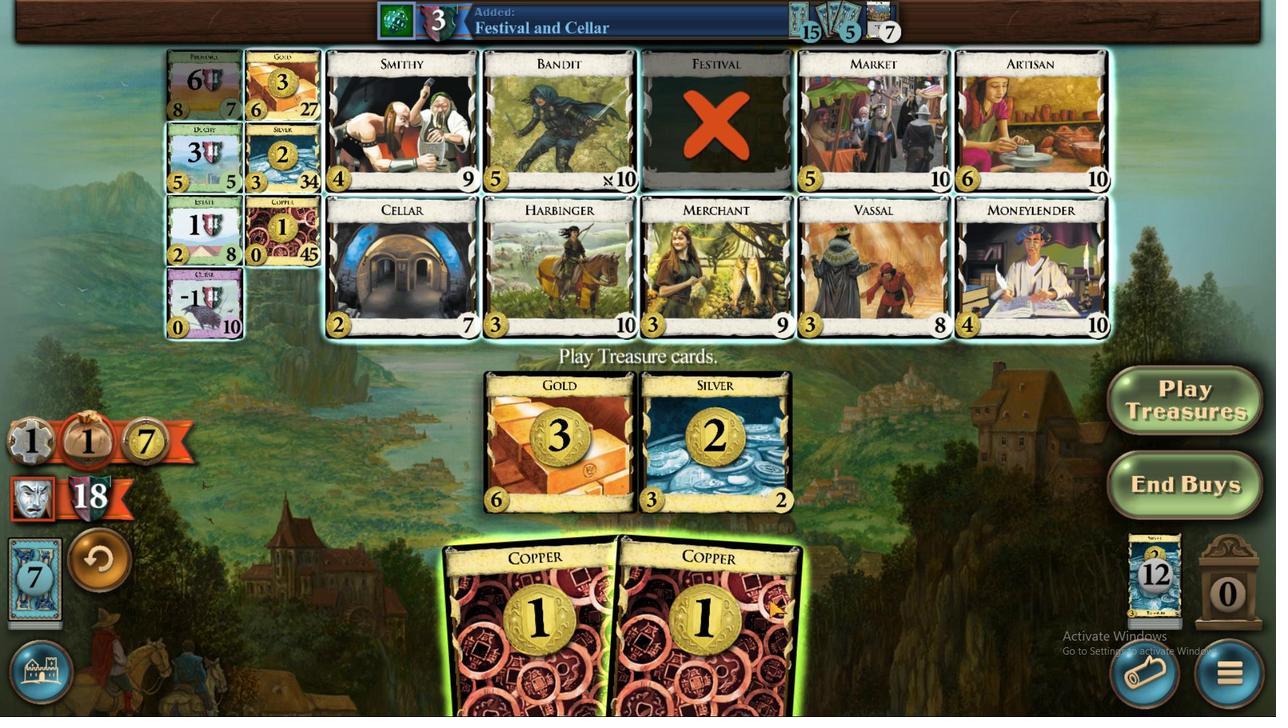 
Action: Mouse pressed left at (745, 481)
Screenshot: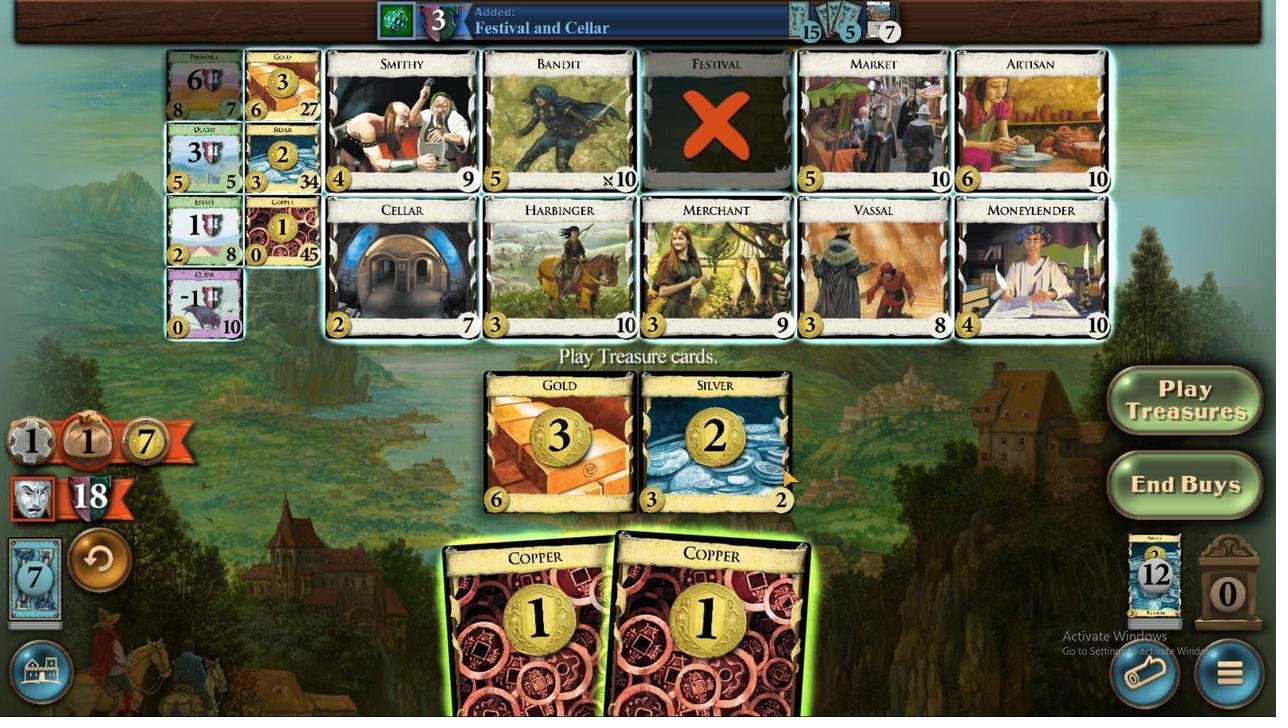
Action: Mouse moved to (598, 492)
Screenshot: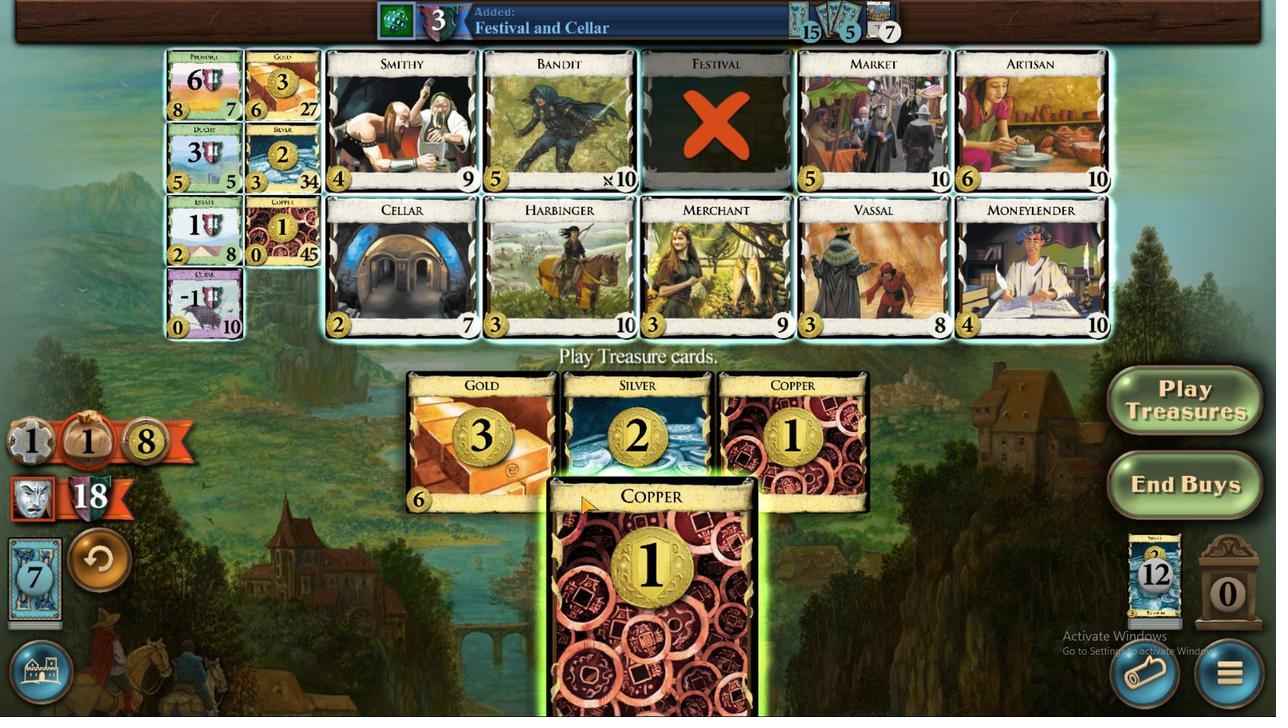 
Action: Mouse pressed left at (596, 492)
Screenshot: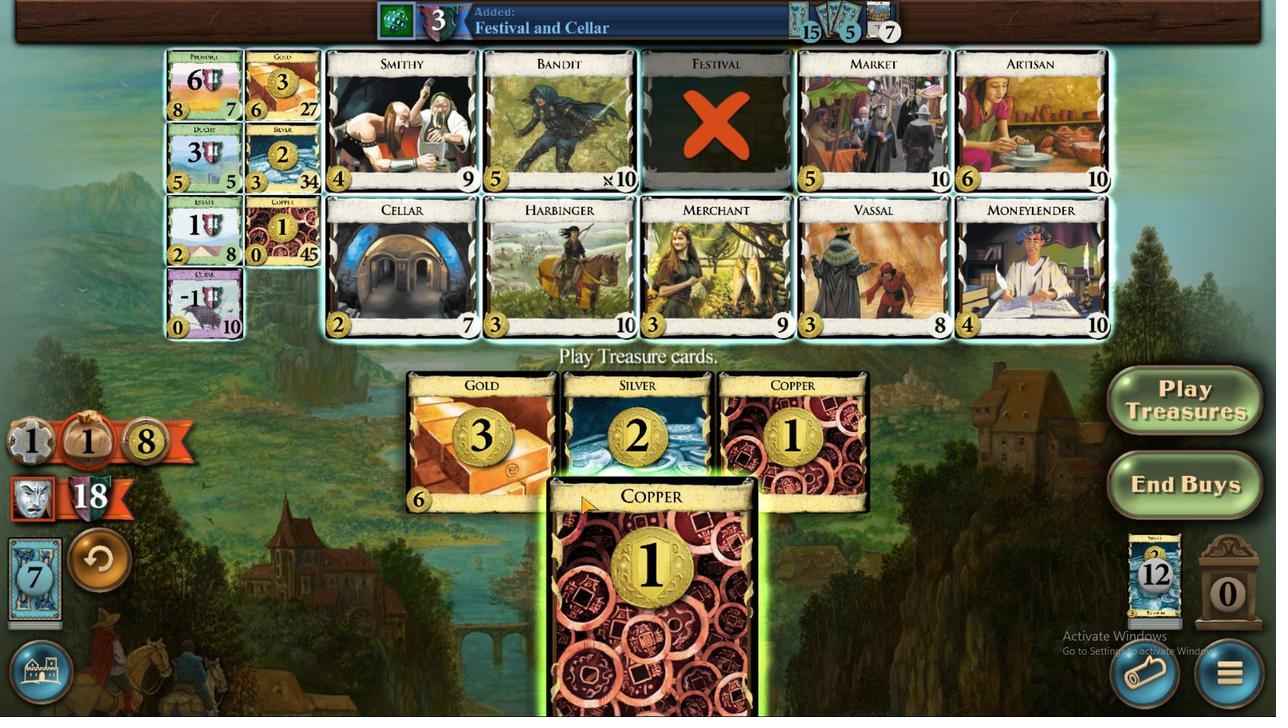 
Action: Mouse moved to (379, 283)
Screenshot: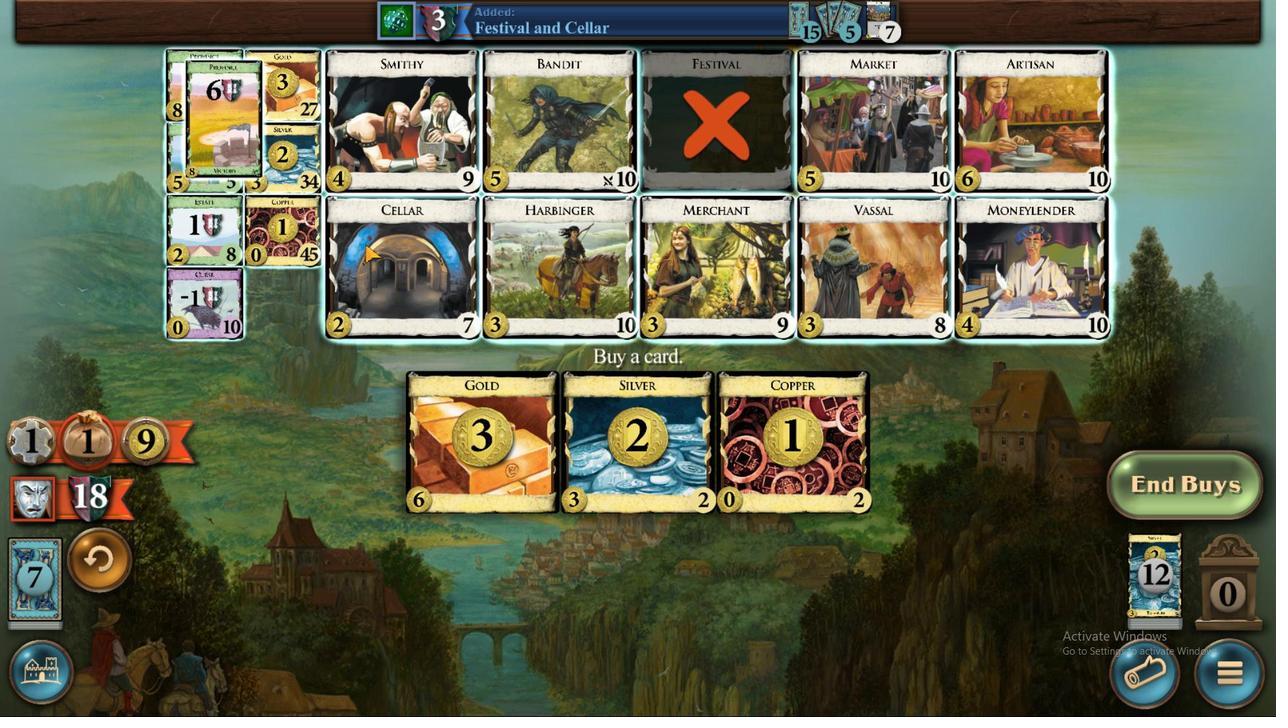 
Action: Mouse pressed left at (379, 283)
Screenshot: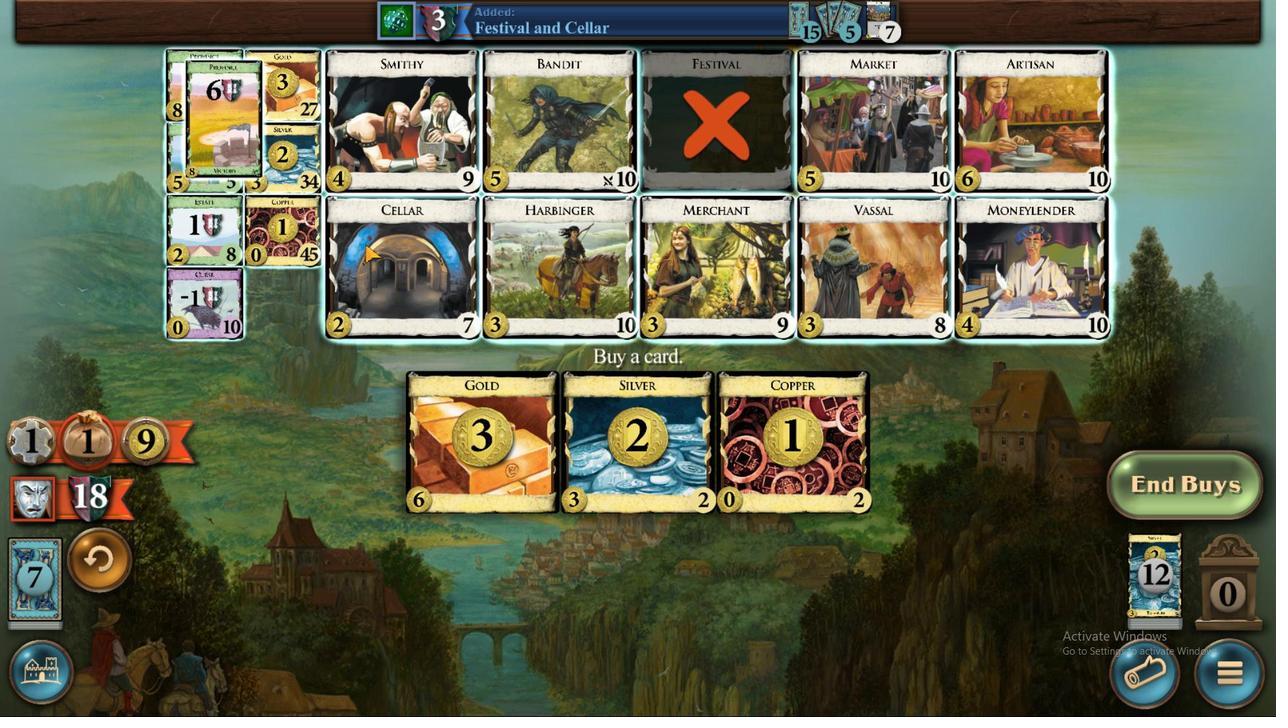 
Action: Mouse moved to (554, 489)
Screenshot: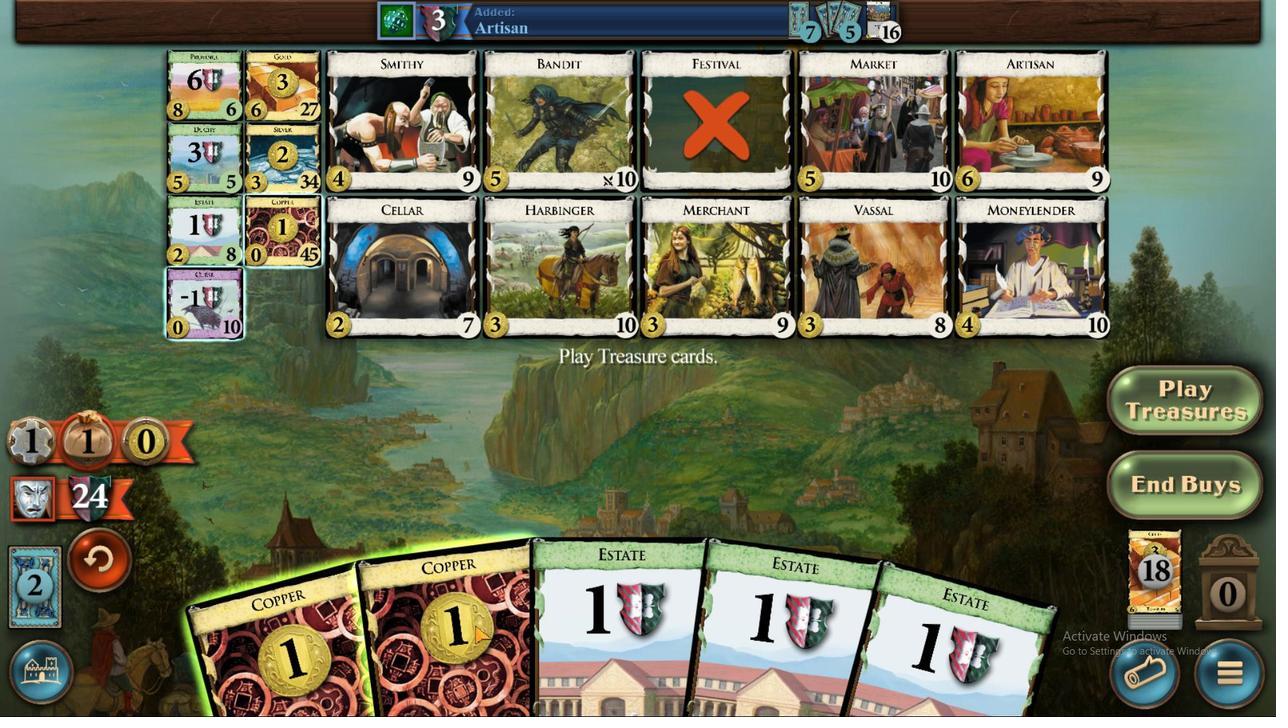 
Action: Mouse pressed left at (554, 489)
Screenshot: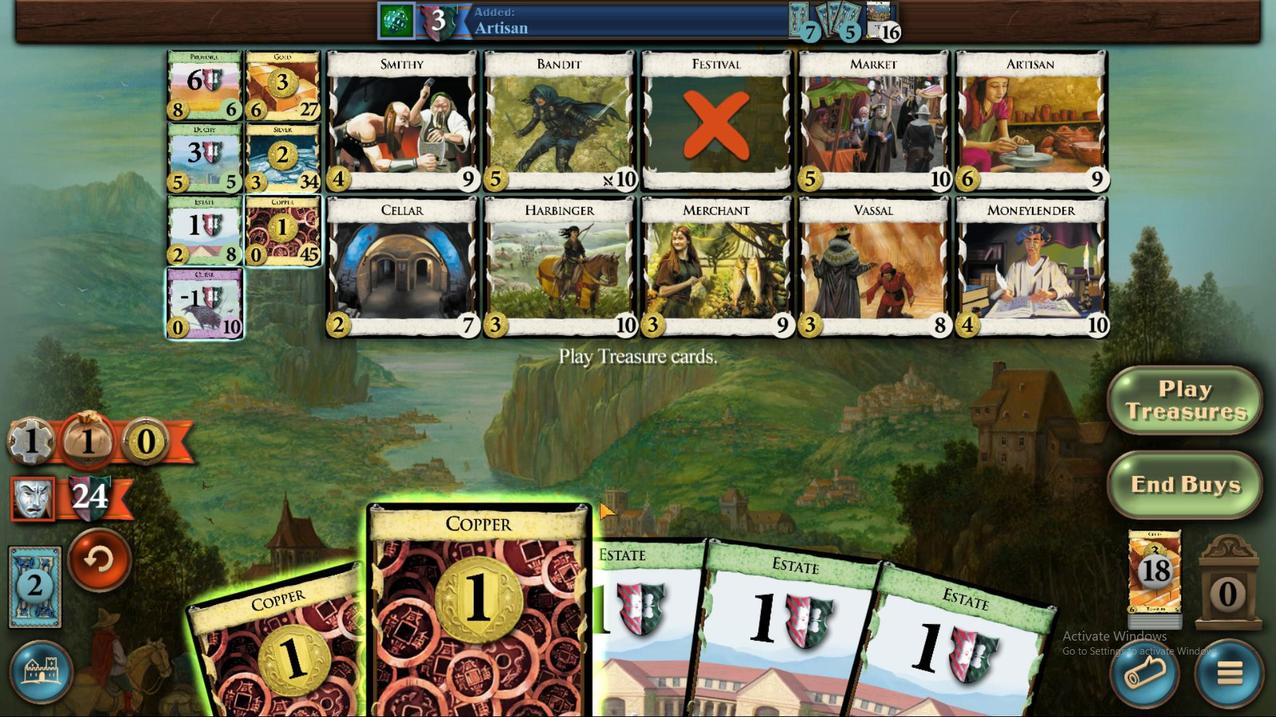 
Action: Mouse moved to (499, 495)
Screenshot: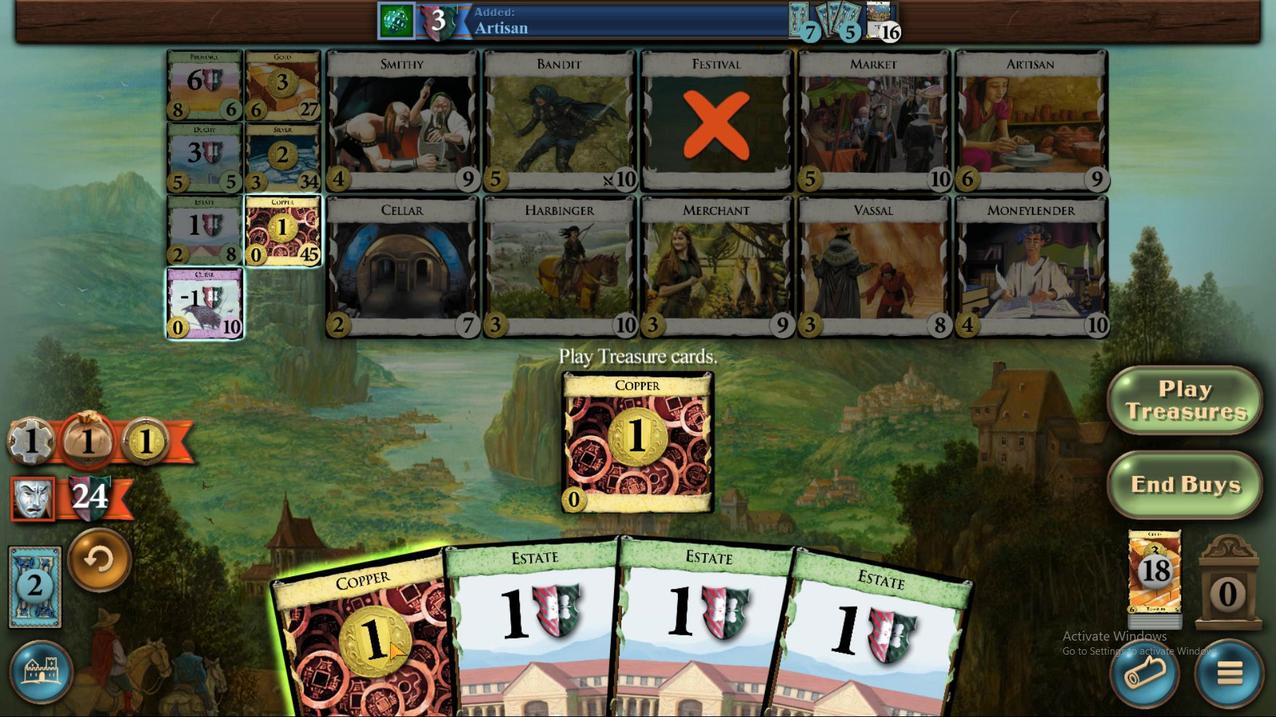 
Action: Mouse pressed left at (499, 495)
Screenshot: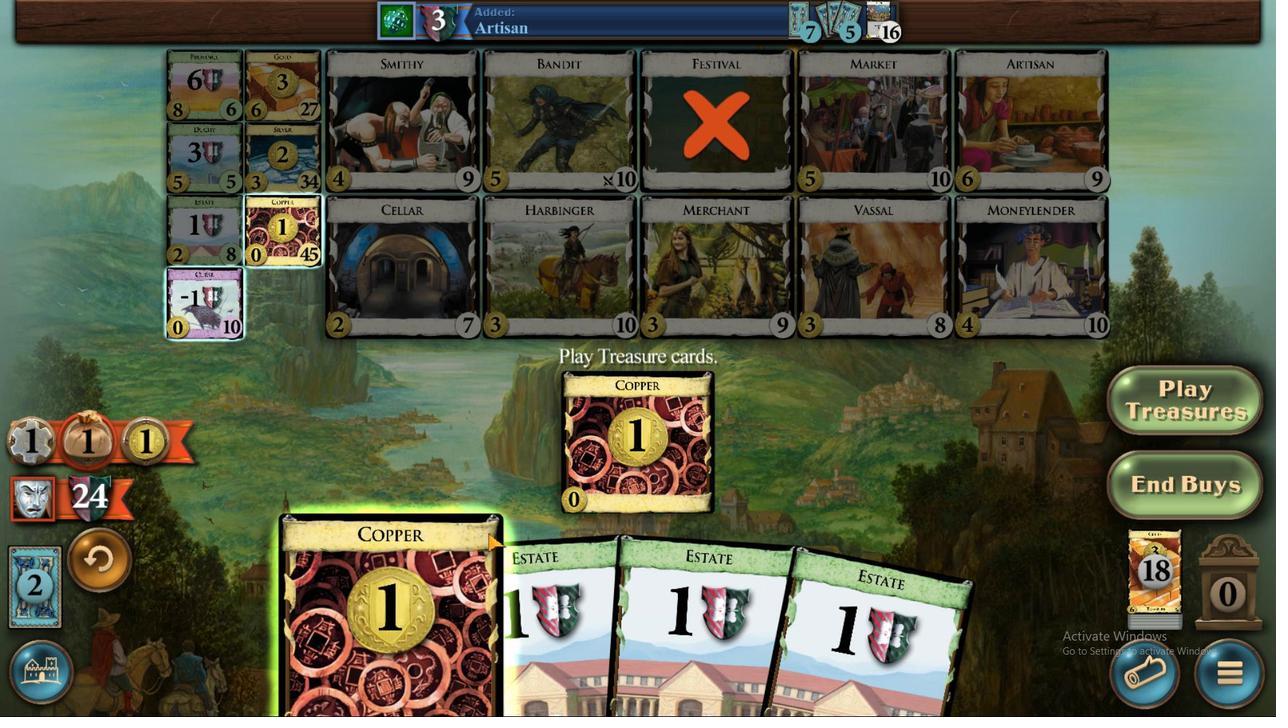 
Action: Mouse moved to (509, 359)
Screenshot: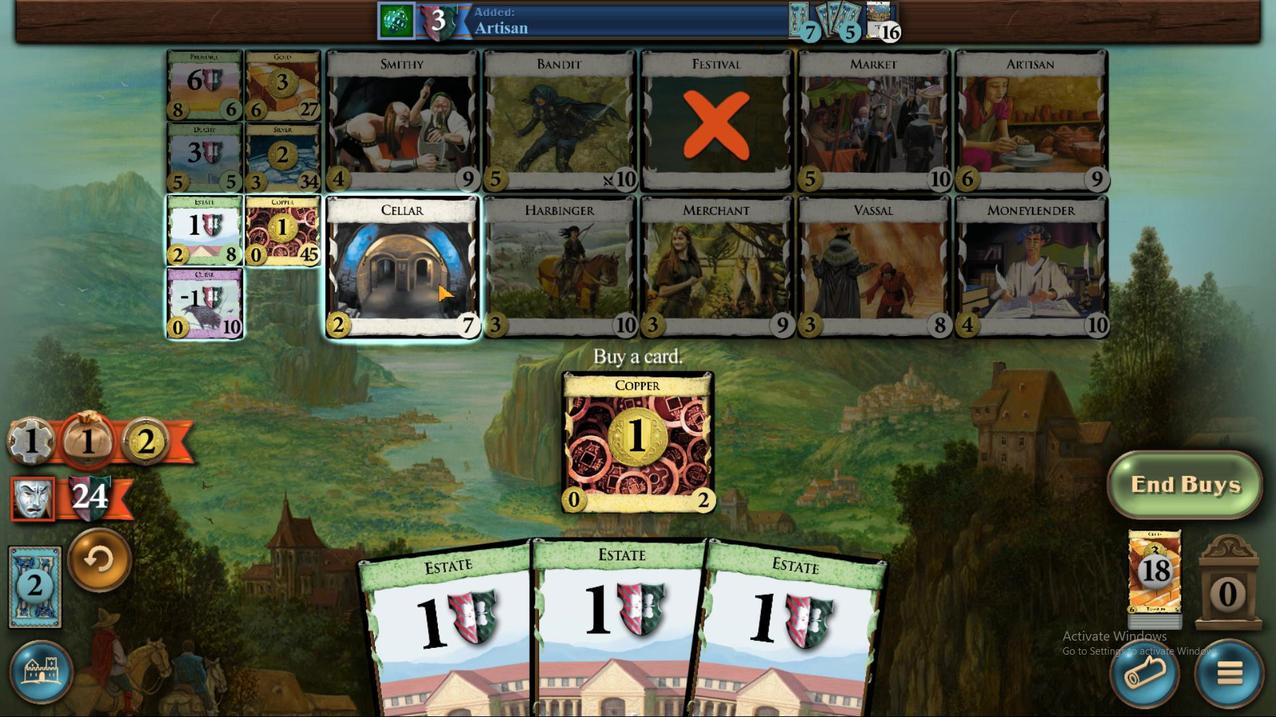 
Action: Mouse pressed left at (509, 359)
Screenshot: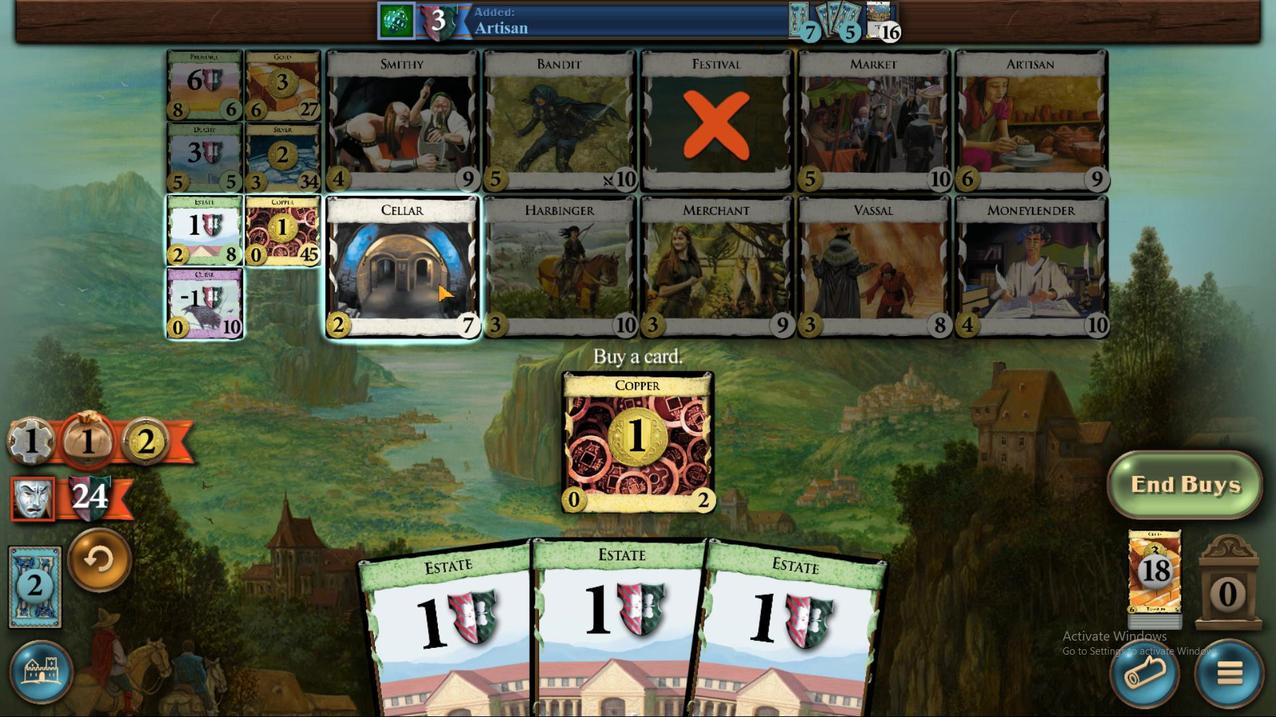 
Action: Mouse moved to (619, 485)
Screenshot: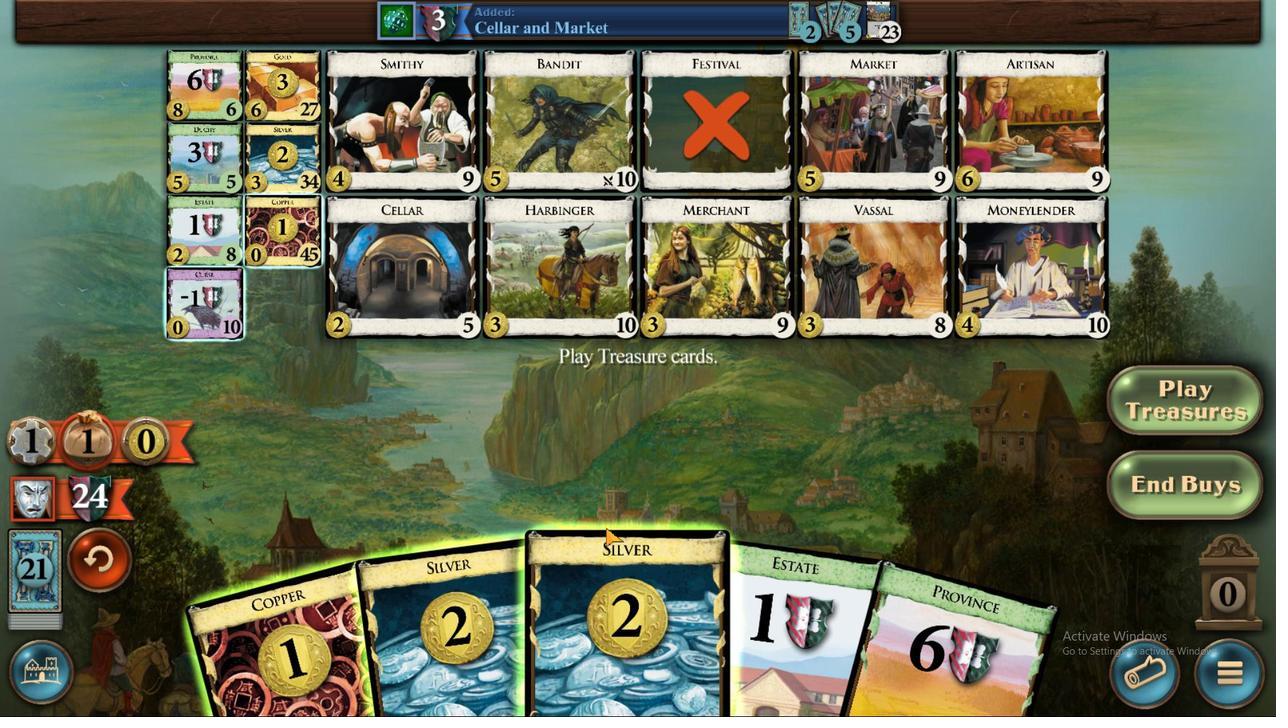 
Action: Mouse pressed left at (619, 485)
Screenshot: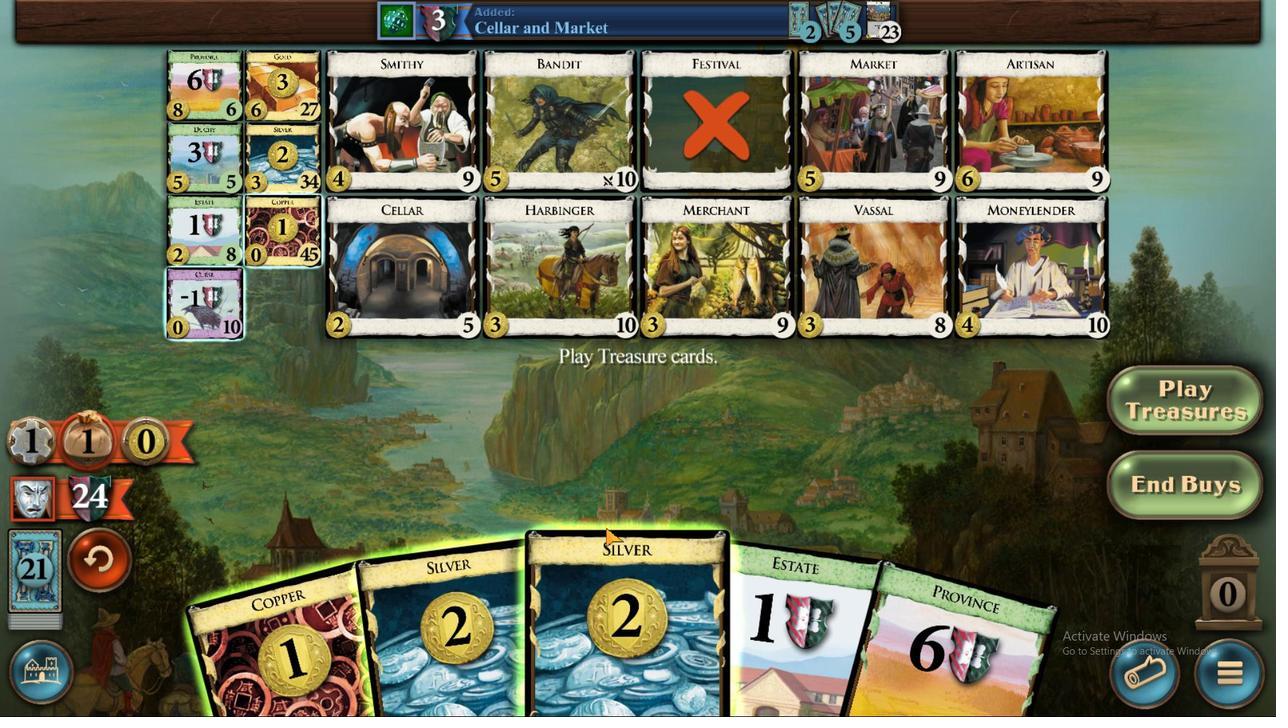 
Action: Mouse moved to (517, 364)
Screenshot: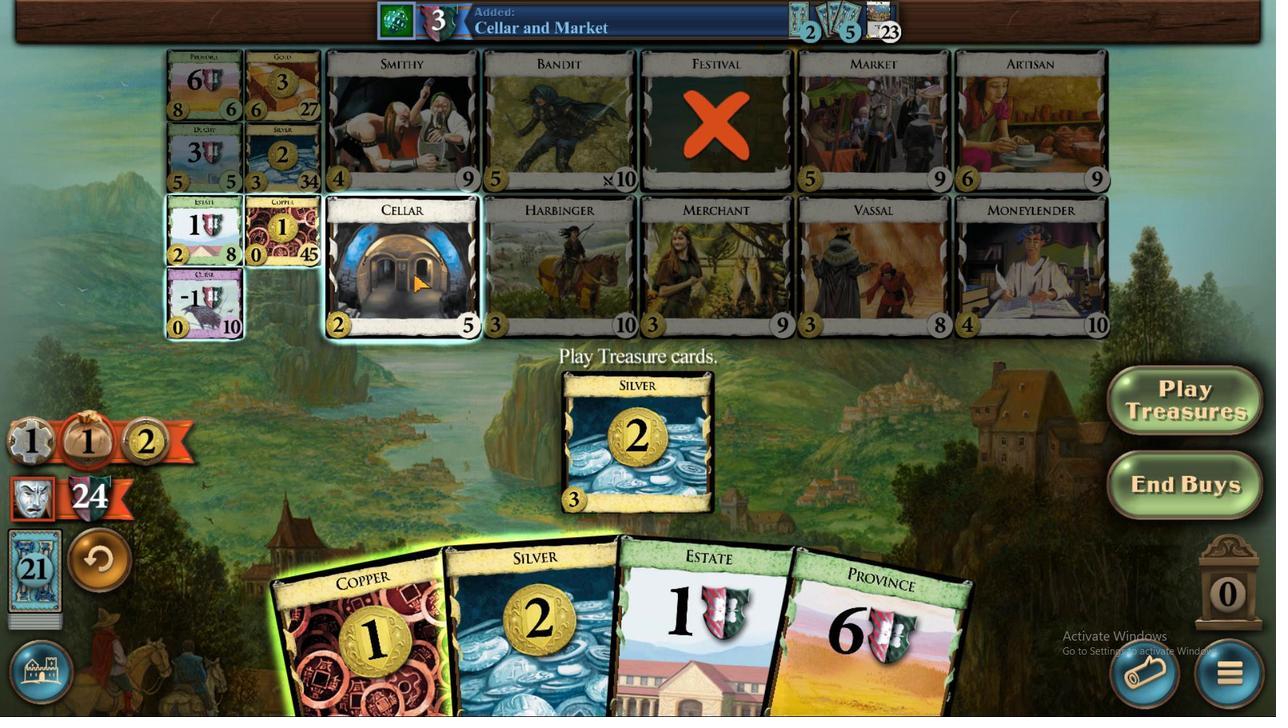 
Action: Mouse pressed left at (515, 362)
Screenshot: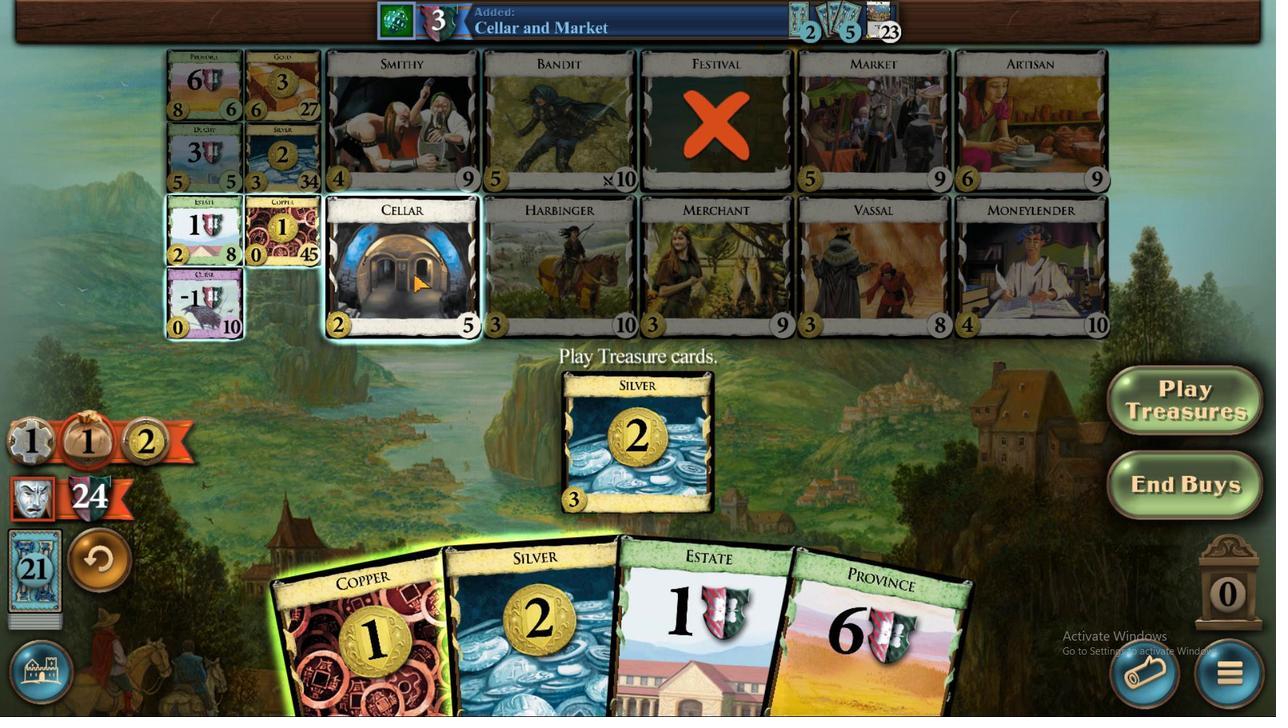 
Action: Mouse moved to (660, 491)
Screenshot: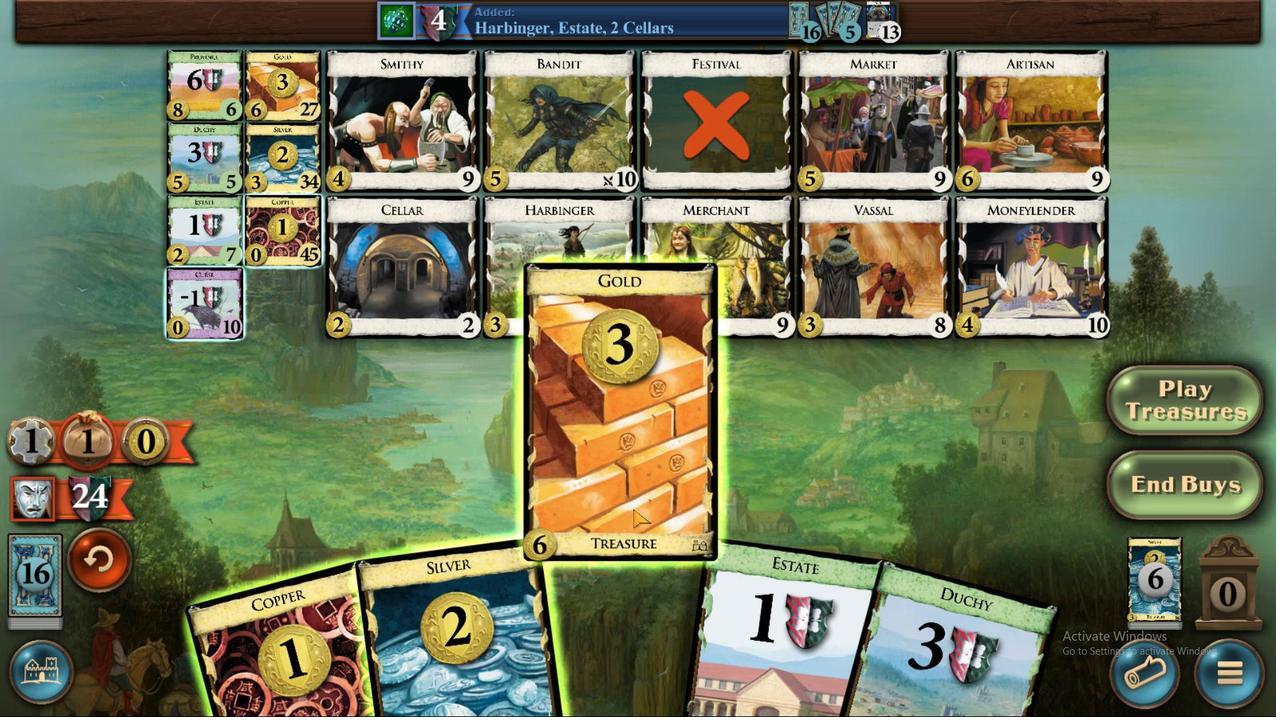 
Action: Mouse pressed left at (660, 491)
Screenshot: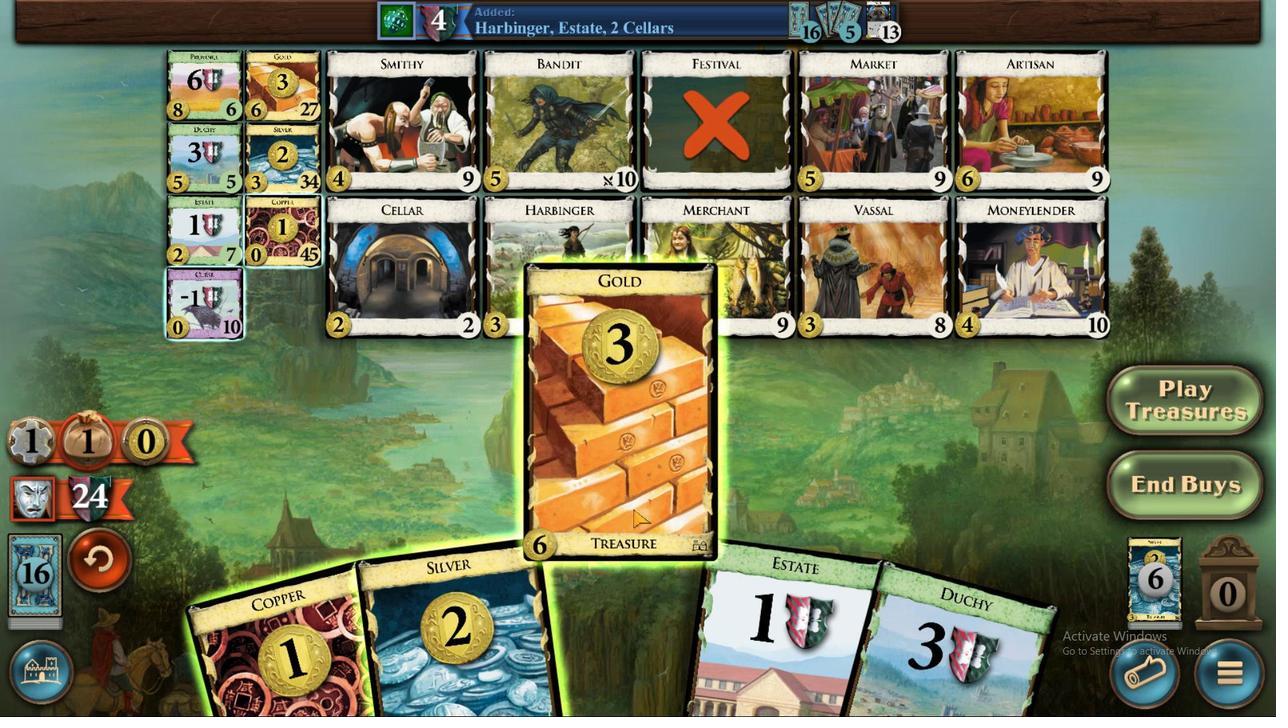 
Action: Mouse moved to (614, 469)
Screenshot: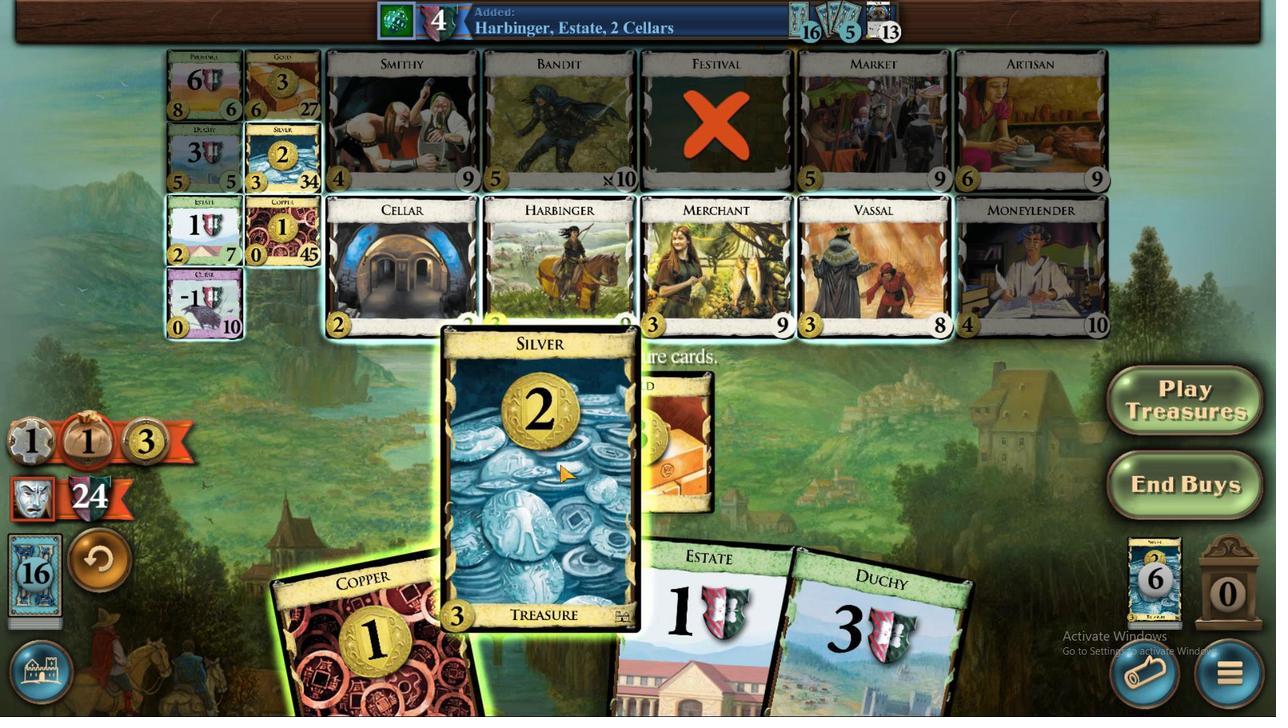
Action: Mouse pressed left at (614, 473)
Screenshot: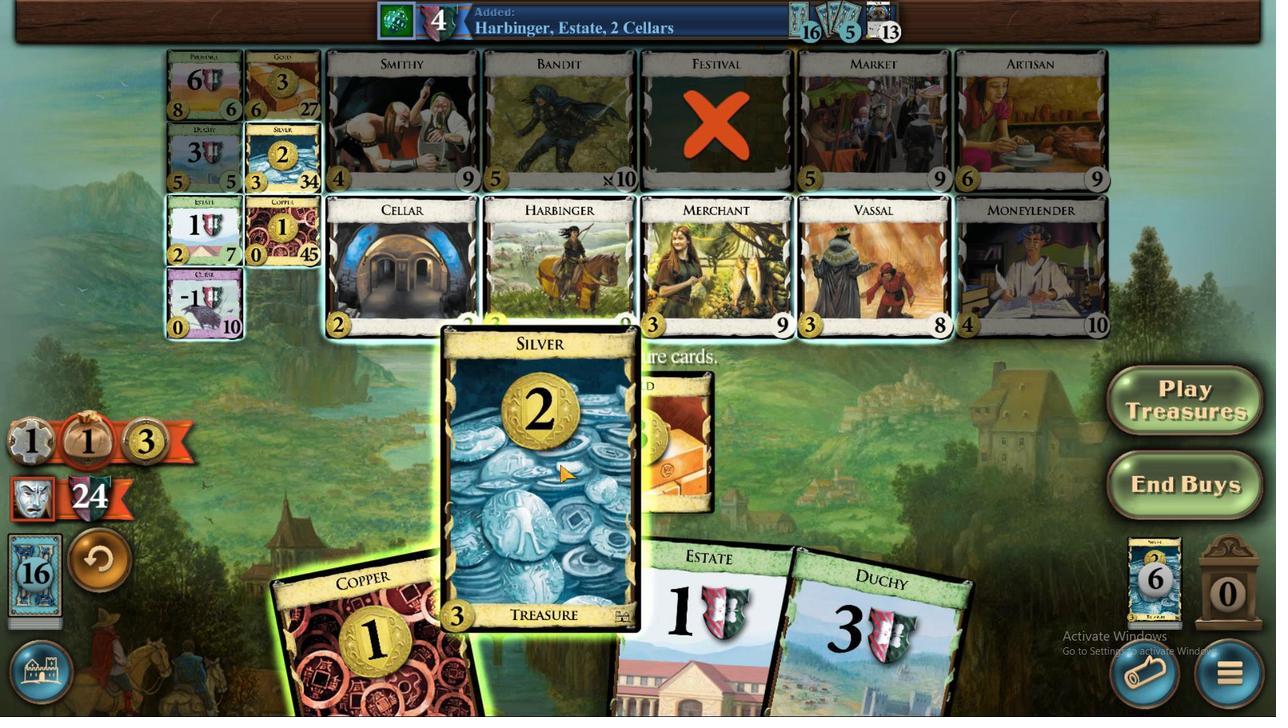
Action: Mouse moved to (525, 473)
Screenshot: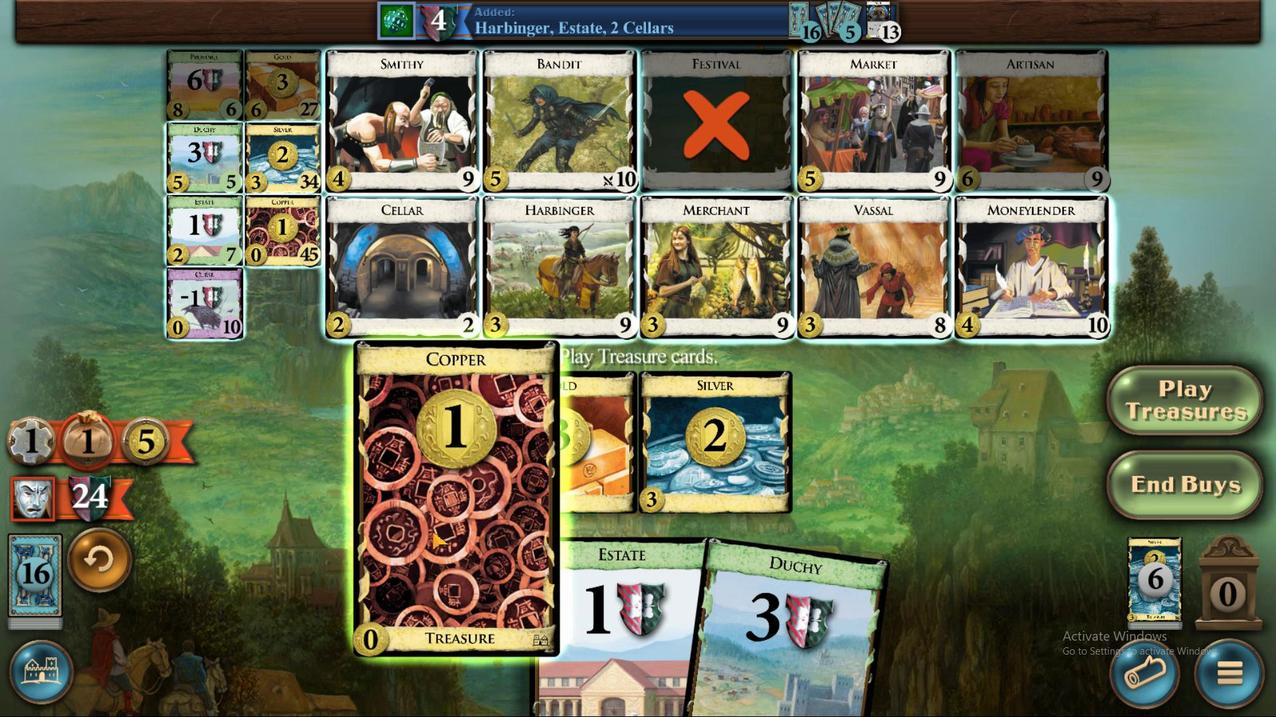 
Action: Mouse pressed left at (525, 487)
Screenshot: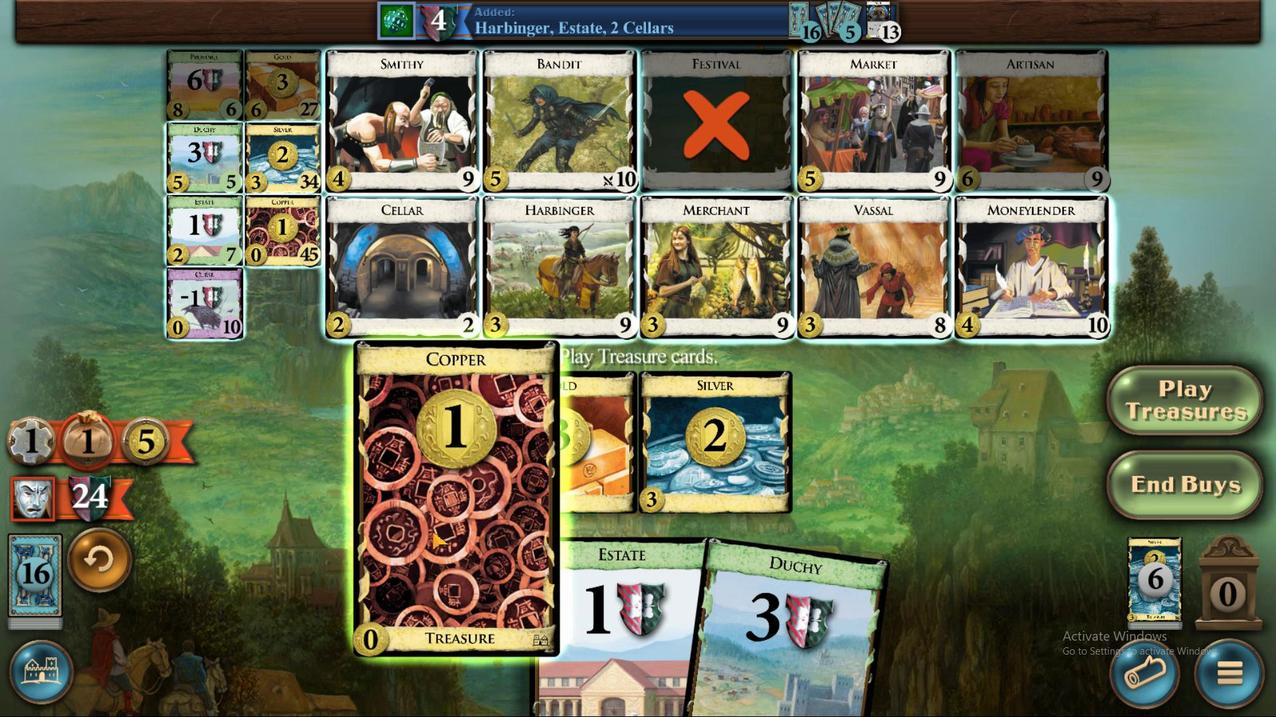 
Action: Mouse moved to (618, 328)
Screenshot: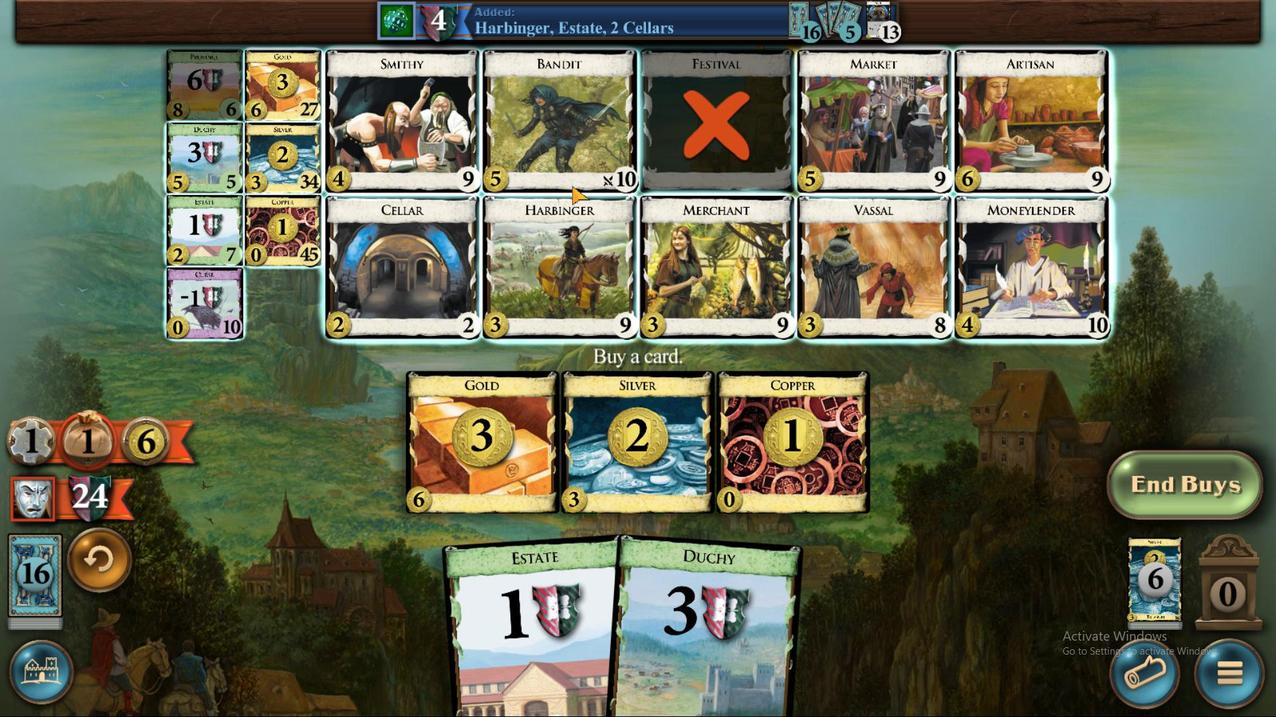 
Action: Mouse pressed left at (618, 328)
Screenshot: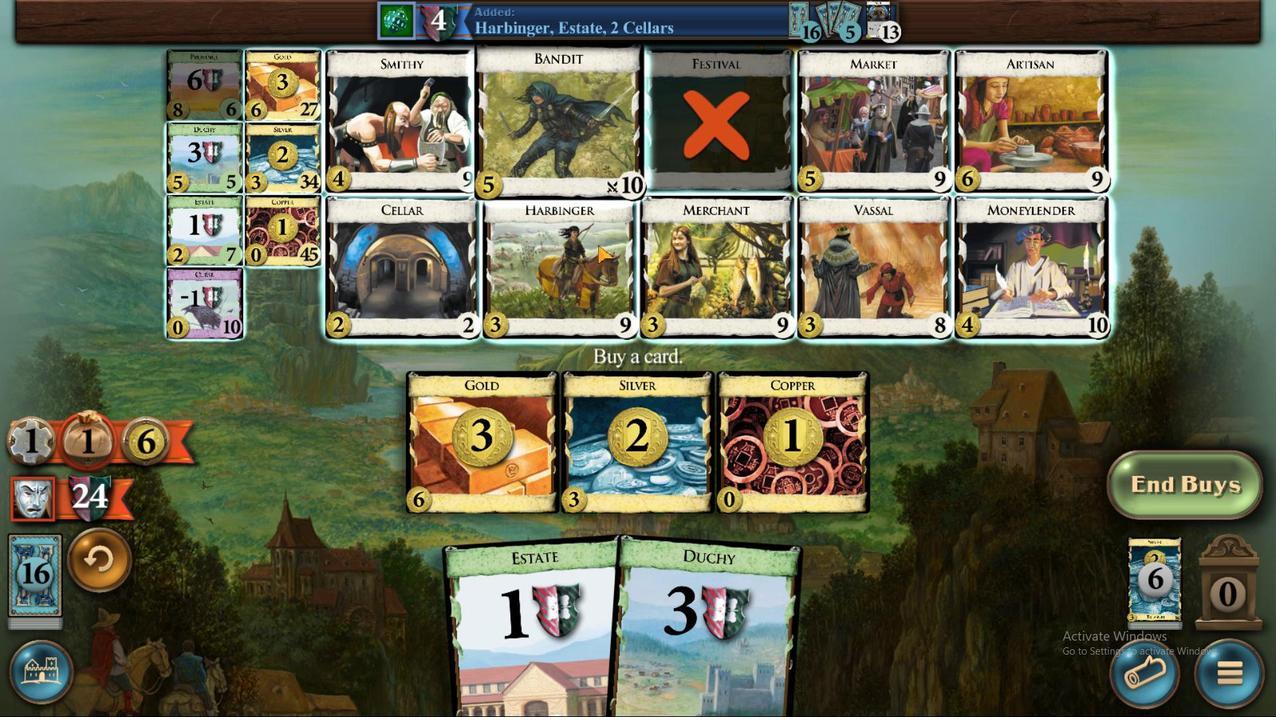 
Action: Mouse moved to (657, 483)
Screenshot: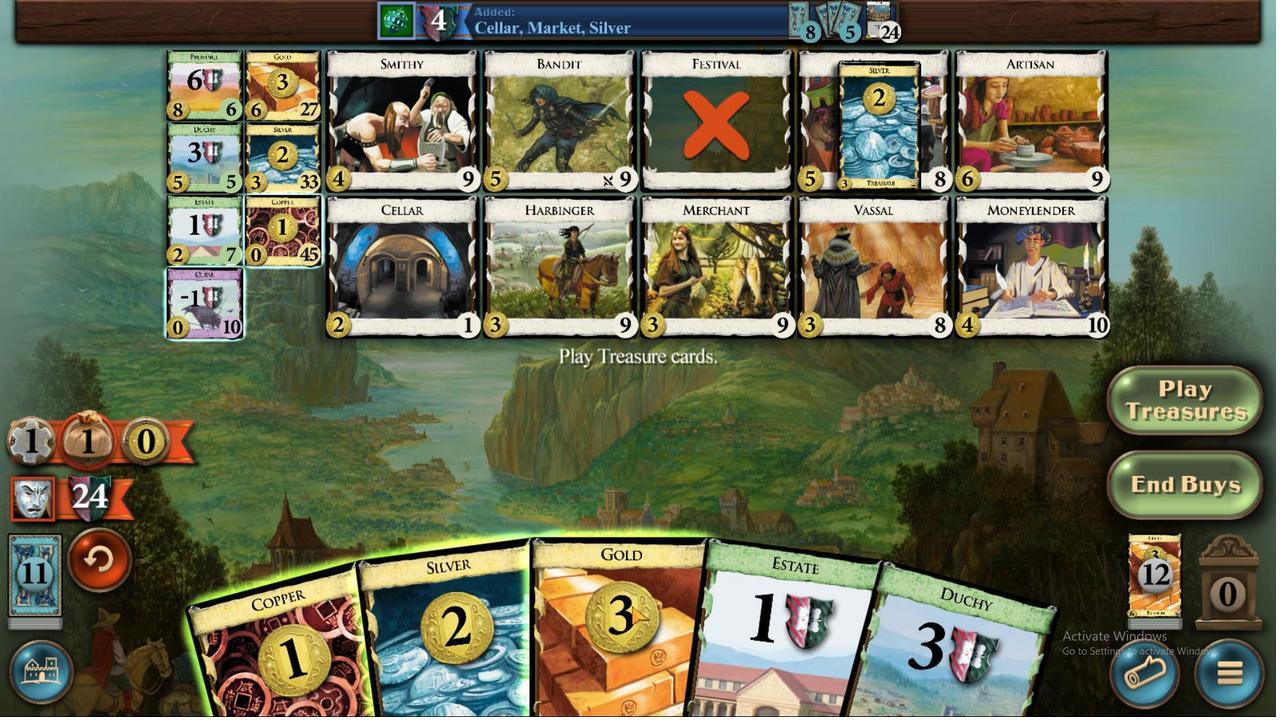 
Action: Mouse pressed left at (657, 483)
Screenshot: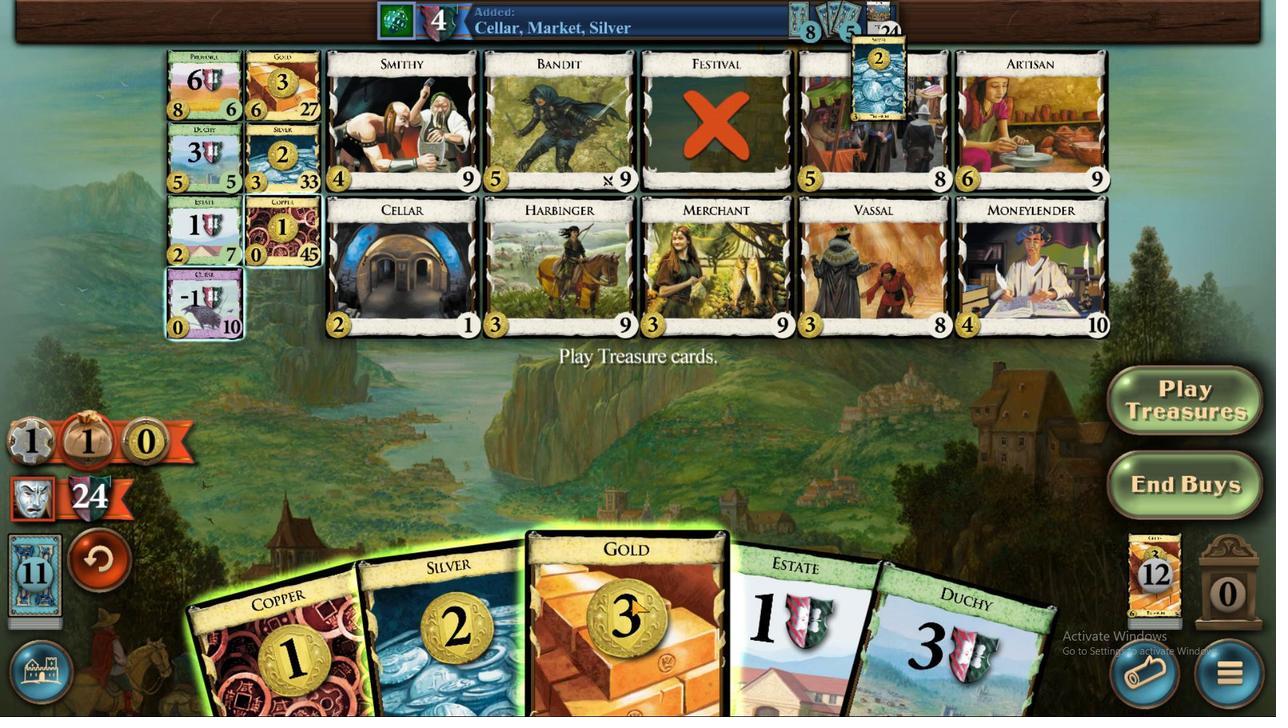
Action: Mouse moved to (715, 367)
Screenshot: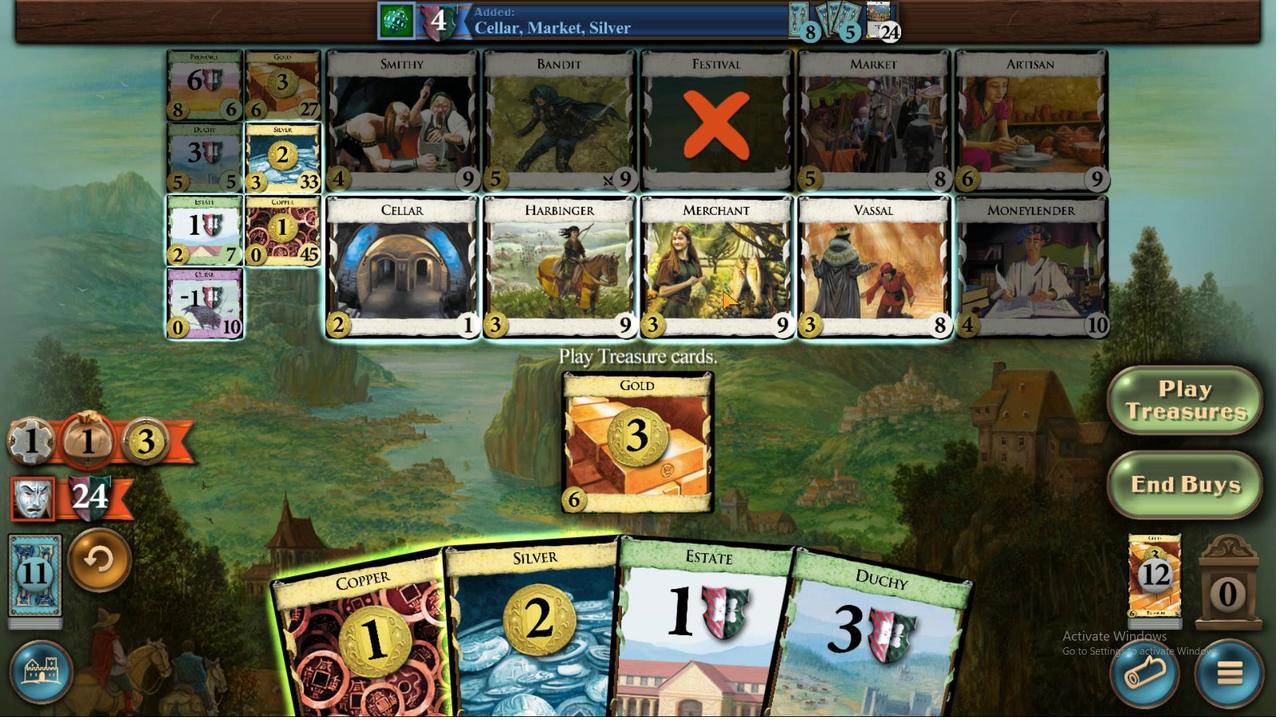 
Action: Mouse pressed left at (715, 367)
Screenshot: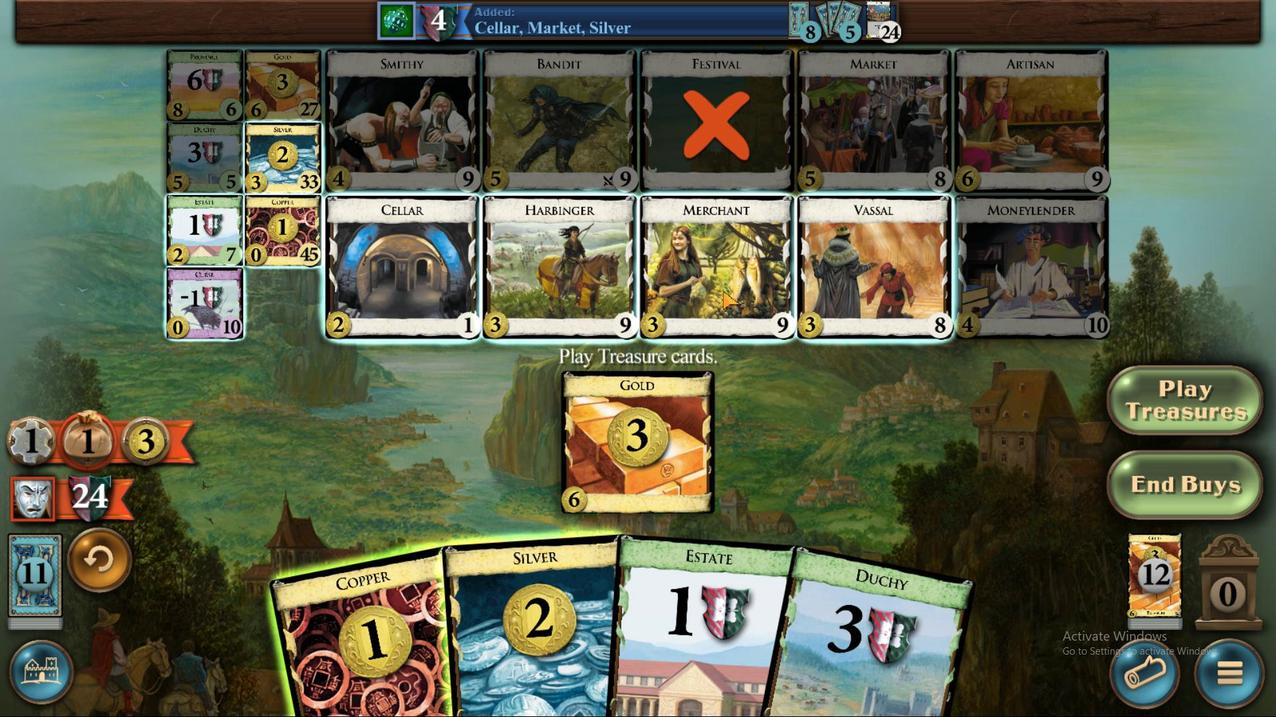 
Action: Mouse moved to (671, 479)
Screenshot: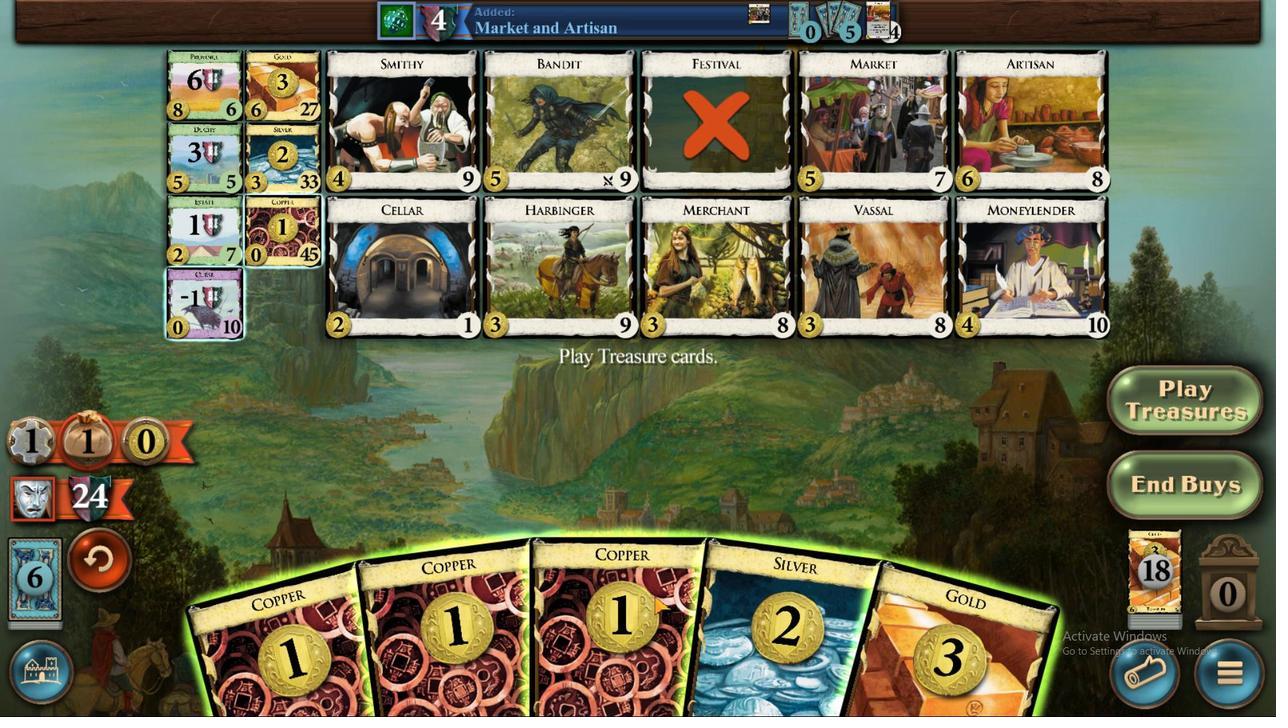 
Action: Mouse pressed left at (671, 479)
Screenshot: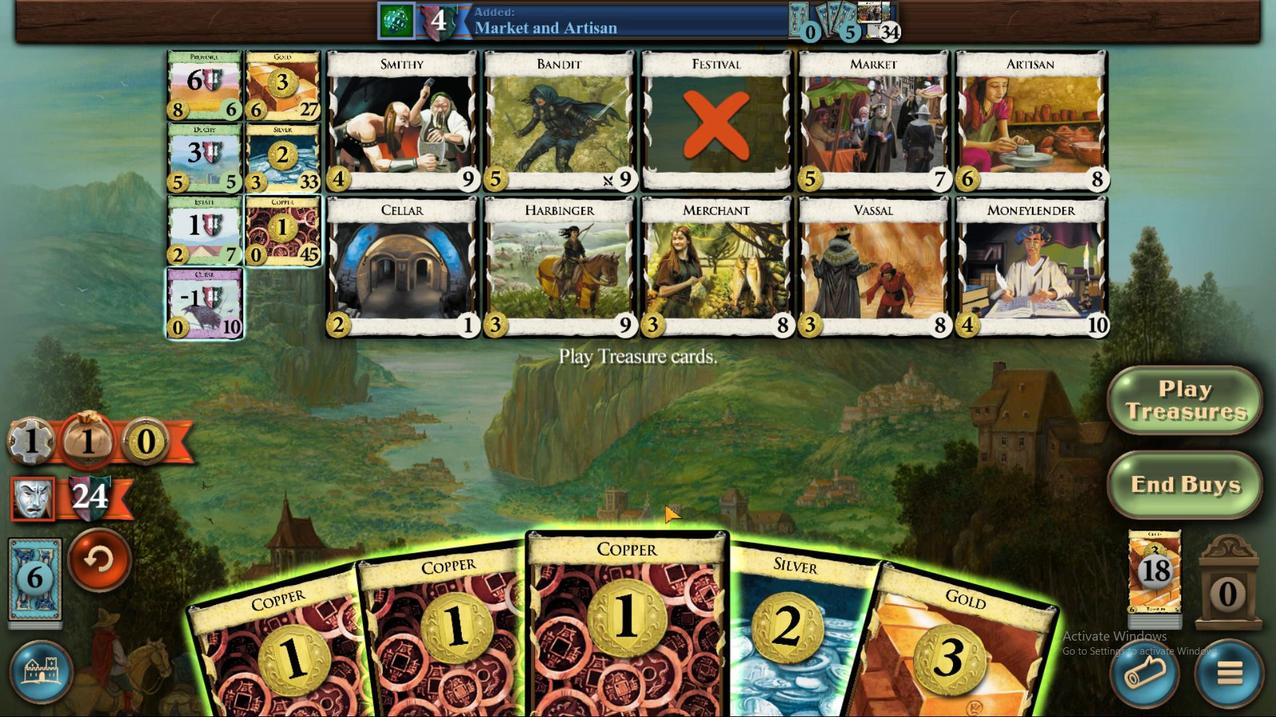 
Action: Mouse moved to (683, 470)
Screenshot: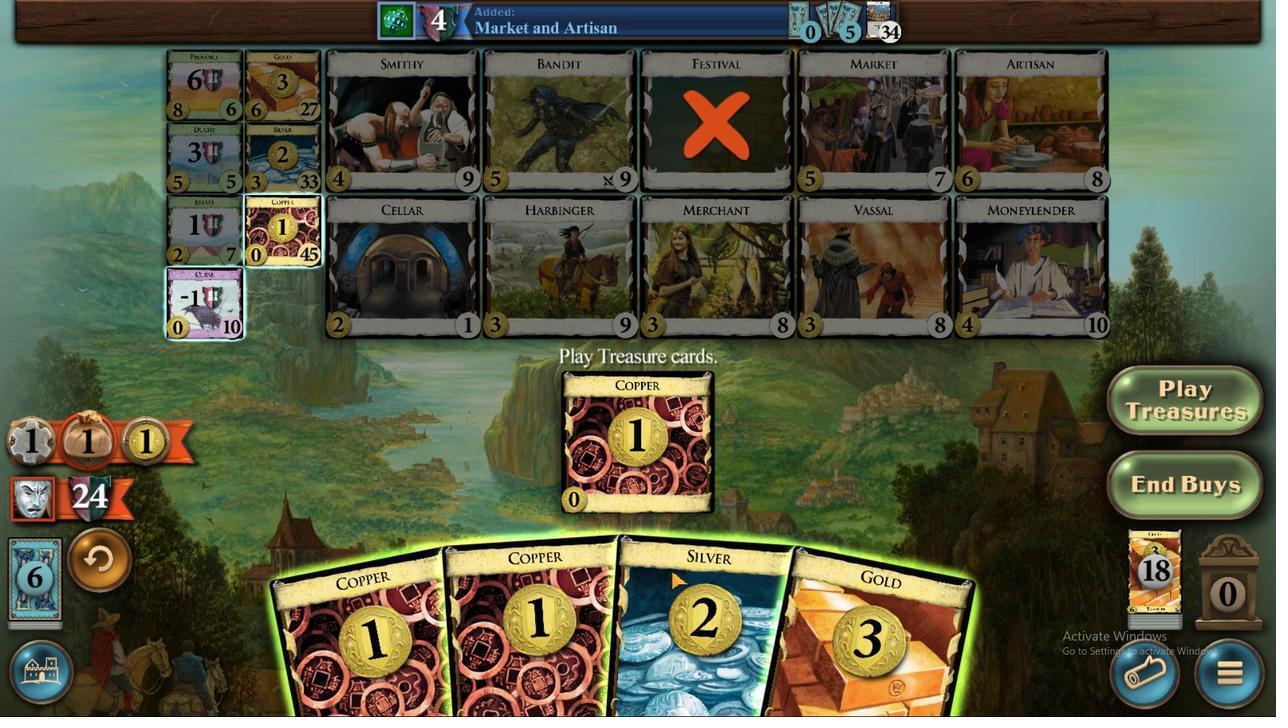 
Action: Mouse pressed left at (683, 470)
Screenshot: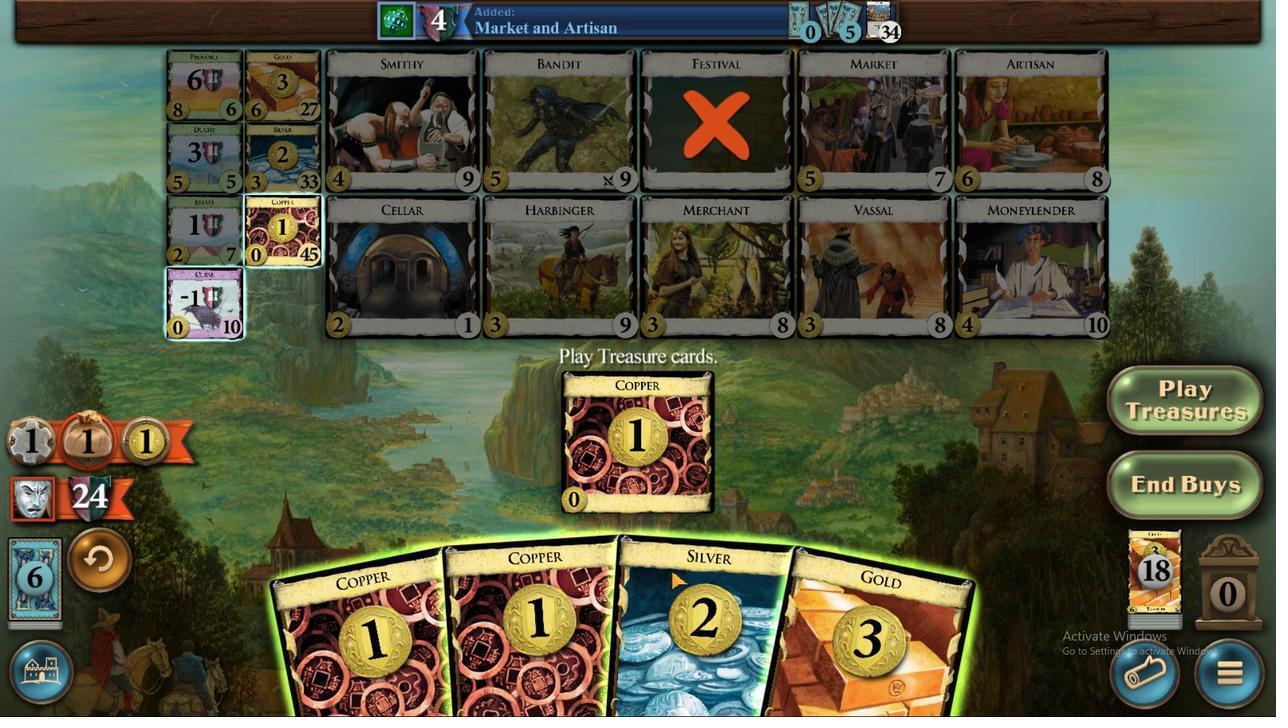 
Action: Mouse moved to (516, 359)
Screenshot: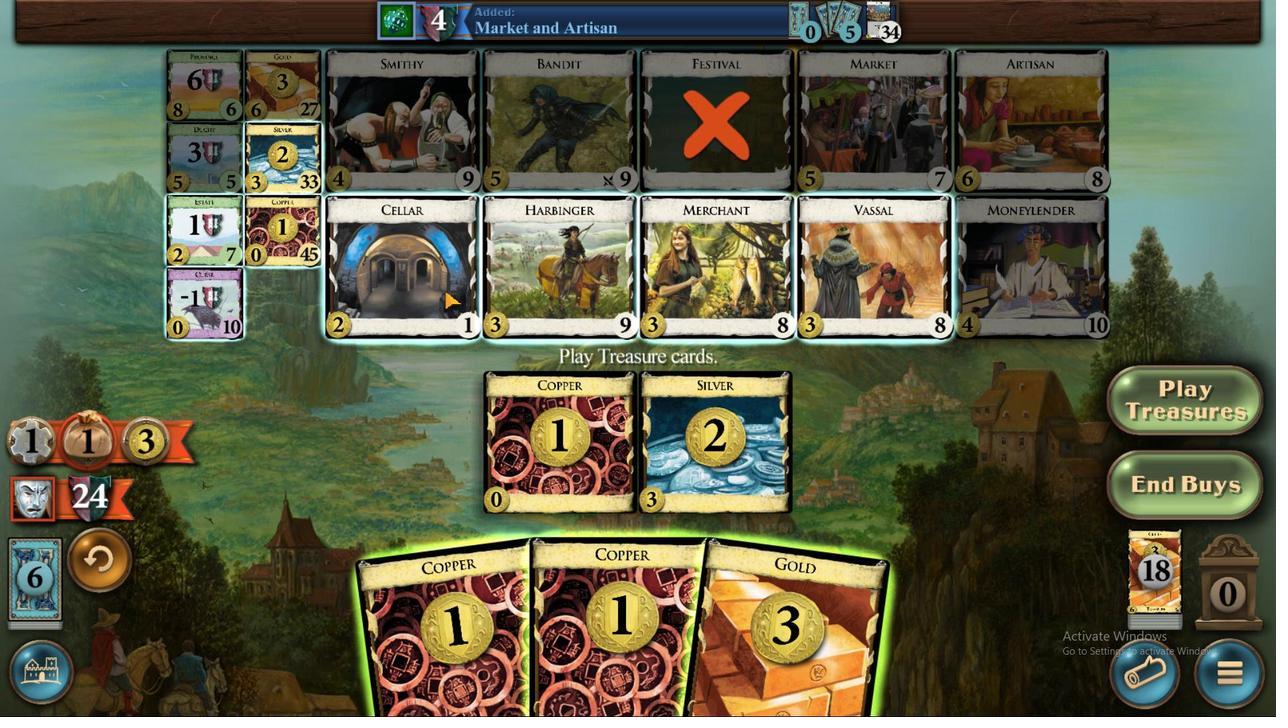 
Action: Mouse pressed left at (516, 359)
Screenshot: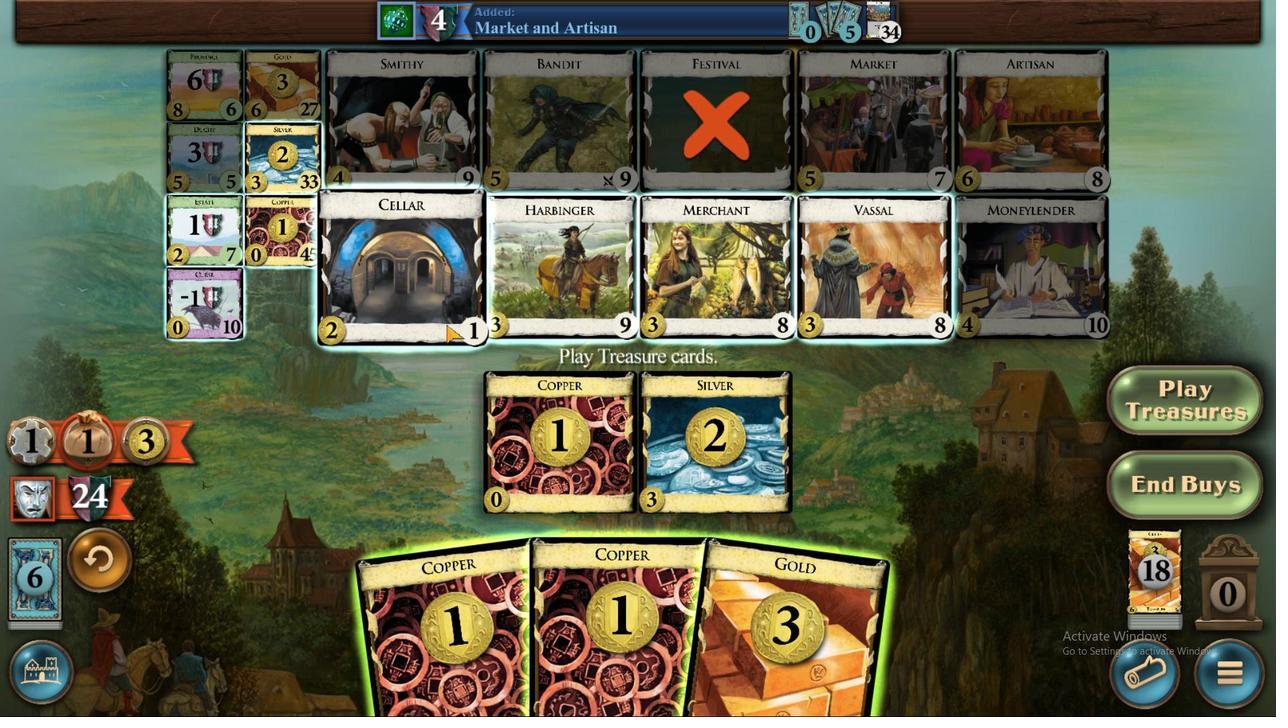 
Action: Mouse moved to (569, 487)
Screenshot: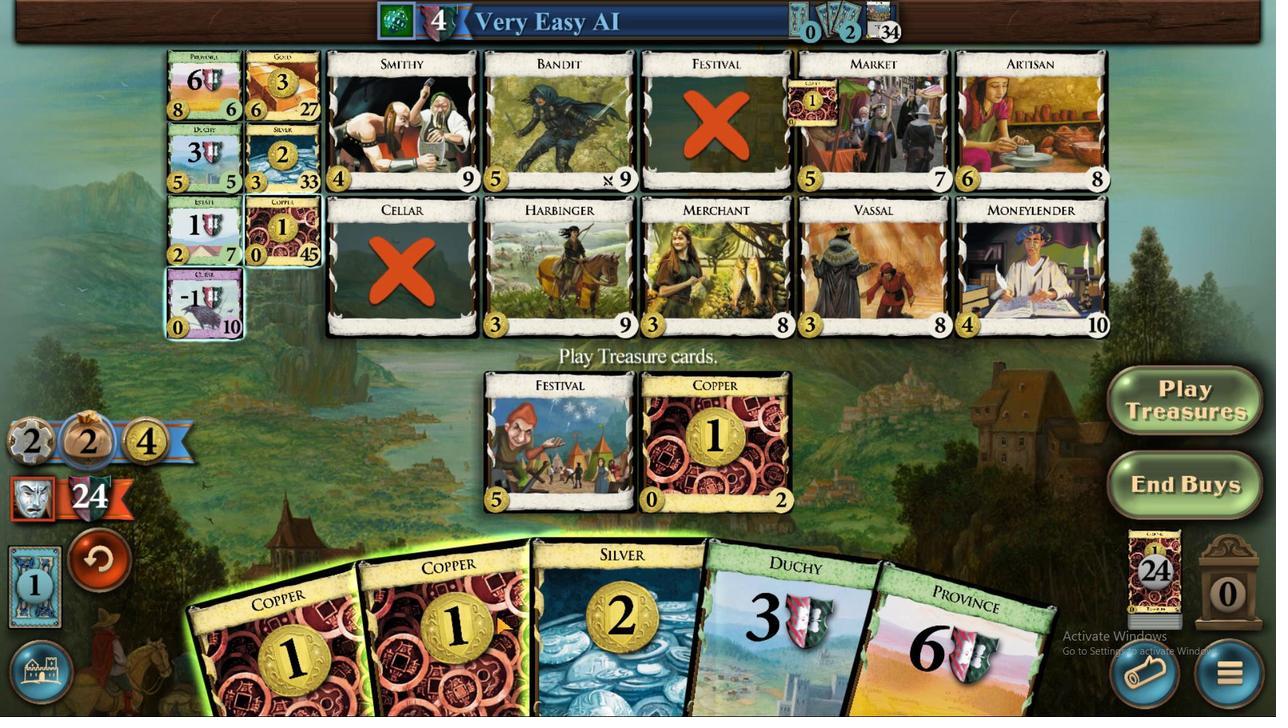 
Action: Mouse pressed left at (569, 487)
Screenshot: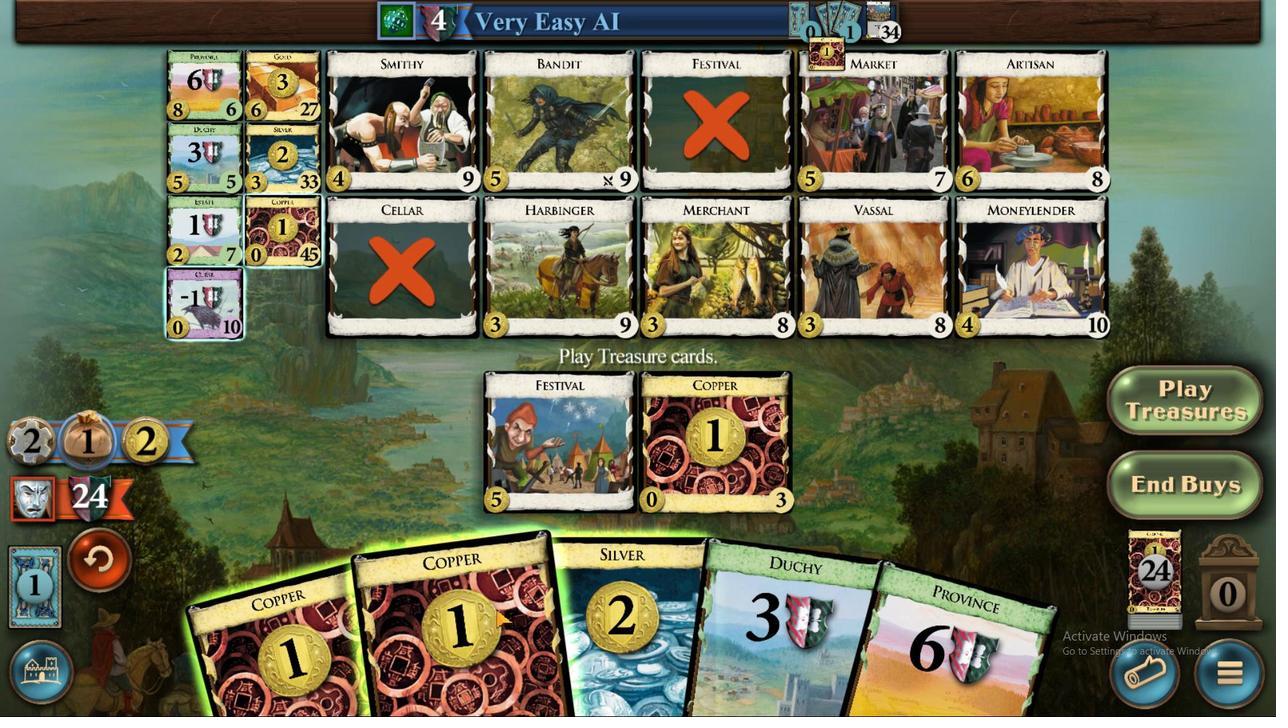 
Action: Mouse moved to (569, 483)
Screenshot: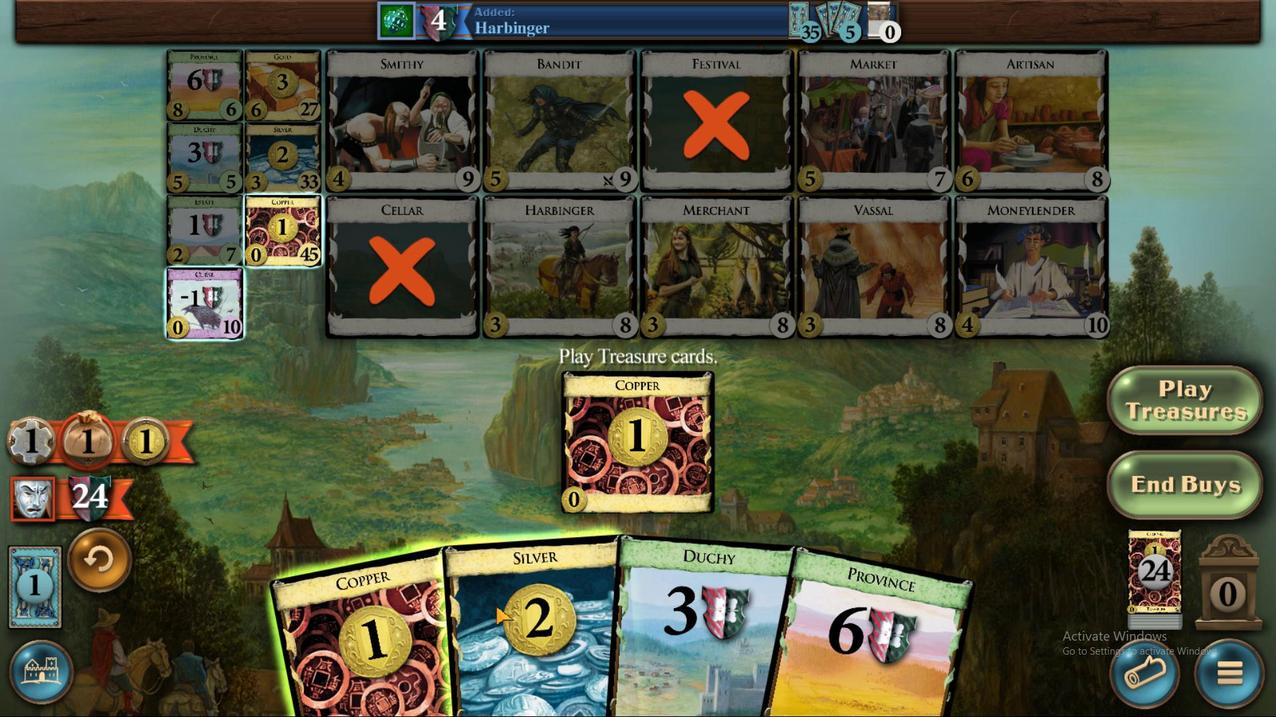 
Action: Mouse pressed left at (569, 483)
Screenshot: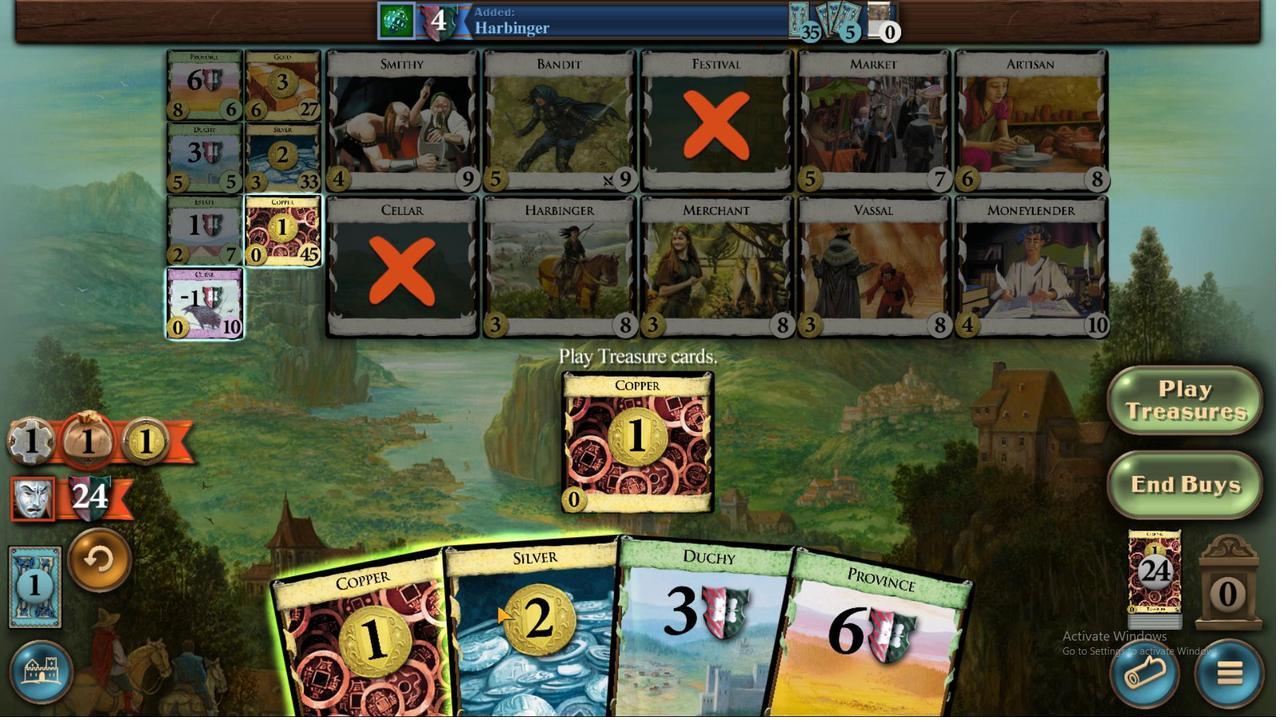 
Action: Mouse moved to (565, 477)
Screenshot: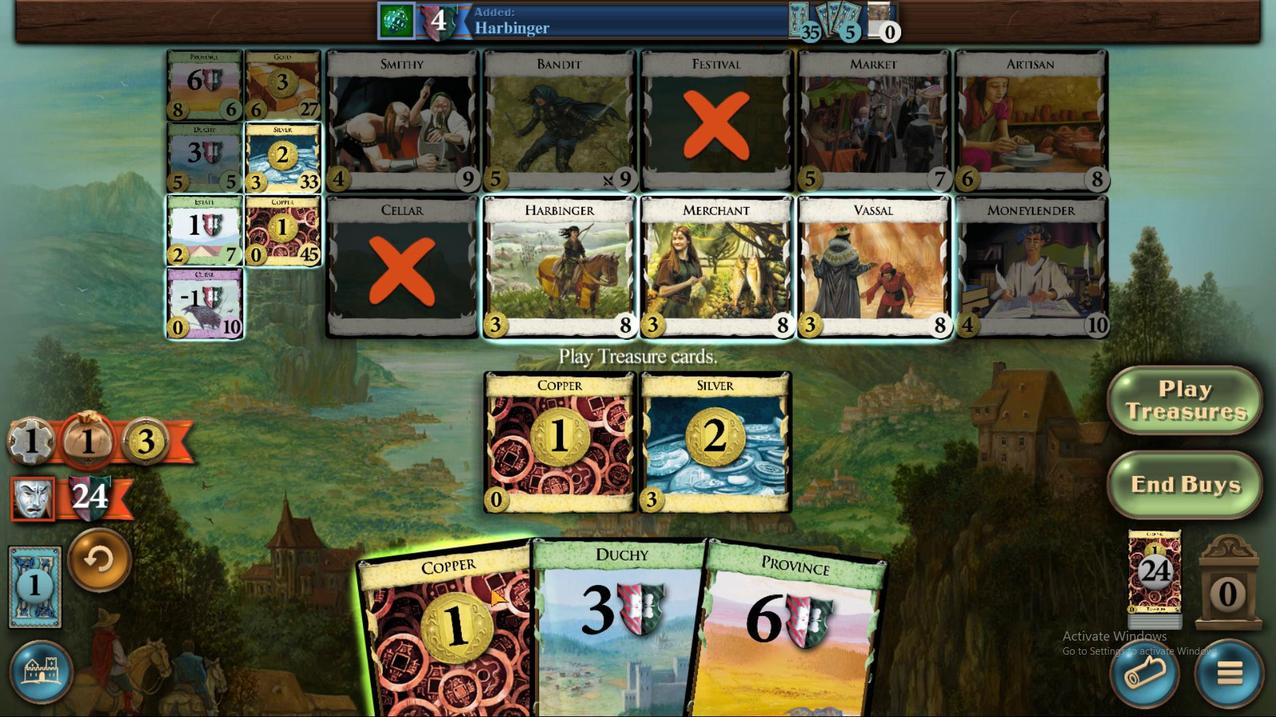 
Action: Mouse pressed left at (565, 477)
Screenshot: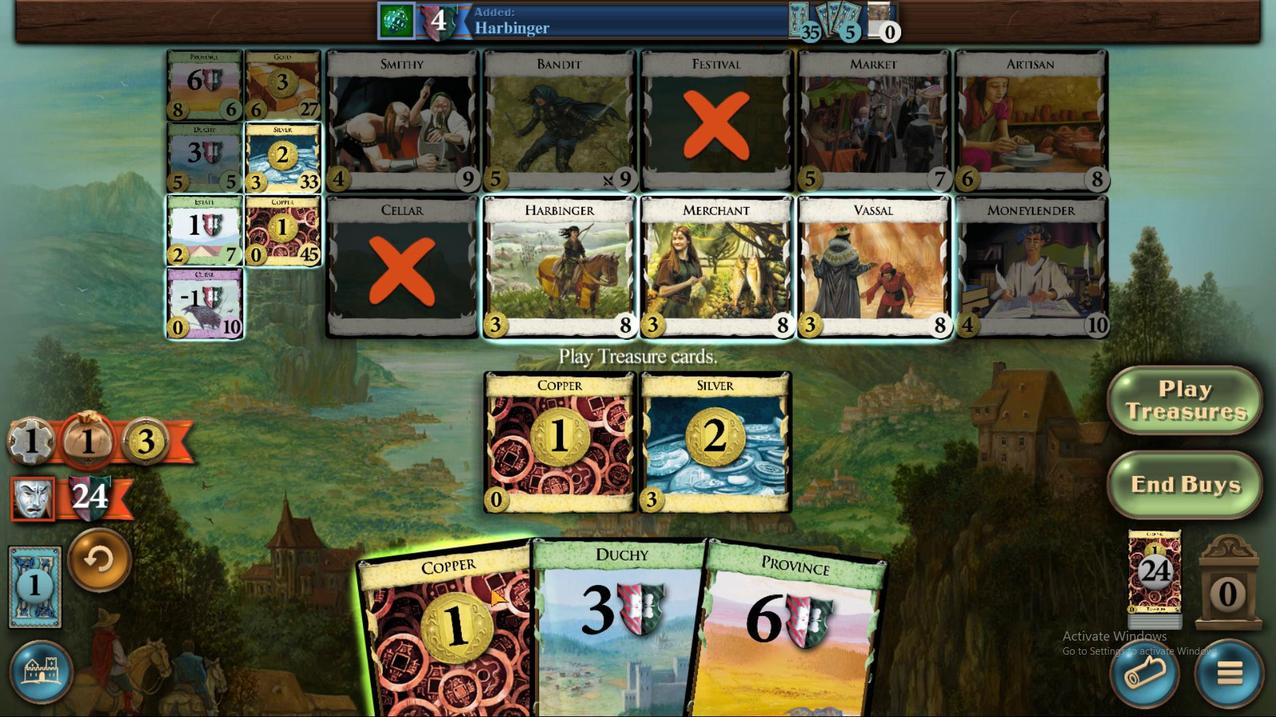 
Action: Mouse moved to (521, 317)
Screenshot: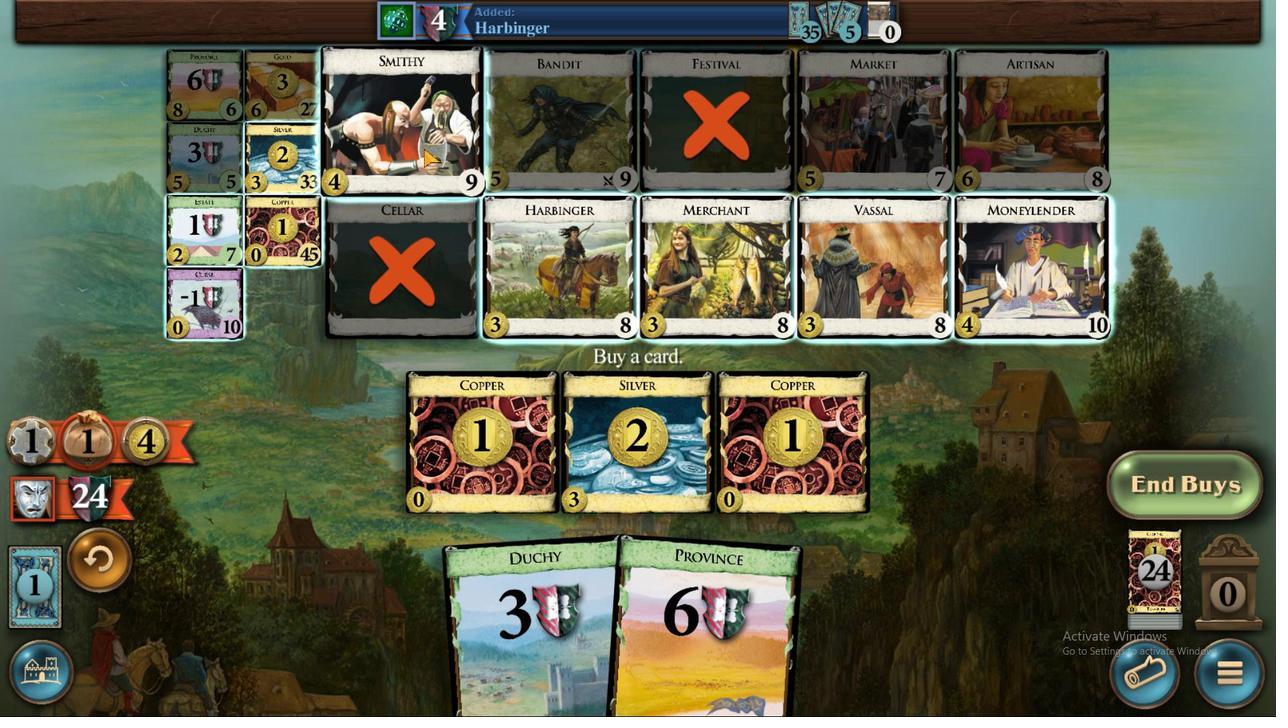 
Action: Mouse pressed left at (521, 317)
Screenshot: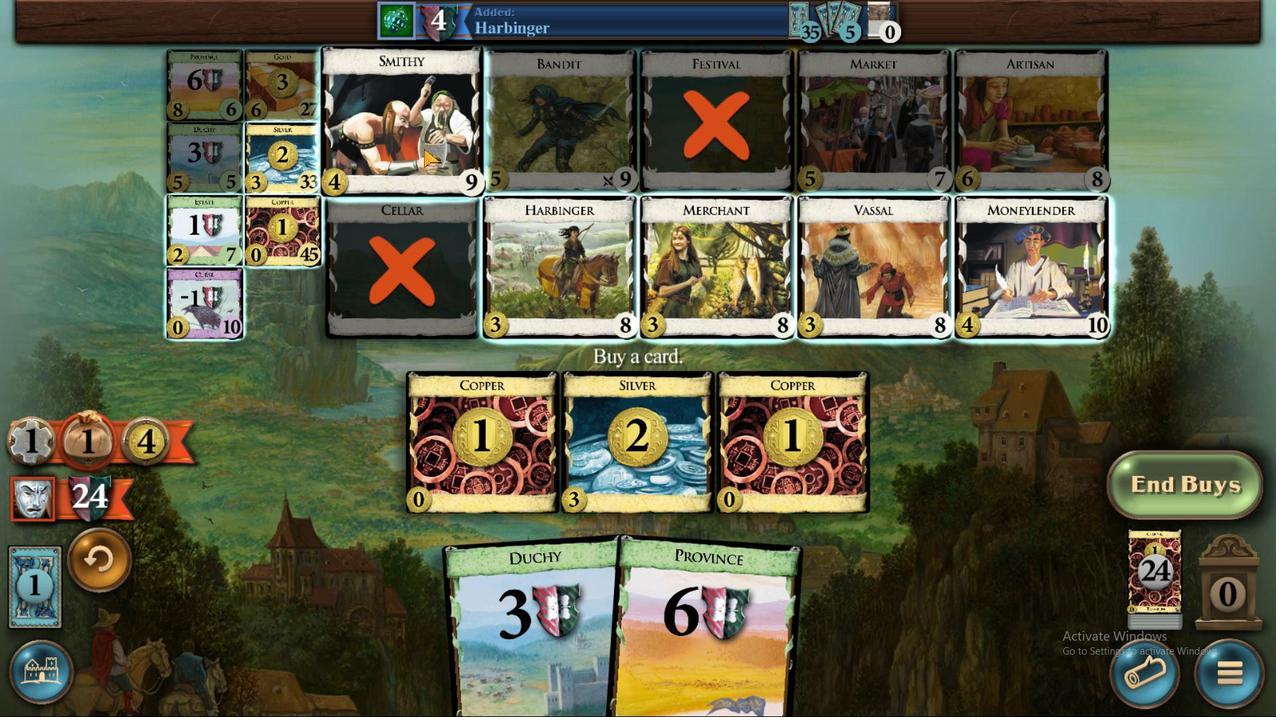 
Action: Mouse moved to (556, 488)
Screenshot: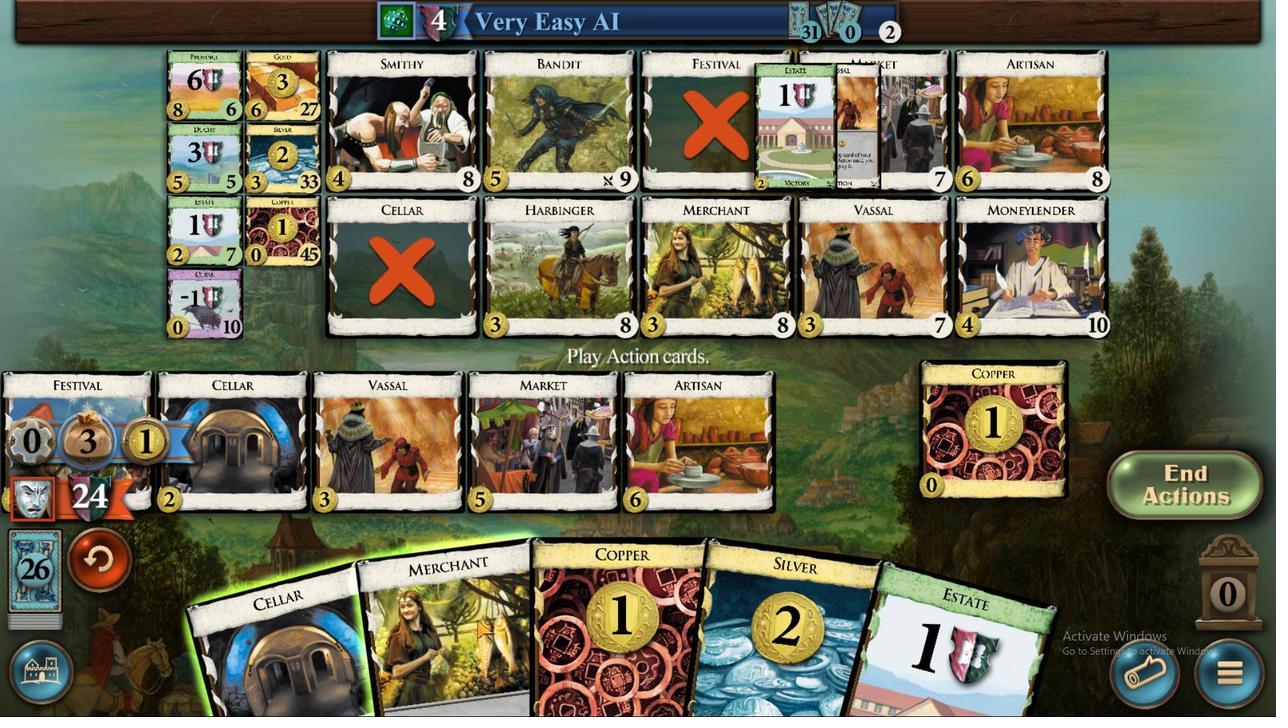 
Action: Mouse pressed left at (556, 488)
Screenshot: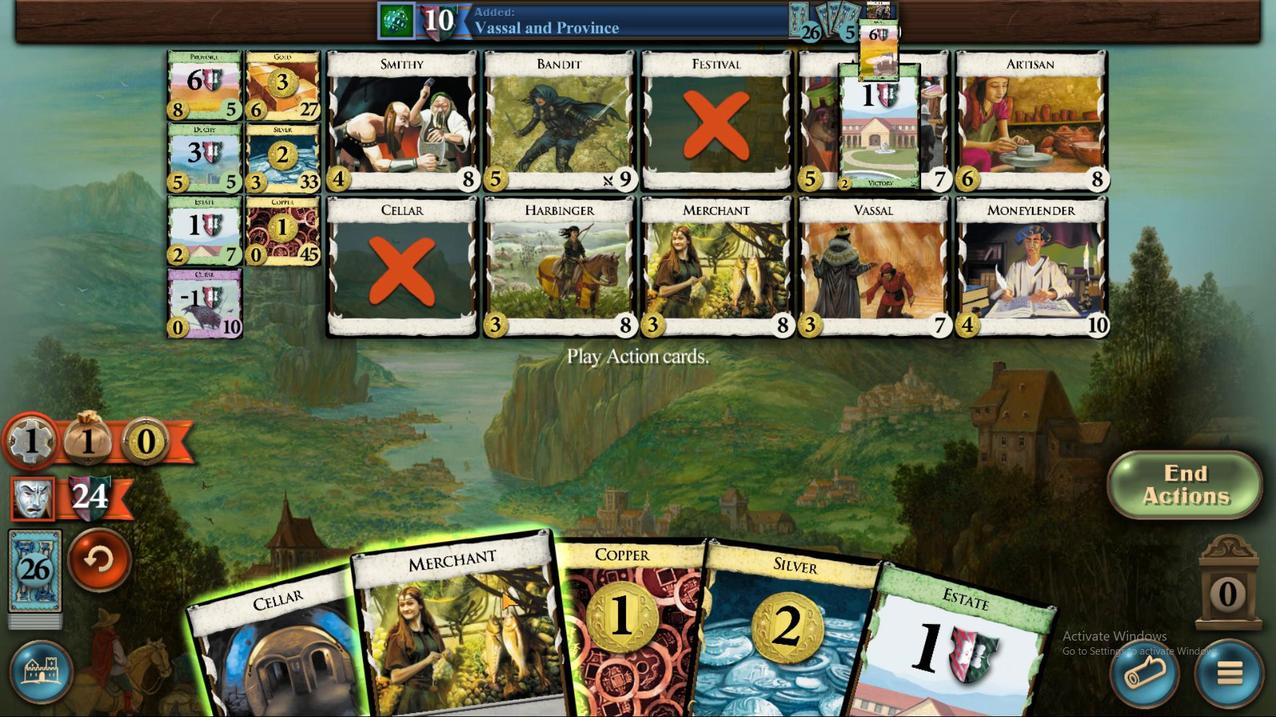 
Action: Mouse moved to (435, 499)
Screenshot: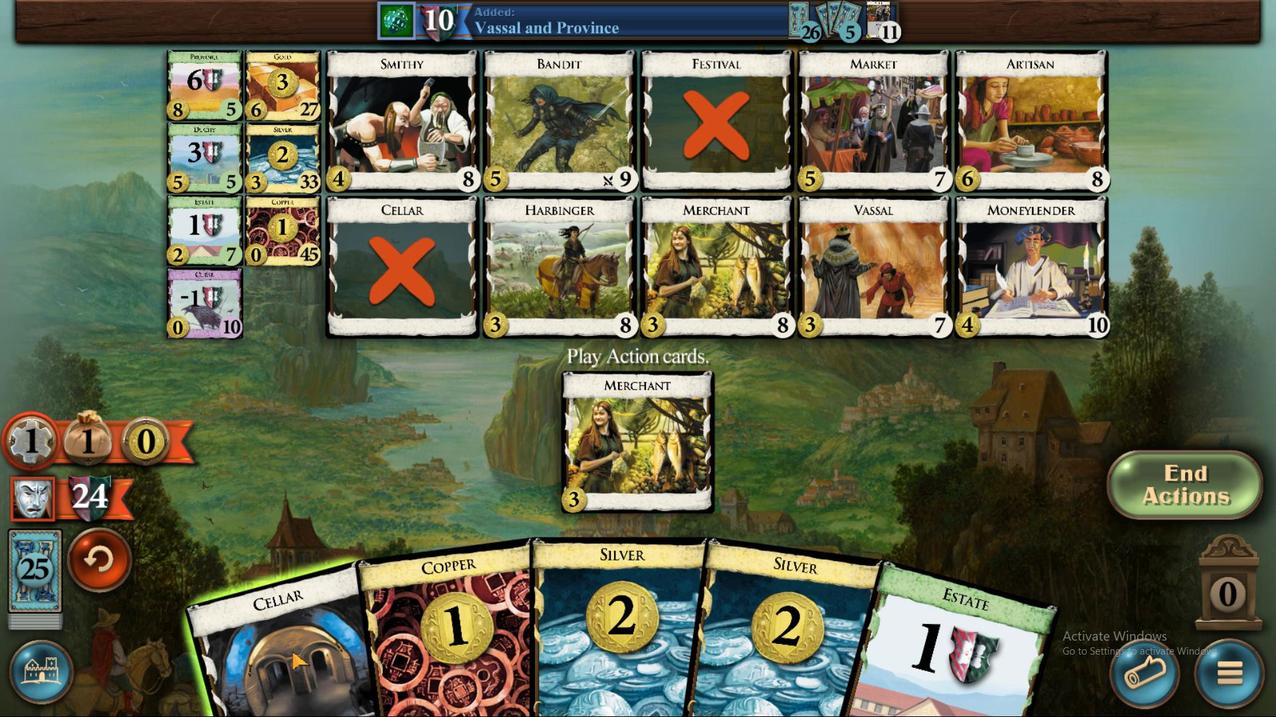 
Action: Mouse pressed left at (435, 499)
Screenshot: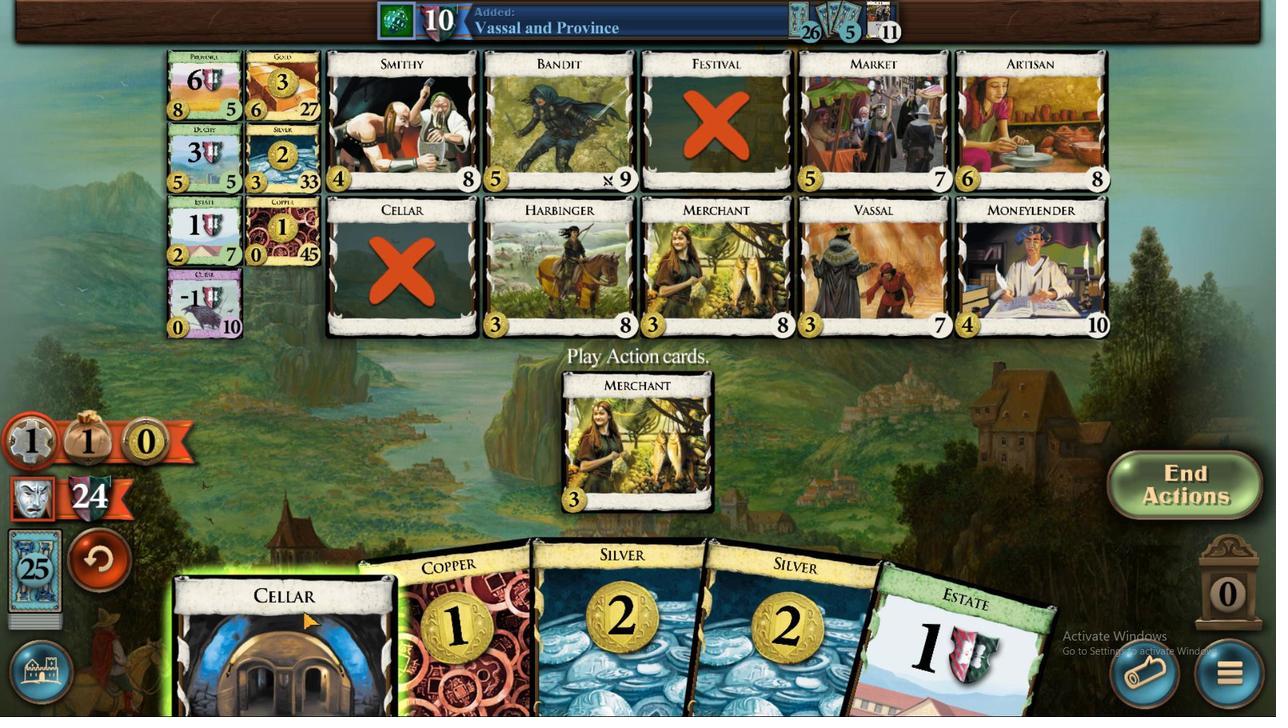 
Action: Mouse moved to (659, 485)
Screenshot: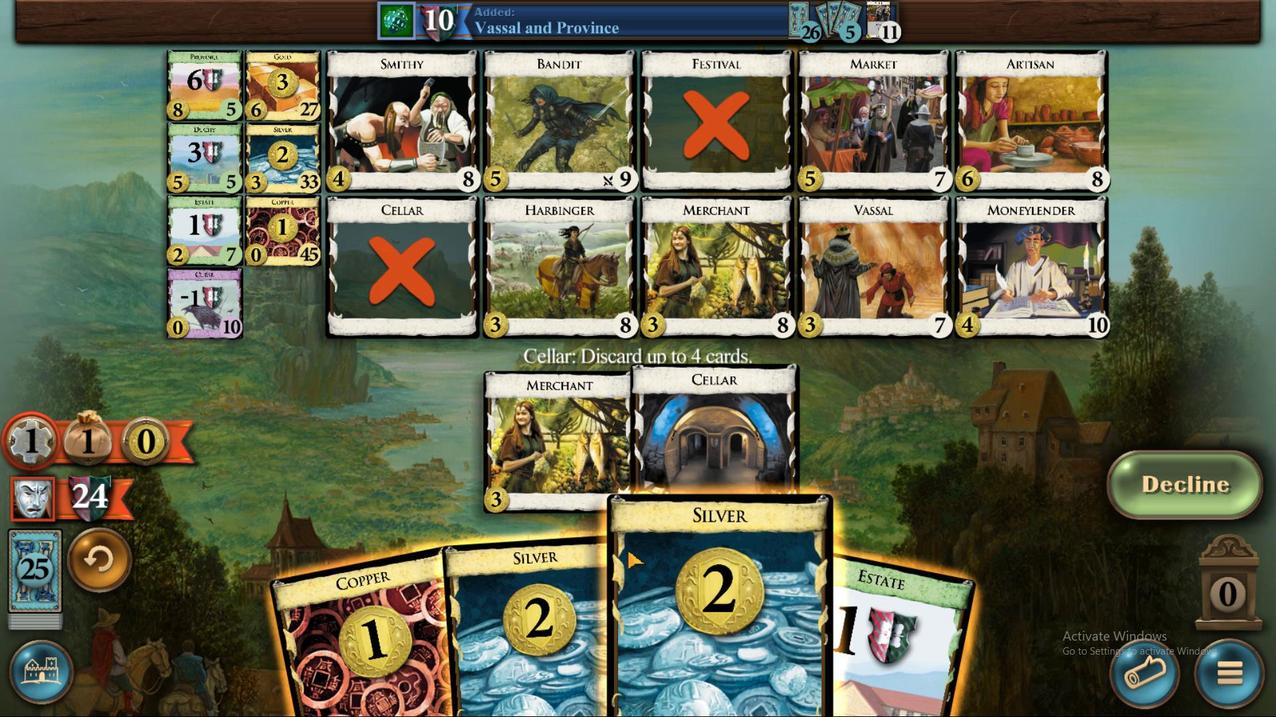 
Action: Mouse pressed left at (659, 485)
Screenshot: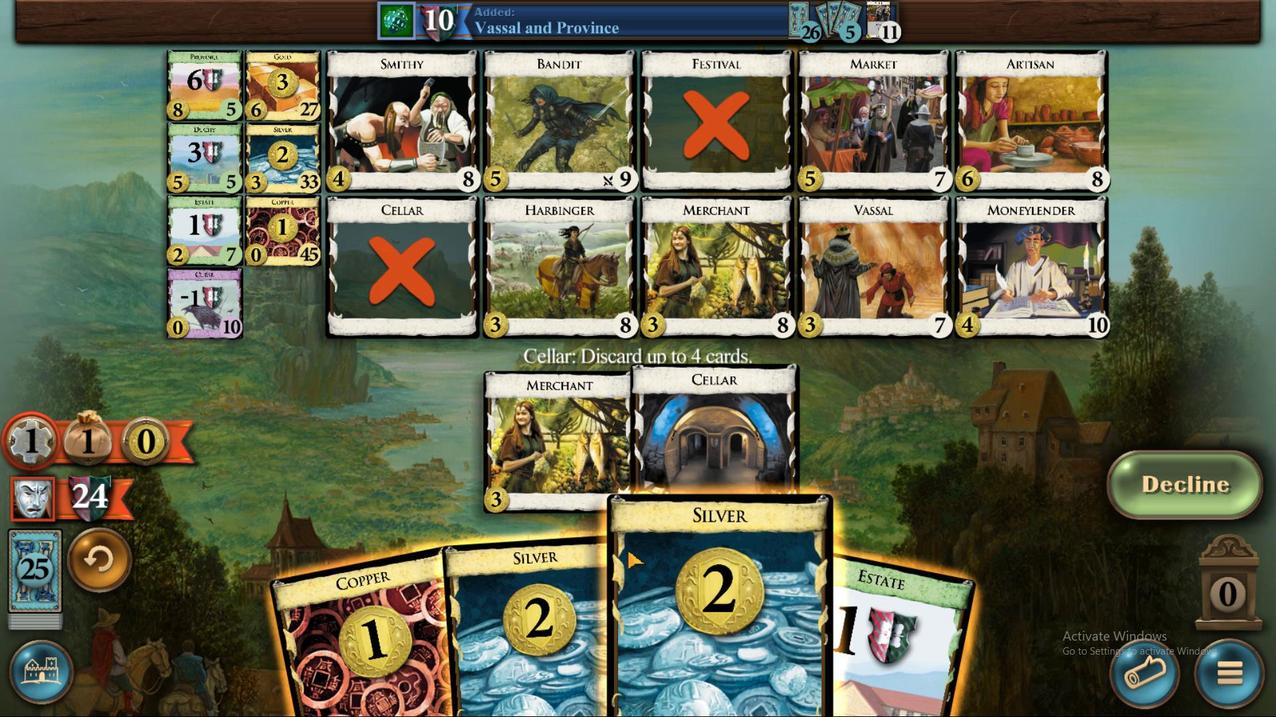 
Action: Mouse moved to (804, 491)
Screenshot: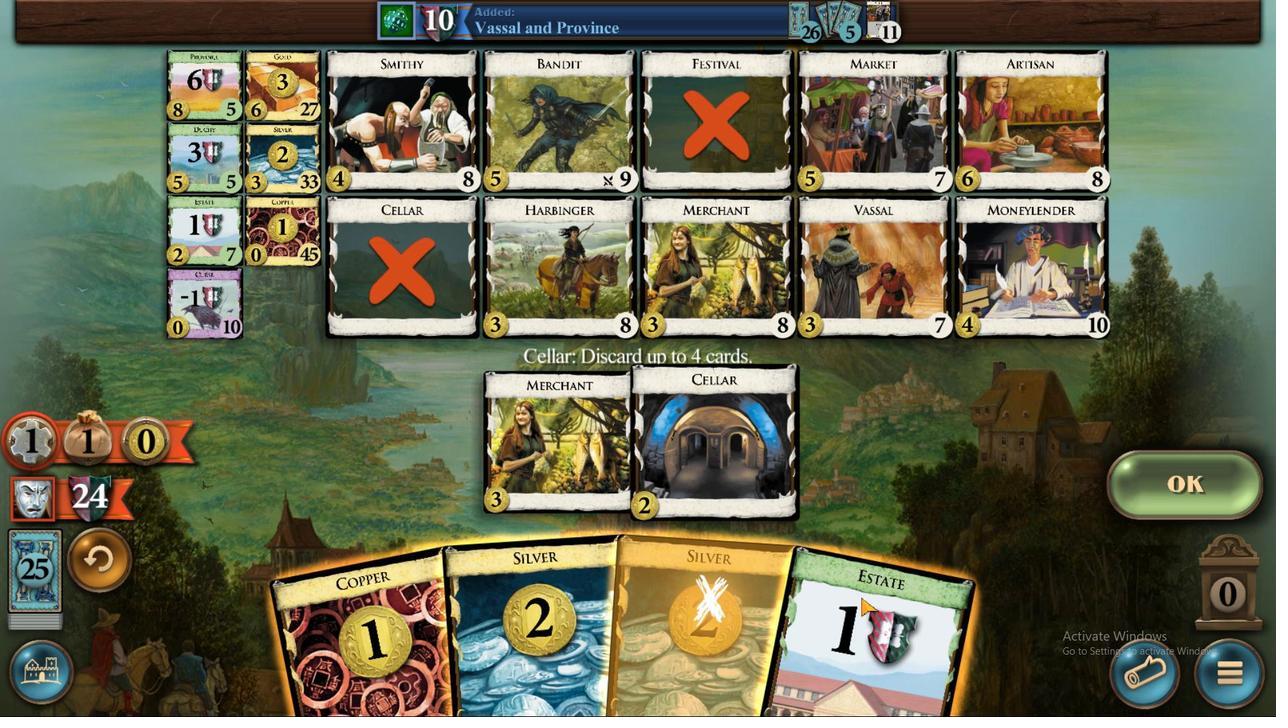 
Action: Mouse pressed left at (803, 492)
Screenshot: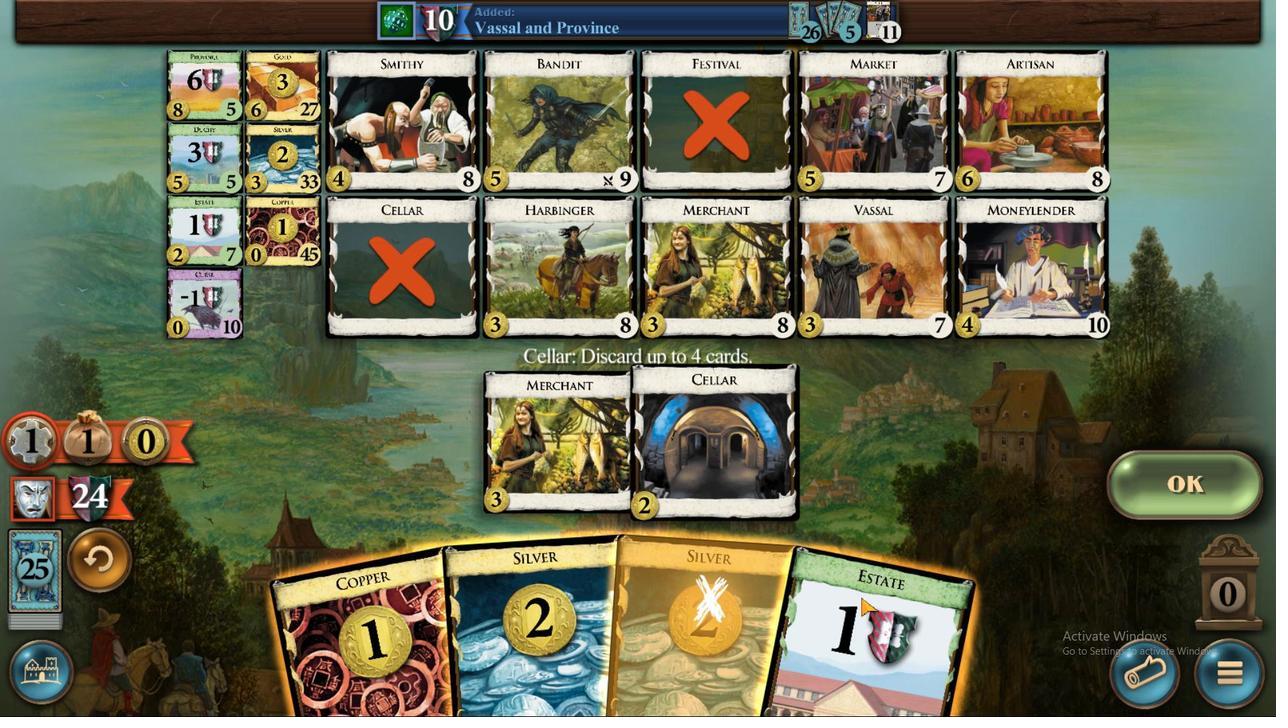 
Action: Mouse moved to (1021, 433)
Screenshot: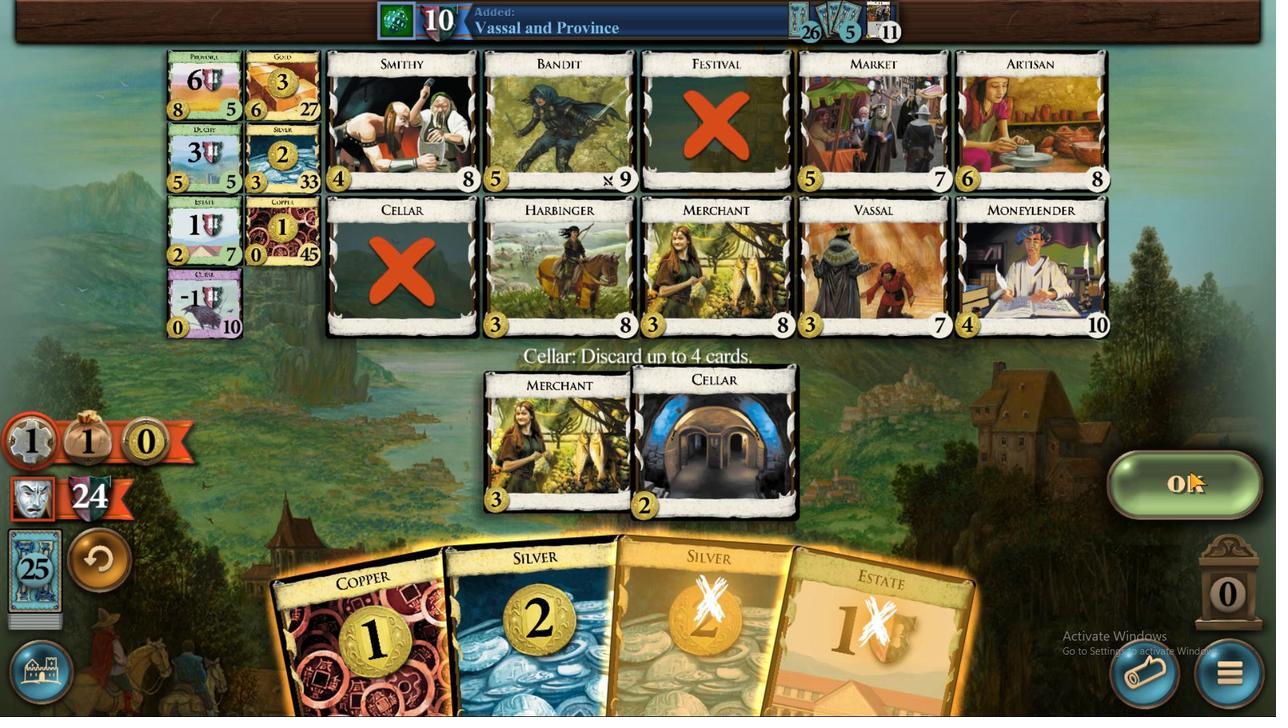 
Action: Mouse pressed left at (1021, 433)
Screenshot: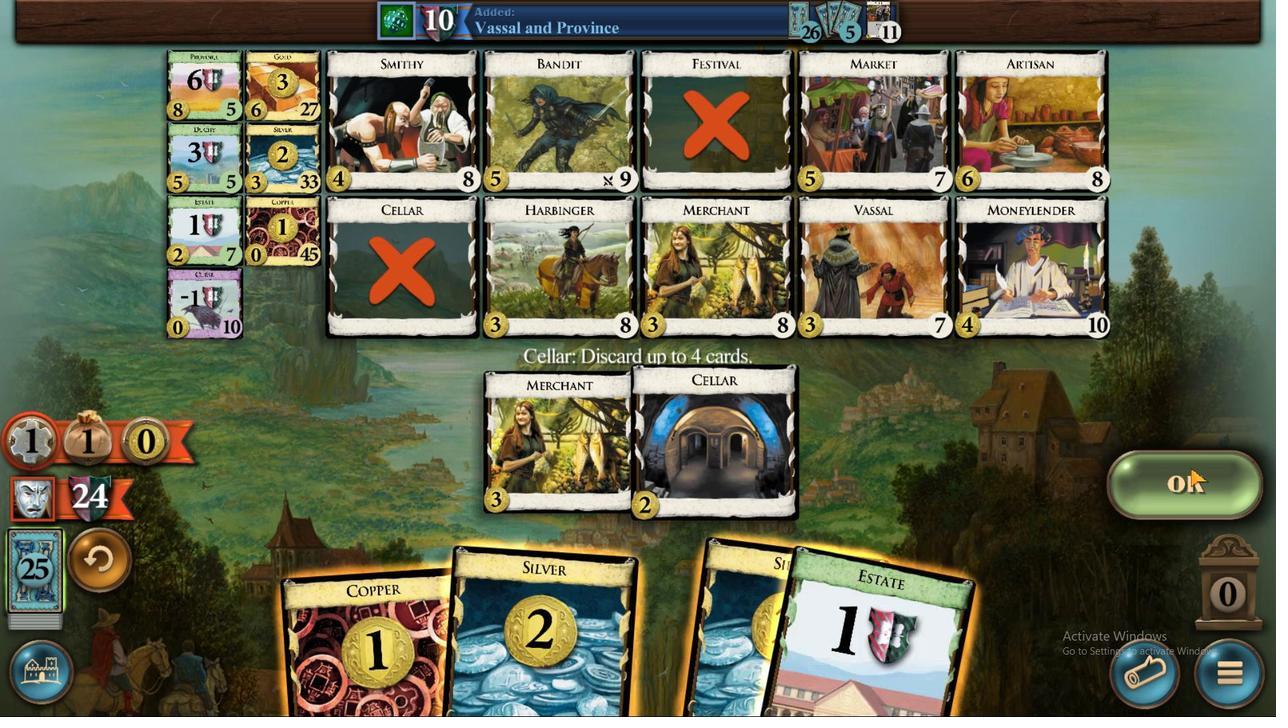 
Action: Mouse moved to (490, 494)
Screenshot: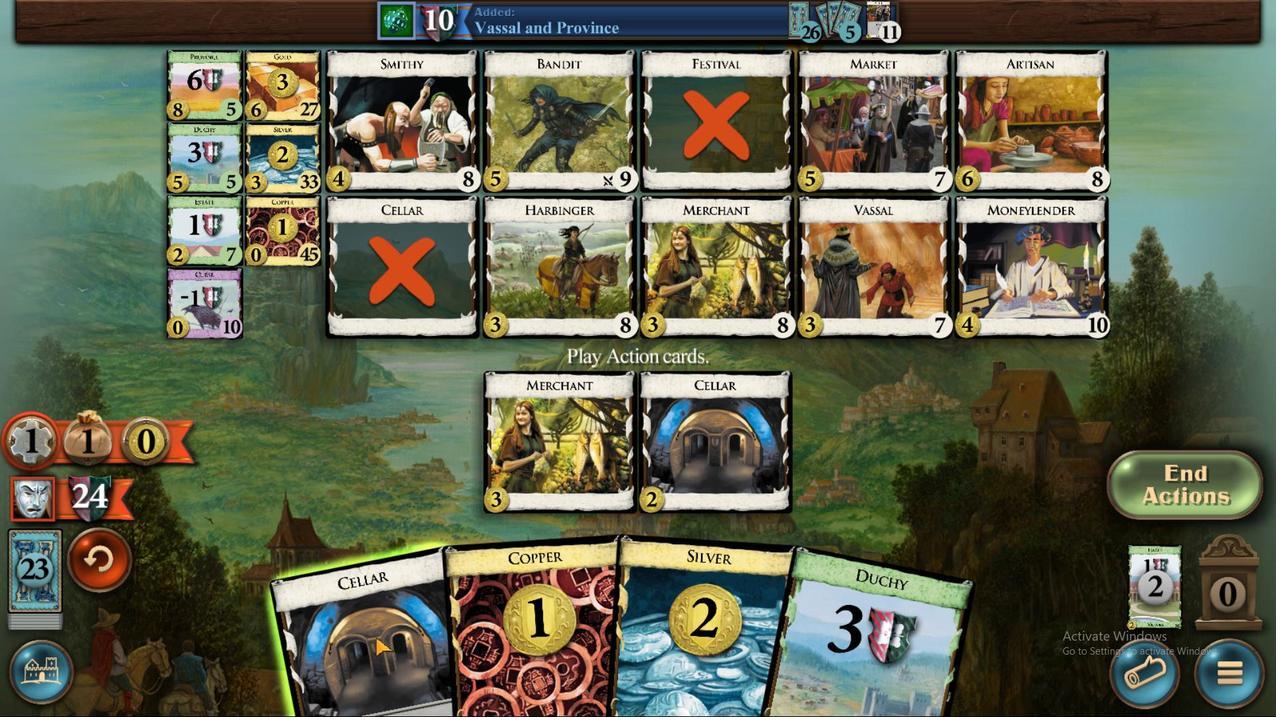 
Action: Mouse pressed left at (490, 494)
Screenshot: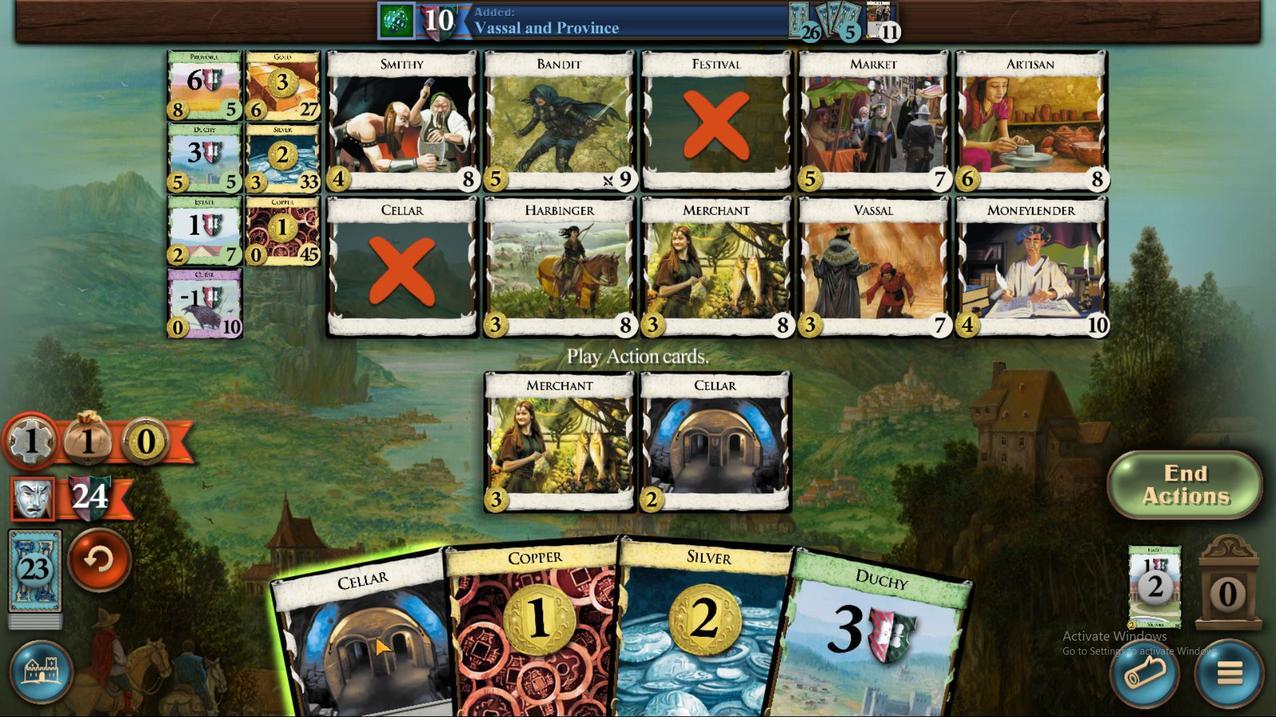 
Action: Mouse moved to (553, 481)
Screenshot: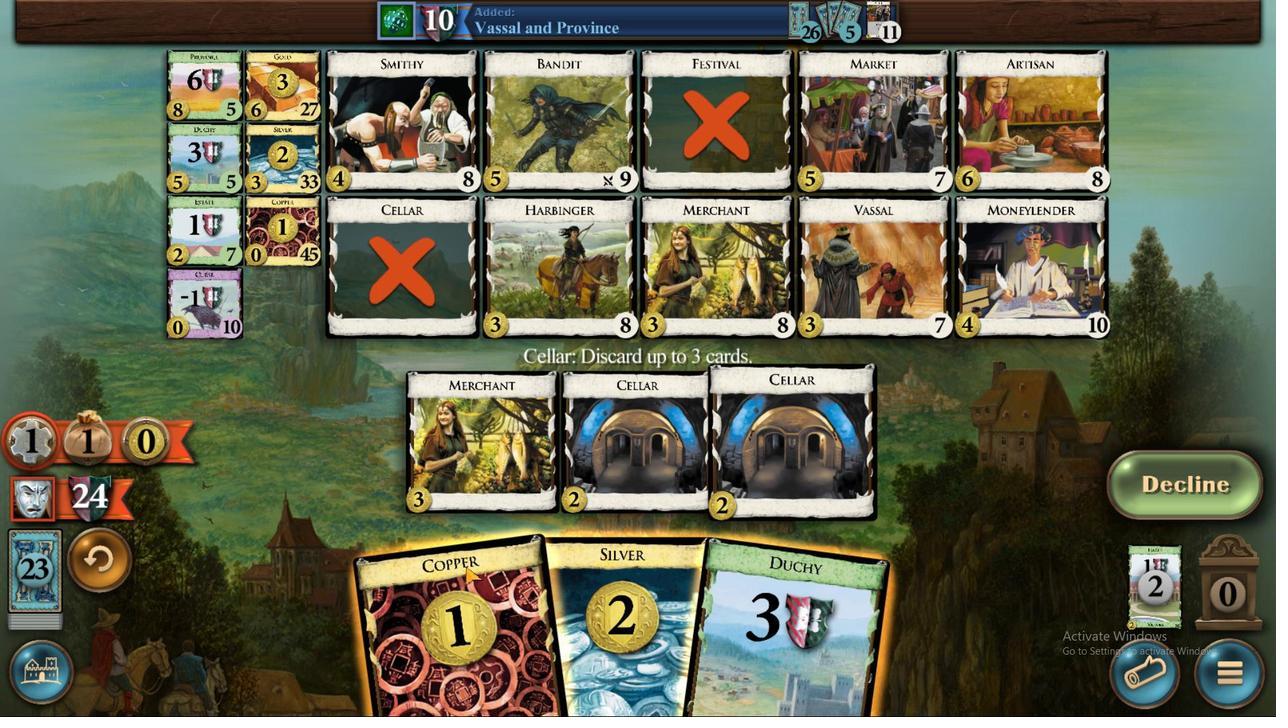 
Action: Mouse pressed left at (553, 481)
Screenshot: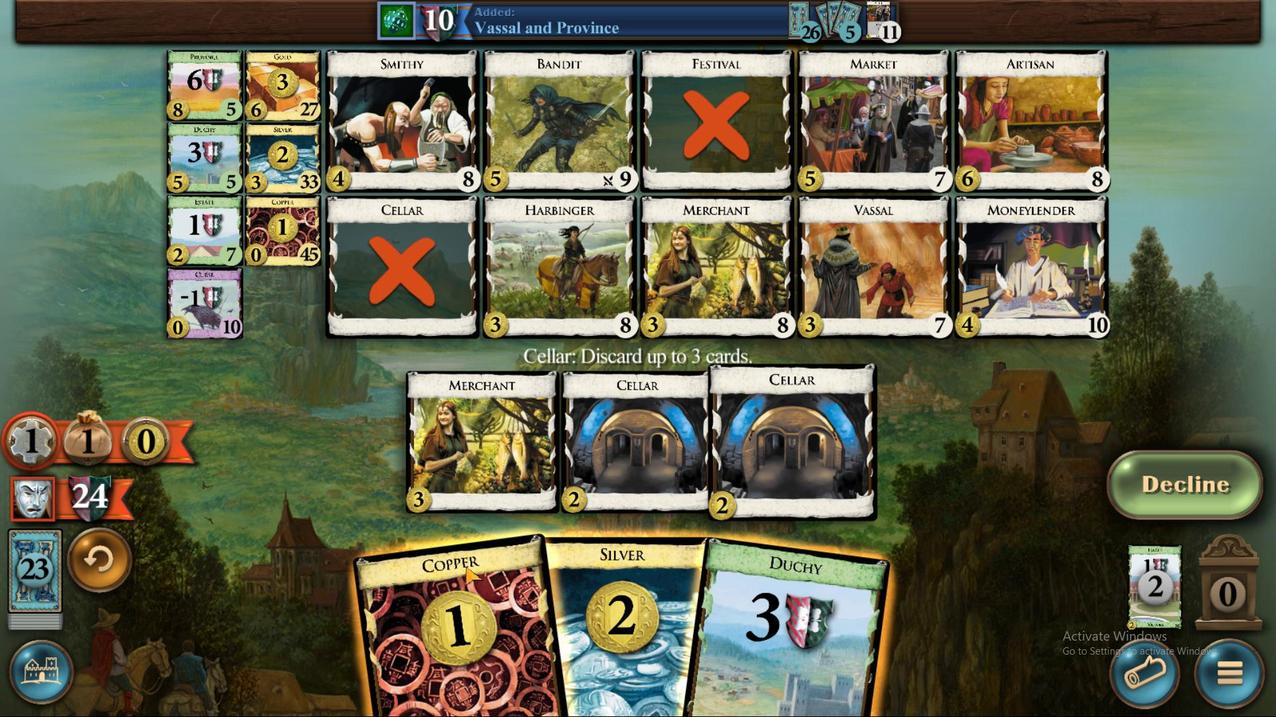 
Action: Mouse moved to (1014, 439)
Screenshot: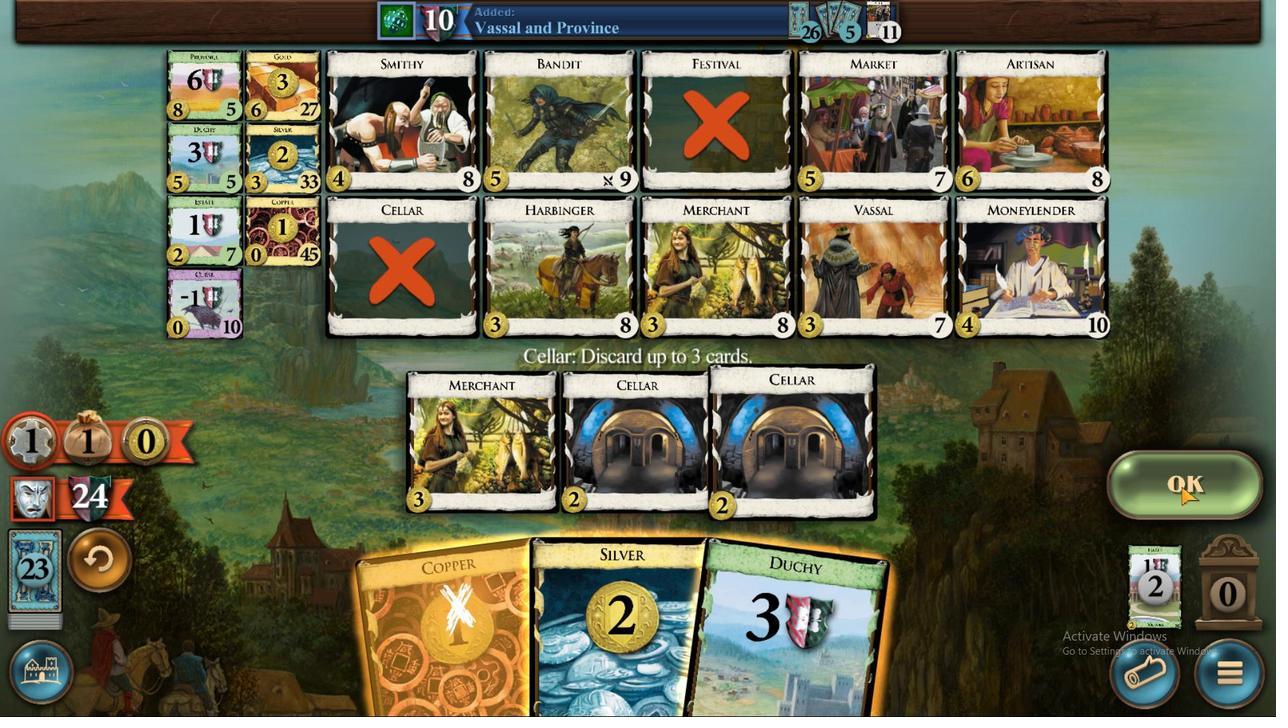
Action: Mouse pressed left at (1014, 439)
Screenshot: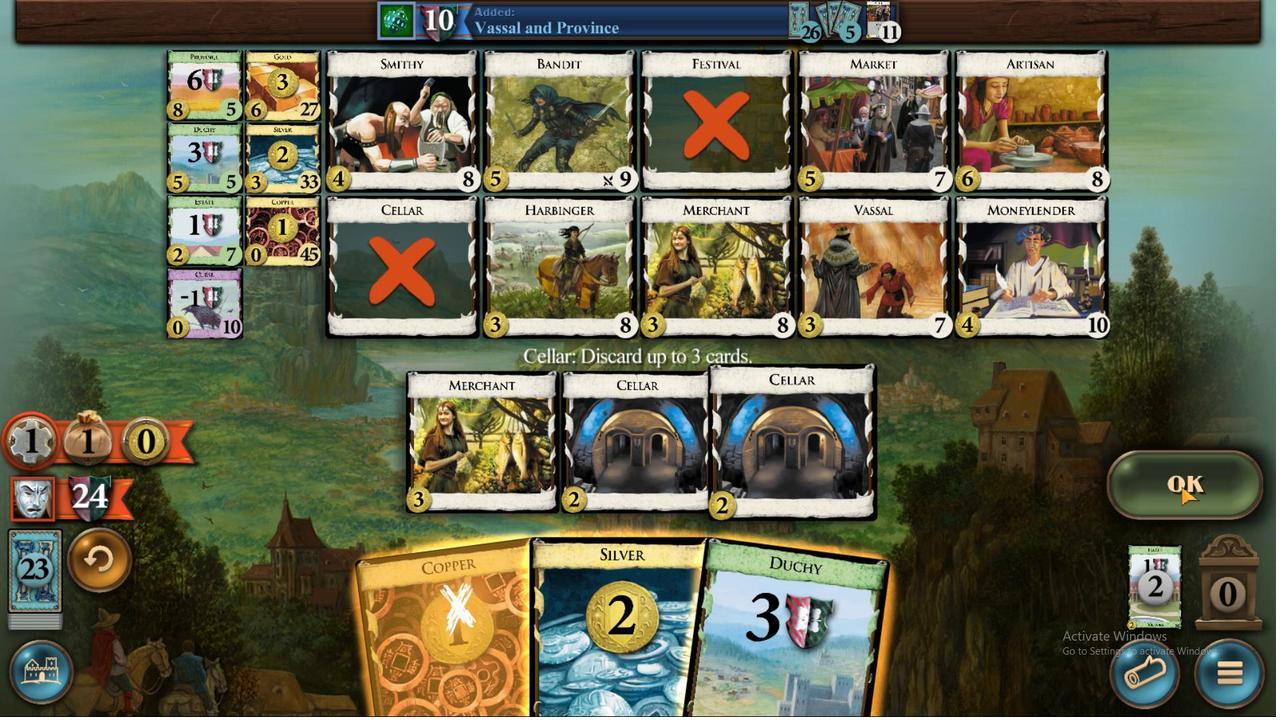 
Action: Mouse moved to (558, 490)
Screenshot: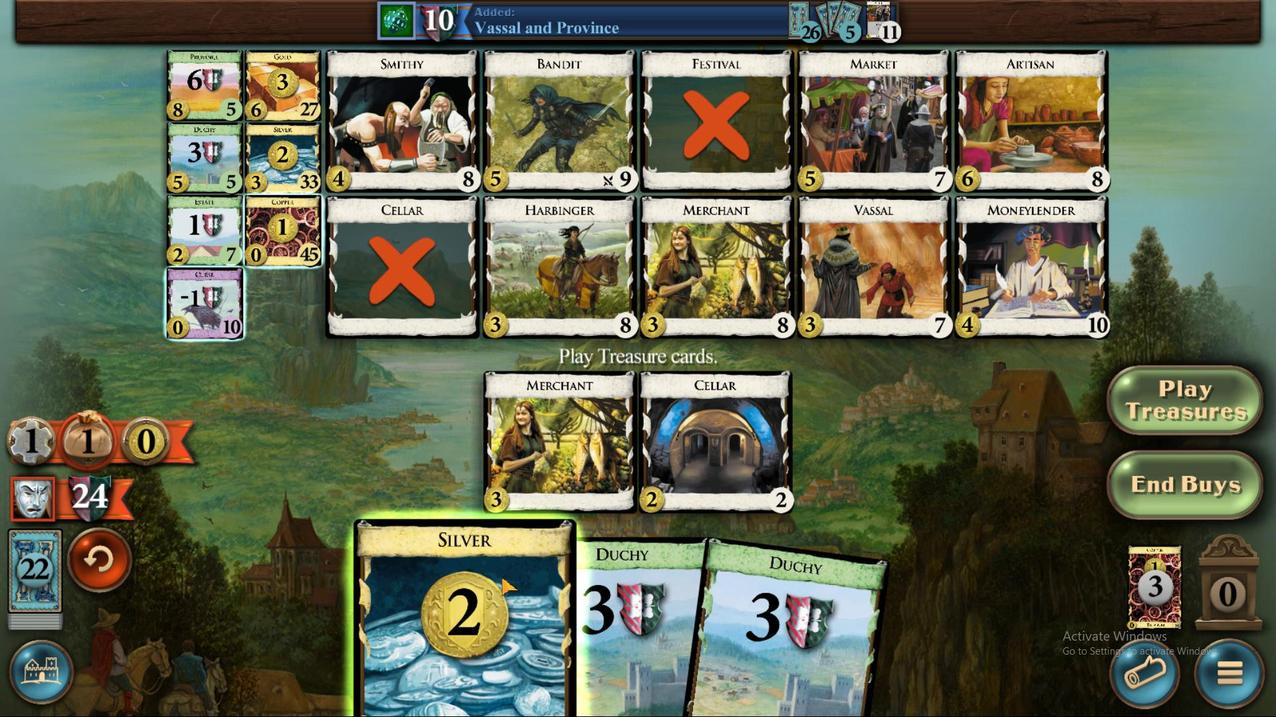 
Action: Mouse pressed left at (558, 490)
Screenshot: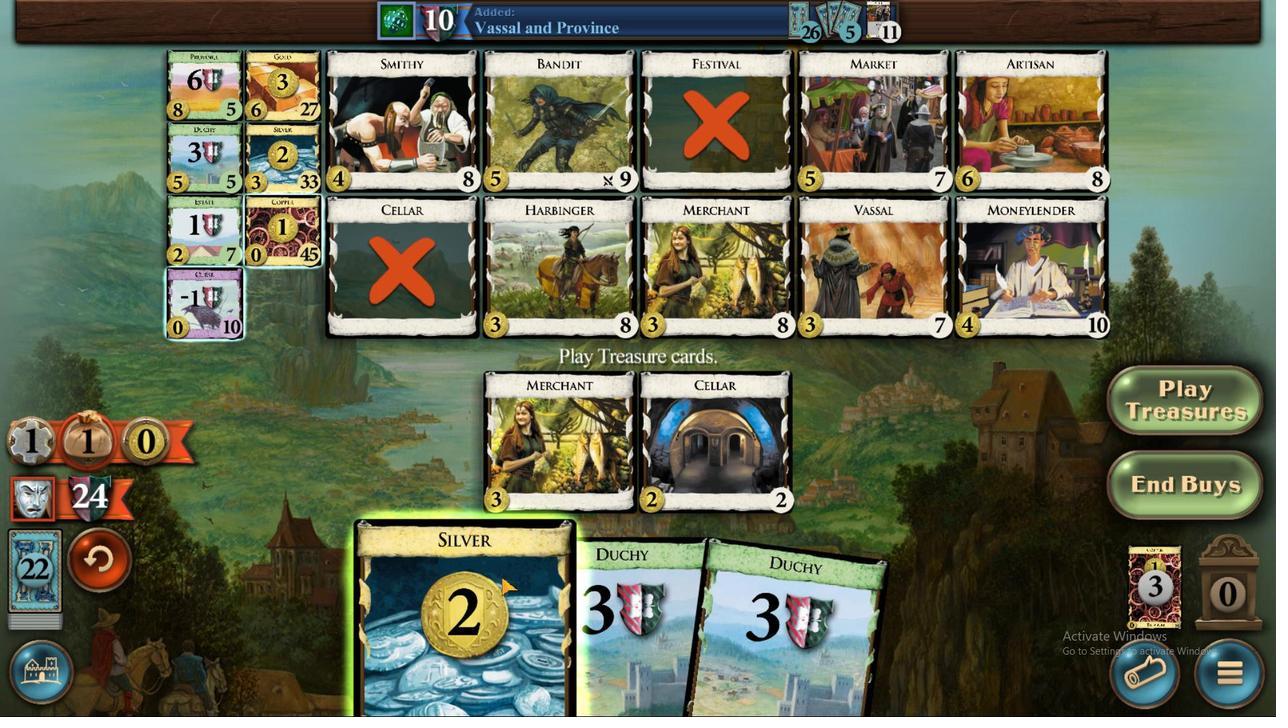 
Action: Mouse moved to (640, 355)
Screenshot: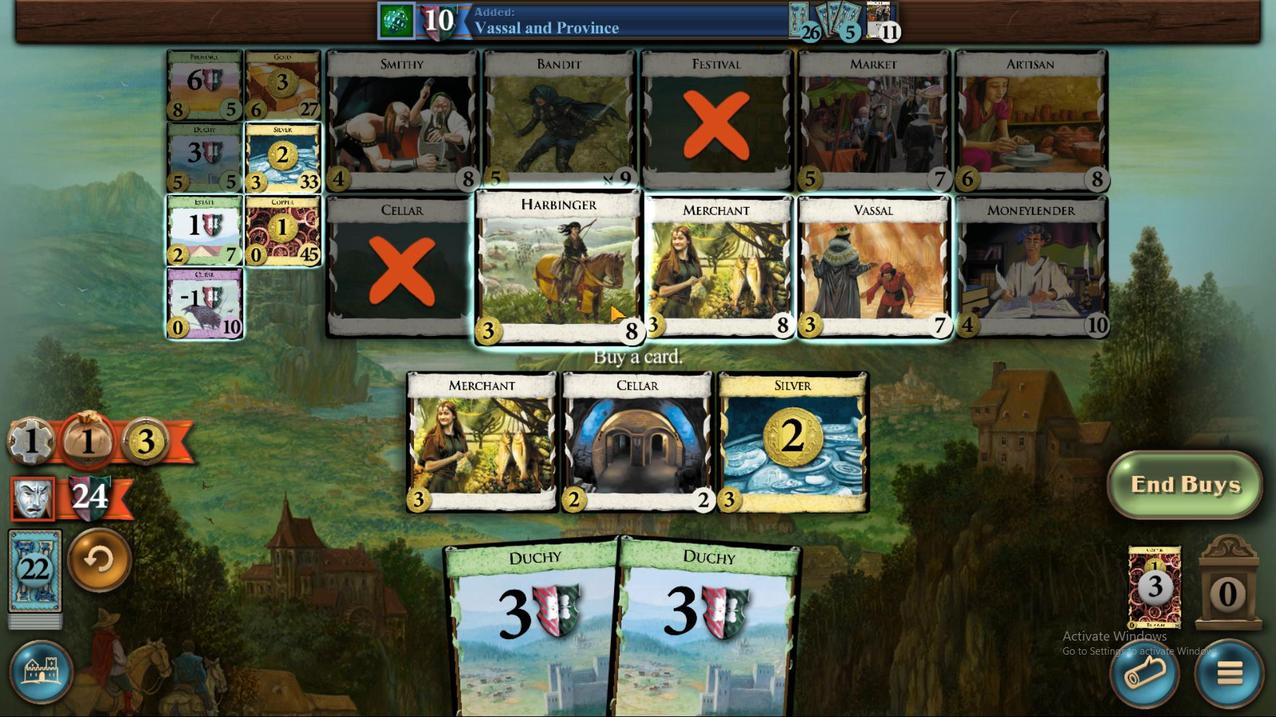 
Action: Mouse pressed left at (640, 355)
Screenshot: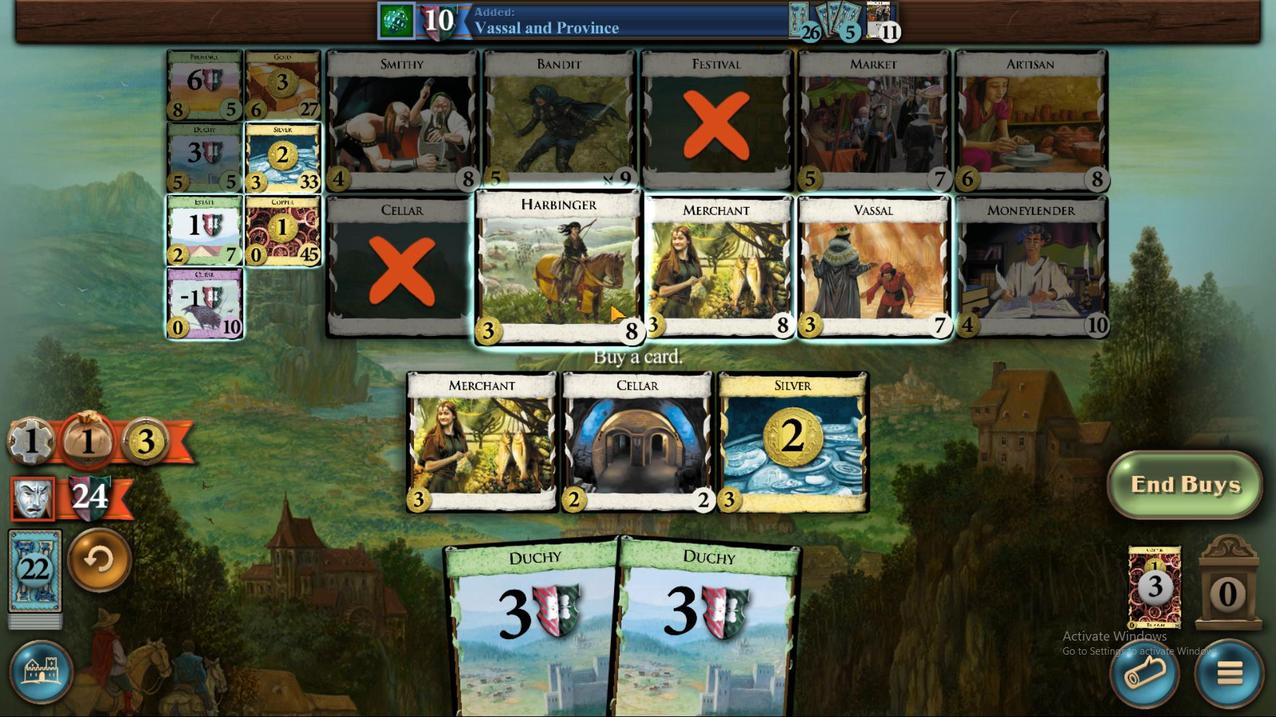 
Action: Mouse moved to (453, 489)
Screenshot: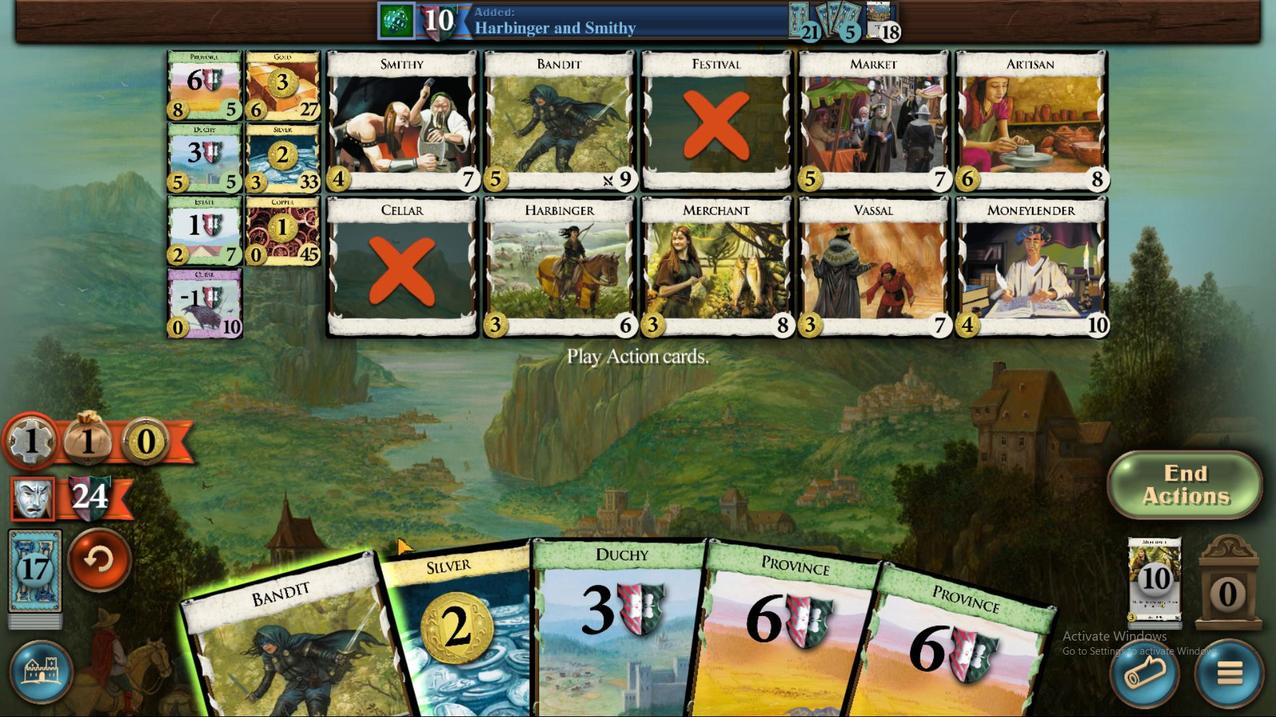 
Action: Mouse pressed left at (453, 489)
Screenshot: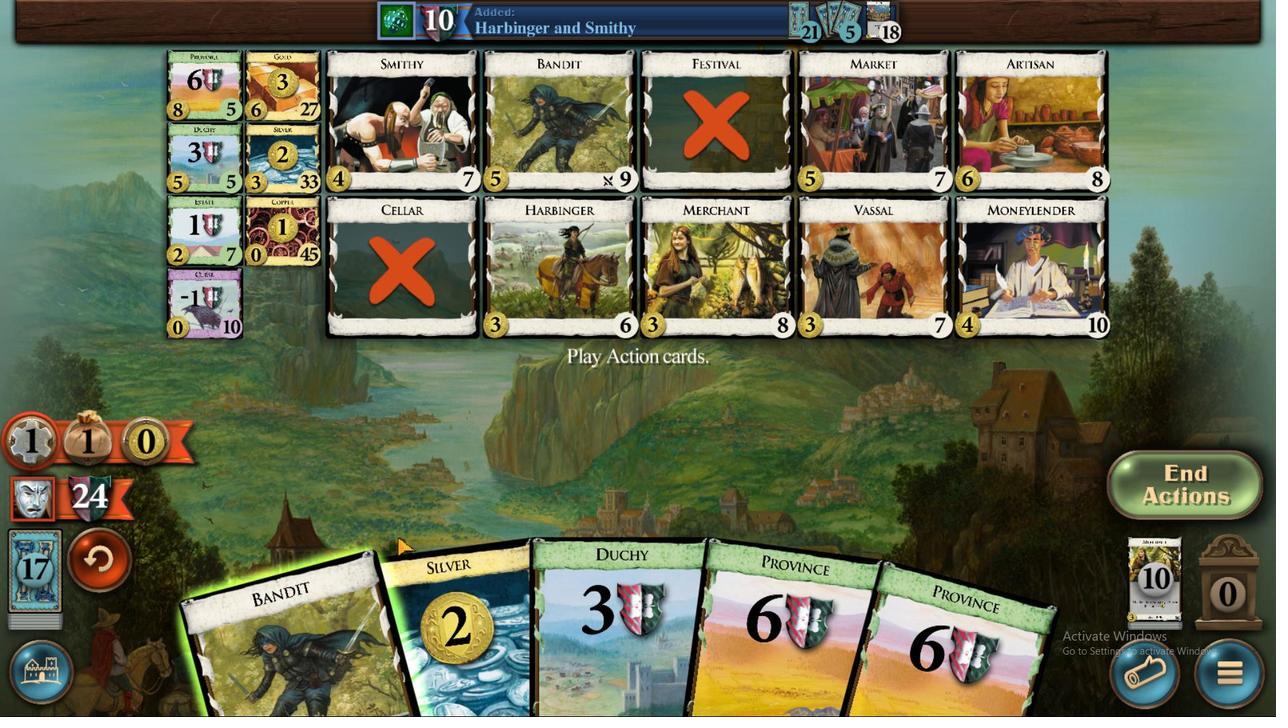 
Action: Mouse moved to (505, 486)
Screenshot: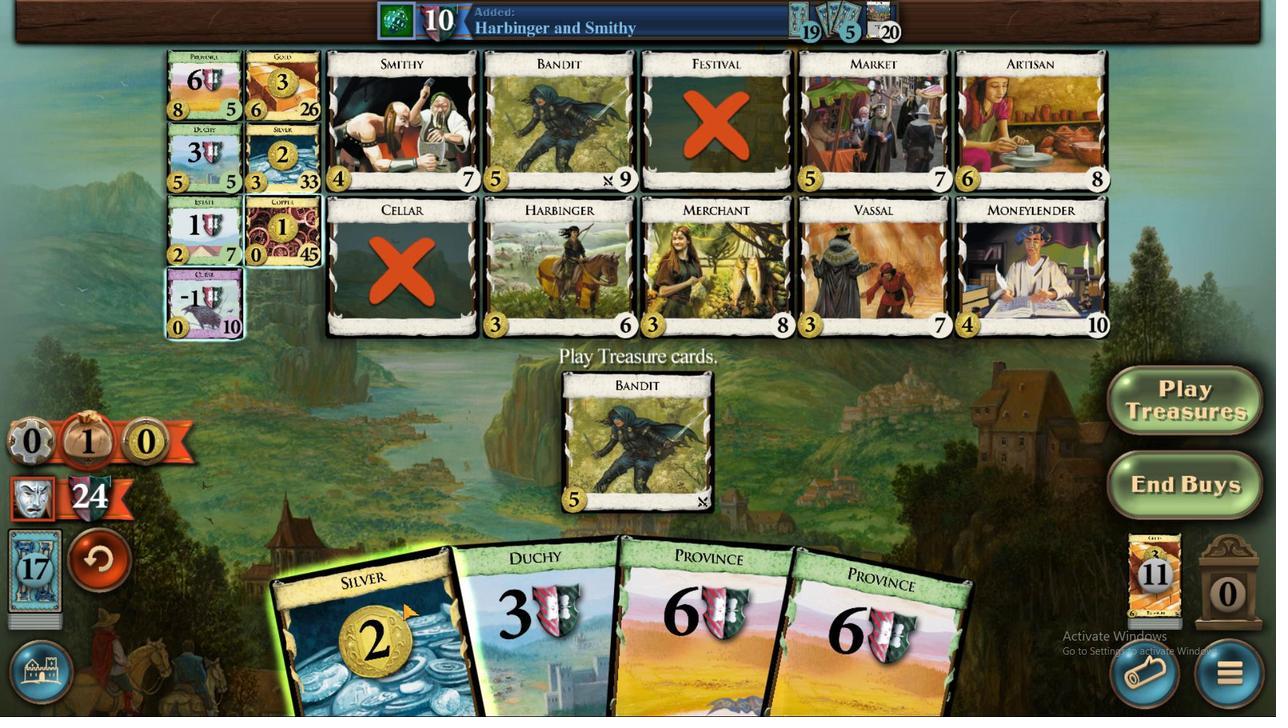 
Action: Mouse pressed left at (505, 486)
Screenshot: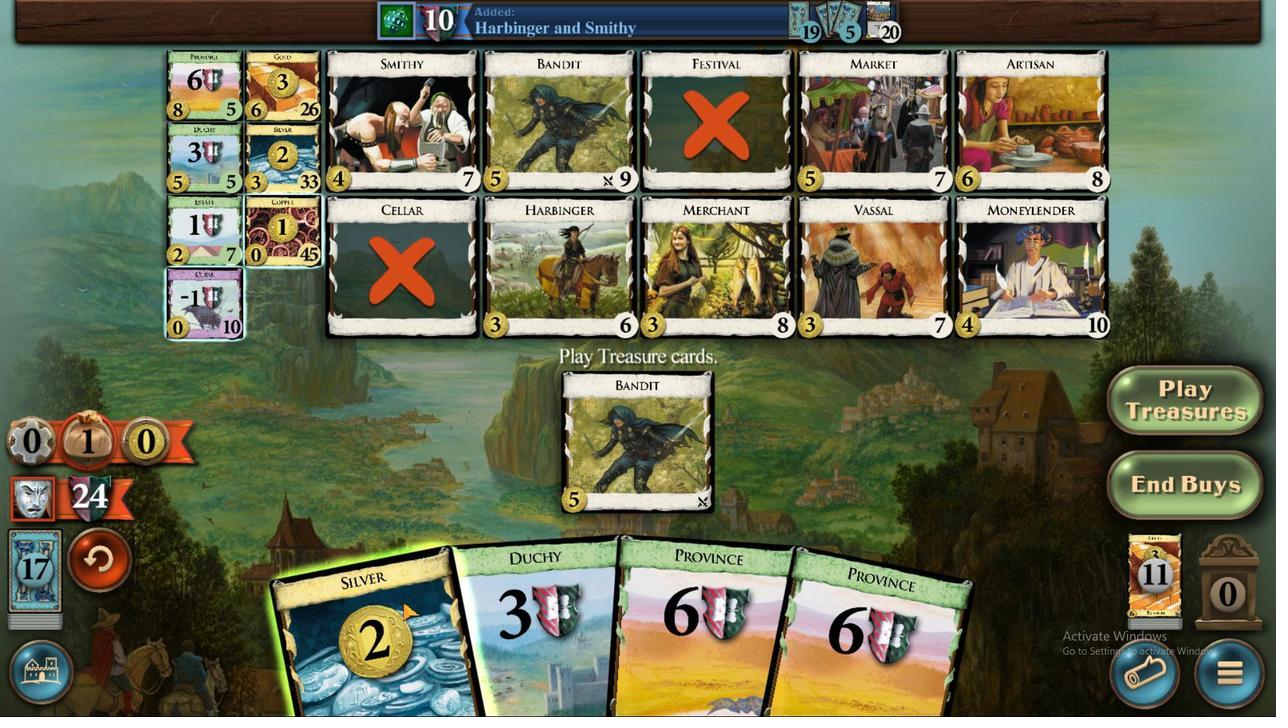 
Action: Mouse moved to (382, 374)
Screenshot: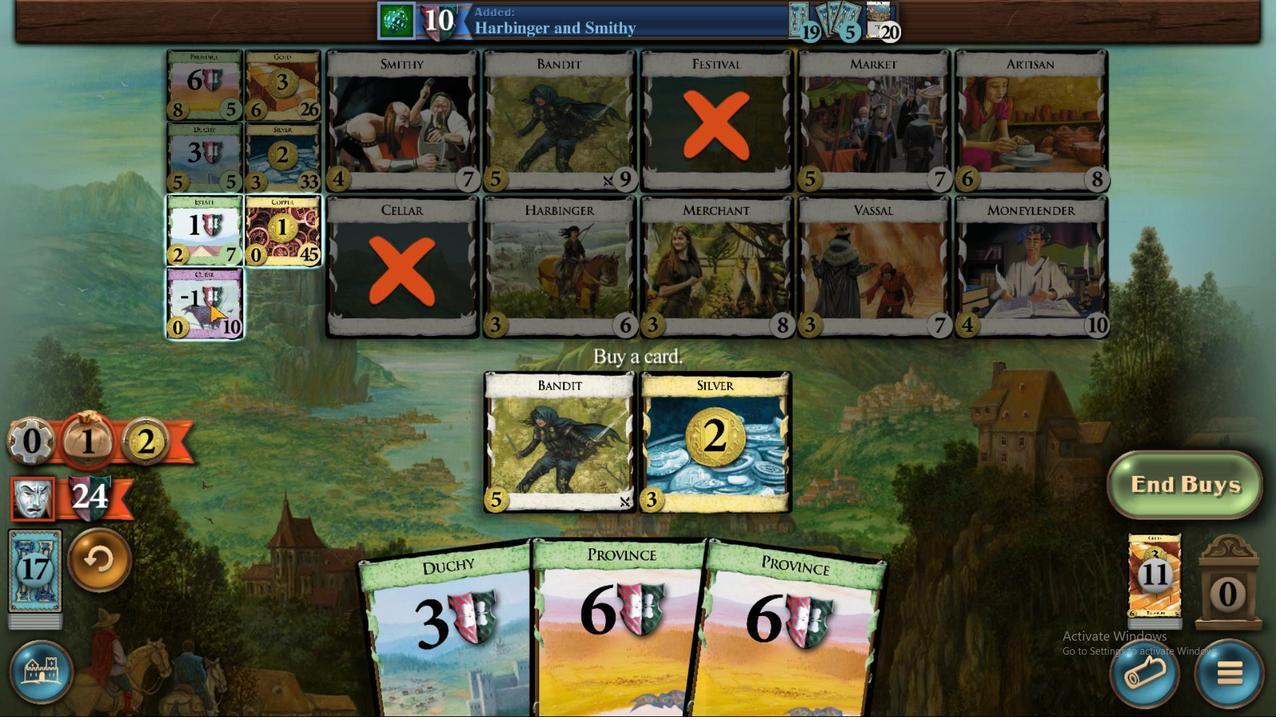 
Action: Mouse pressed left at (382, 374)
Screenshot: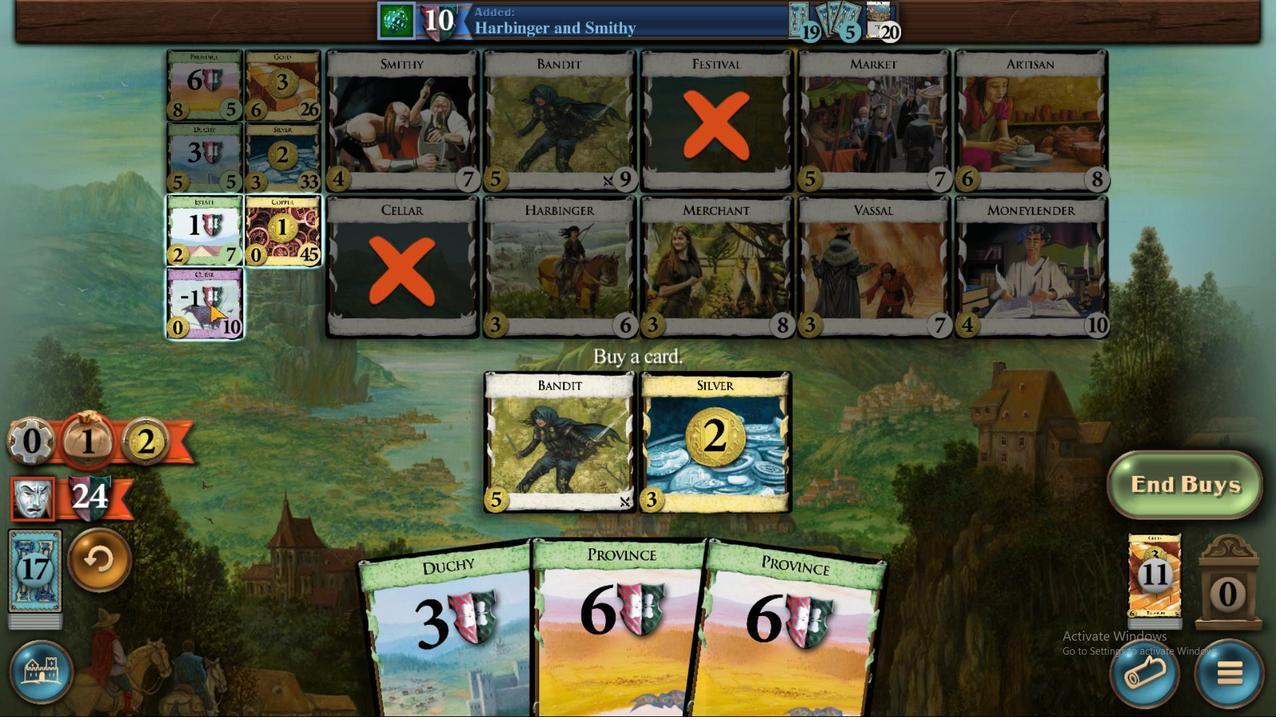
Action: Mouse moved to (421, 495)
Screenshot: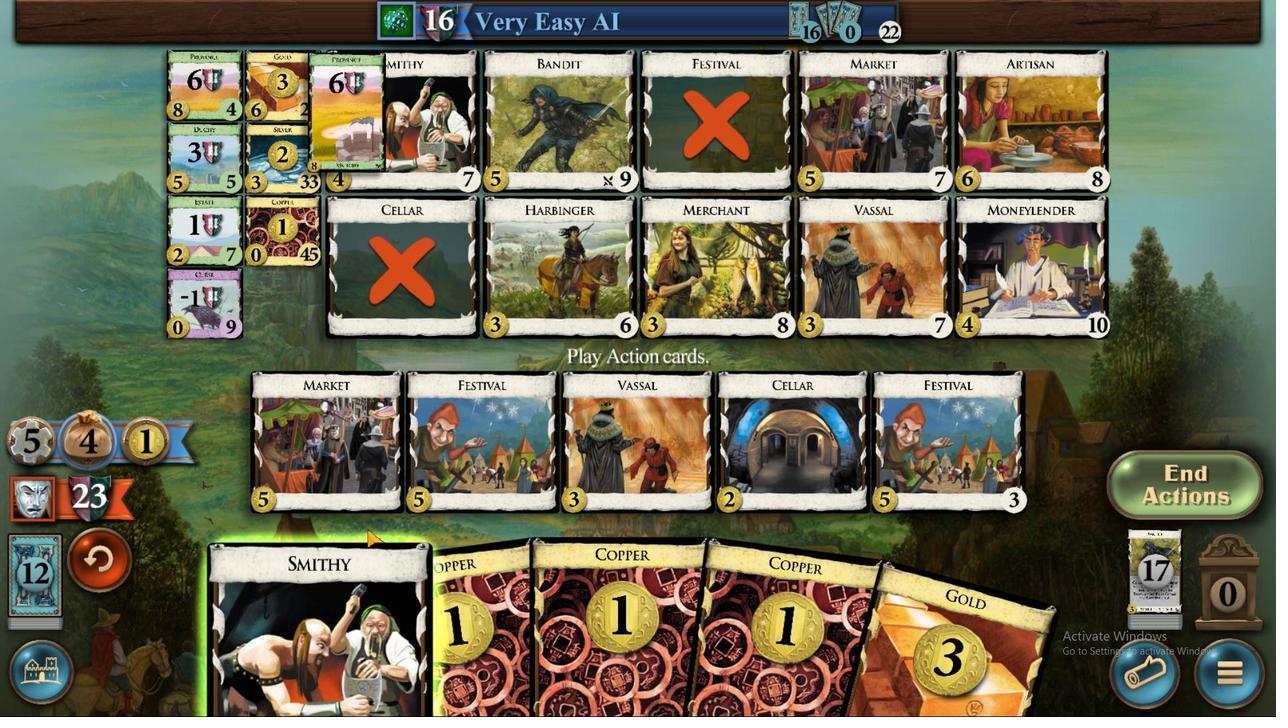 
Action: Mouse pressed left at (421, 495)
Screenshot: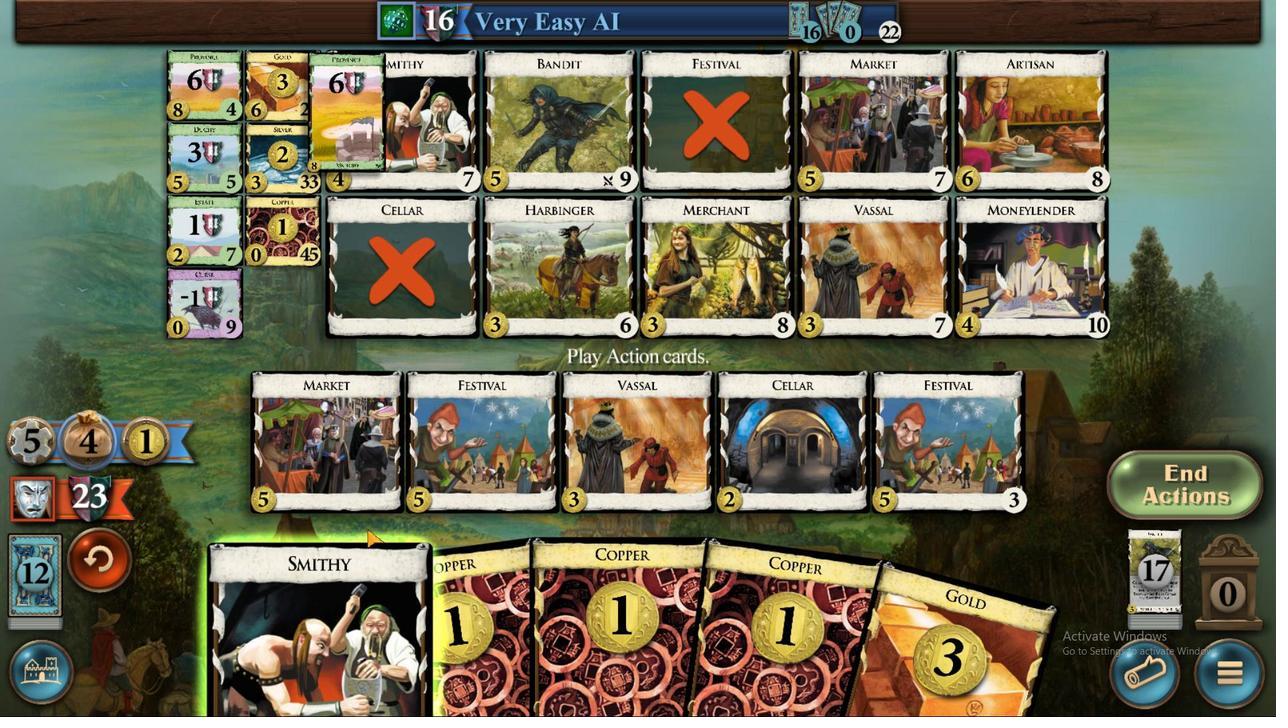 
Action: Mouse moved to (553, 491)
Screenshot: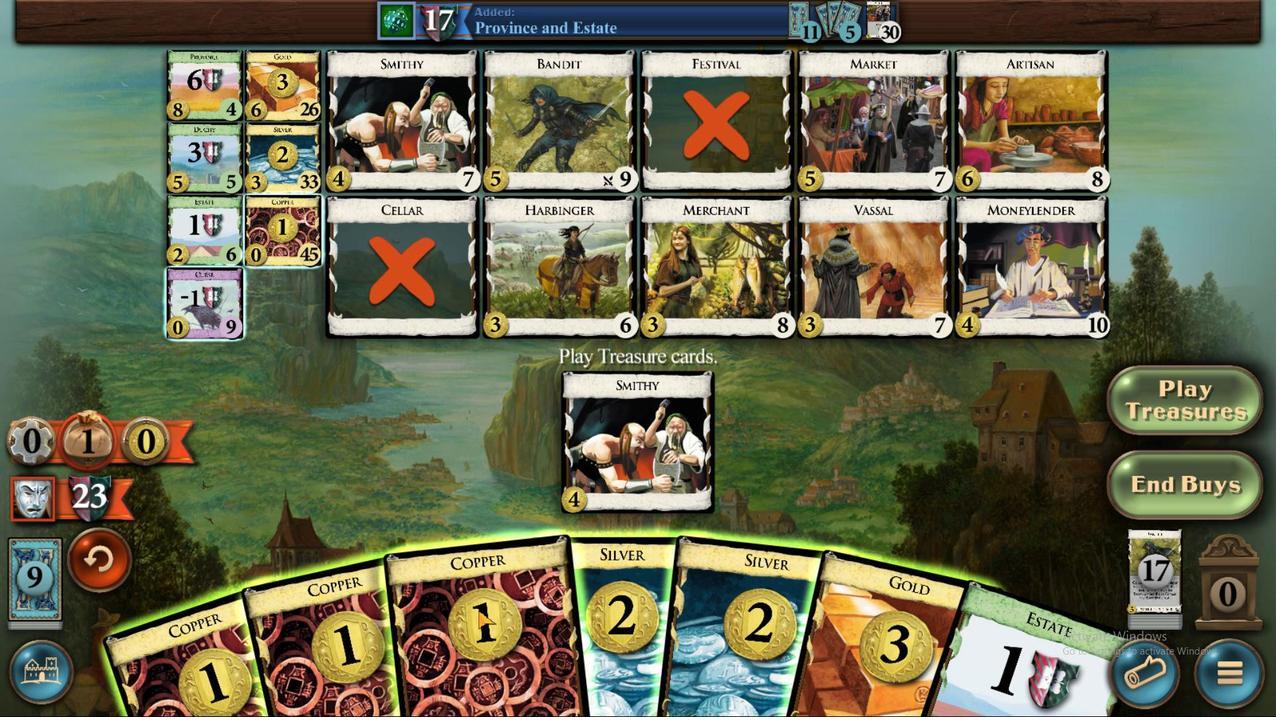 
Action: Mouse pressed left at (553, 491)
Screenshot: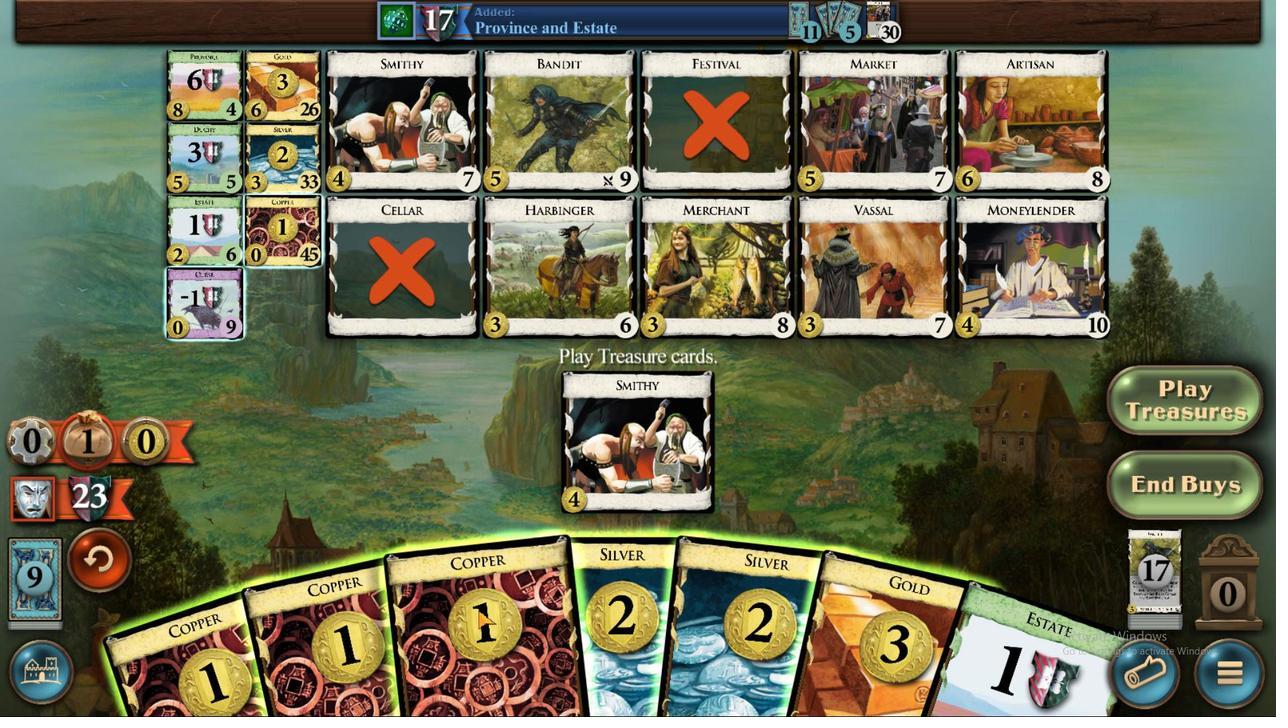 
Action: Mouse moved to (762, 487)
Screenshot: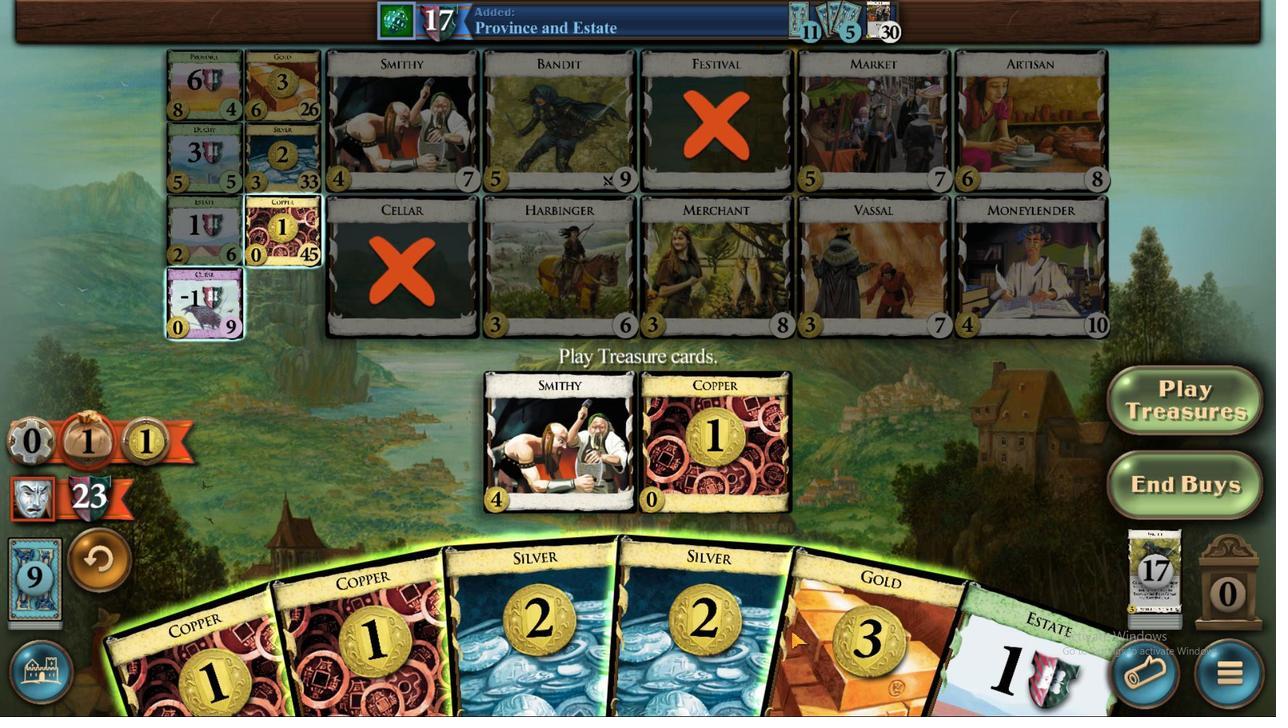 
Action: Mouse pressed left at (761, 492)
Screenshot: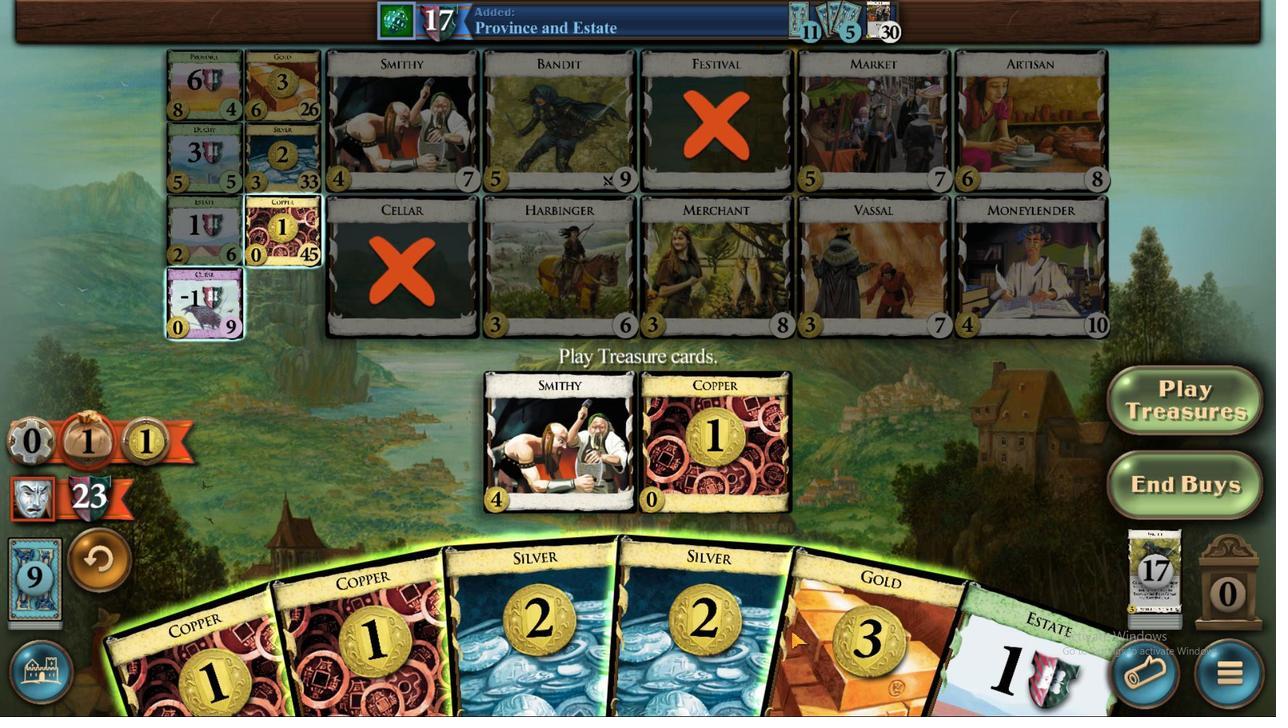
Action: Mouse moved to (611, 483)
Screenshot: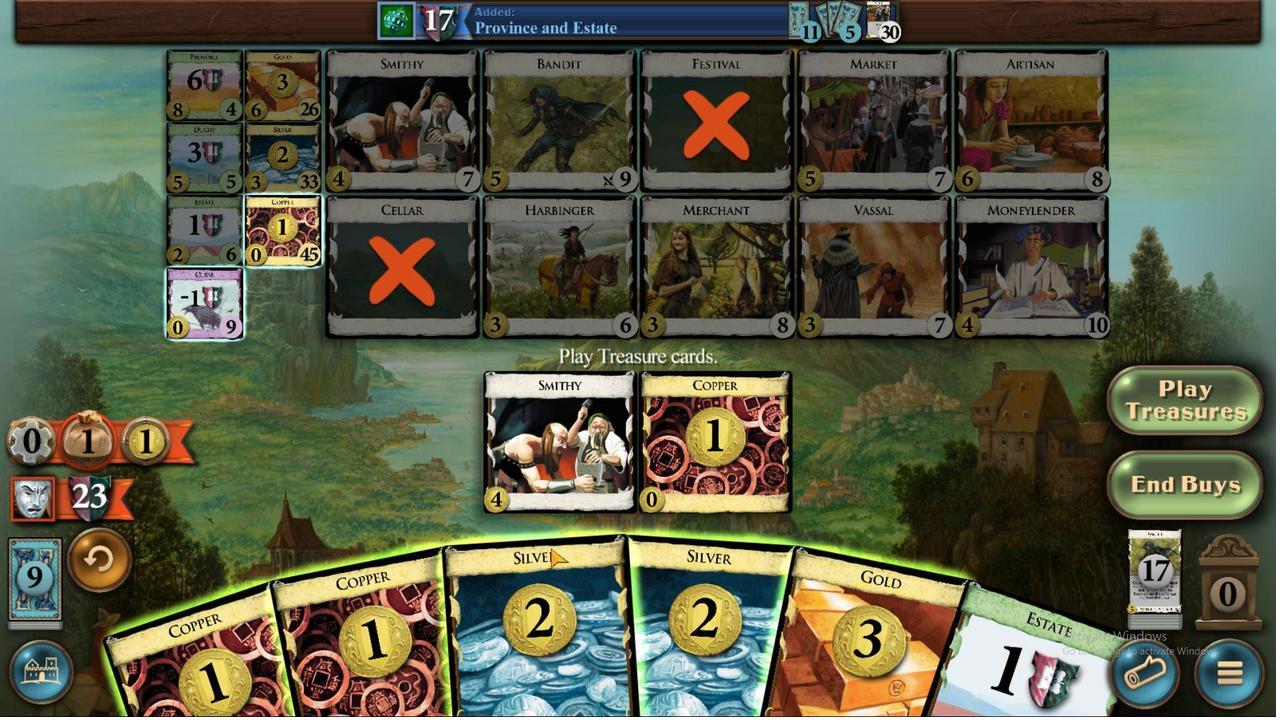 
Action: Mouse pressed left at (612, 484)
Screenshot: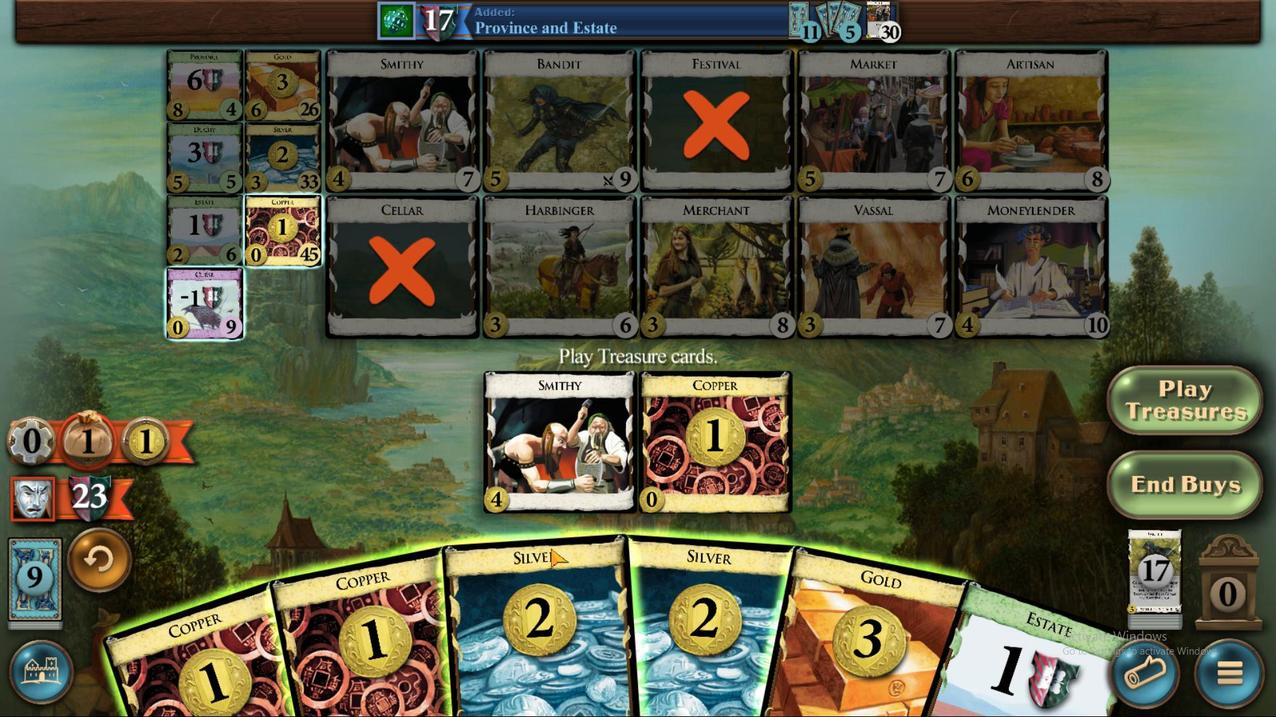 
Action: Mouse moved to (610, 373)
Screenshot: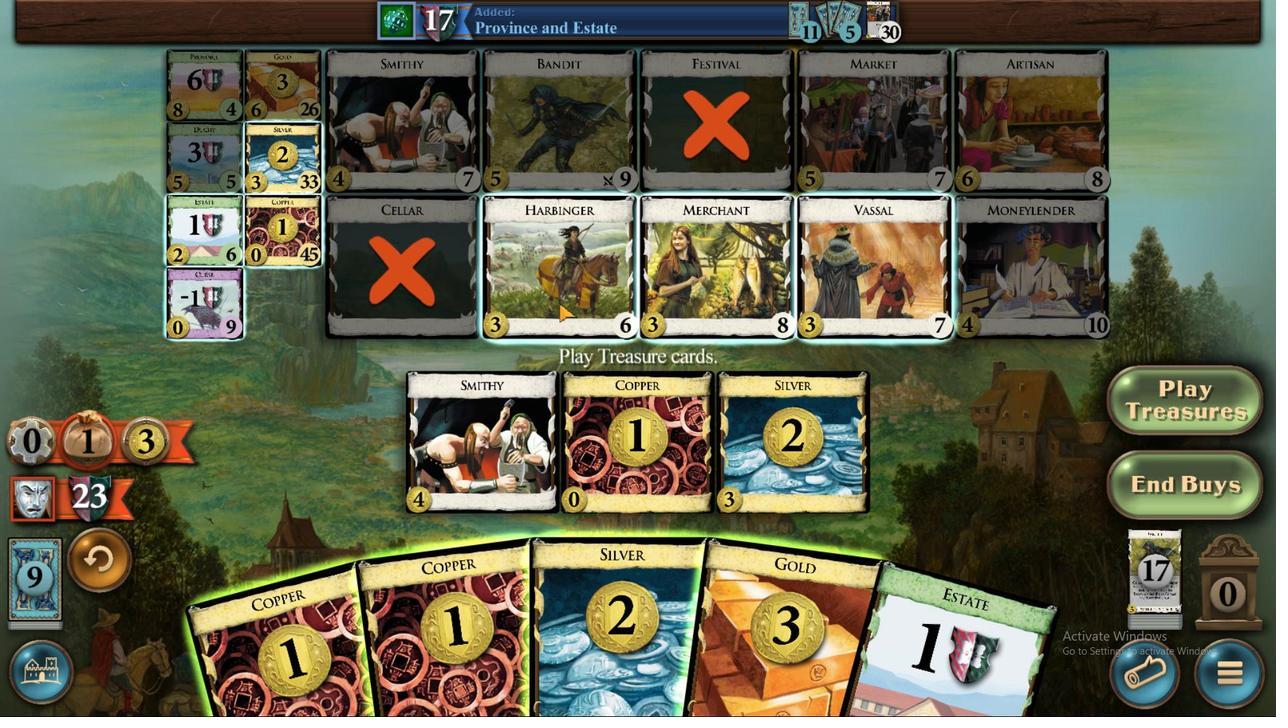 
Action: Mouse pressed left at (610, 373)
Screenshot: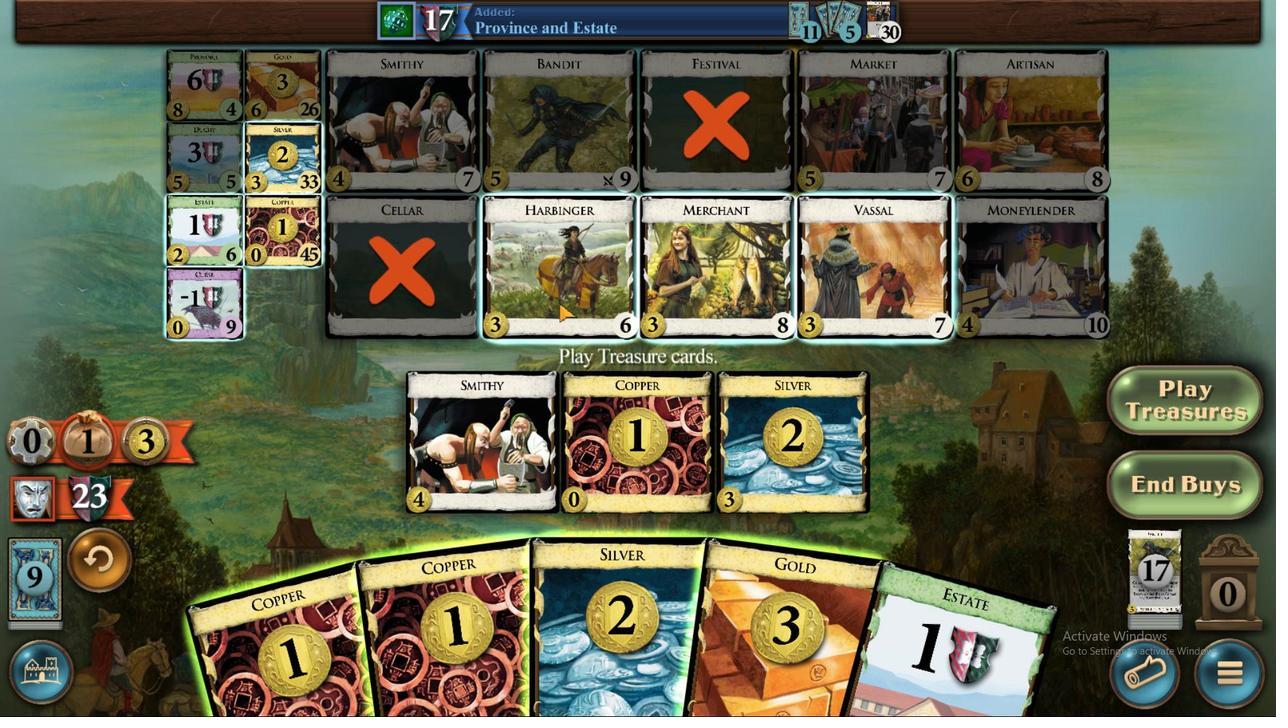 
Action: Mouse moved to (451, 496)
Screenshot: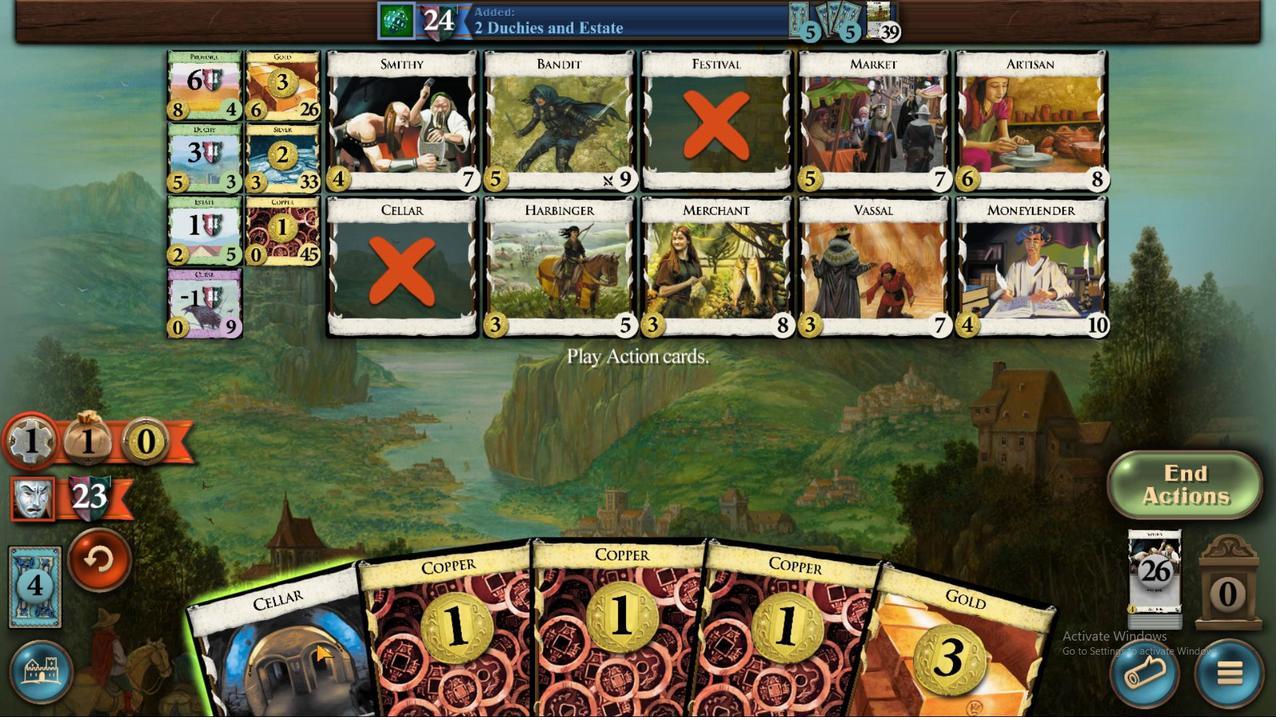 
Action: Mouse pressed left at (451, 496)
Screenshot: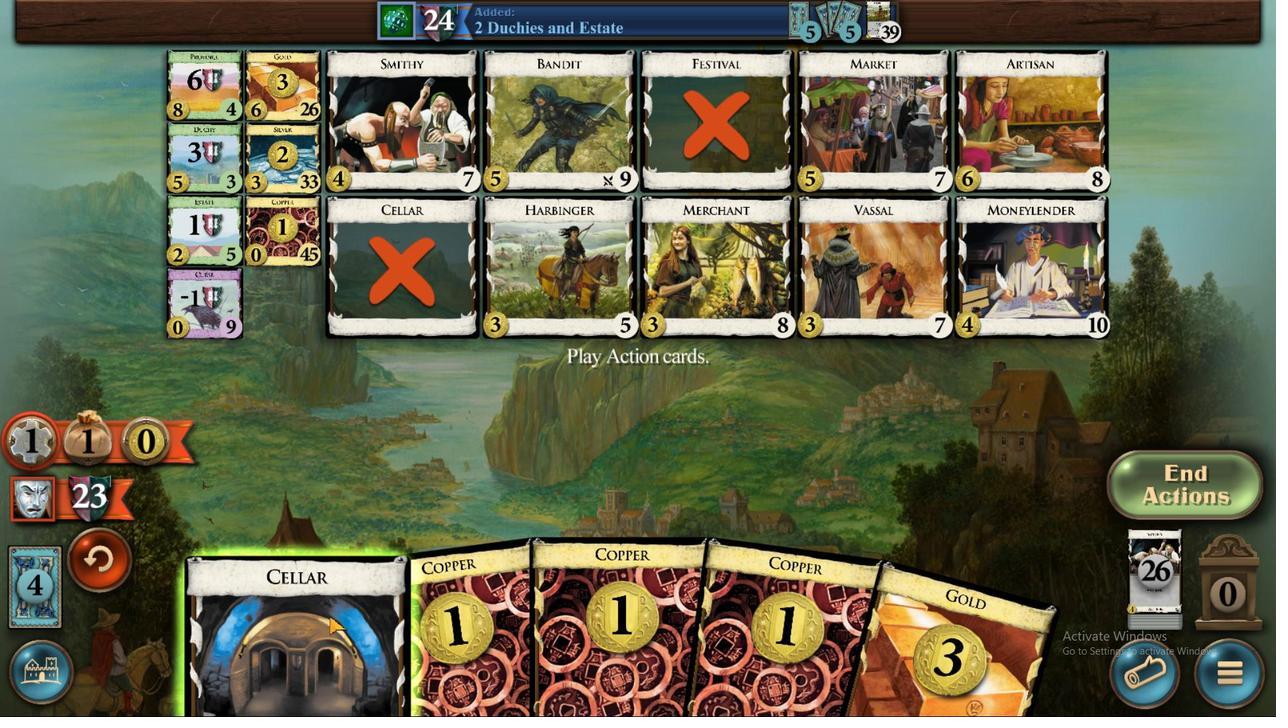 
Action: Mouse moved to (515, 479)
Screenshot: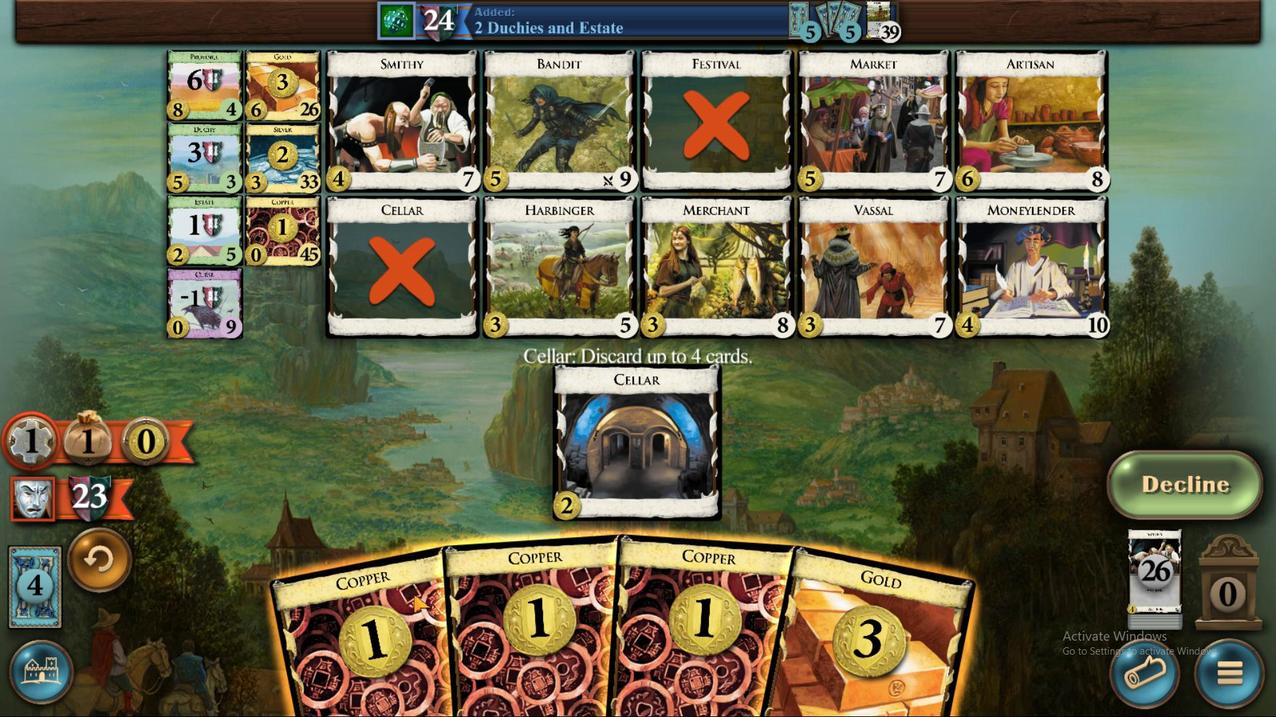 
Action: Mouse pressed left at (515, 479)
Screenshot: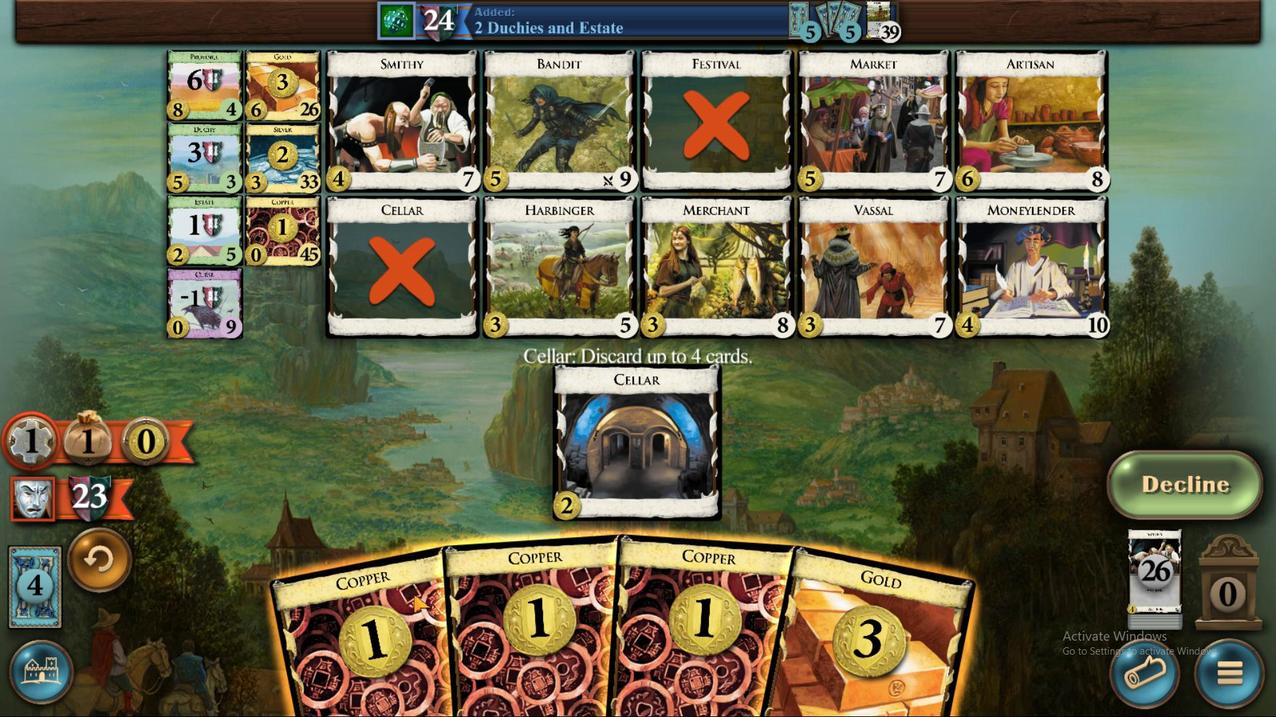 
Action: Mouse moved to (1023, 433)
Screenshot: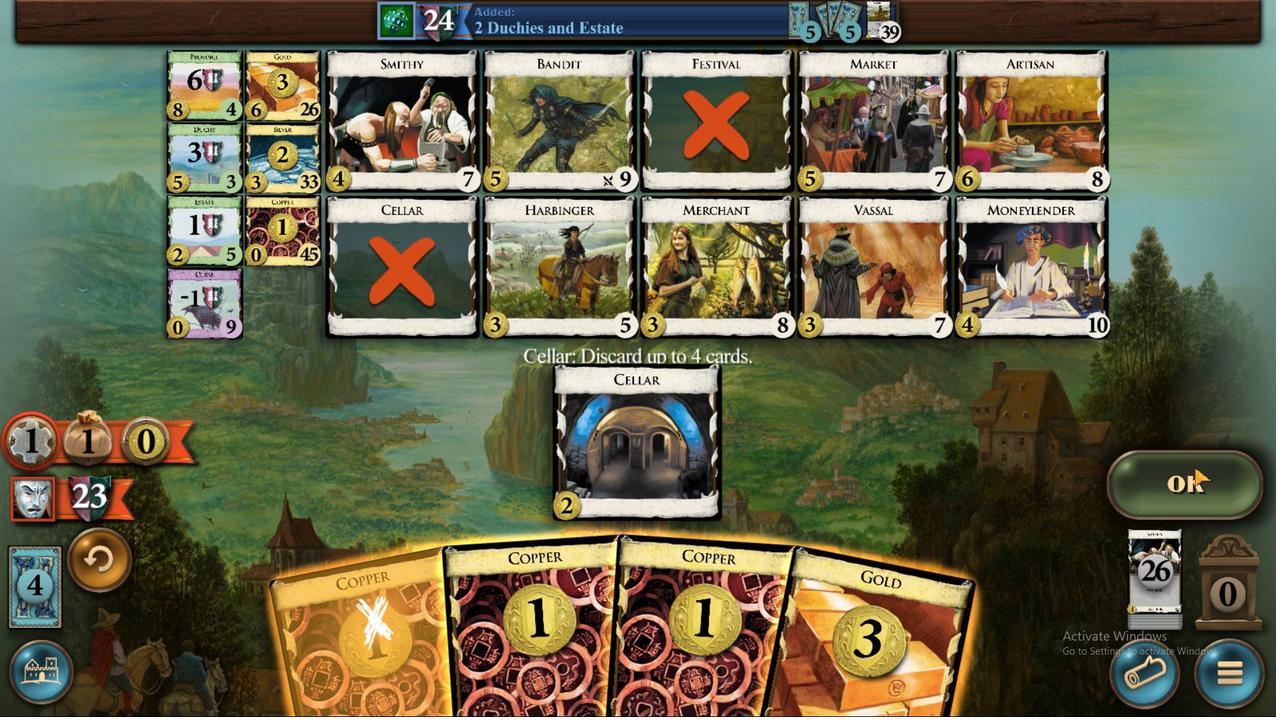 
Action: Mouse pressed left at (1023, 433)
Screenshot: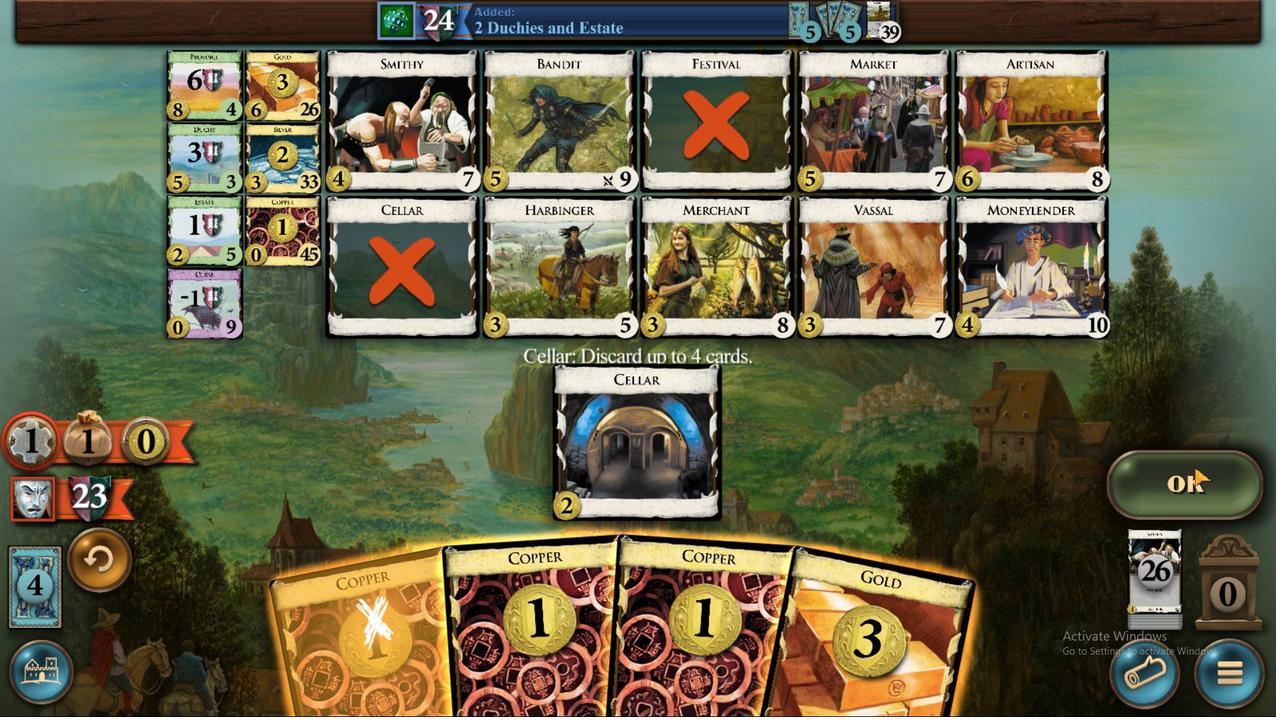 
Action: Mouse moved to (471, 481)
Screenshot: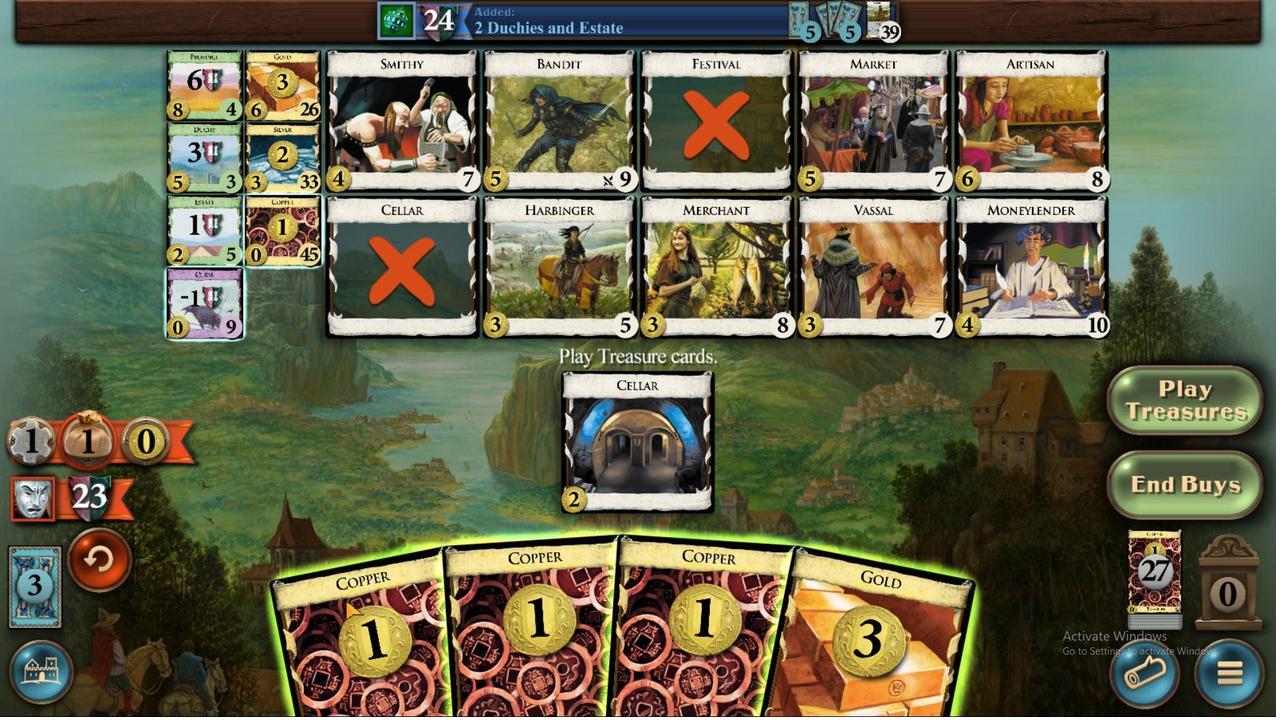 
Action: Mouse pressed left at (471, 481)
Screenshot: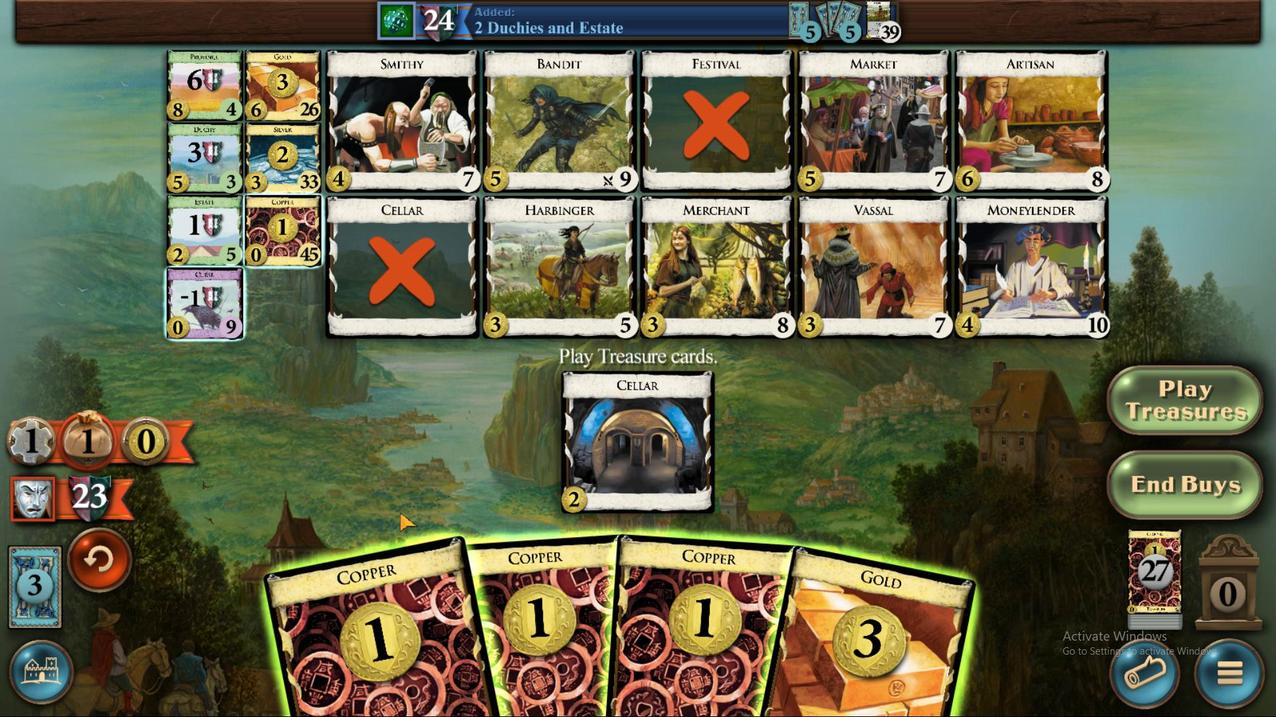 
Action: Mouse moved to (745, 487)
Screenshot: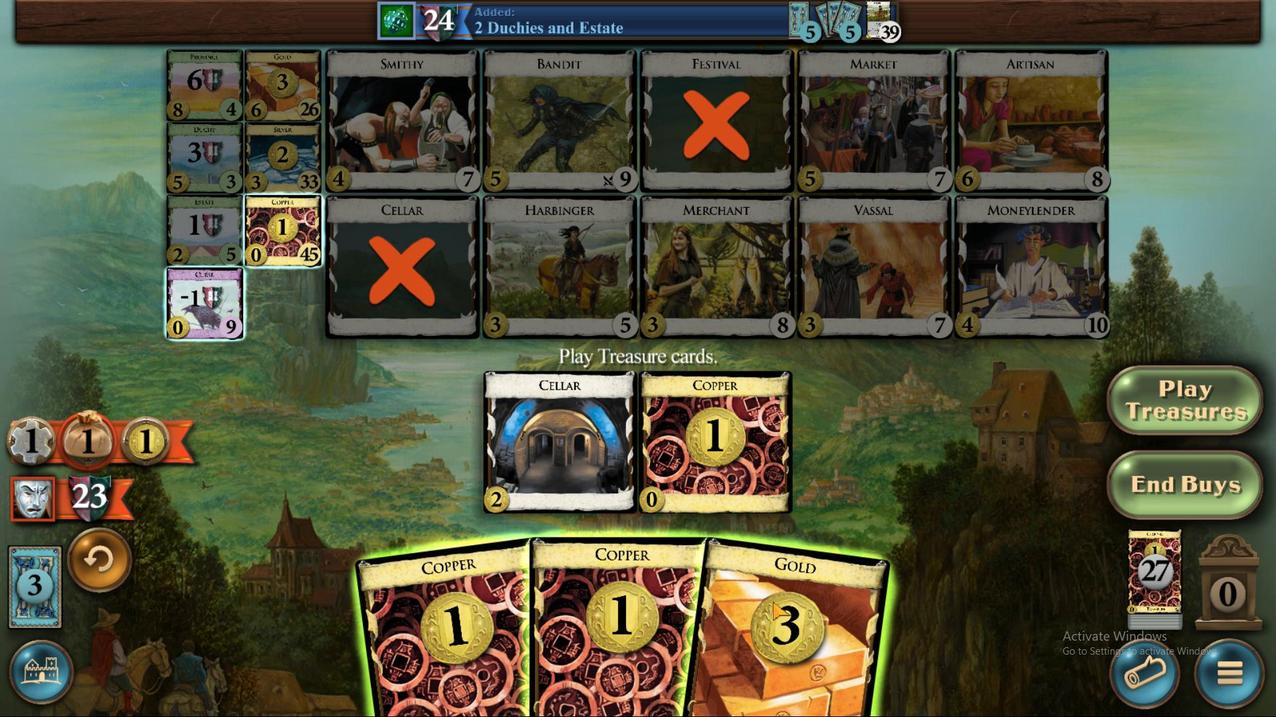 
Action: Mouse pressed left at (745, 487)
Screenshot: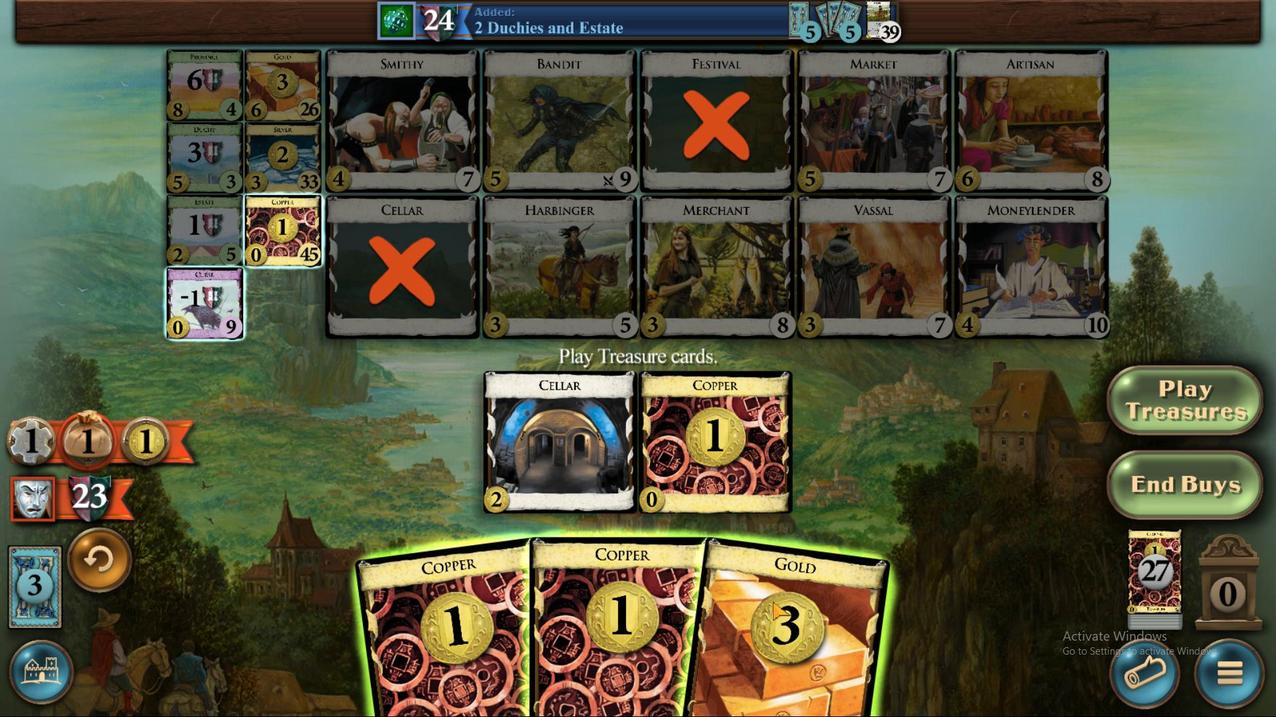 
Action: Mouse moved to (1032, 437)
Screenshot: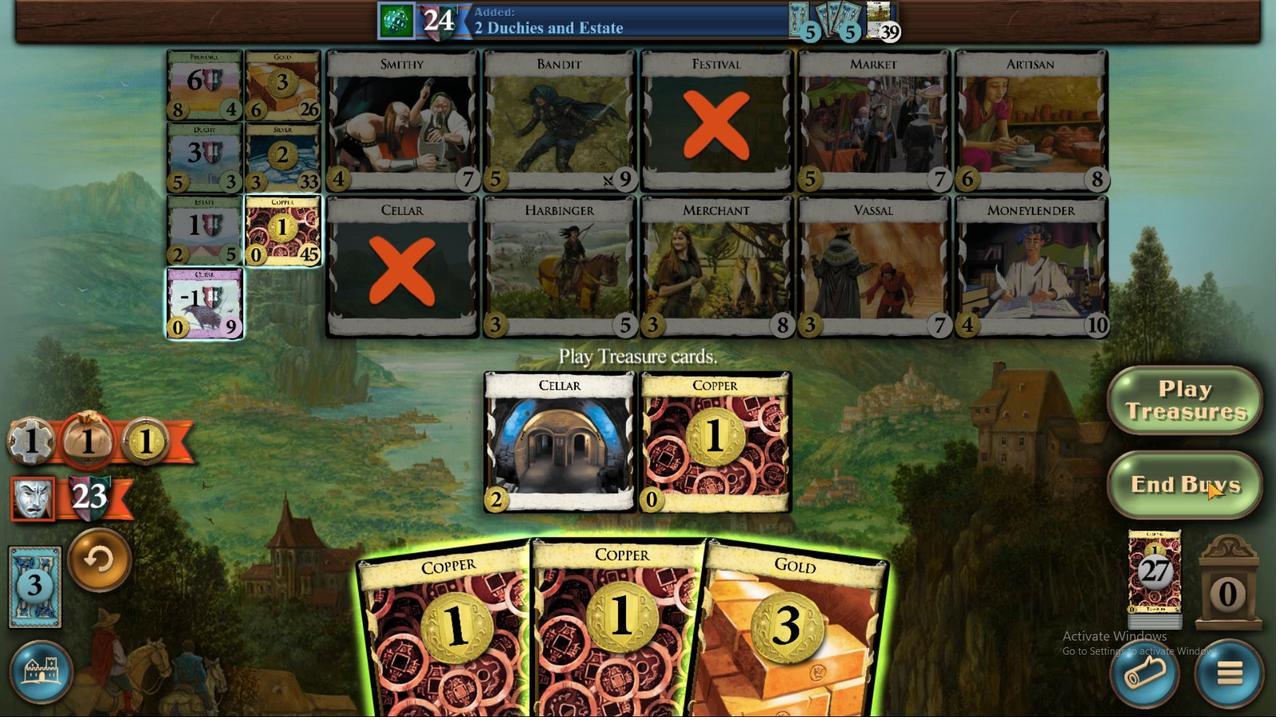 
Action: Mouse pressed left at (1032, 437)
Screenshot: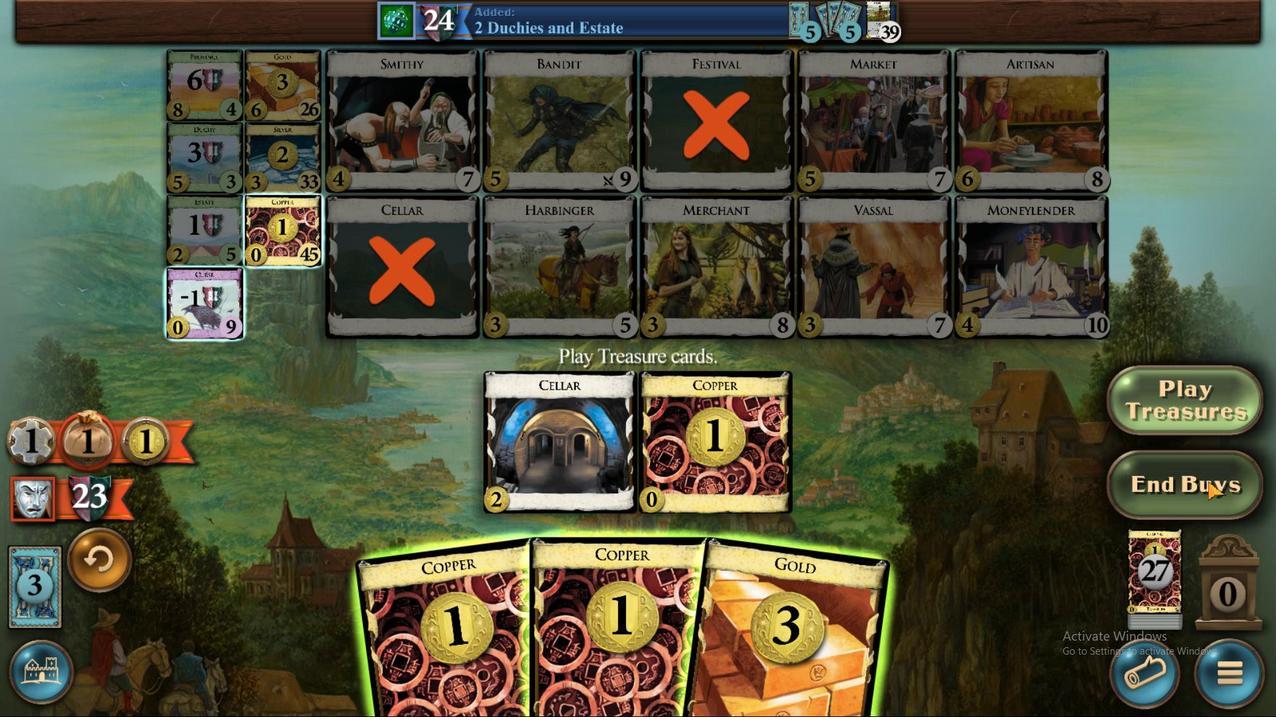 
Action: Mouse moved to (436, 485)
Screenshot: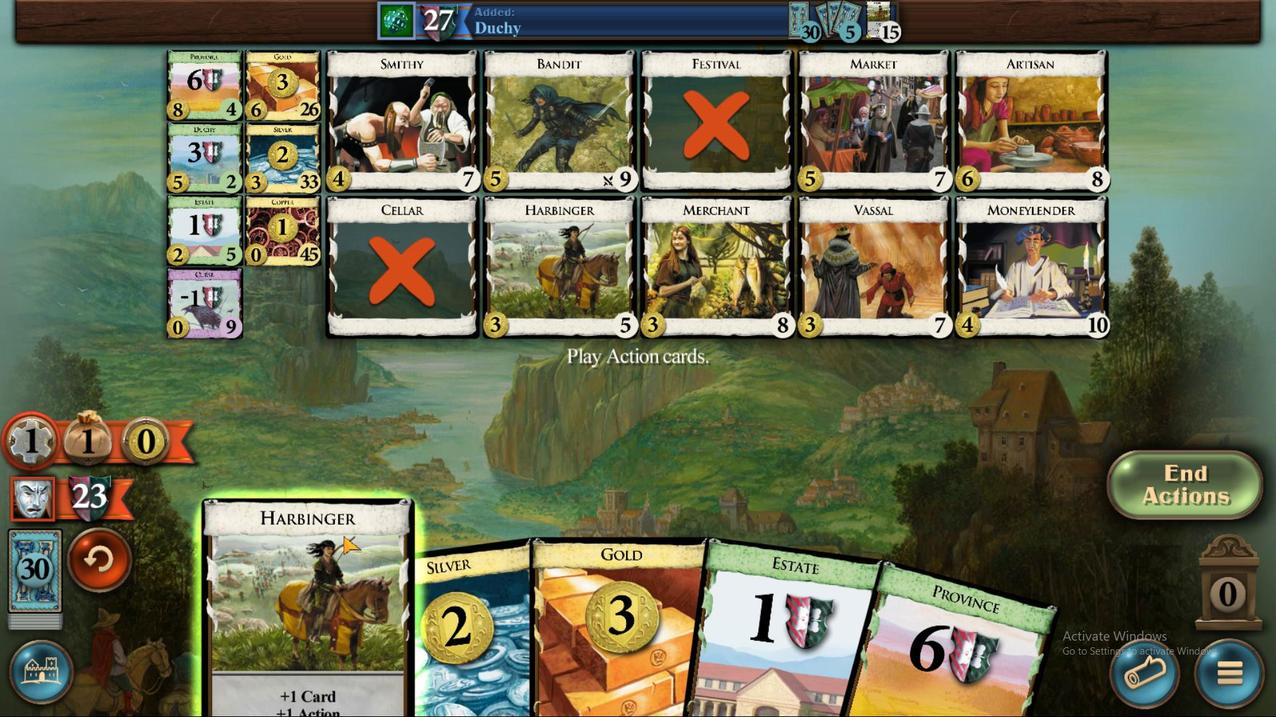 
Action: Mouse pressed left at (436, 485)
Screenshot: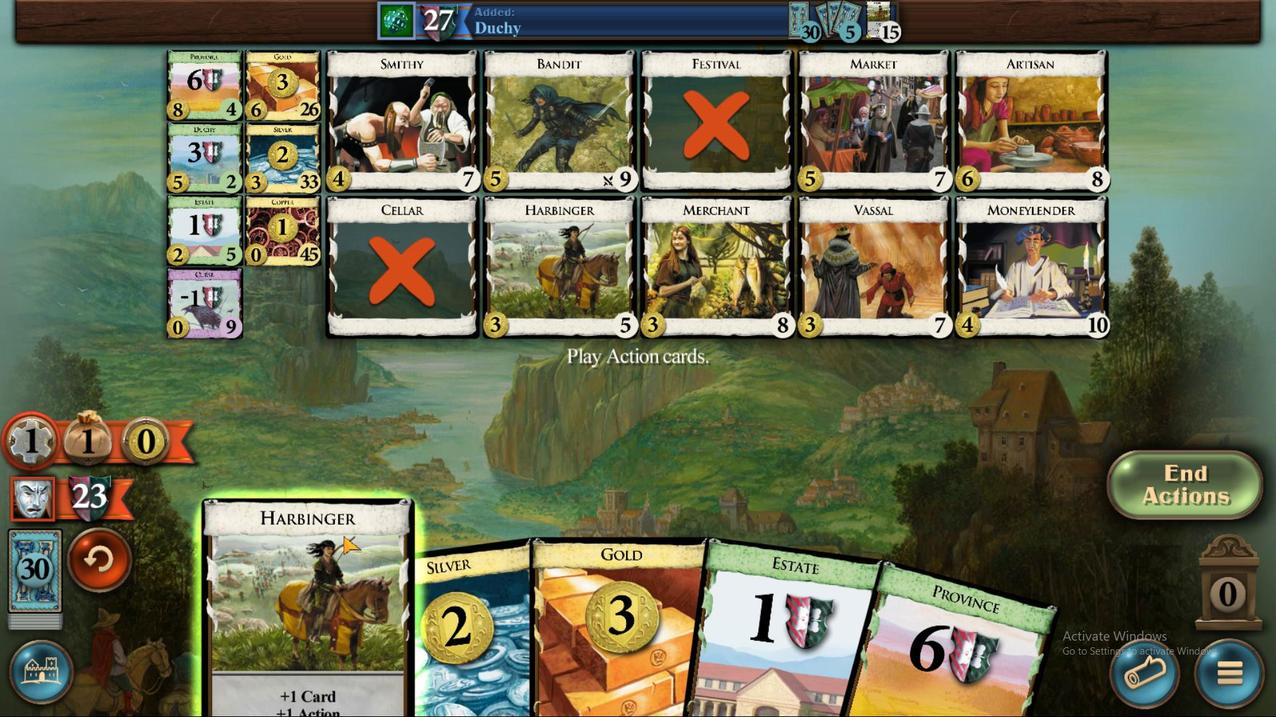 
Action: Mouse moved to (431, 487)
Screenshot: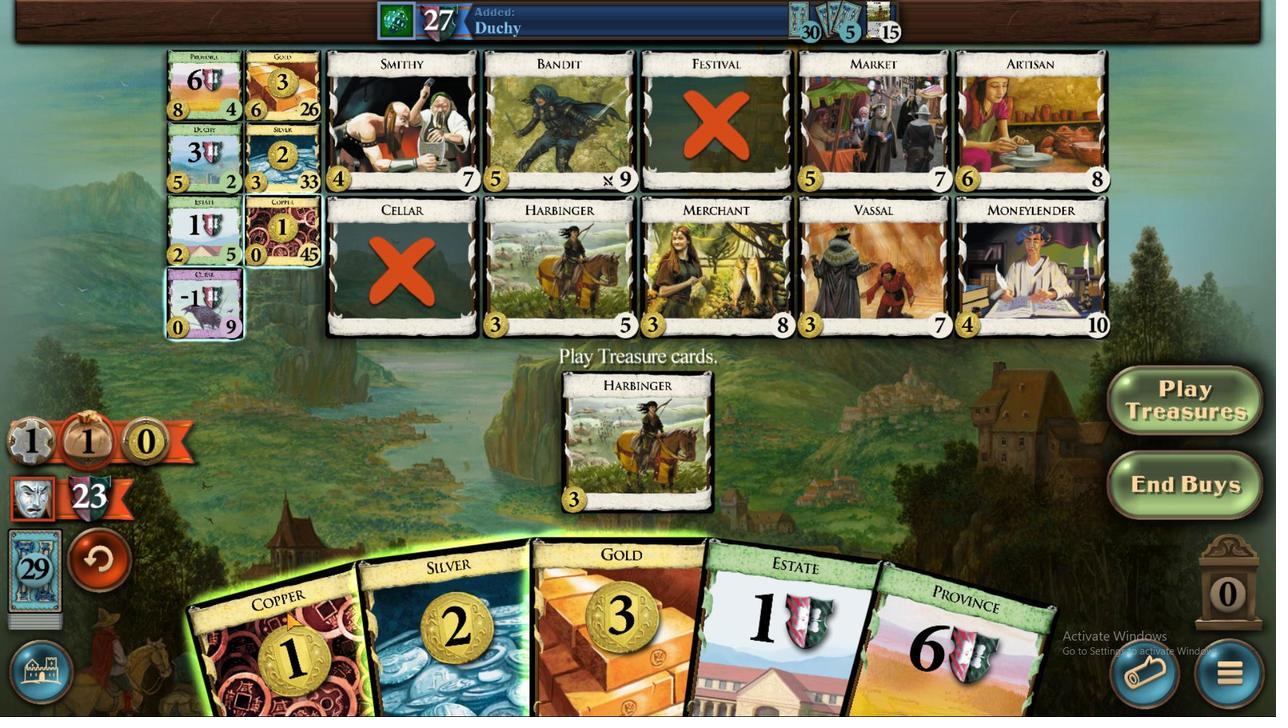 
Action: Mouse pressed left at (430, 488)
Screenshot: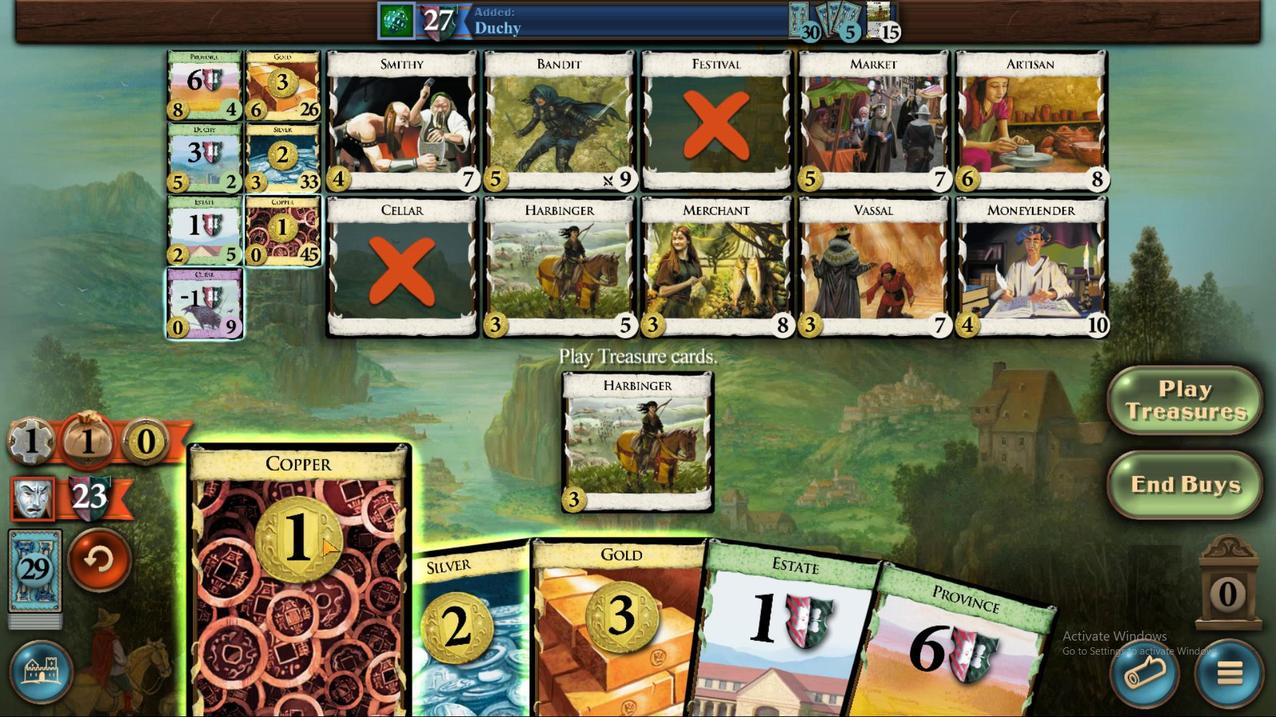 
Action: Mouse moved to (562, 486)
Screenshot: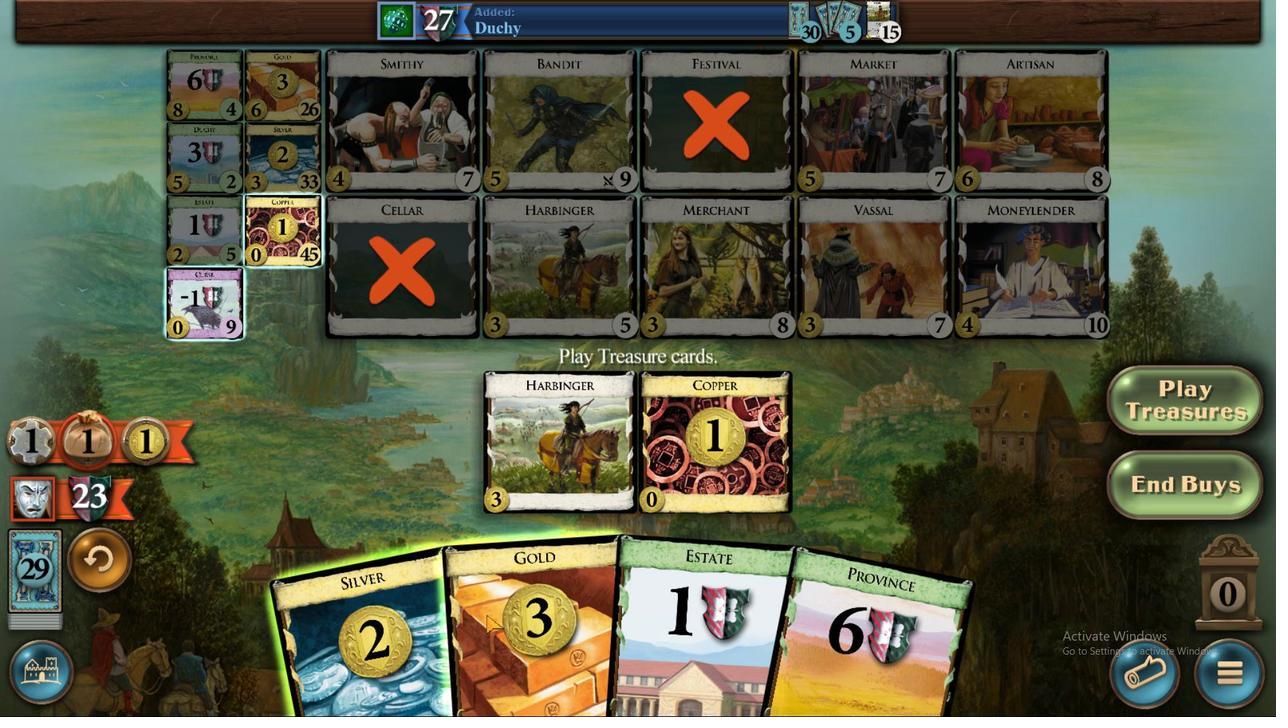 
Action: Mouse pressed left at (562, 486)
Screenshot: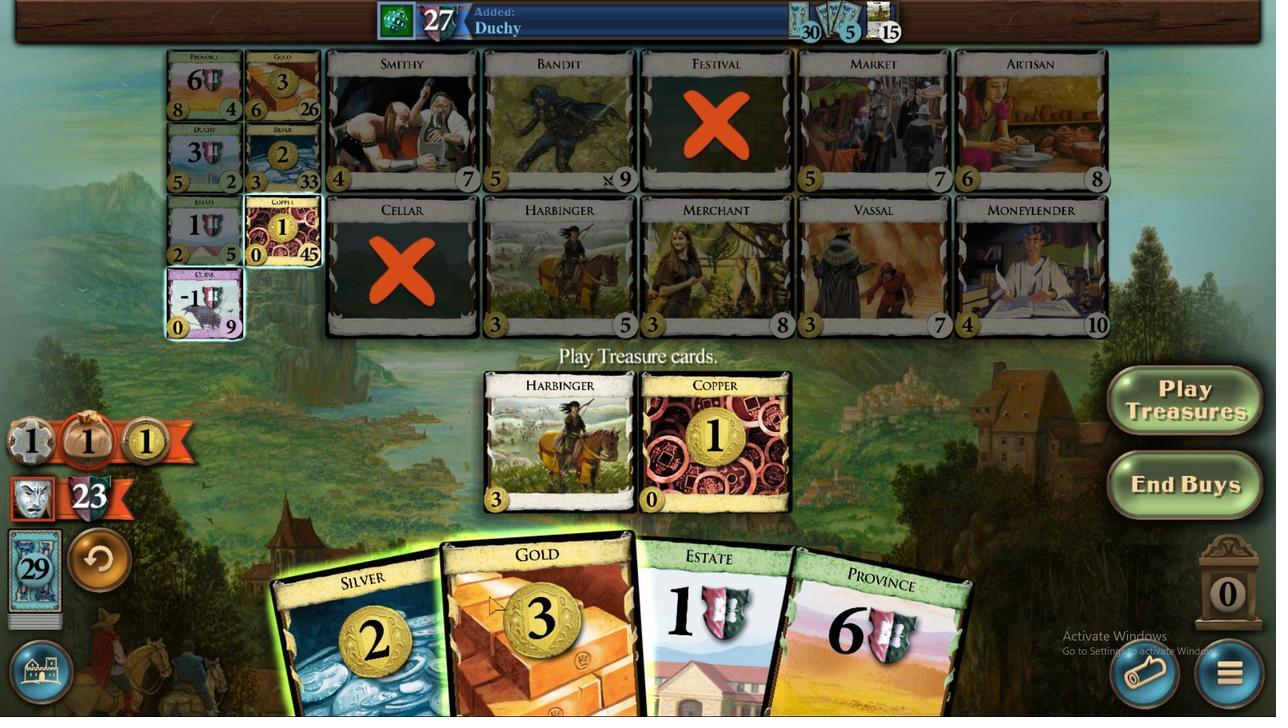 
Action: Mouse moved to (513, 496)
Screenshot: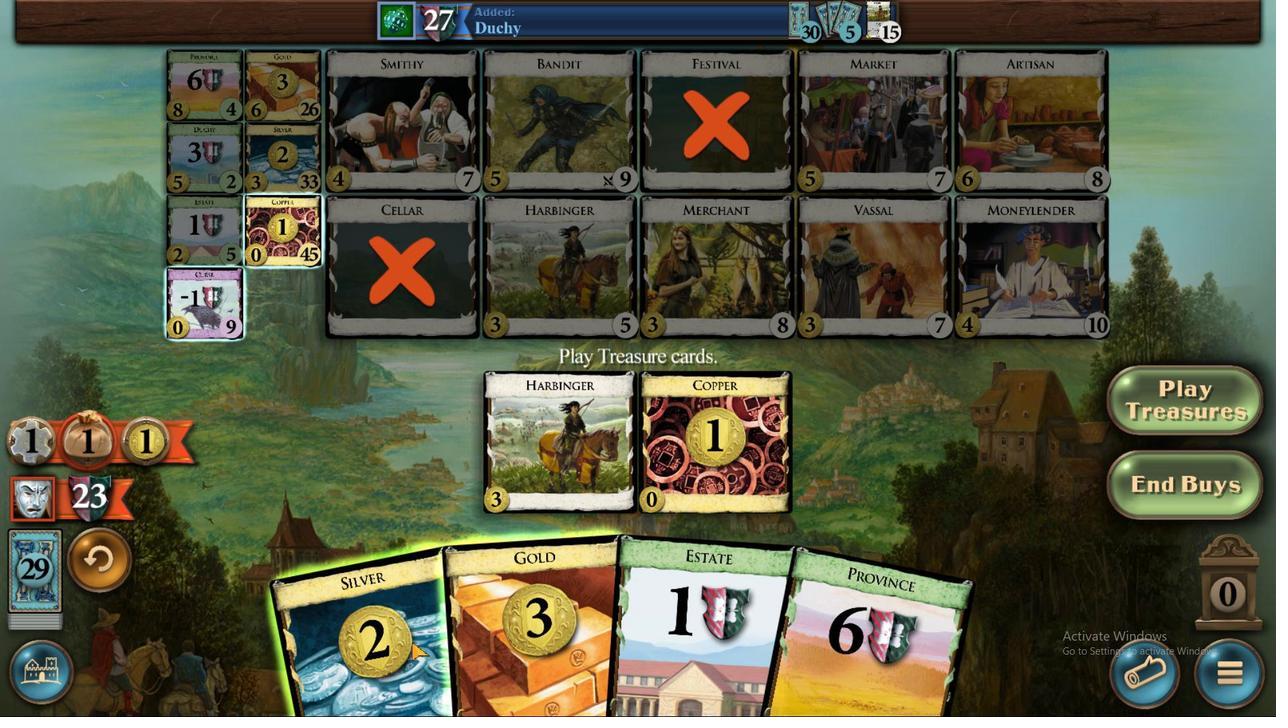 
Action: Mouse pressed left at (513, 496)
Screenshot: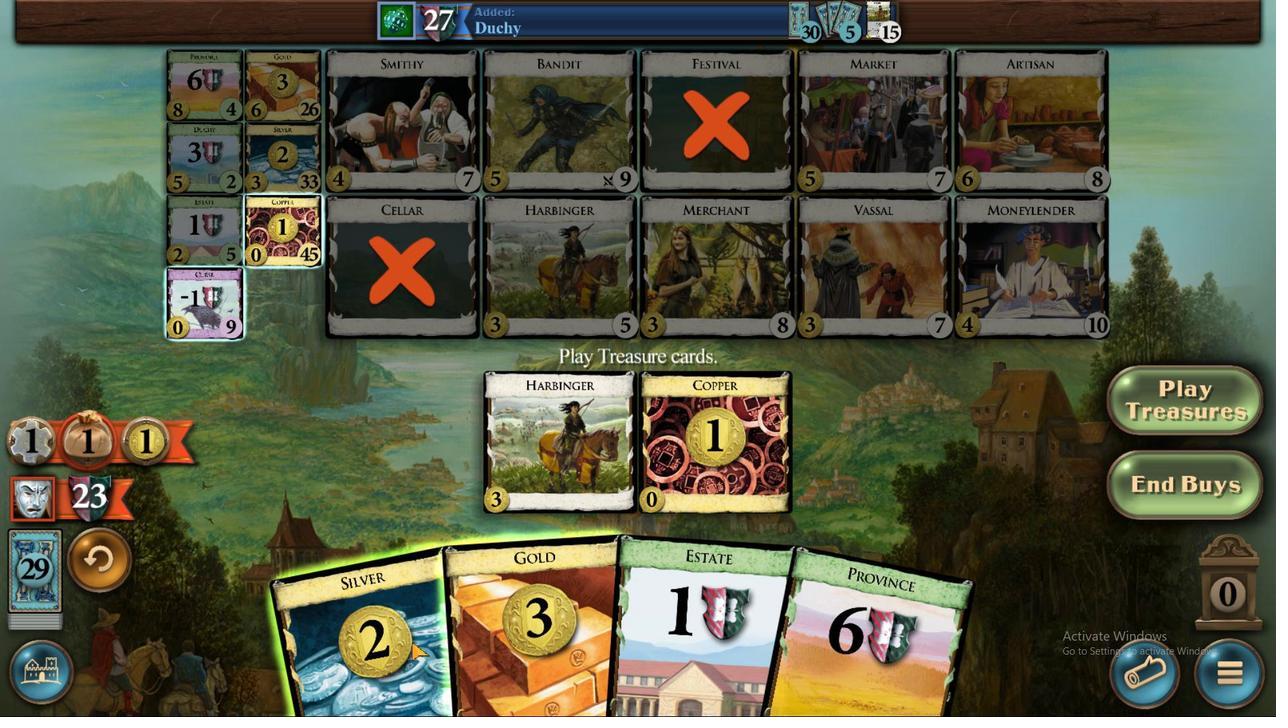 
Action: Mouse moved to (811, 370)
Screenshot: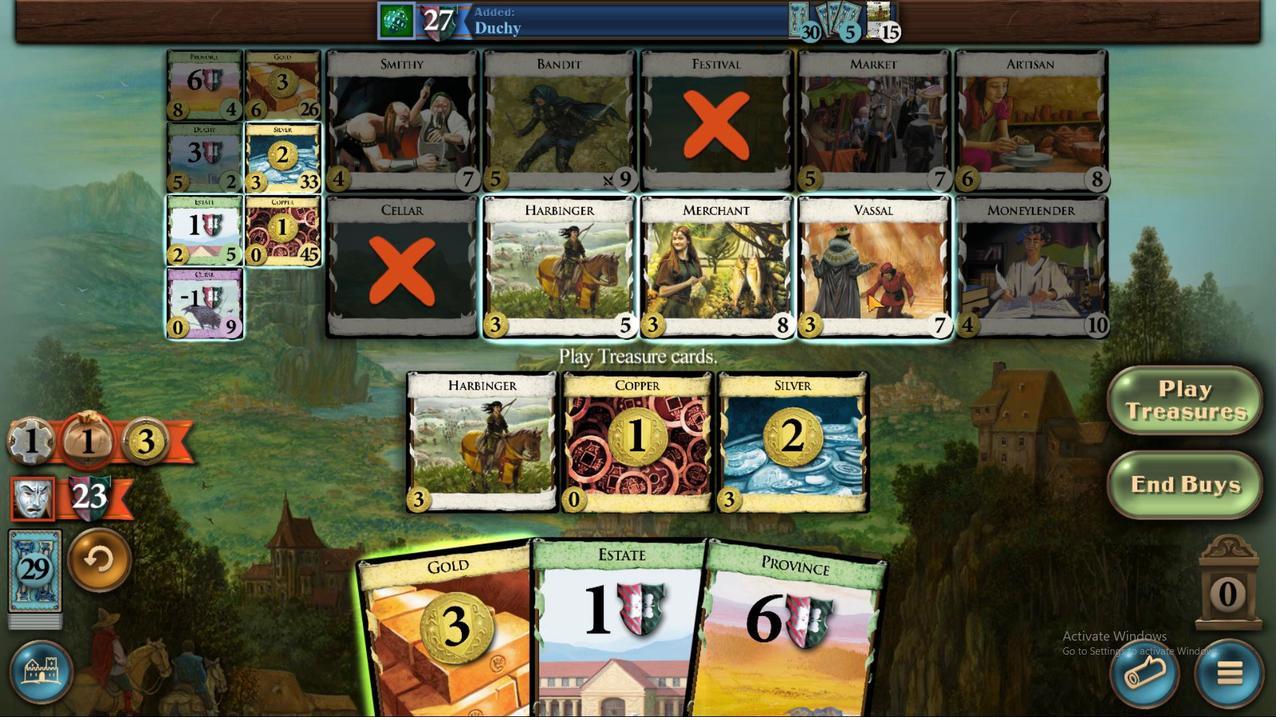 
Action: Mouse pressed left at (811, 370)
Screenshot: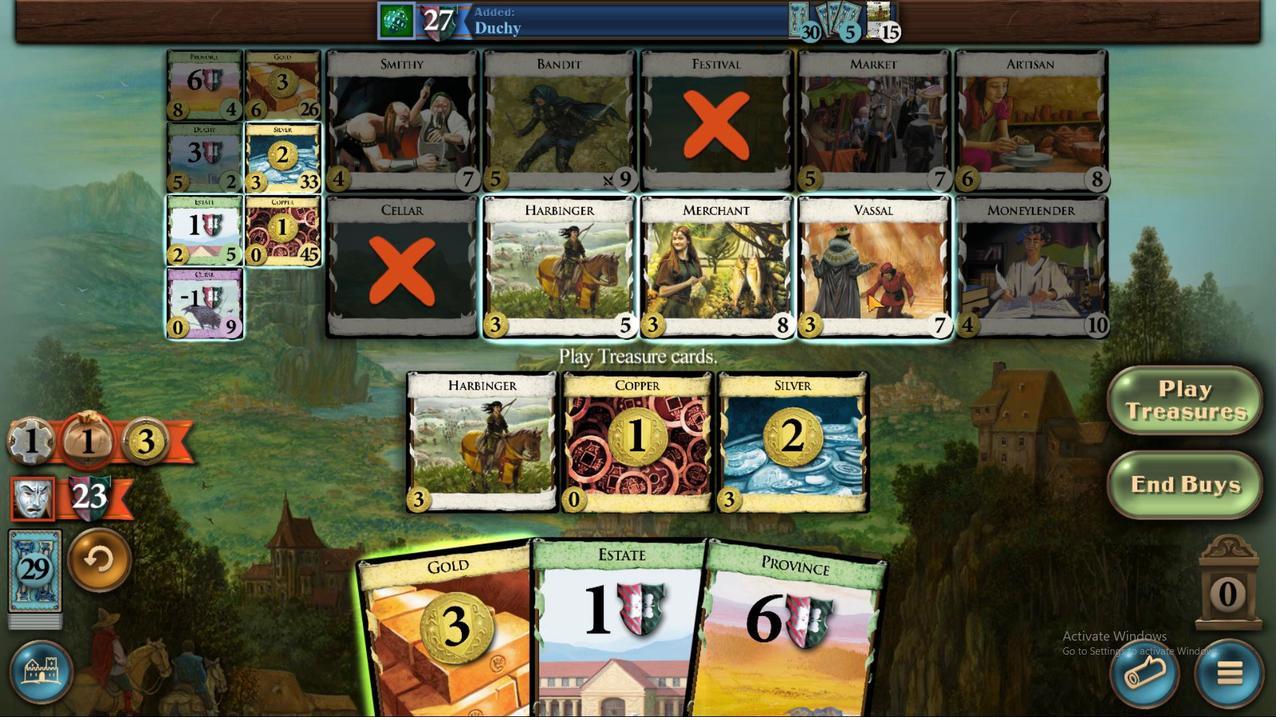 
Action: Mouse moved to (806, 375)
Screenshot: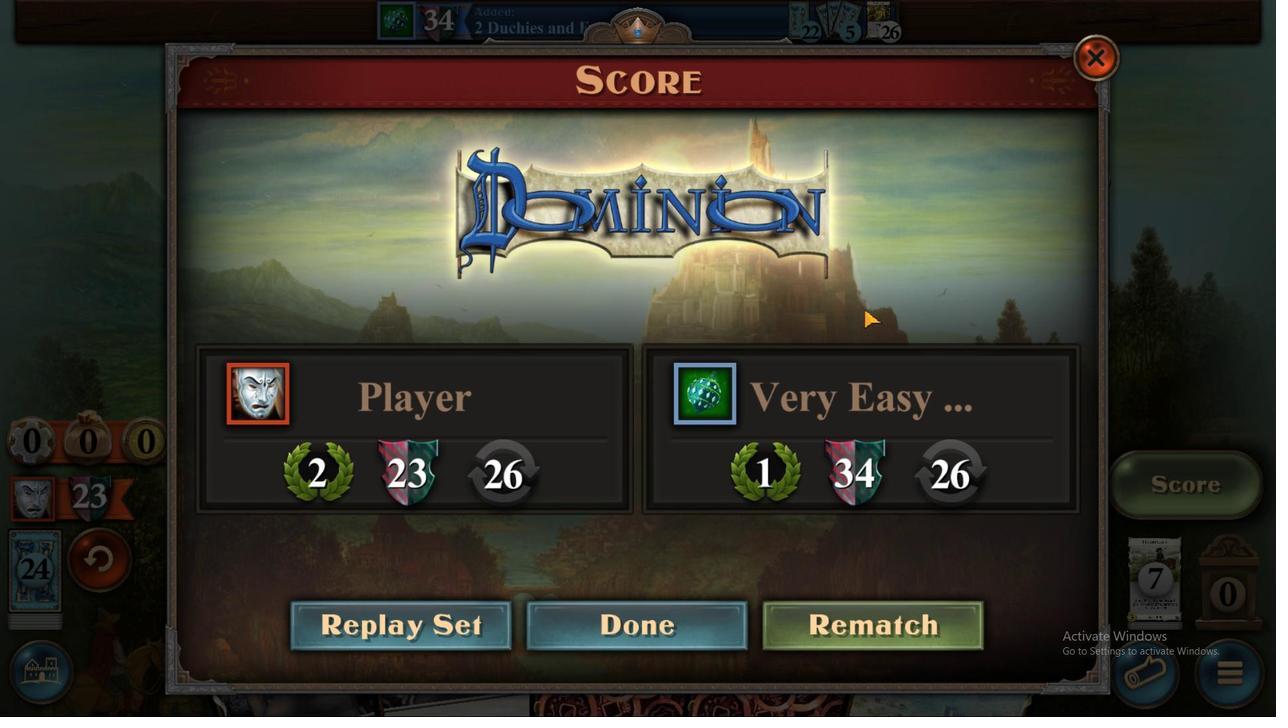 
